 Task: Look for Airbnb properties in Lugano, Switzerland from 10th December, 2023 to 15th December, 2023 for 7 adults. Place can be entire room or shared room with 4 bedrooms having 7 beds and 4 bathrooms. Property type can be house. Amenities needed are: wifi, TV, free parkinig on premises, gym, breakfast.
Action: Mouse moved to (442, 221)
Screenshot: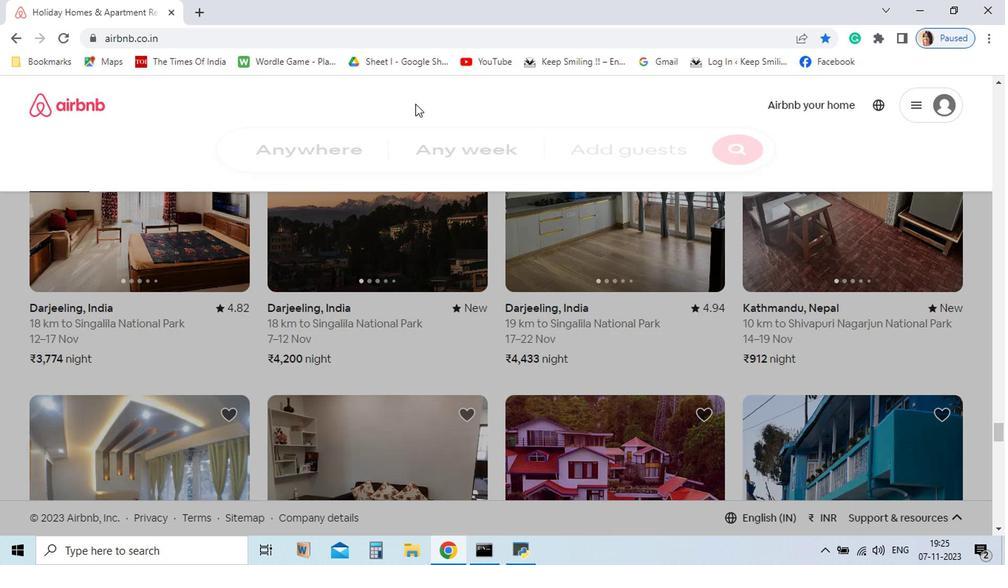 
Action: Mouse pressed left at (442, 221)
Screenshot: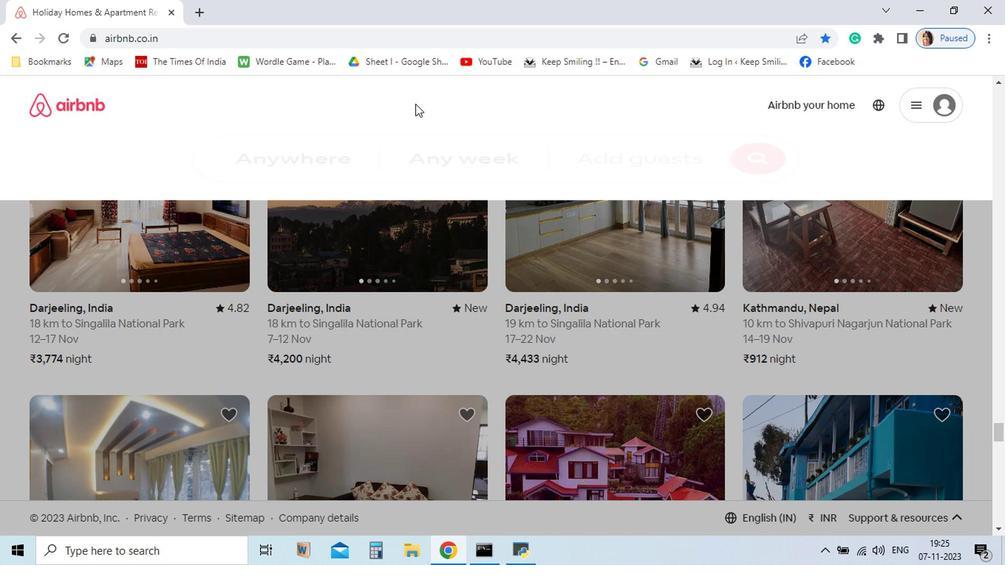 
Action: Mouse moved to (441, 220)
Screenshot: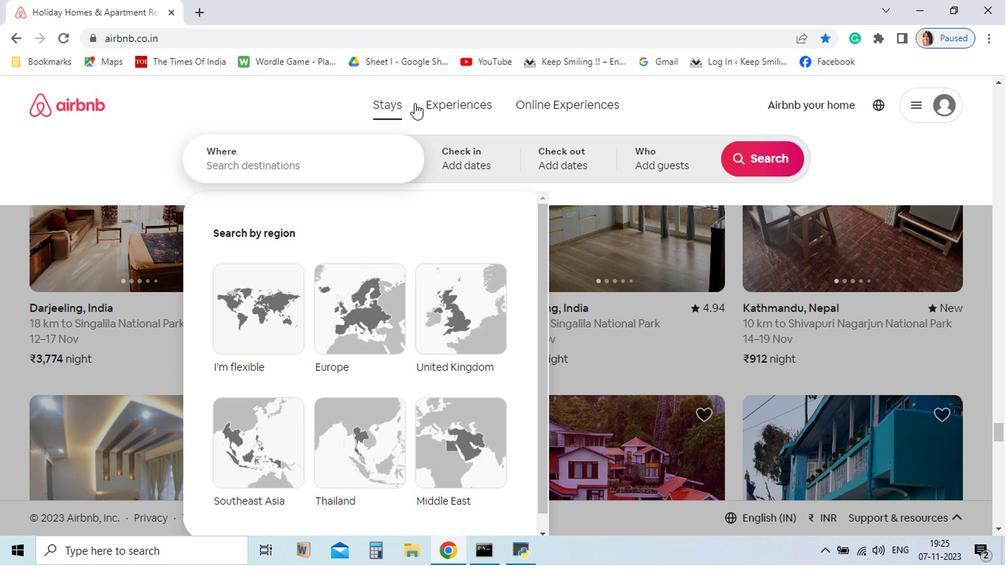 
Action: Key pressed <Key.shift_r>Lugano
Screenshot: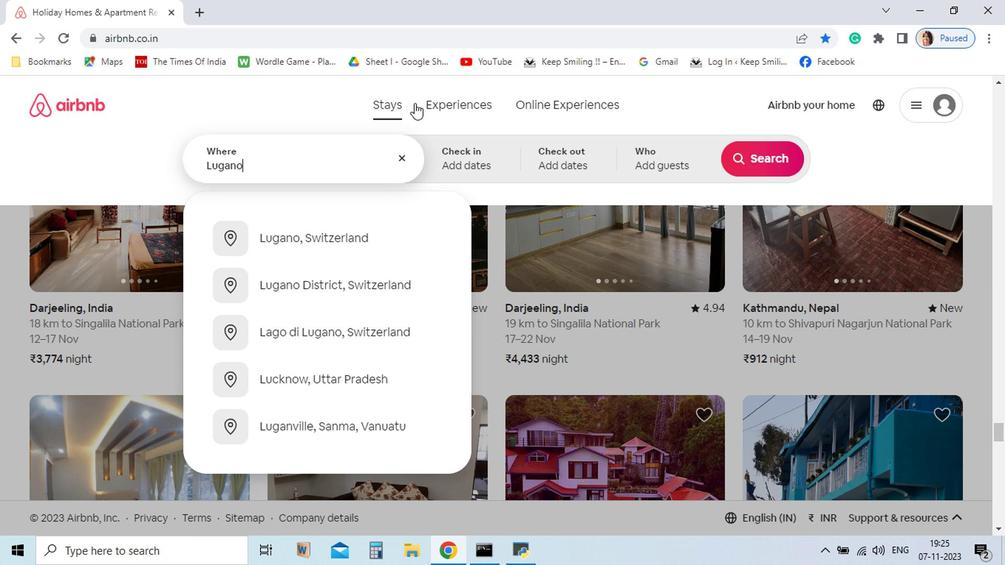 
Action: Mouse moved to (384, 320)
Screenshot: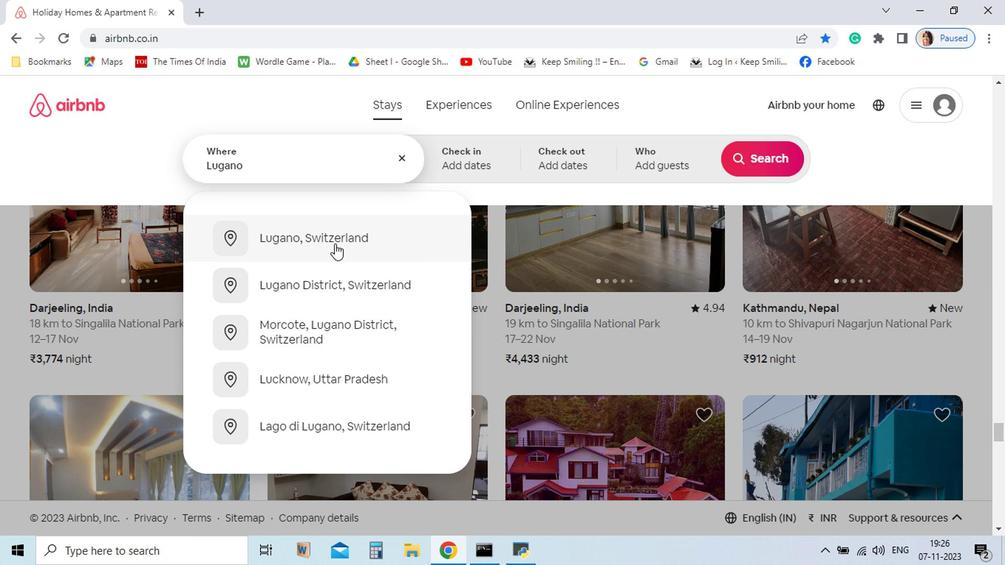 
Action: Mouse pressed left at (384, 320)
Screenshot: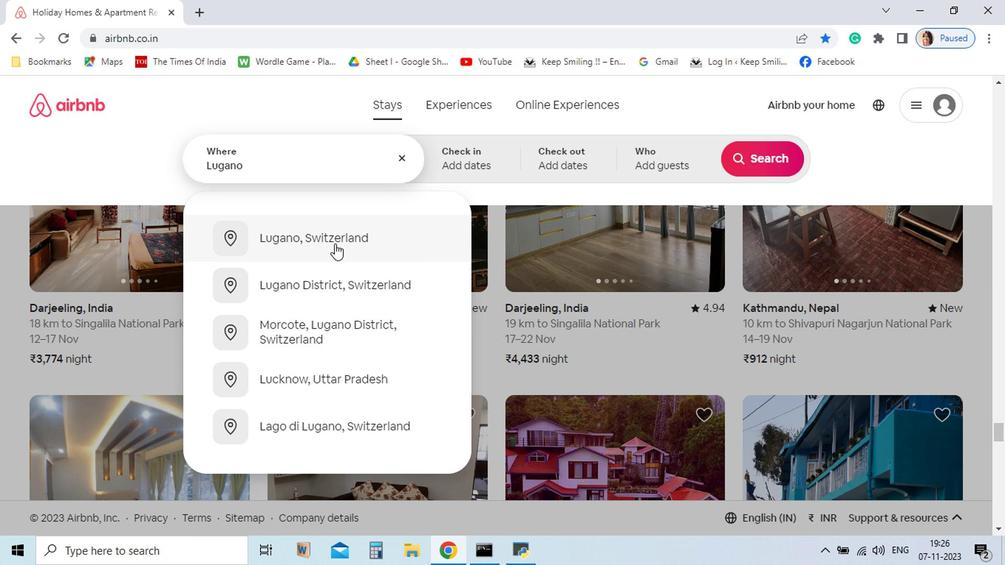 
Action: Mouse moved to (518, 447)
Screenshot: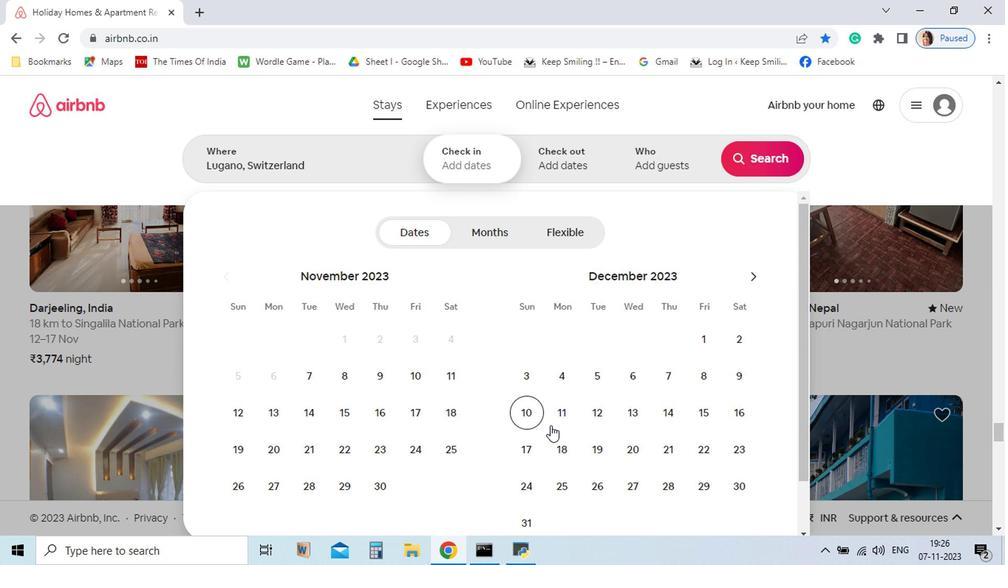 
Action: Mouse pressed left at (518, 447)
Screenshot: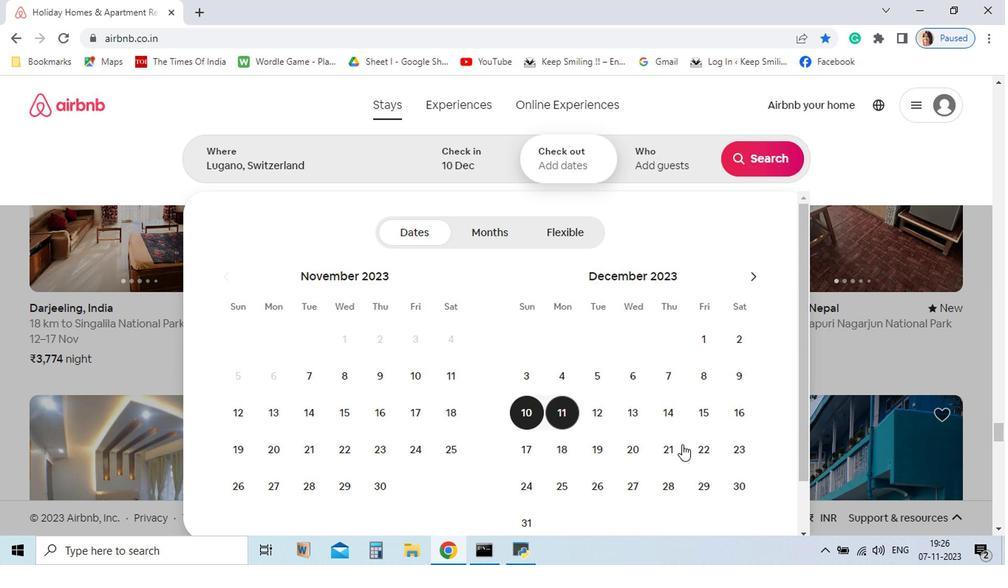 
Action: Mouse moved to (651, 440)
Screenshot: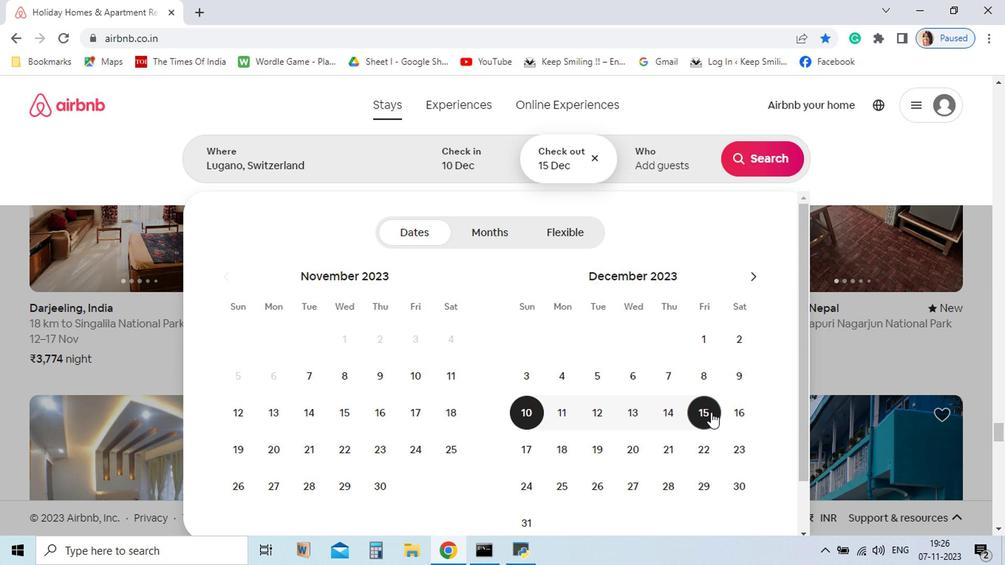 
Action: Mouse pressed left at (651, 440)
Screenshot: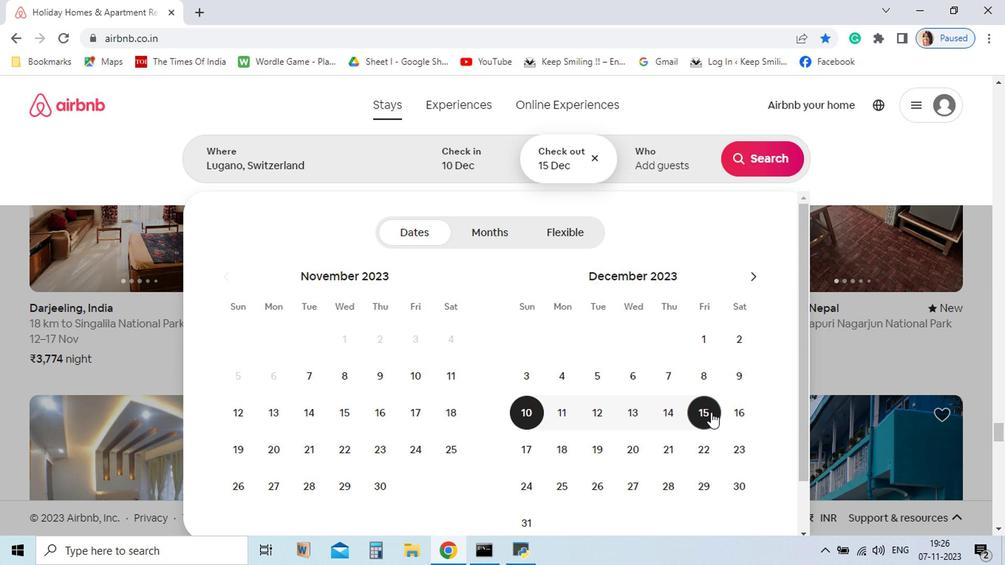 
Action: Mouse moved to (635, 264)
Screenshot: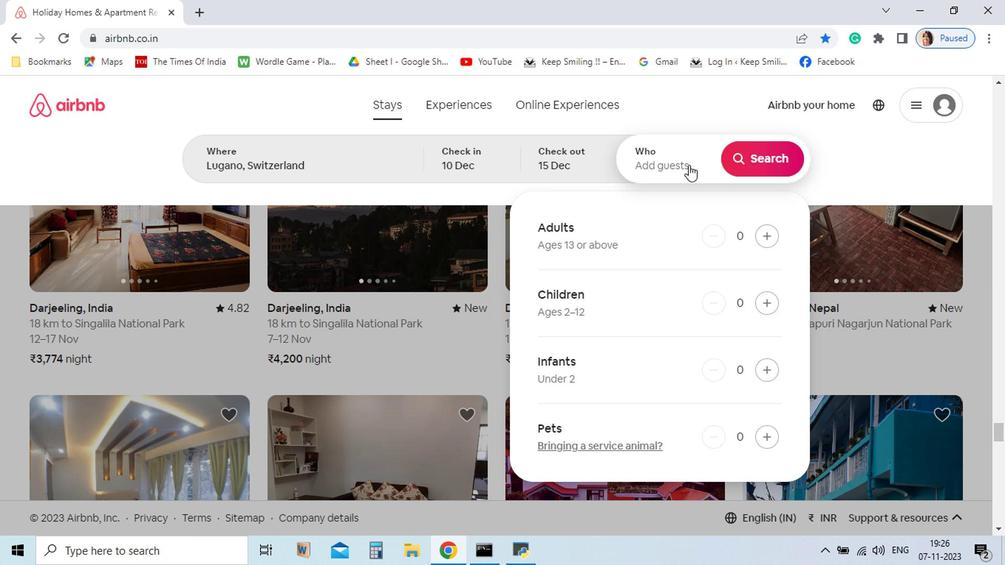
Action: Mouse pressed left at (635, 264)
Screenshot: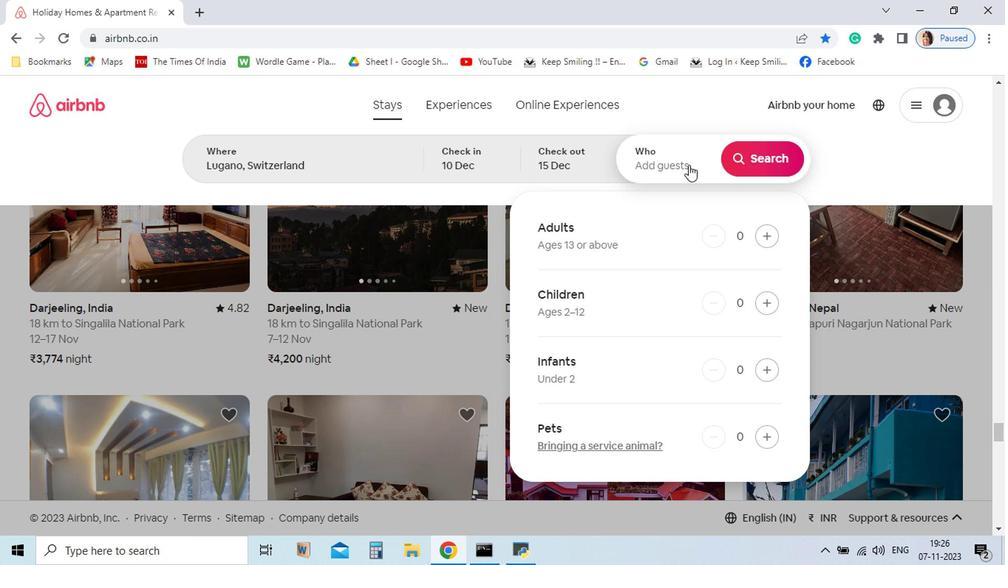 
Action: Mouse moved to (691, 315)
Screenshot: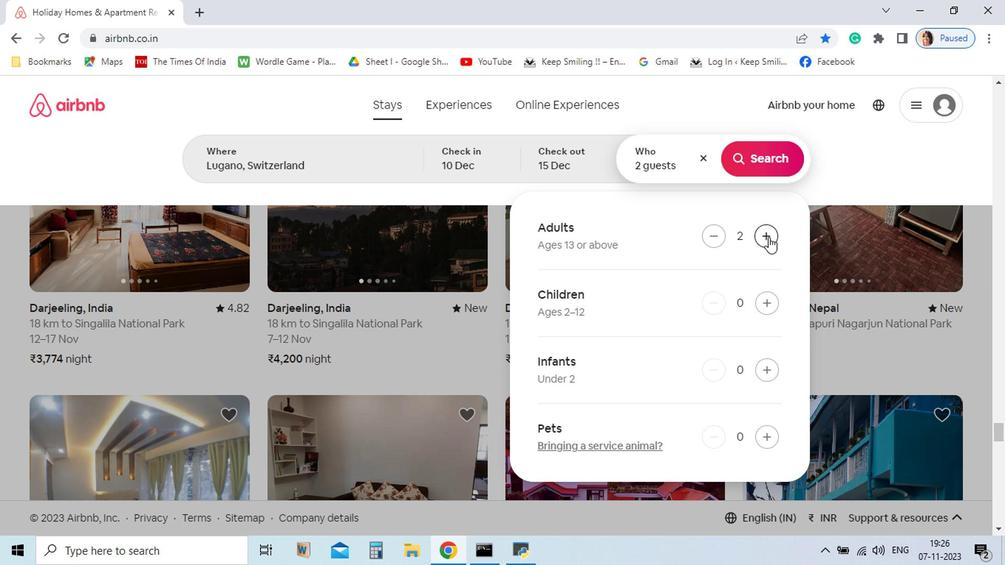 
Action: Mouse pressed left at (691, 315)
Screenshot: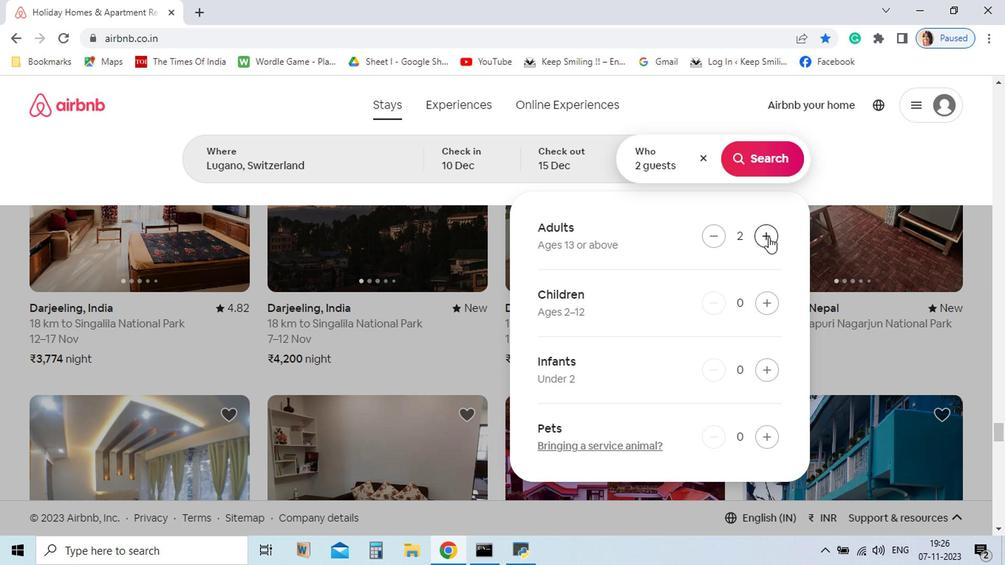 
Action: Mouse pressed left at (691, 315)
Screenshot: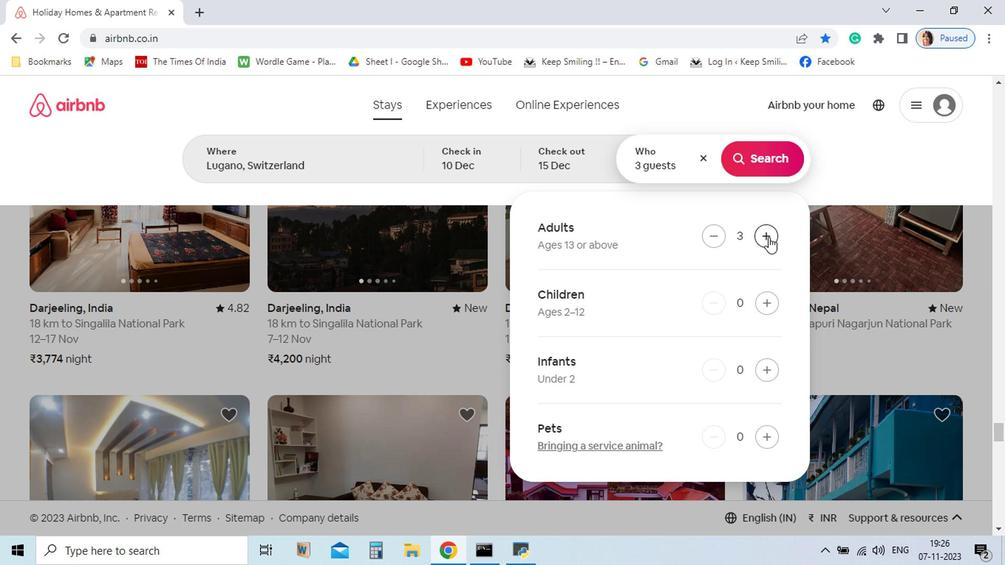 
Action: Mouse pressed left at (691, 315)
Screenshot: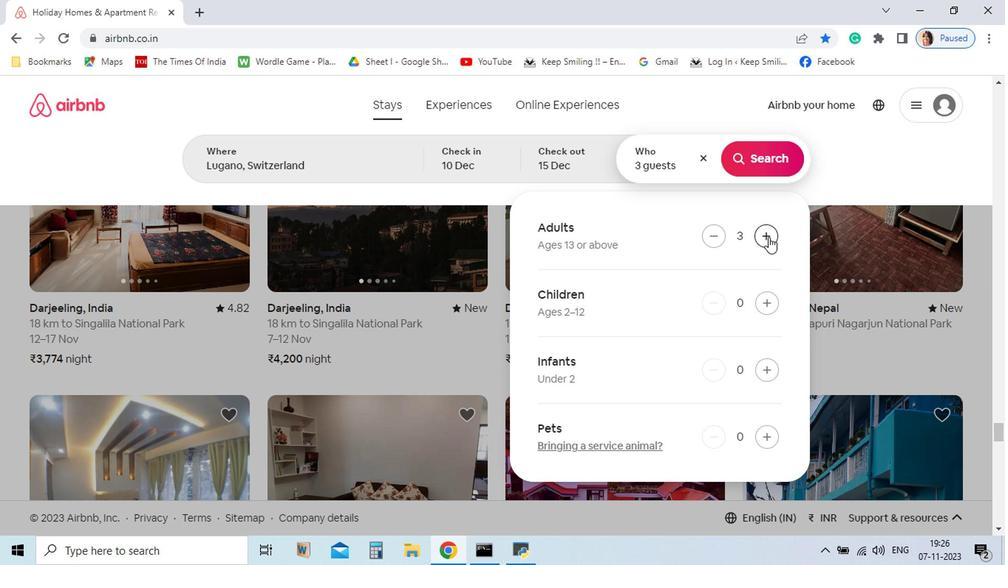 
Action: Mouse pressed left at (691, 315)
Screenshot: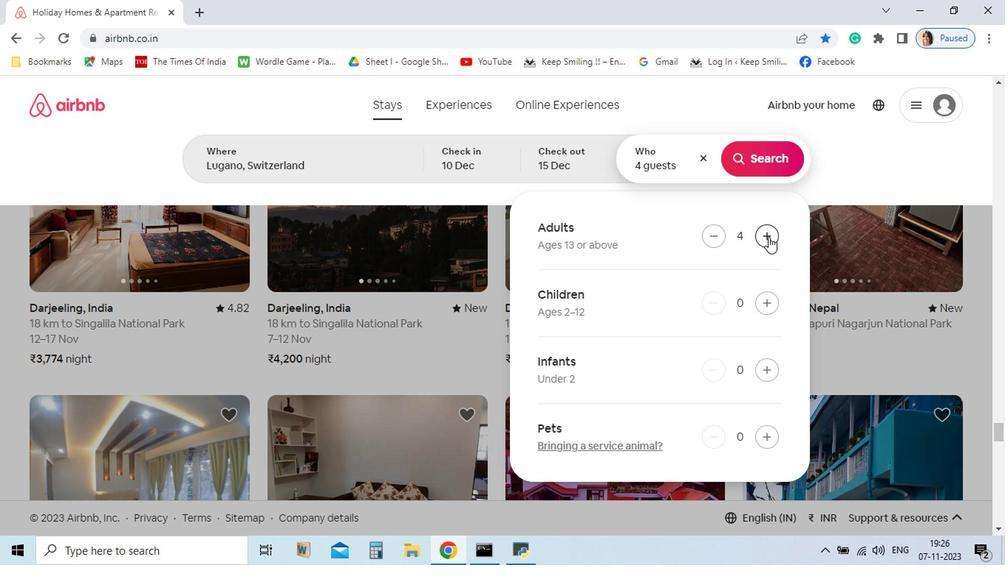
Action: Mouse pressed left at (691, 315)
Screenshot: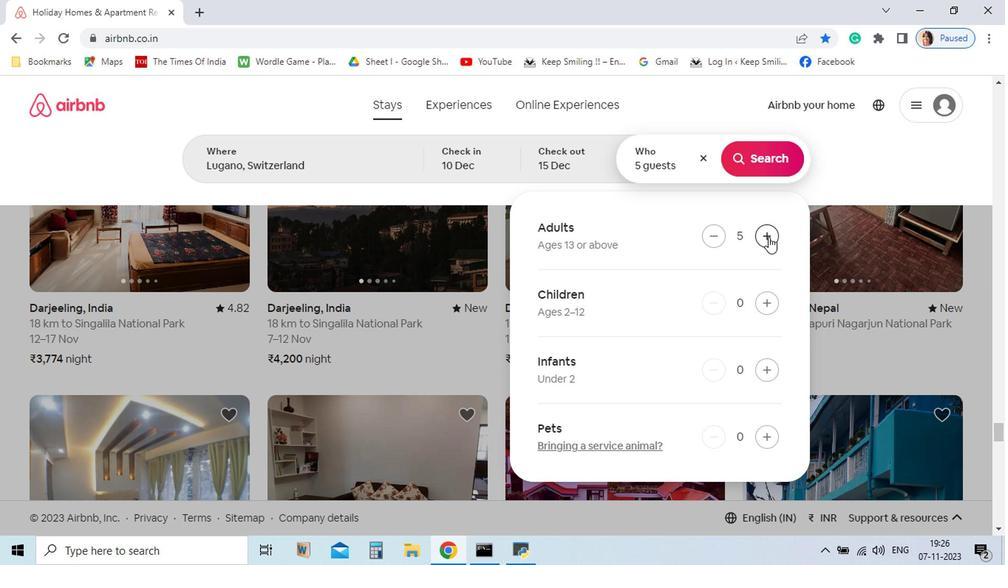 
Action: Mouse pressed left at (691, 315)
Screenshot: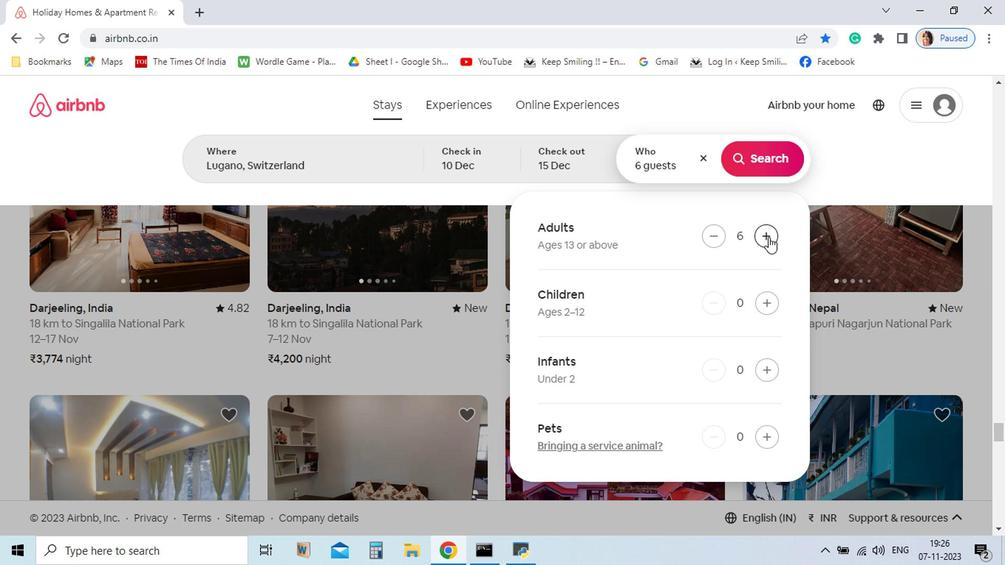 
Action: Mouse pressed left at (691, 315)
Screenshot: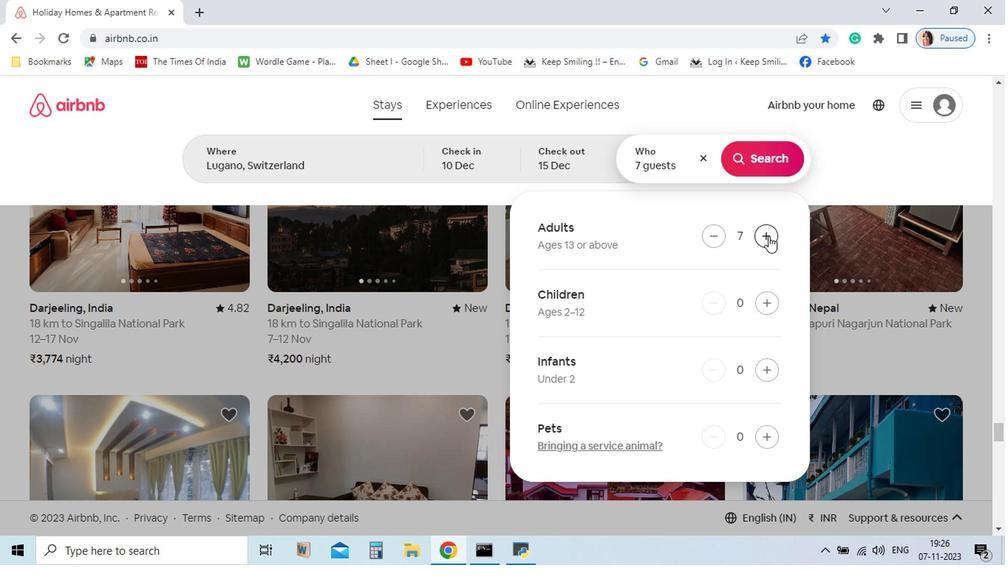 
Action: Mouse moved to (680, 258)
Screenshot: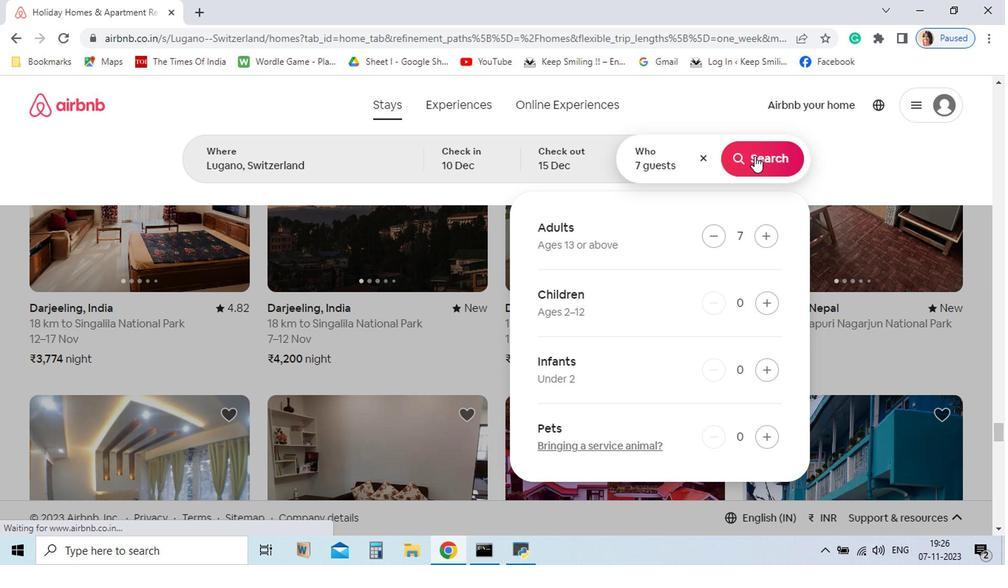 
Action: Mouse pressed left at (680, 258)
Screenshot: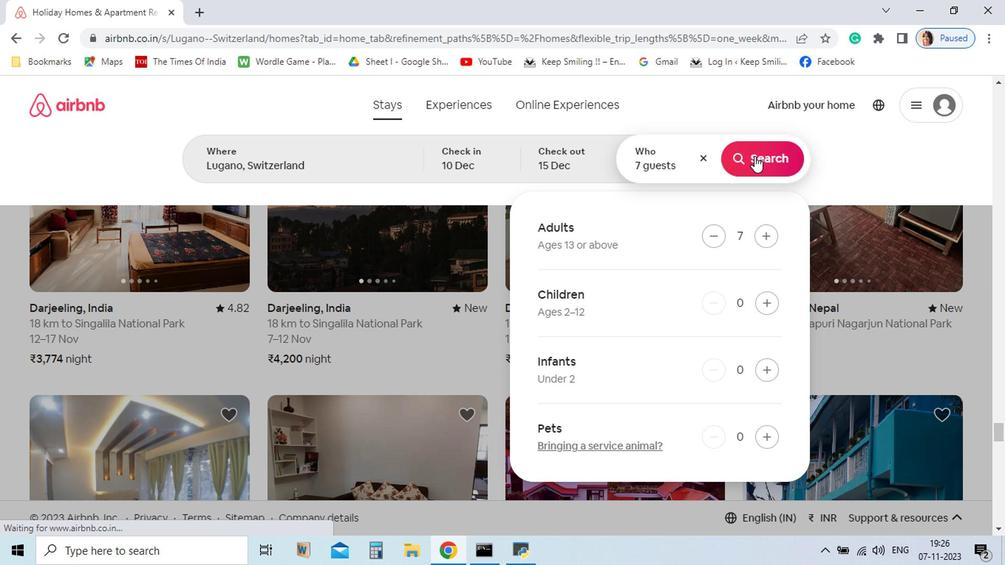 
Action: Mouse moved to (692, 265)
Screenshot: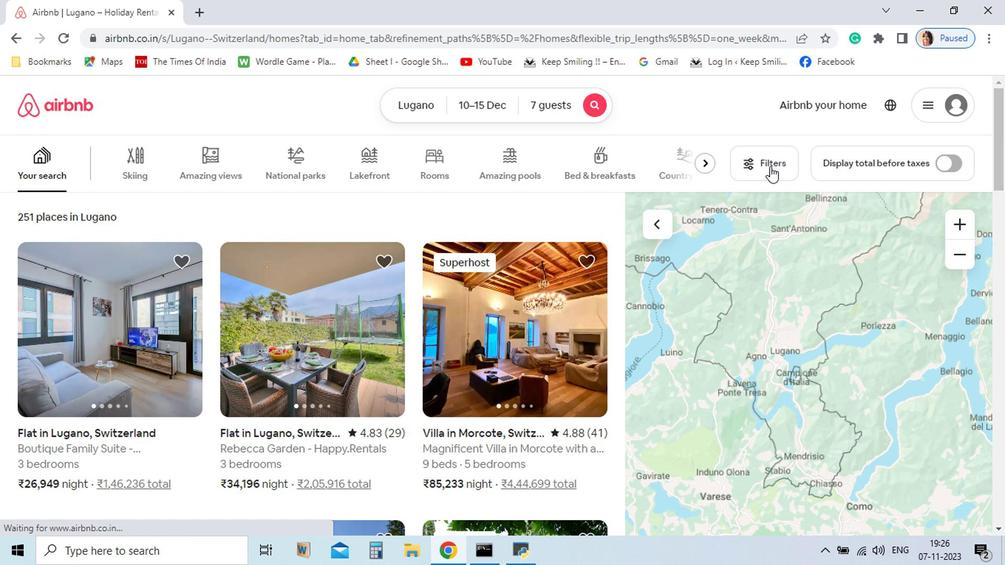 
Action: Mouse pressed left at (692, 265)
Screenshot: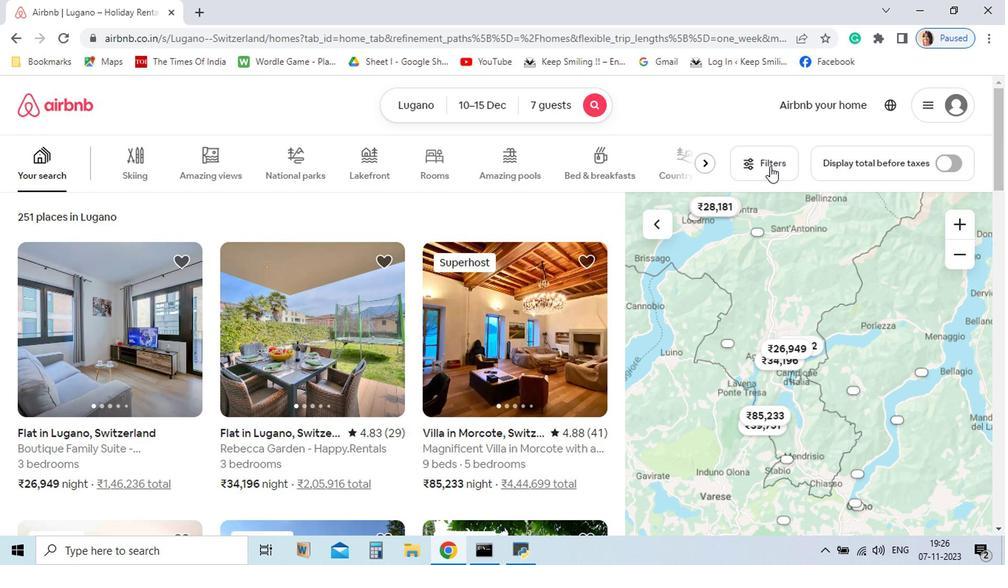 
Action: Mouse moved to (706, 283)
Screenshot: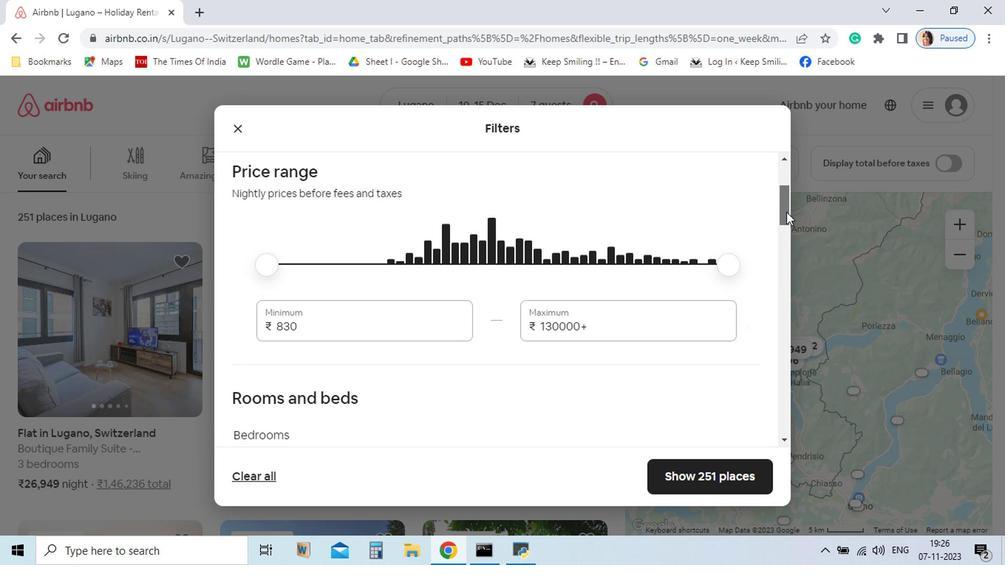 
Action: Mouse pressed left at (706, 283)
Screenshot: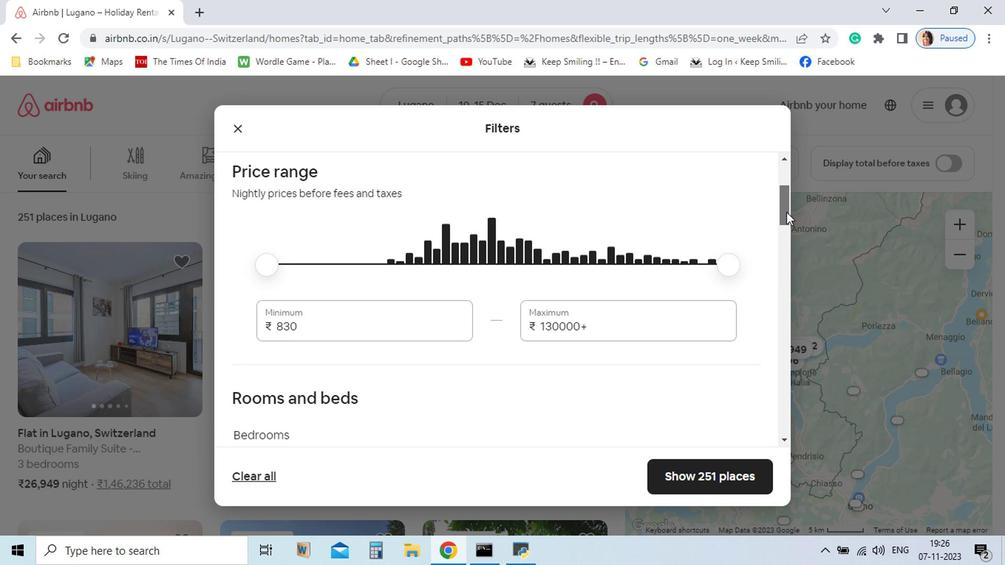 
Action: Mouse moved to (478, 365)
Screenshot: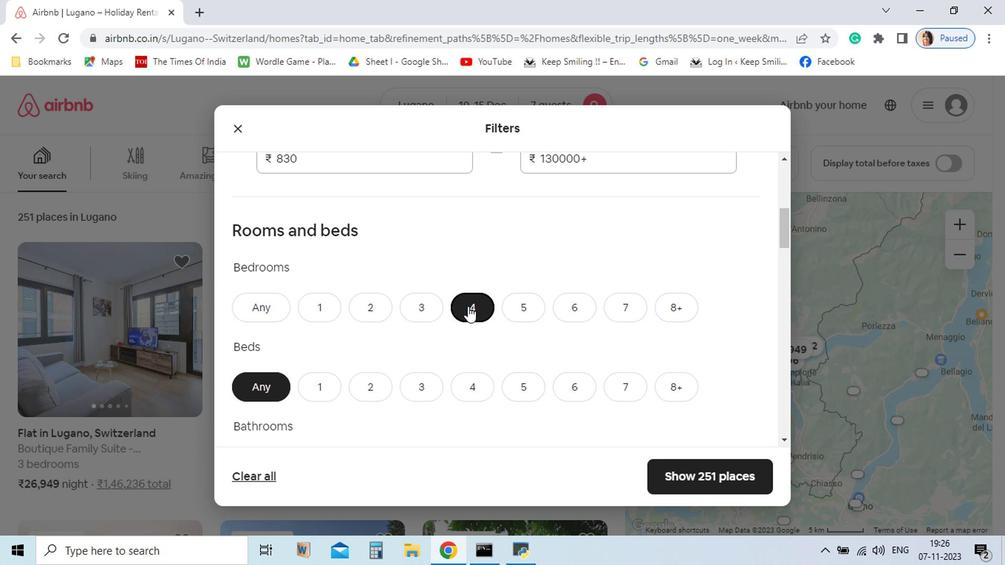 
Action: Mouse pressed left at (478, 365)
Screenshot: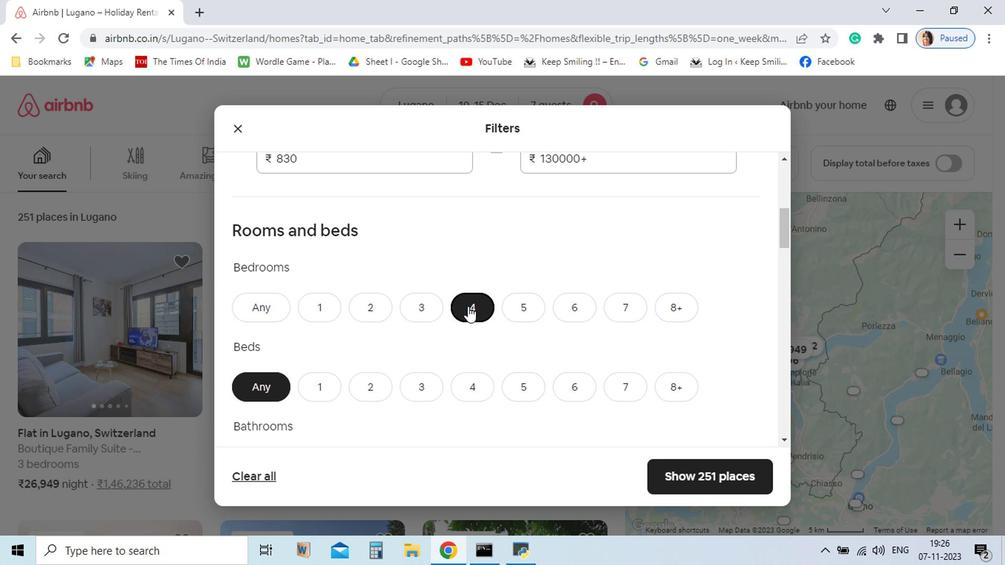 
Action: Mouse moved to (591, 422)
Screenshot: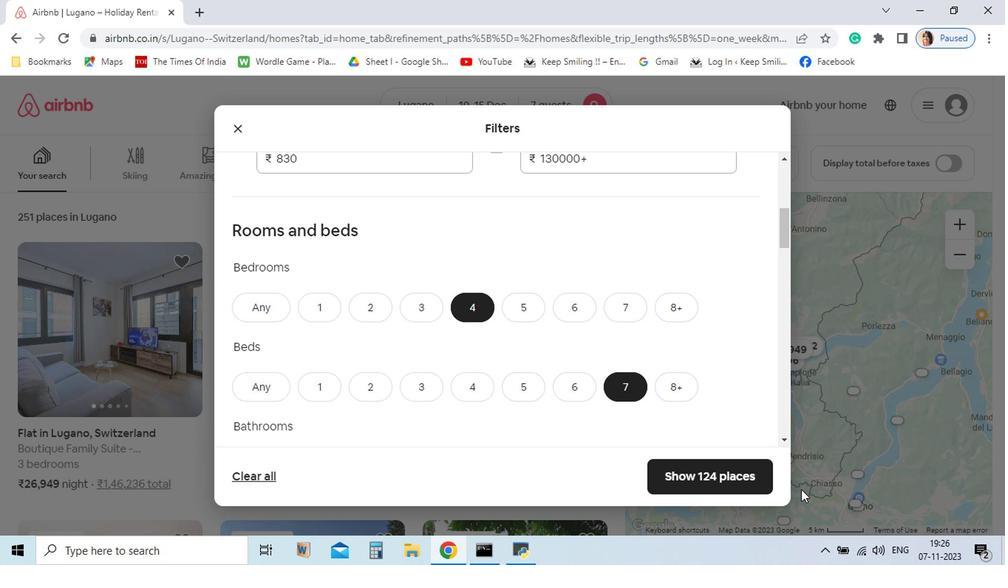 
Action: Mouse pressed left at (591, 422)
Screenshot: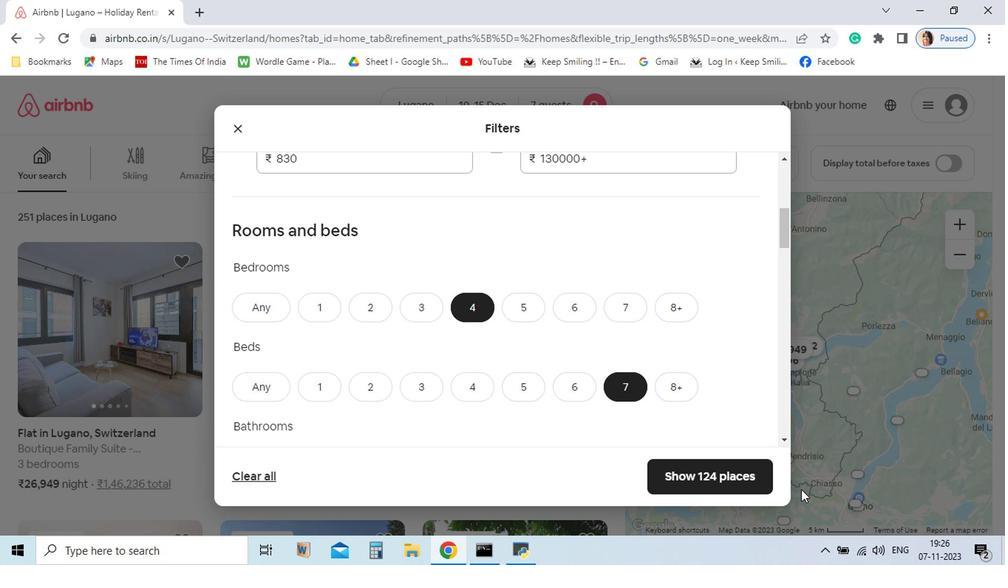
Action: Mouse moved to (698, 455)
Screenshot: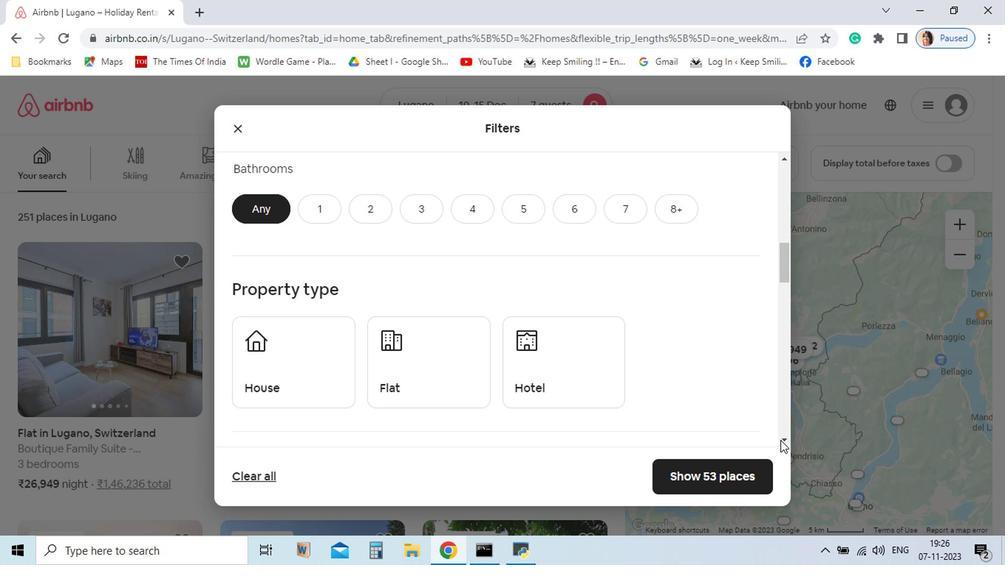 
Action: Mouse pressed left at (698, 455)
Screenshot: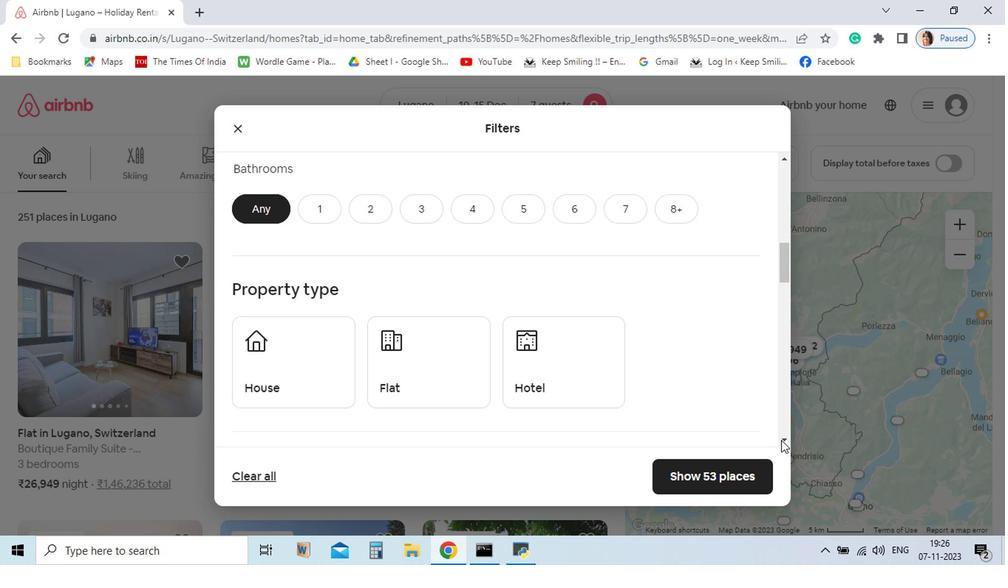 
Action: Mouse moved to (481, 293)
Screenshot: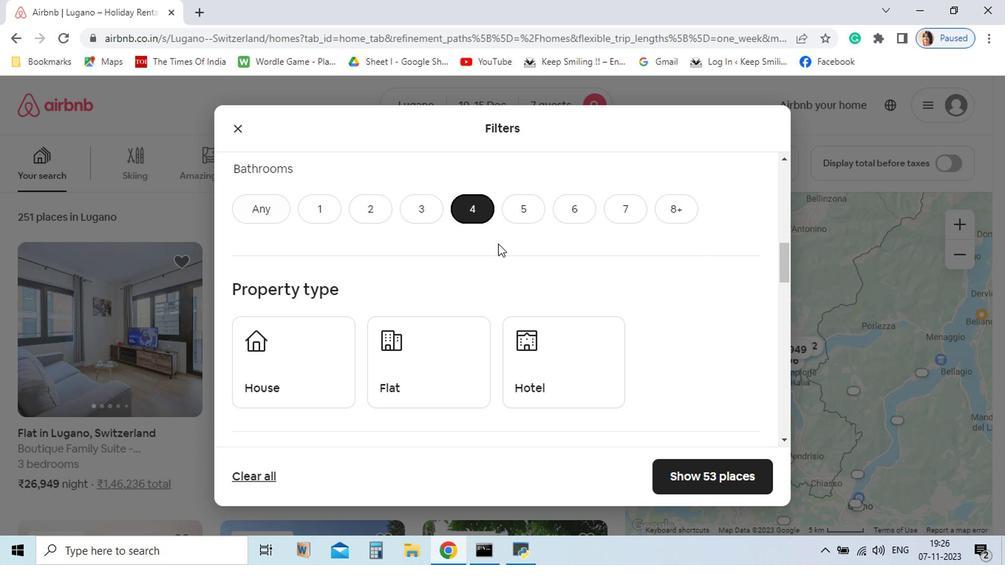 
Action: Mouse pressed left at (481, 293)
Screenshot: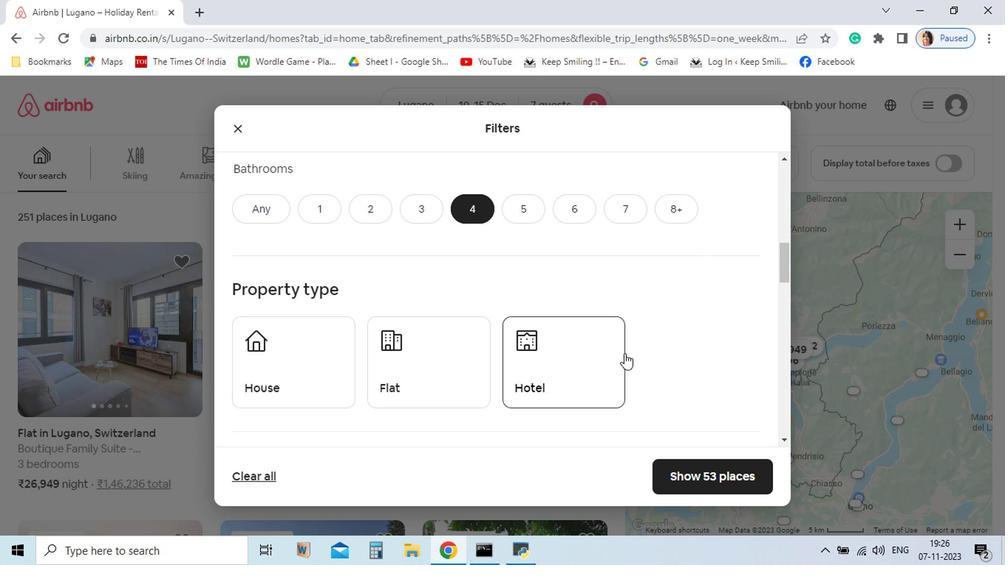 
Action: Mouse moved to (343, 408)
Screenshot: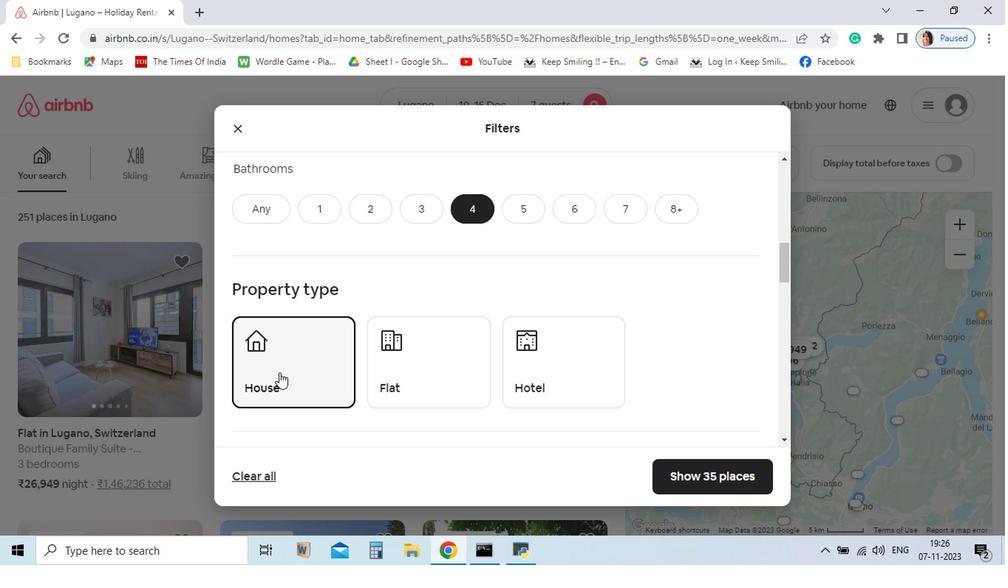 
Action: Mouse pressed left at (343, 408)
Screenshot: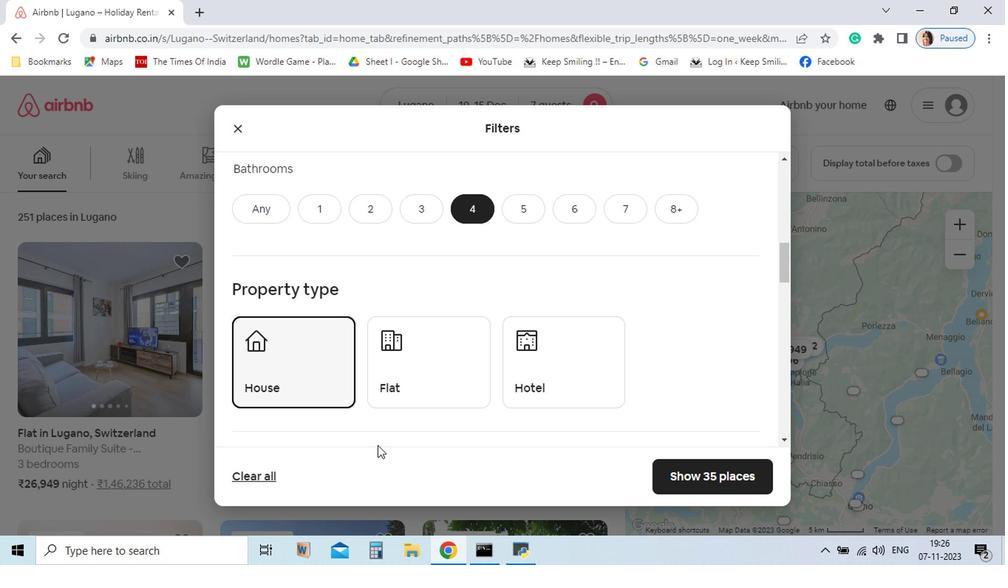 
Action: Mouse moved to (593, 413)
Screenshot: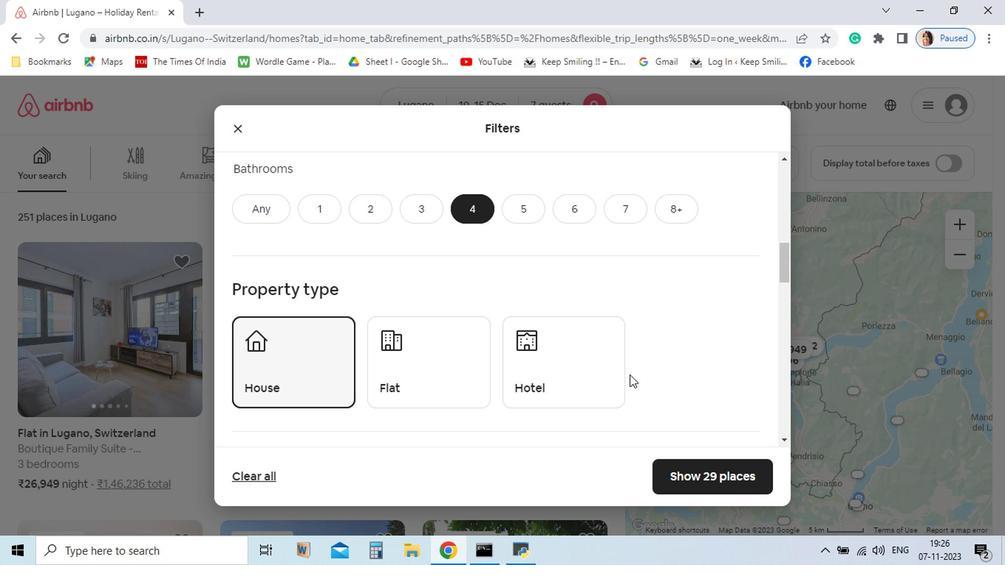 
Action: Mouse scrolled (593, 413) with delta (0, 0)
Screenshot: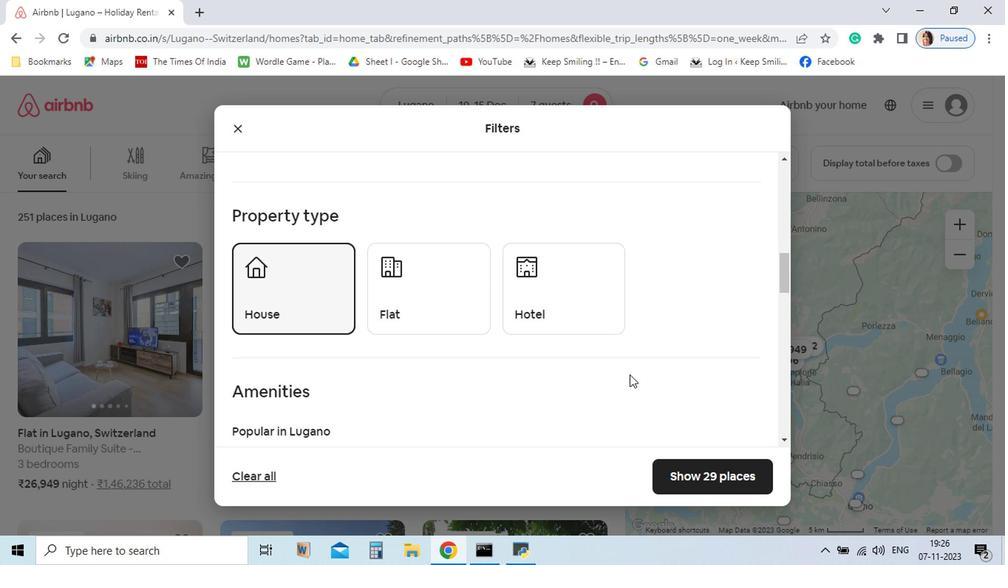 
Action: Mouse moved to (593, 413)
Screenshot: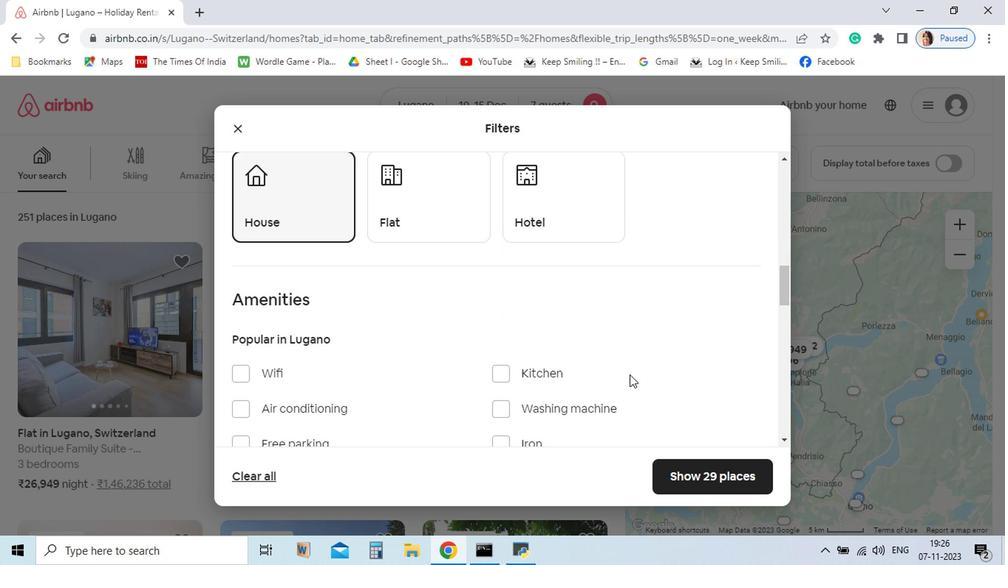 
Action: Mouse scrolled (593, 413) with delta (0, 0)
Screenshot: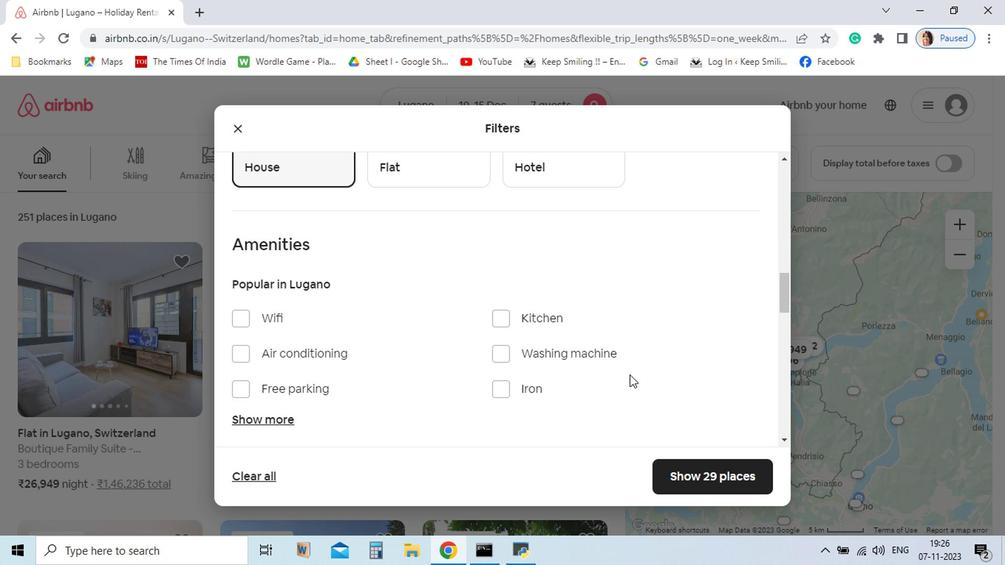 
Action: Mouse scrolled (593, 413) with delta (0, 0)
Screenshot: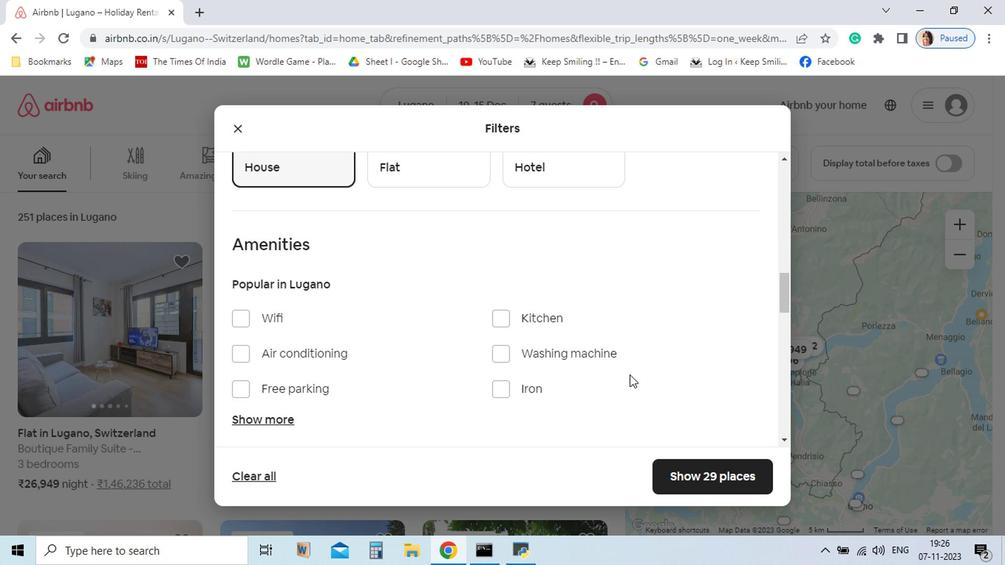 
Action: Mouse moved to (318, 376)
Screenshot: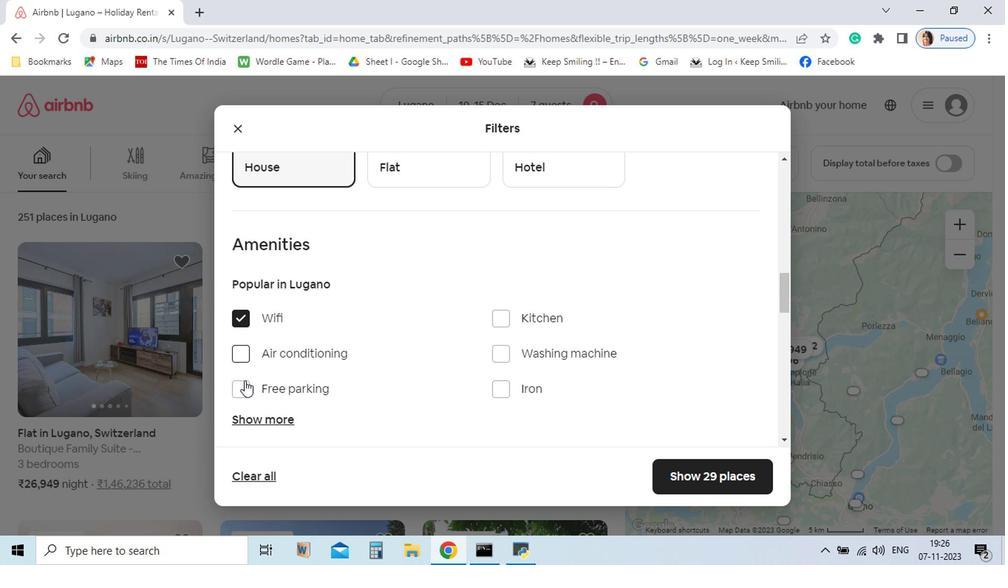 
Action: Mouse pressed left at (318, 376)
Screenshot: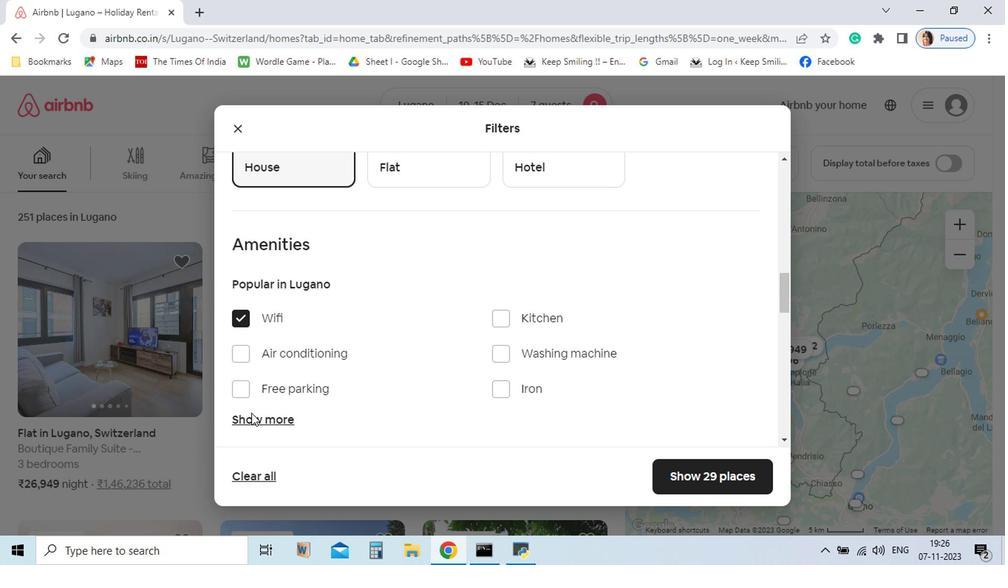 
Action: Mouse moved to (325, 441)
Screenshot: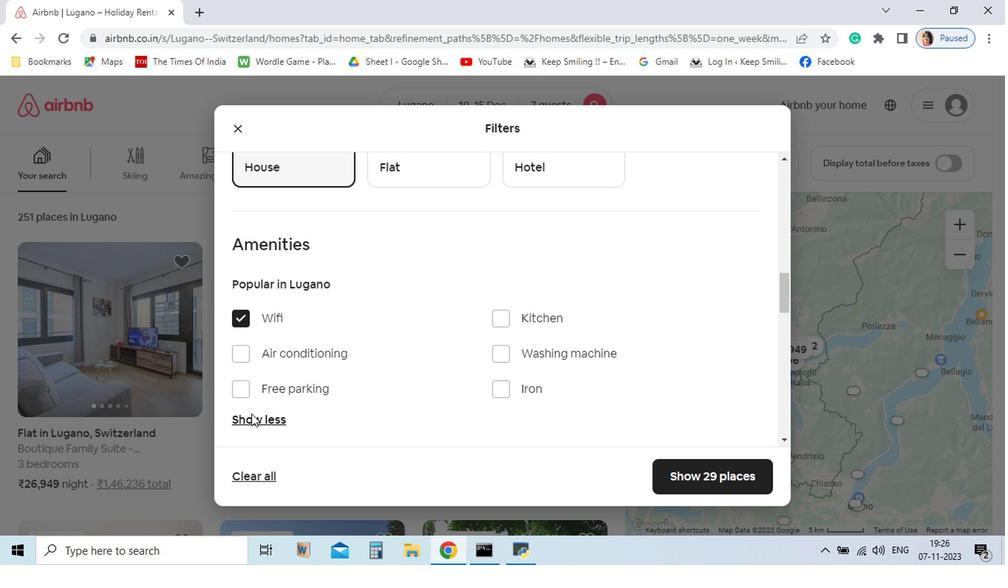 
Action: Mouse pressed left at (325, 441)
Screenshot: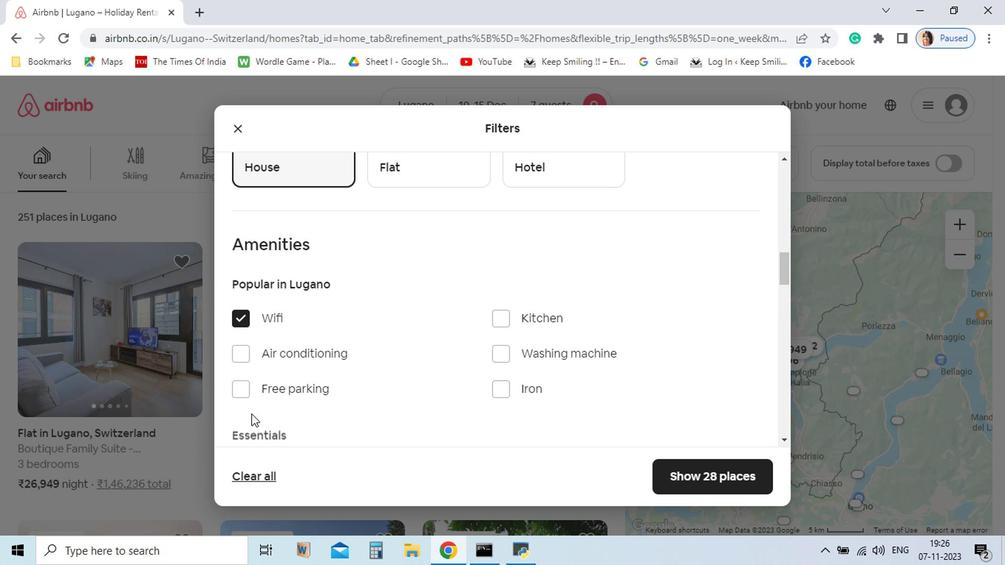 
Action: Mouse moved to (321, 420)
Screenshot: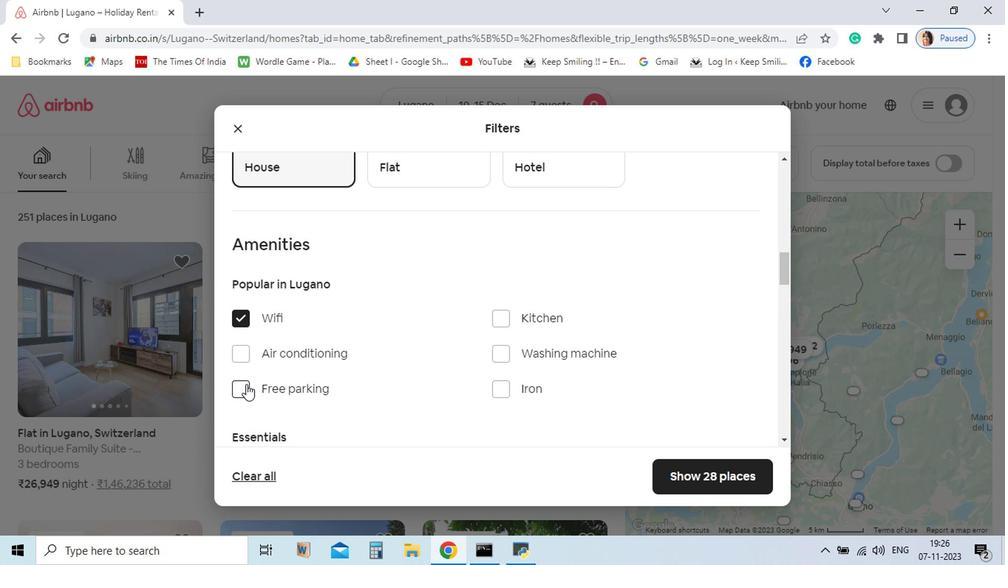 
Action: Mouse pressed left at (321, 420)
Screenshot: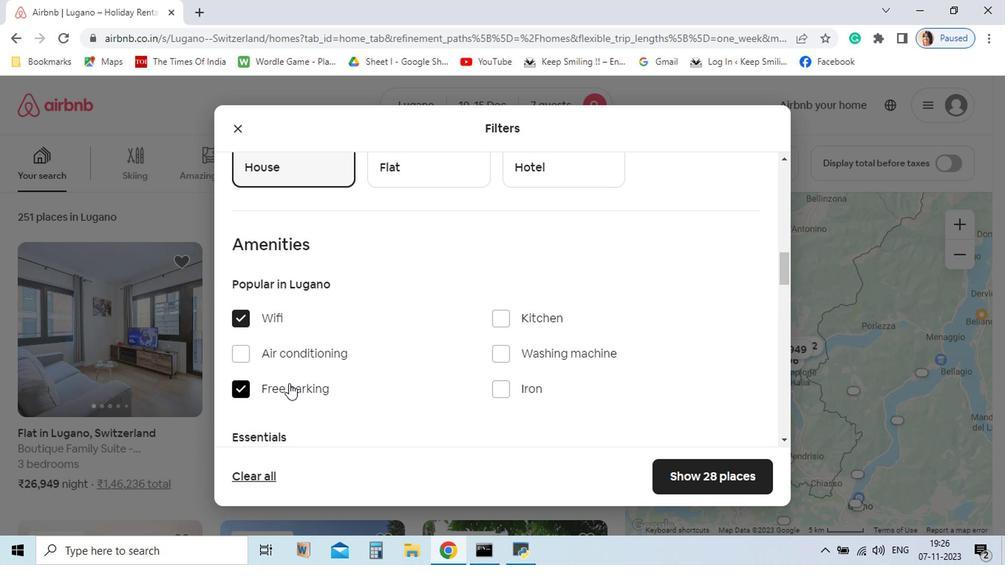 
Action: Mouse moved to (427, 428)
Screenshot: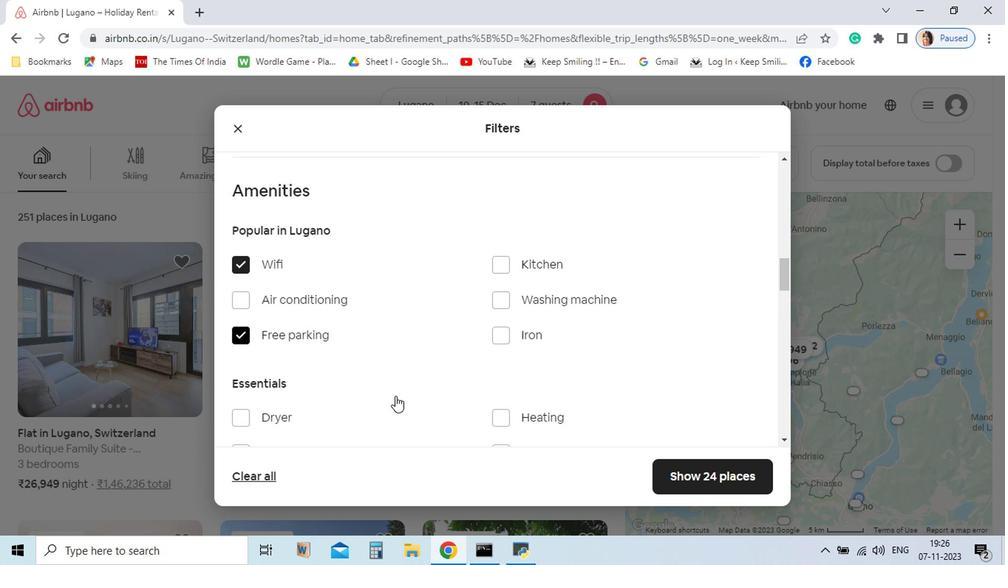 
Action: Mouse scrolled (427, 428) with delta (0, 0)
Screenshot: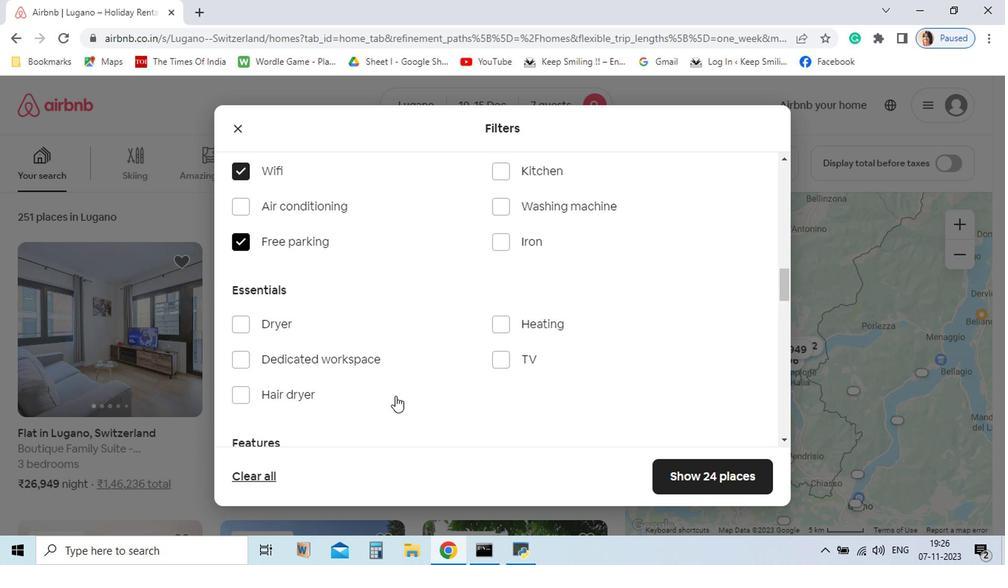 
Action: Mouse scrolled (427, 428) with delta (0, 0)
Screenshot: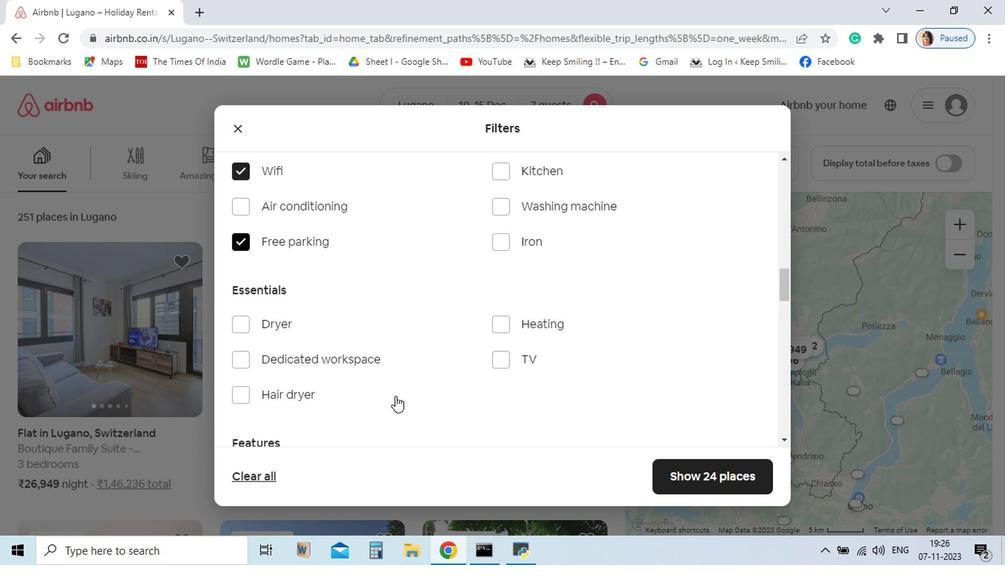
Action: Mouse moved to (428, 428)
Screenshot: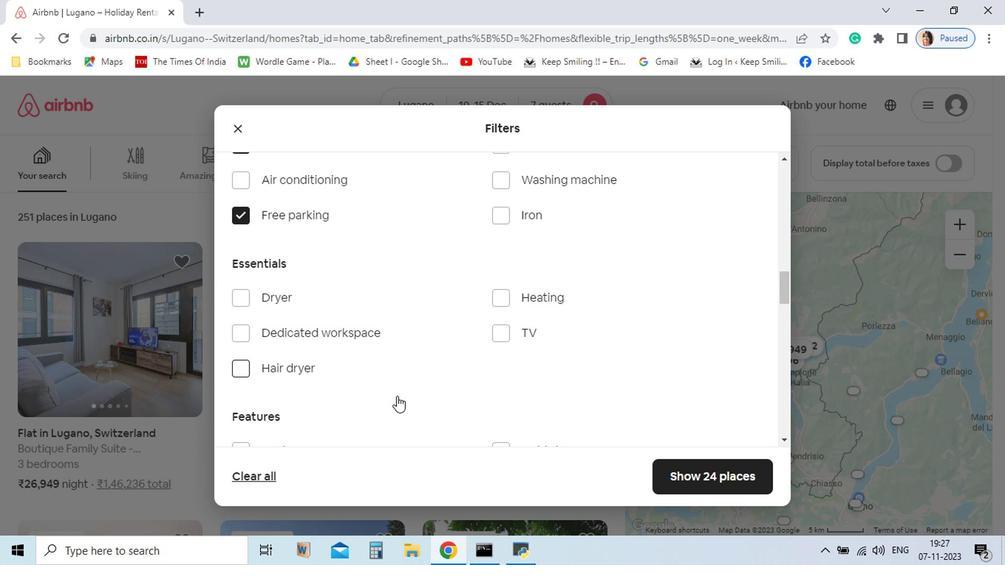 
Action: Mouse scrolled (428, 428) with delta (0, 0)
Screenshot: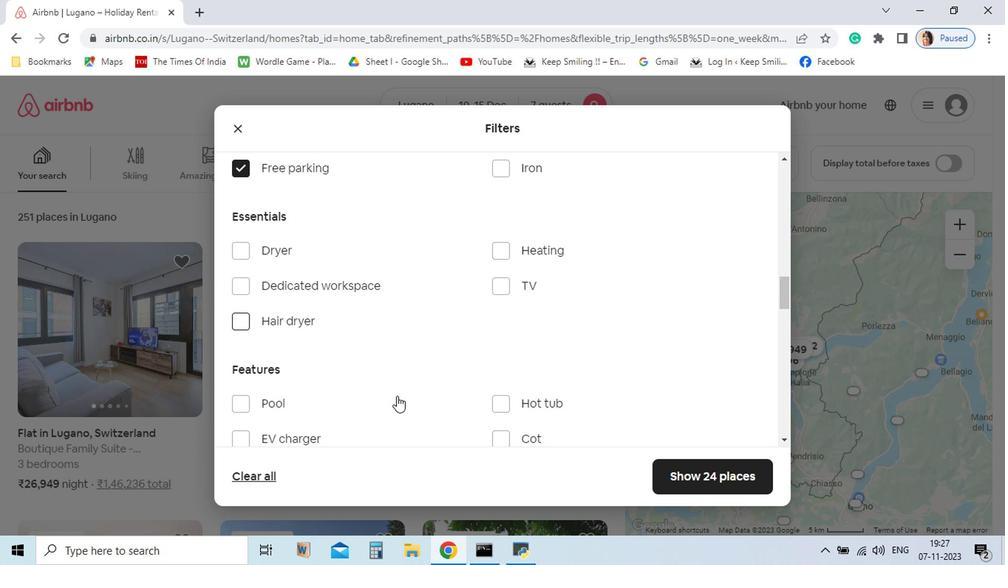 
Action: Mouse moved to (501, 350)
Screenshot: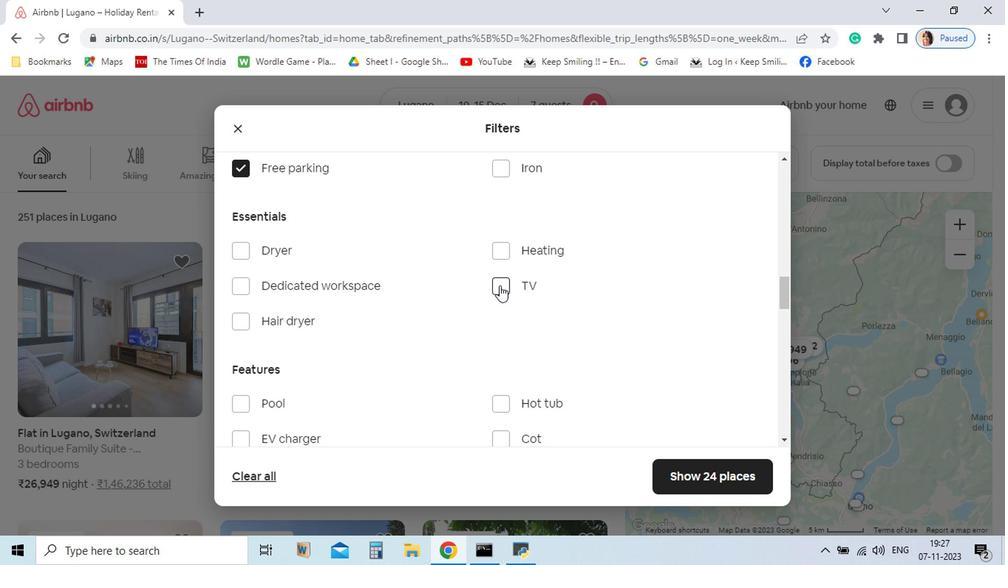 
Action: Mouse pressed left at (501, 350)
Screenshot: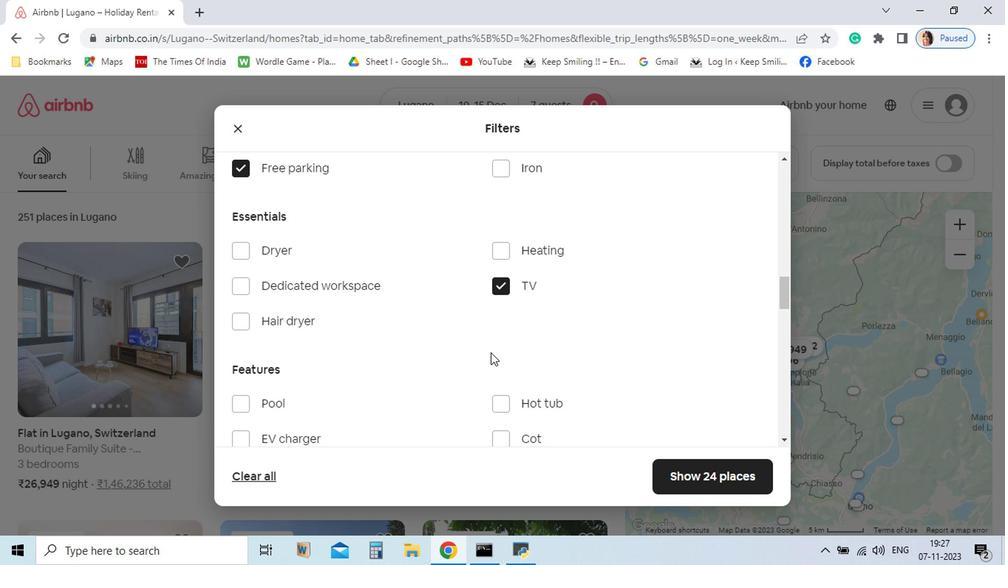 
Action: Mouse moved to (494, 398)
Screenshot: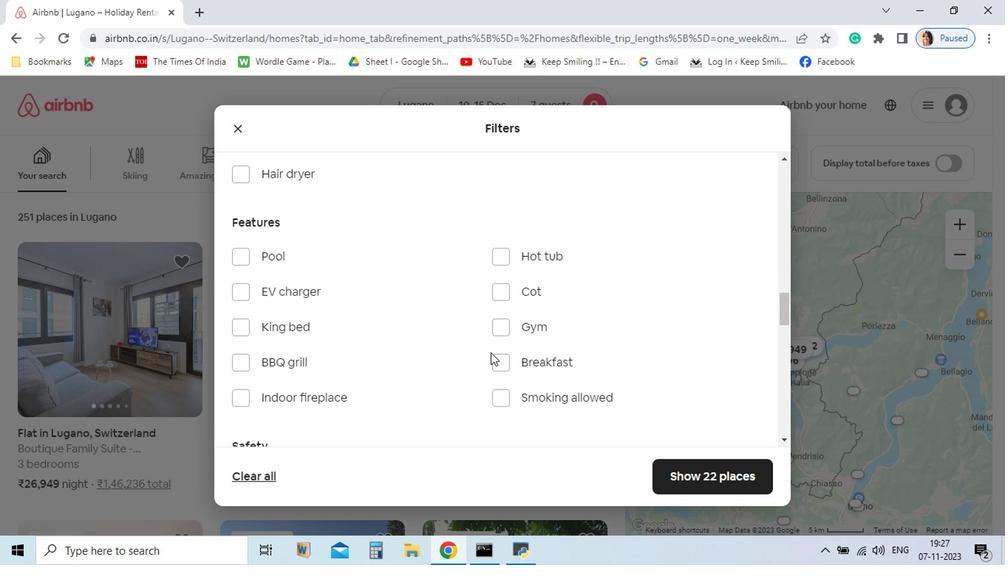 
Action: Mouse scrolled (494, 397) with delta (0, 0)
Screenshot: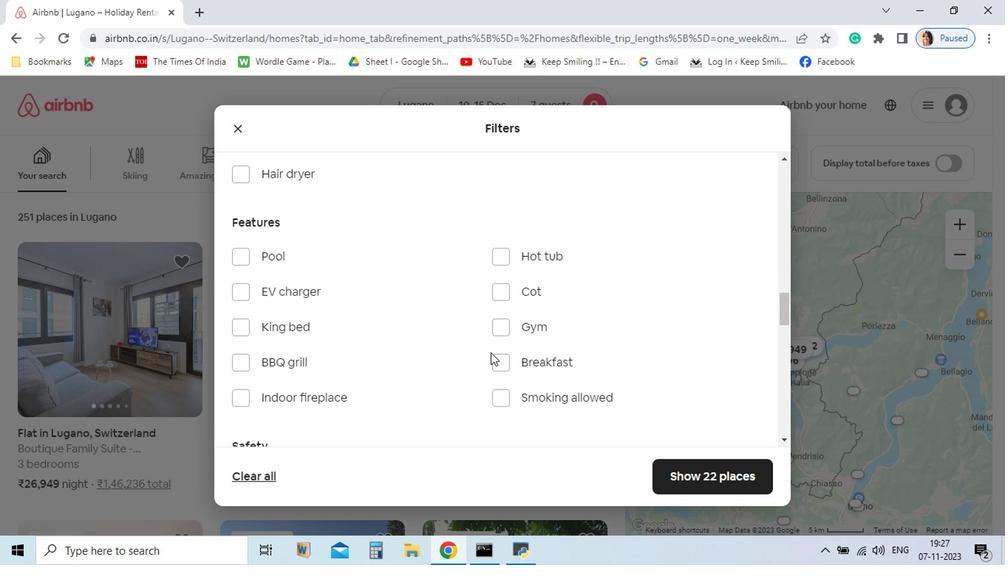 
Action: Mouse scrolled (494, 397) with delta (0, 0)
Screenshot: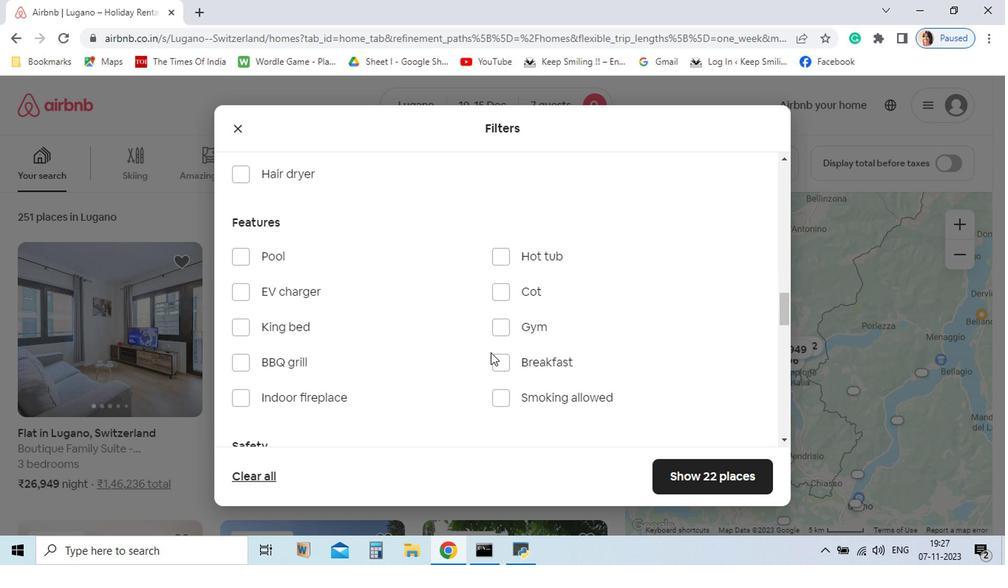 
Action: Mouse moved to (499, 380)
Screenshot: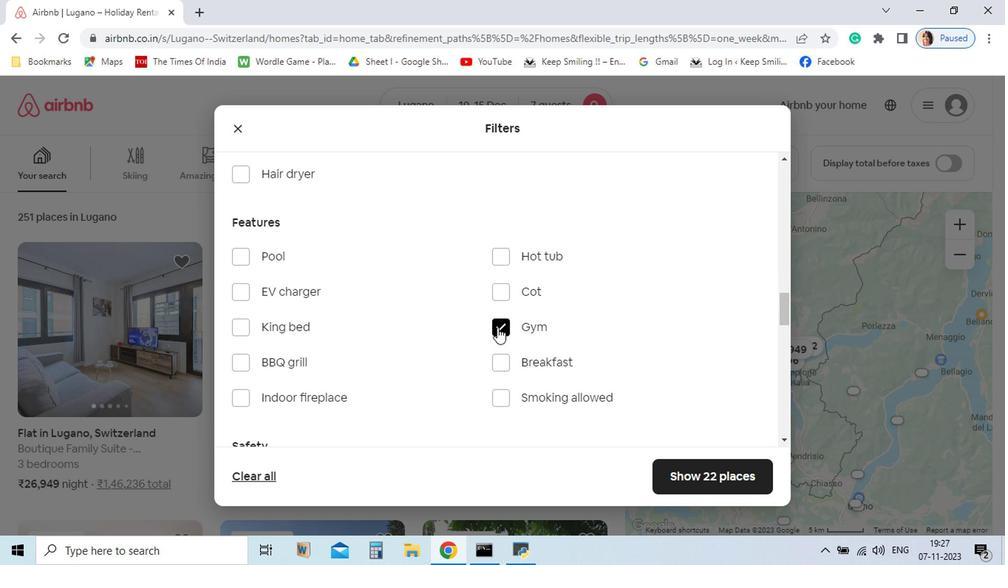 
Action: Mouse pressed left at (499, 380)
Screenshot: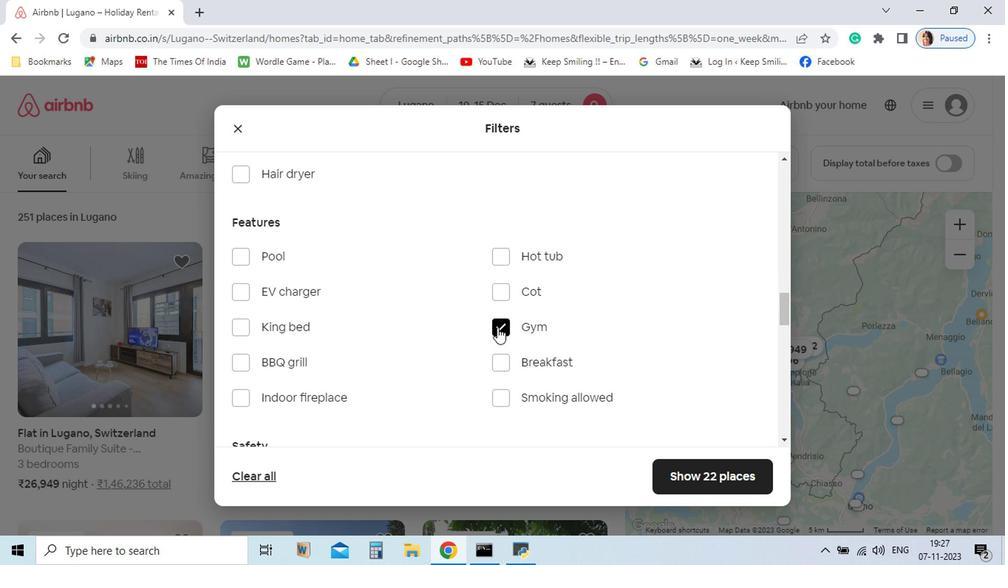 
Action: Mouse moved to (502, 403)
Screenshot: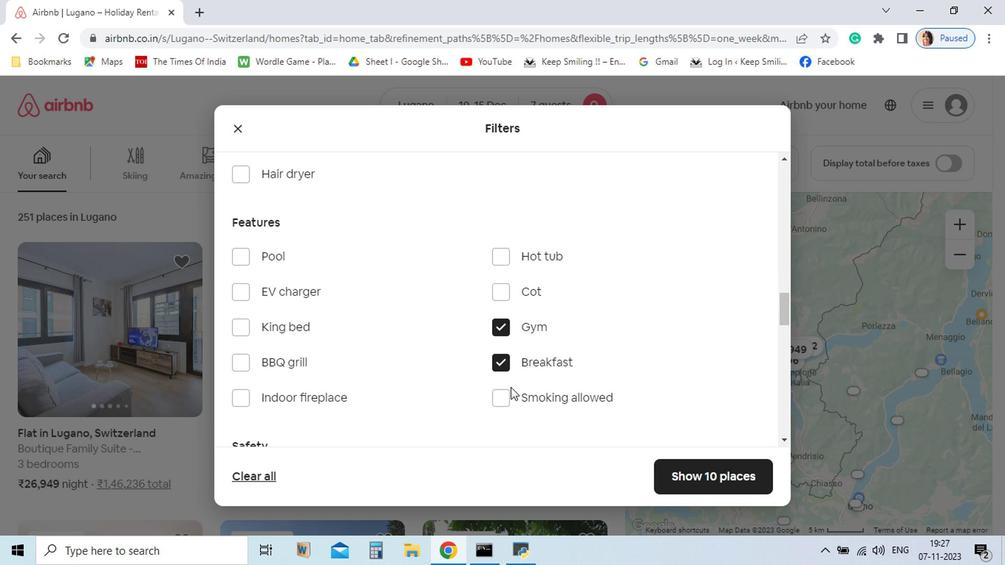
Action: Mouse pressed left at (502, 403)
Screenshot: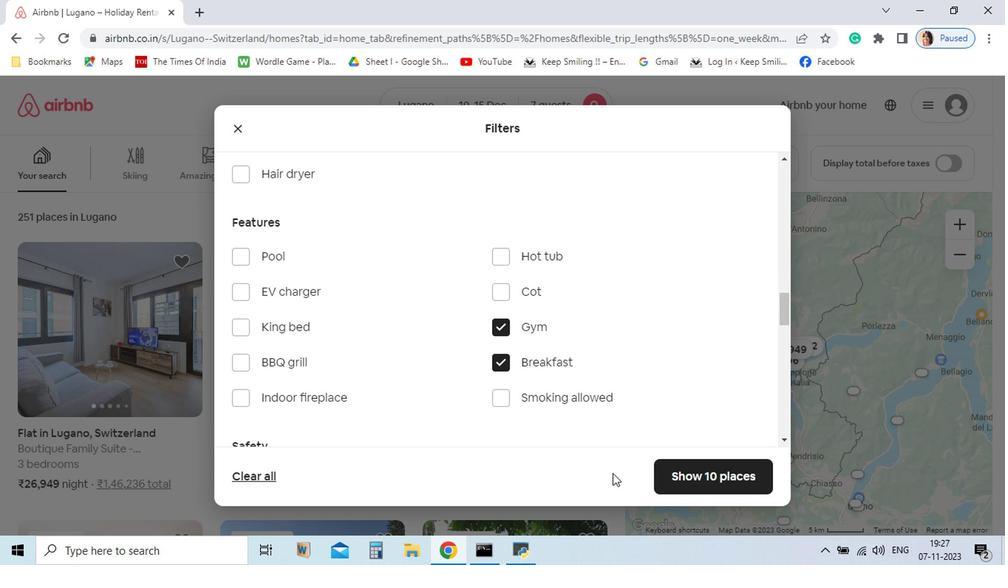 
Action: Mouse moved to (657, 487)
Screenshot: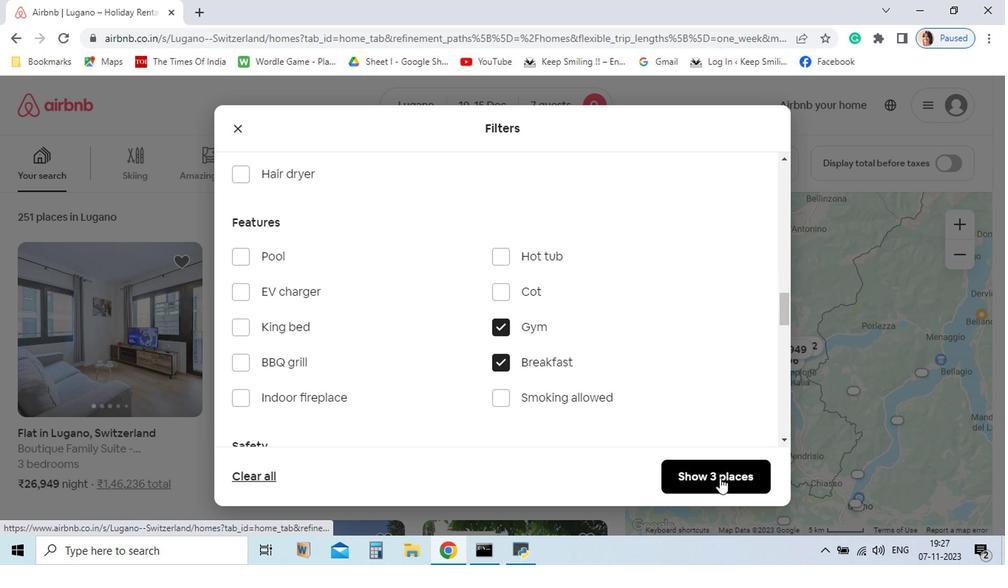 
Action: Mouse pressed left at (657, 487)
Screenshot: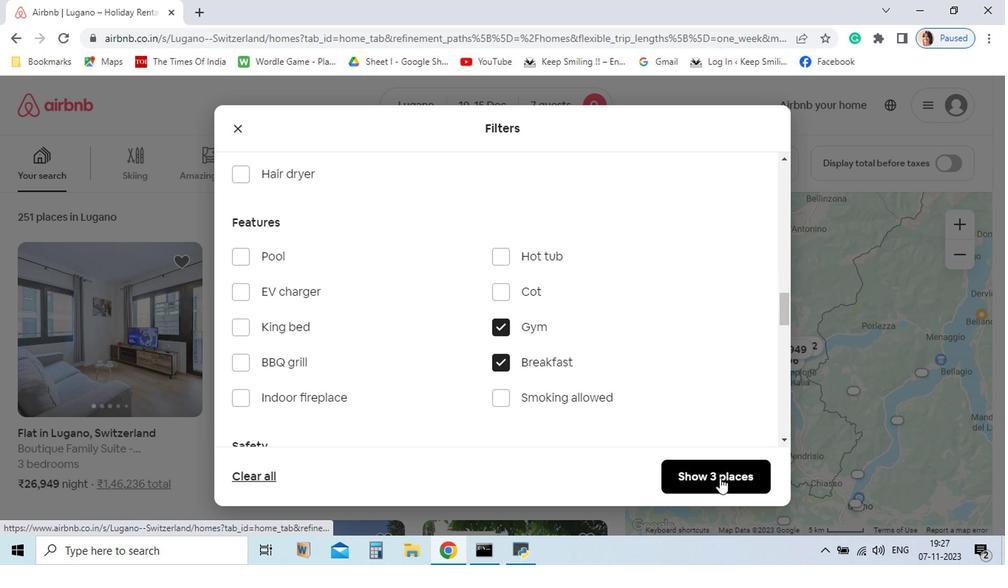 
Action: Mouse moved to (216, 502)
Screenshot: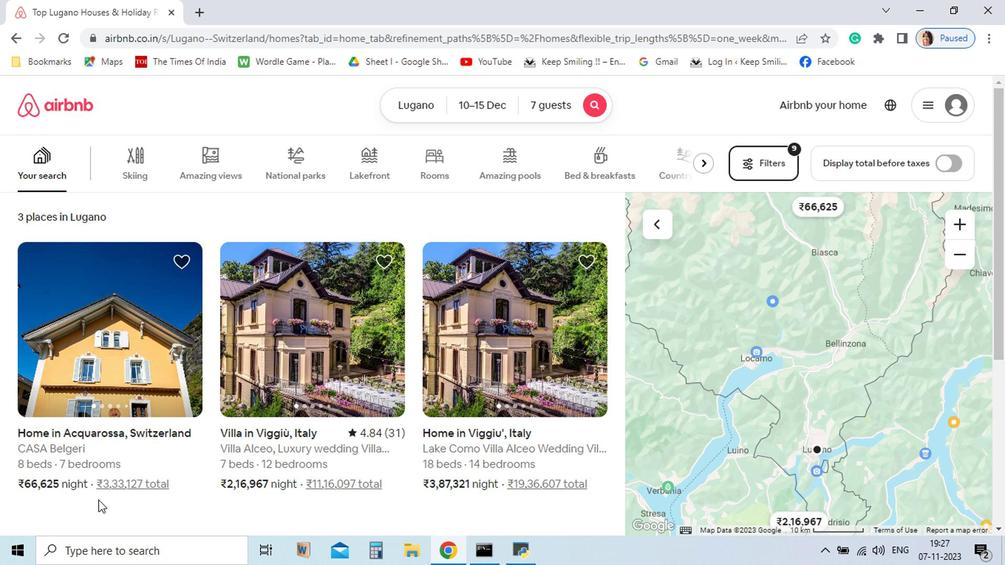 
Action: Mouse scrolled (216, 502) with delta (0, 0)
Screenshot: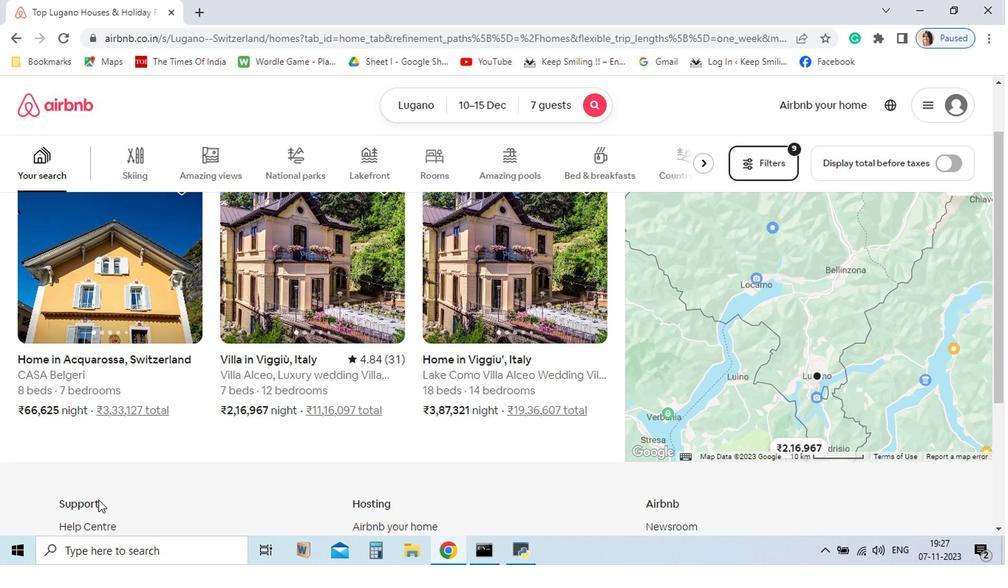 
Action: Mouse scrolled (216, 502) with delta (0, 0)
Screenshot: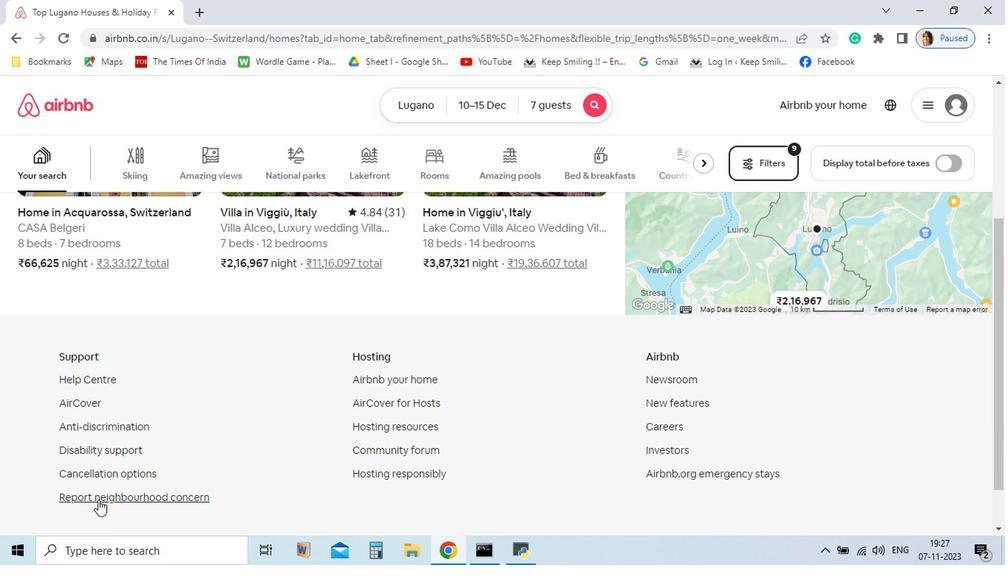 
Action: Mouse scrolled (216, 502) with delta (0, 0)
Screenshot: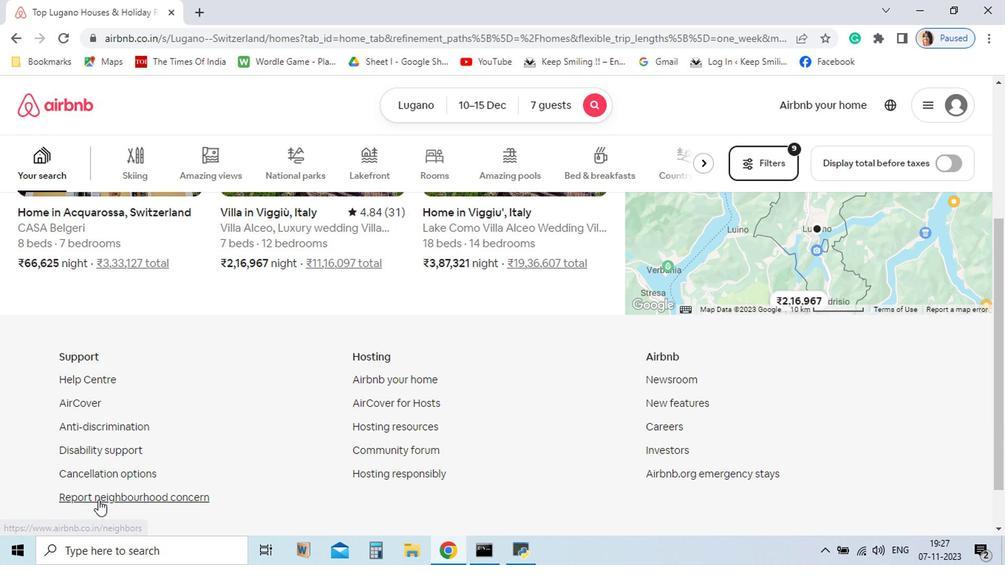 
Action: Mouse scrolled (216, 503) with delta (0, 0)
Screenshot: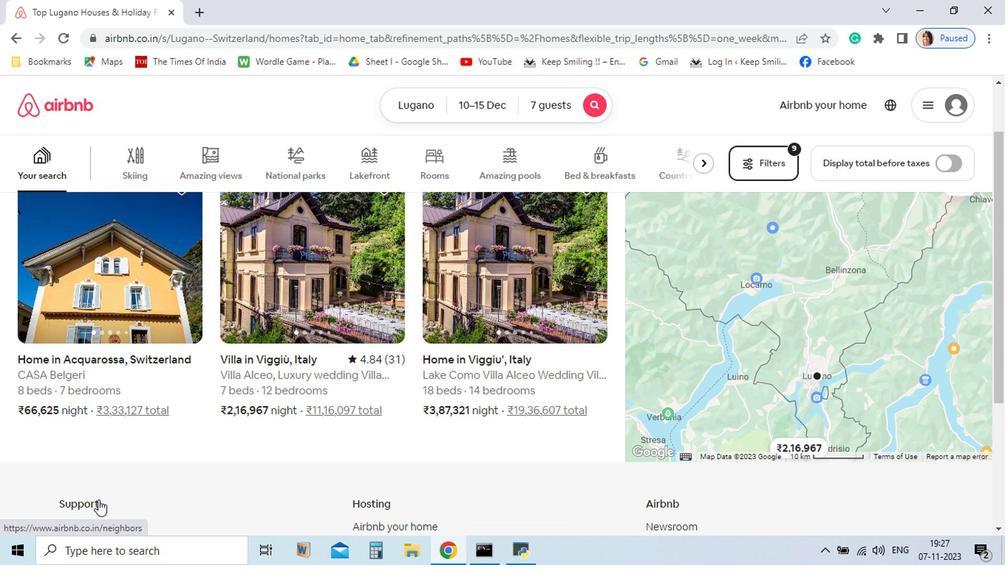 
Action: Mouse scrolled (216, 503) with delta (0, 0)
Screenshot: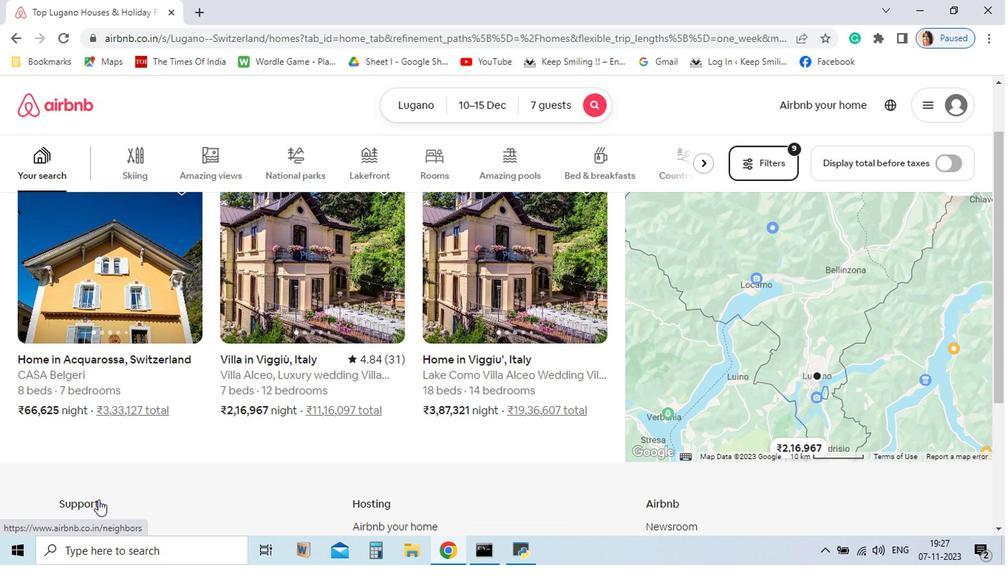 
Action: Mouse moved to (230, 404)
Screenshot: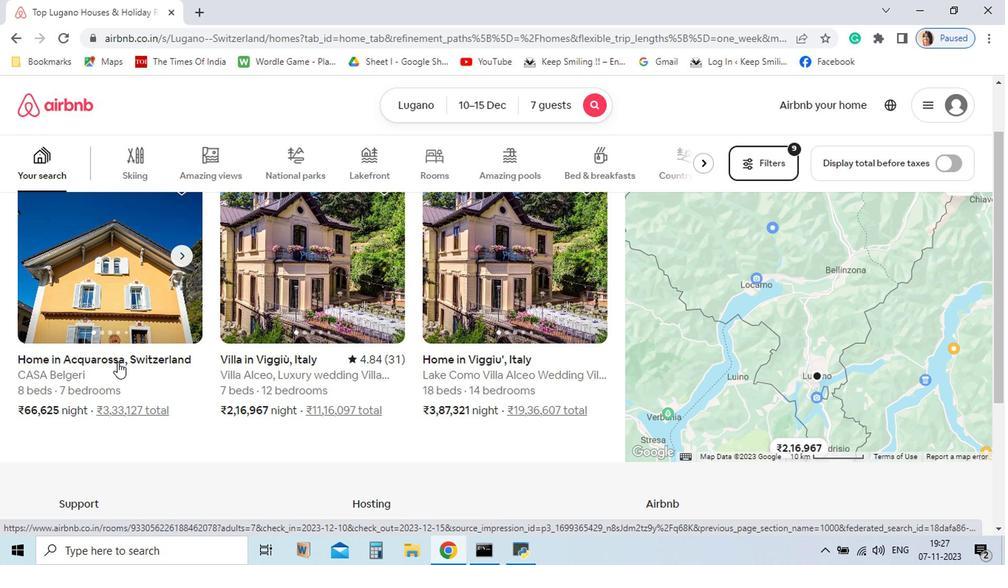 
Action: Mouse pressed left at (230, 404)
Screenshot: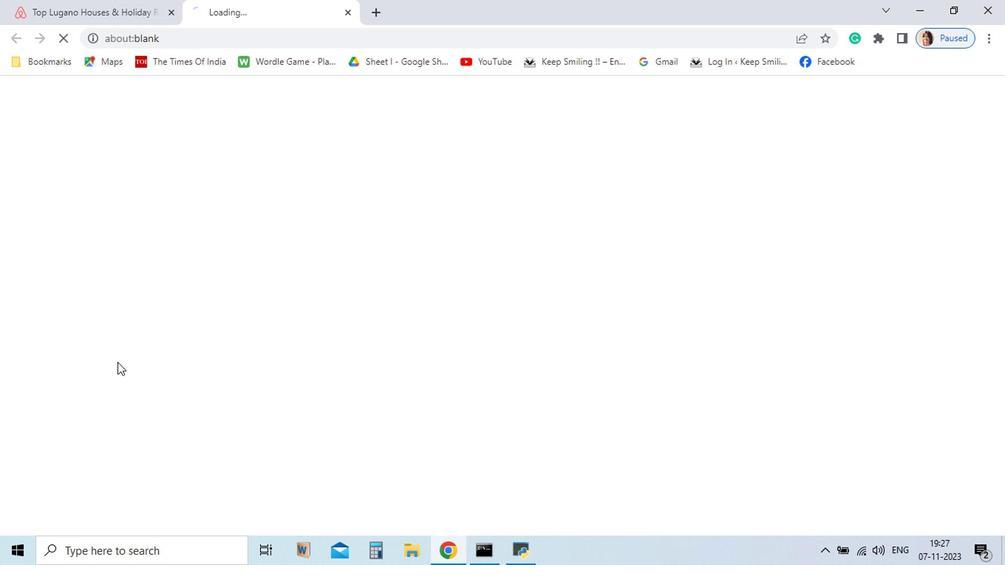 
Action: Mouse moved to (754, 431)
Screenshot: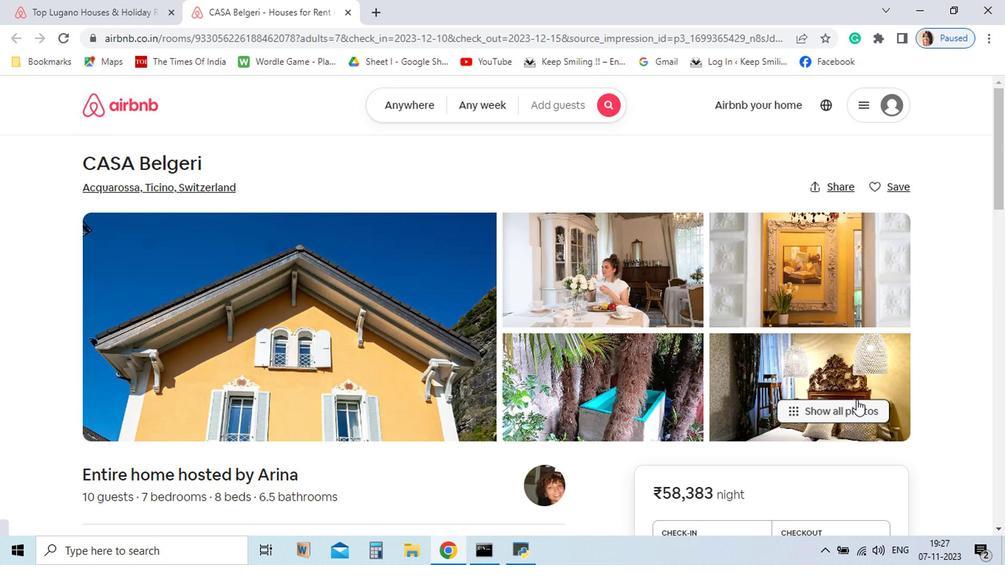 
Action: Mouse pressed left at (754, 431)
Screenshot: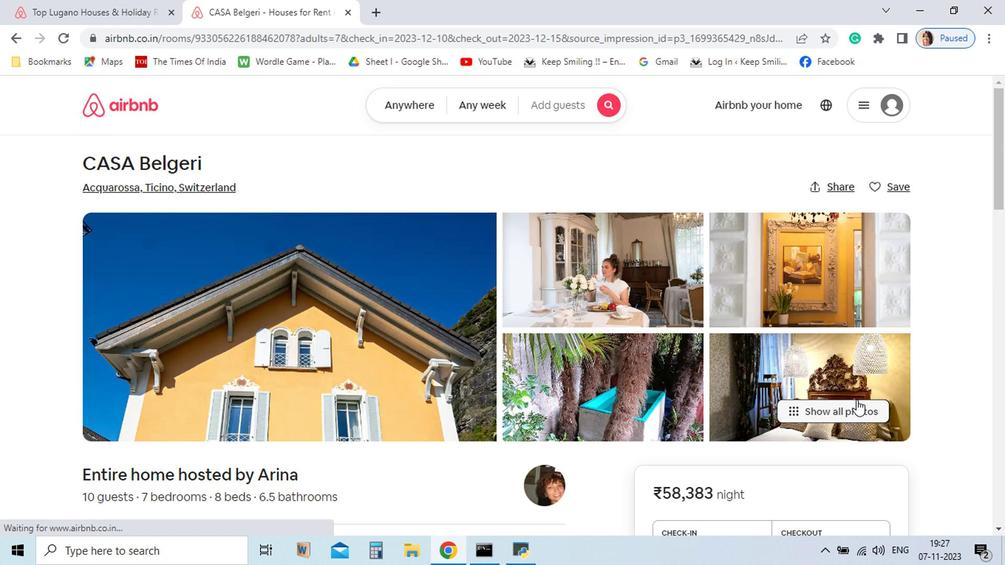 
Action: Mouse scrolled (754, 431) with delta (0, 0)
Screenshot: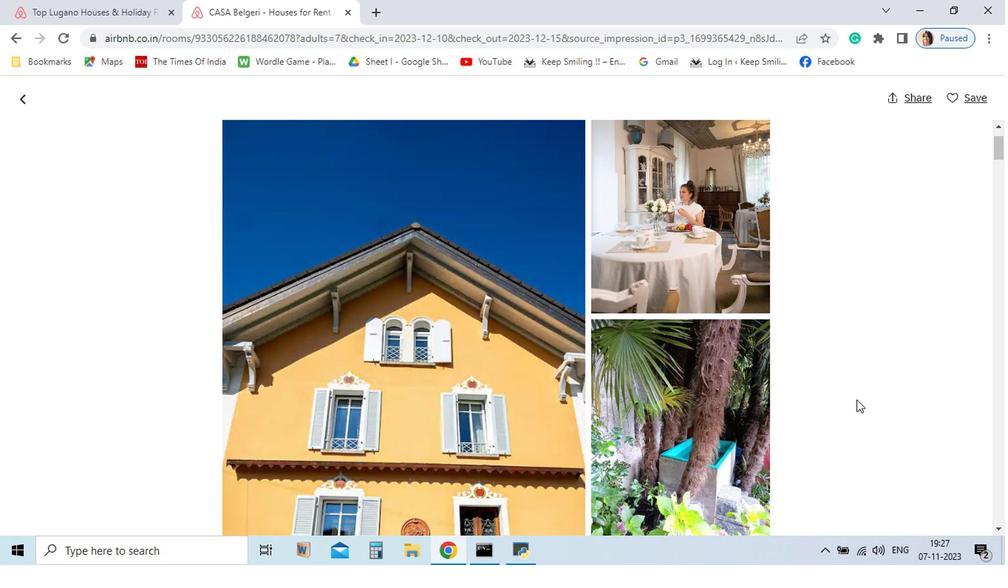 
Action: Mouse scrolled (754, 431) with delta (0, 0)
Screenshot: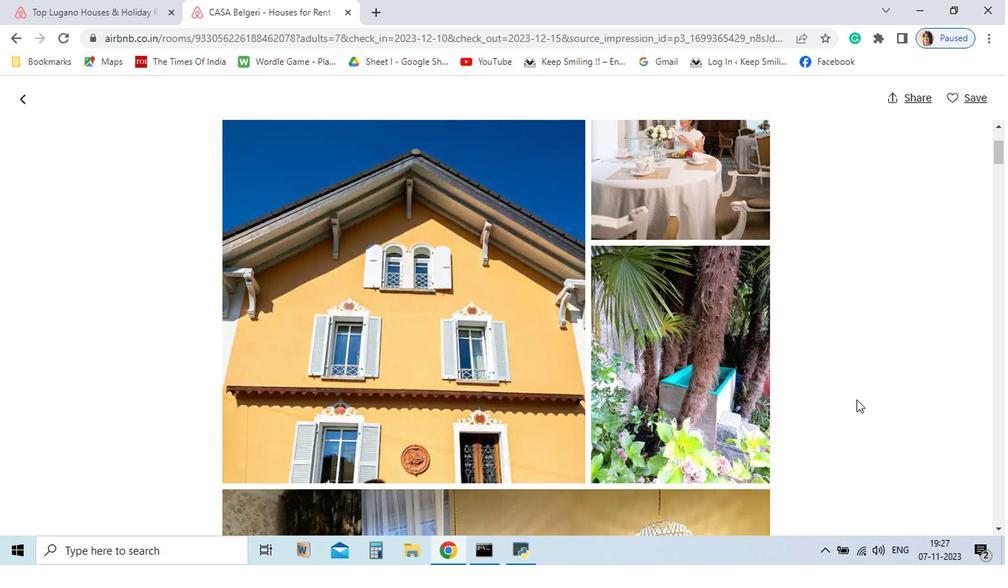 
Action: Mouse scrolled (754, 431) with delta (0, 0)
Screenshot: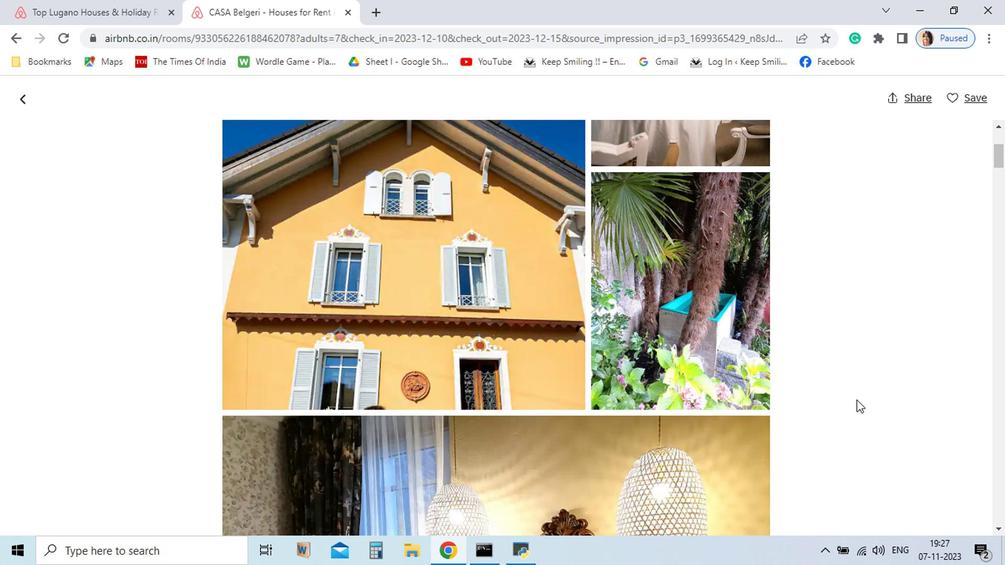 
Action: Mouse scrolled (754, 431) with delta (0, 0)
Screenshot: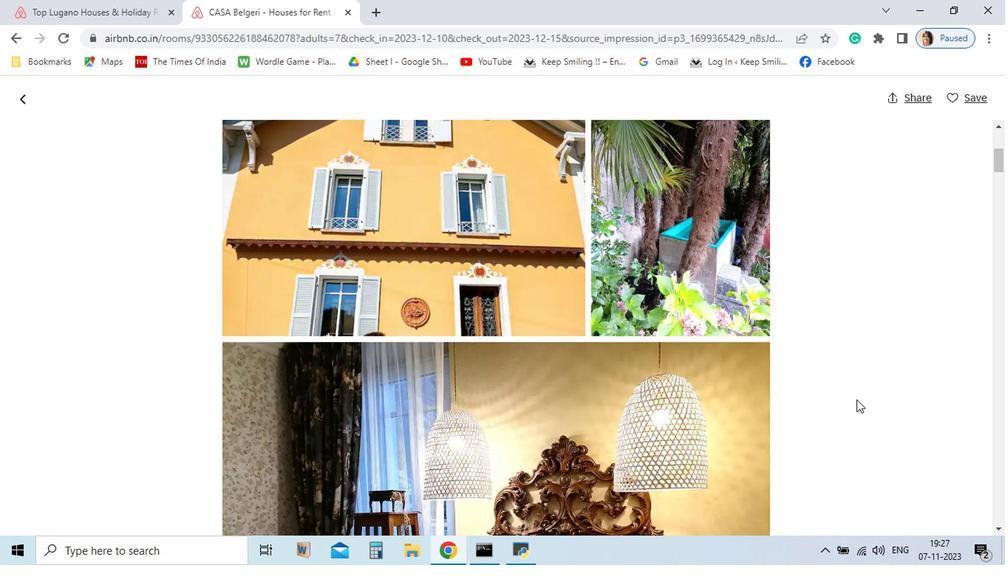 
Action: Mouse scrolled (754, 431) with delta (0, 0)
Screenshot: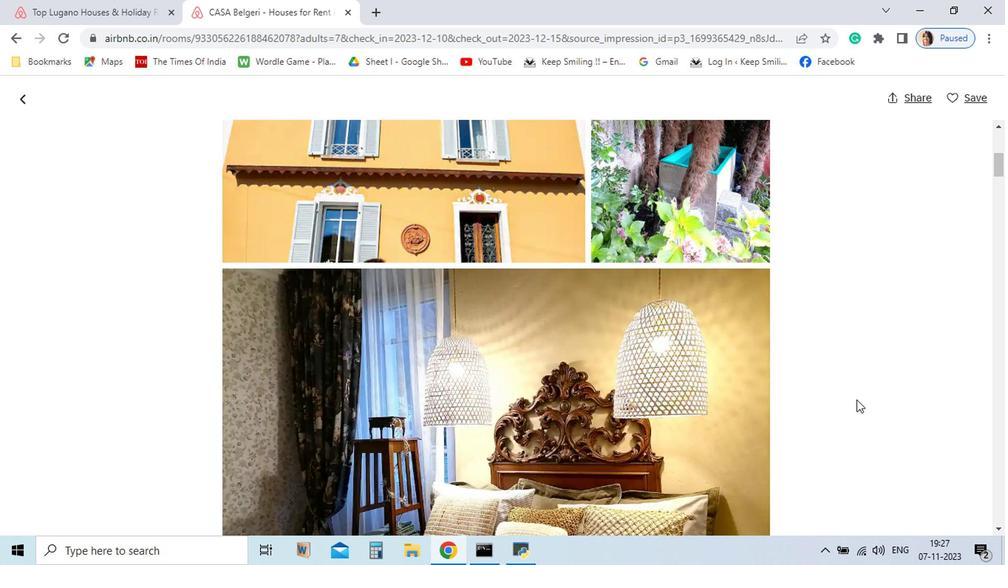 
Action: Mouse scrolled (754, 431) with delta (0, 0)
Screenshot: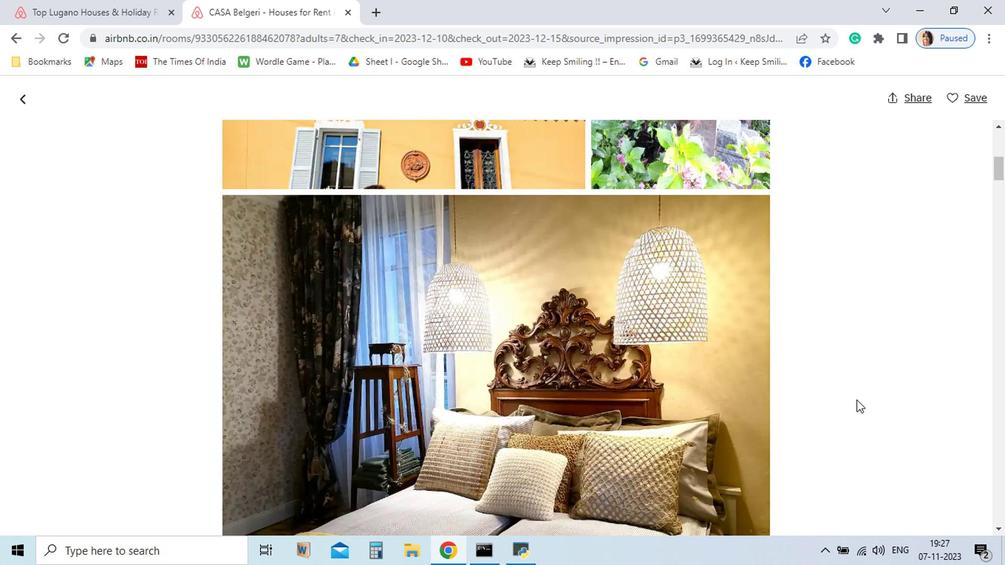 
Action: Mouse scrolled (754, 431) with delta (0, 0)
Screenshot: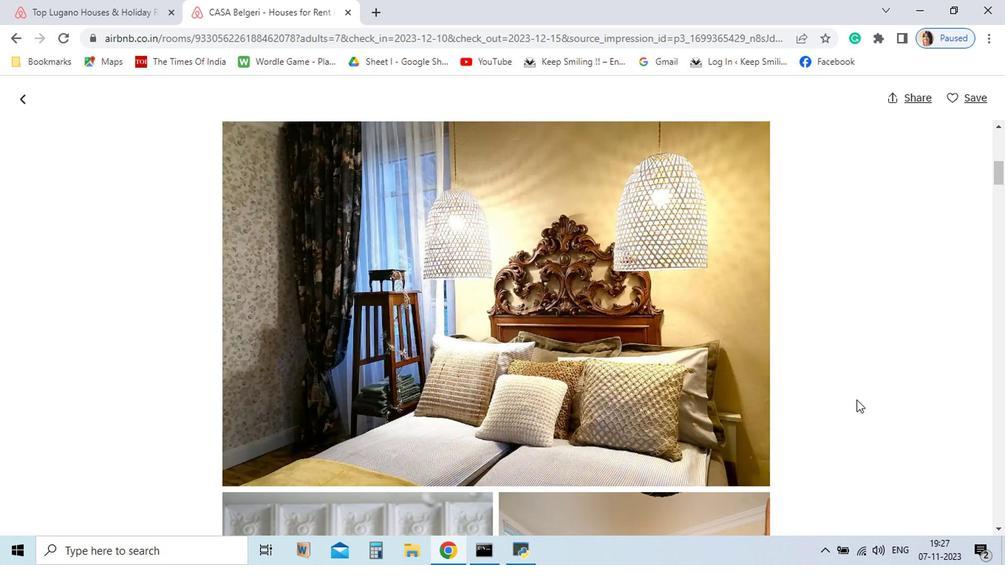 
Action: Mouse scrolled (754, 431) with delta (0, 0)
Screenshot: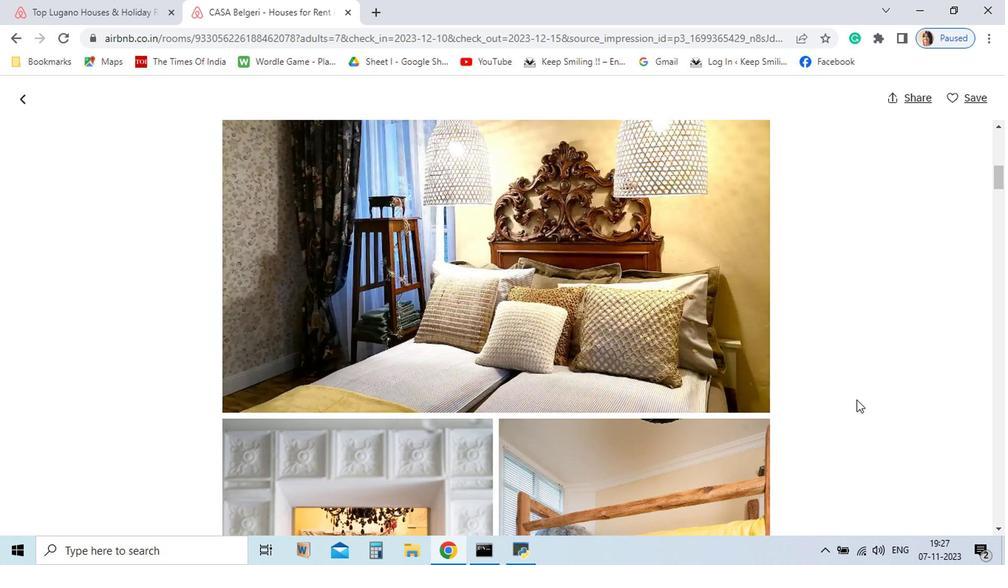 
Action: Mouse scrolled (754, 431) with delta (0, 0)
Screenshot: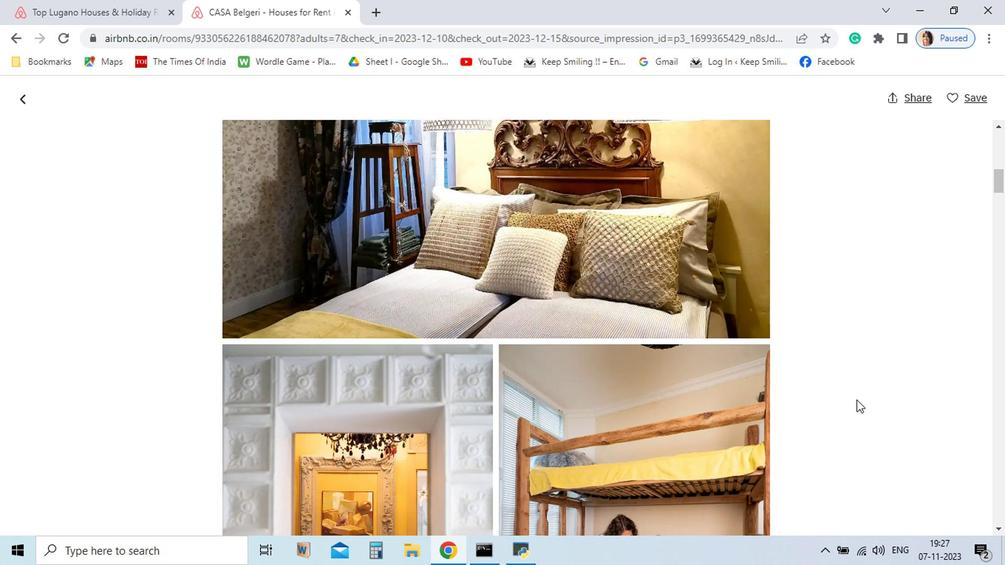 
Action: Mouse scrolled (754, 431) with delta (0, 0)
Screenshot: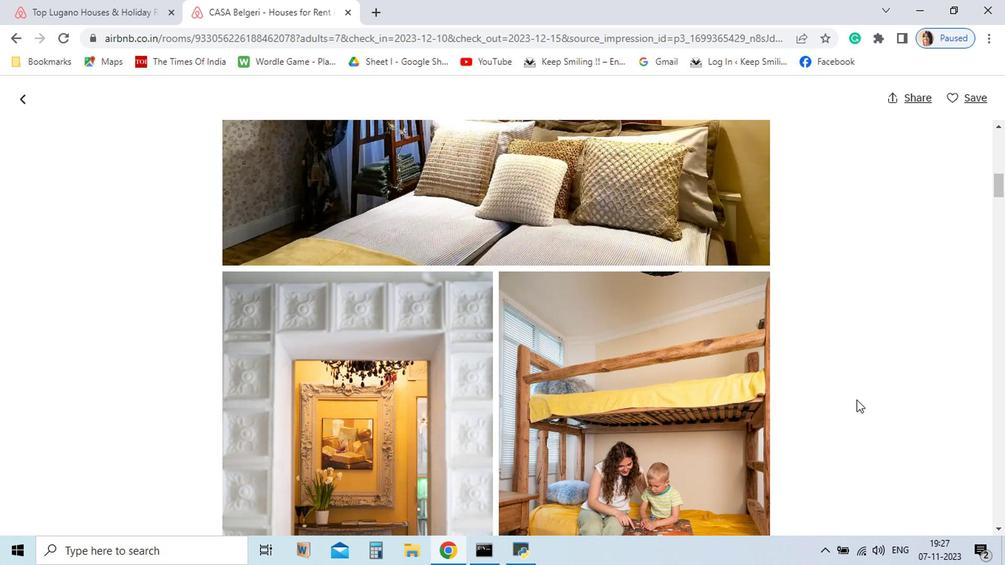 
Action: Mouse scrolled (754, 431) with delta (0, 0)
Screenshot: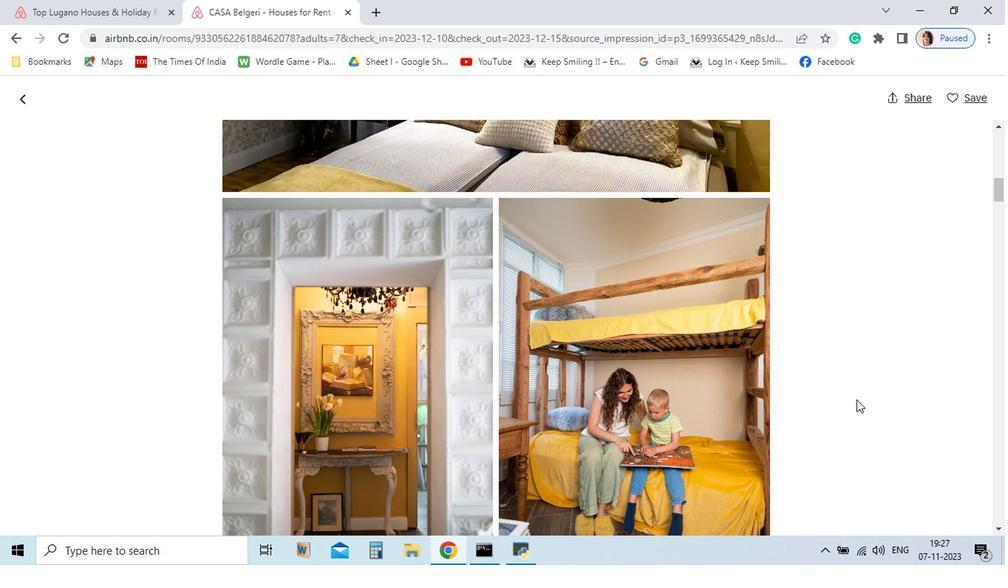 
Action: Mouse scrolled (754, 431) with delta (0, 0)
Screenshot: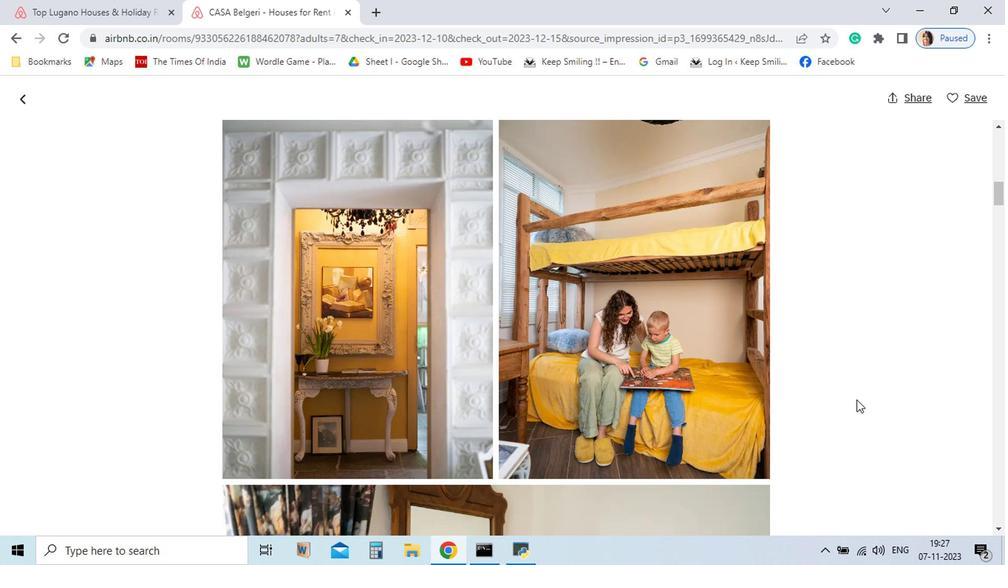 
Action: Mouse scrolled (754, 431) with delta (0, 0)
Screenshot: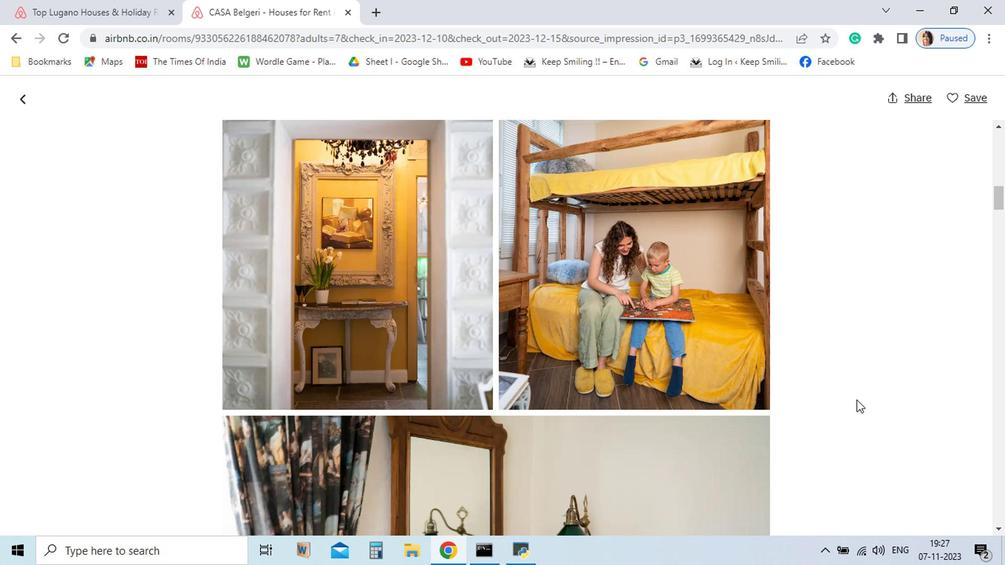
Action: Mouse scrolled (754, 431) with delta (0, 0)
Screenshot: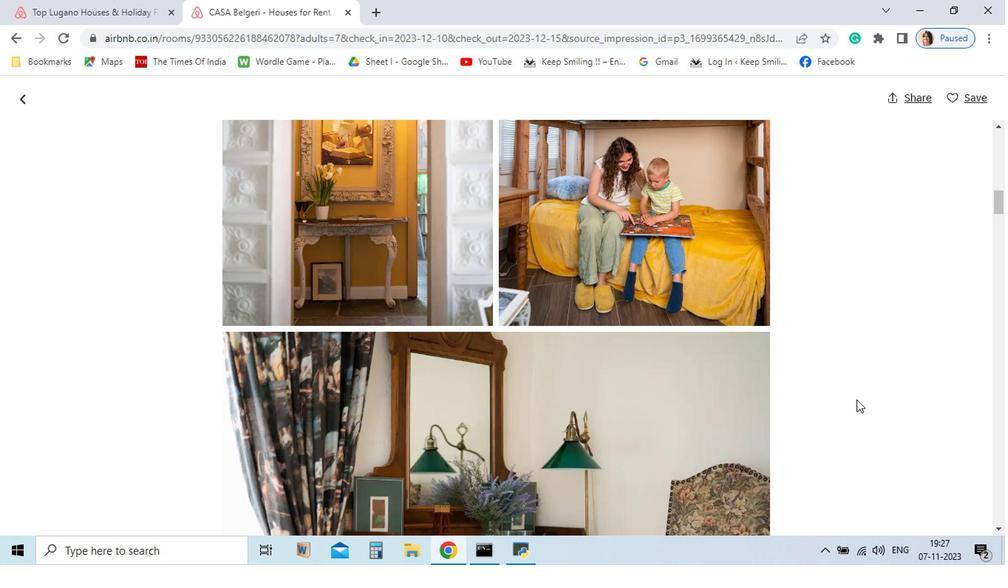 
Action: Mouse scrolled (754, 431) with delta (0, 0)
Screenshot: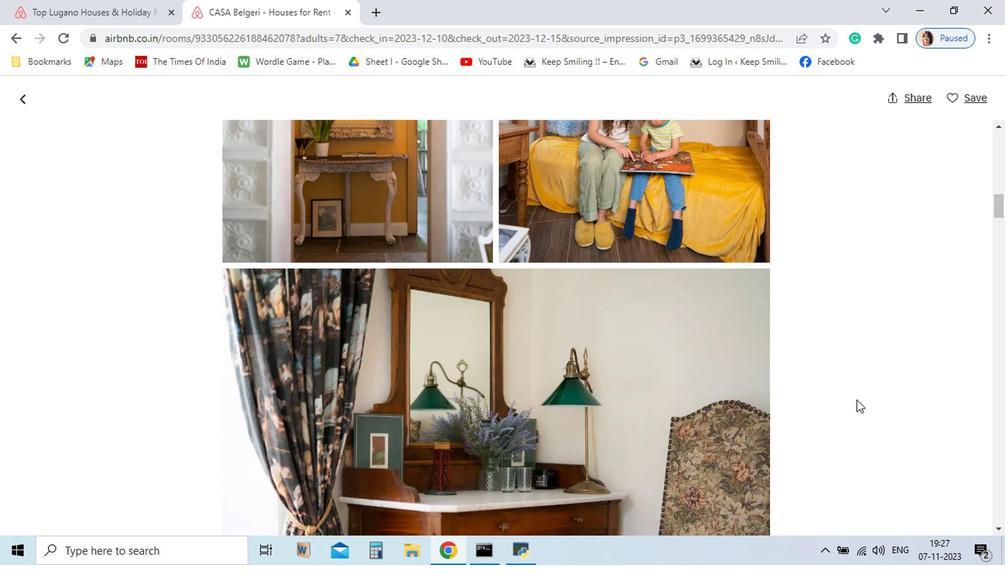 
Action: Mouse scrolled (754, 431) with delta (0, 0)
Screenshot: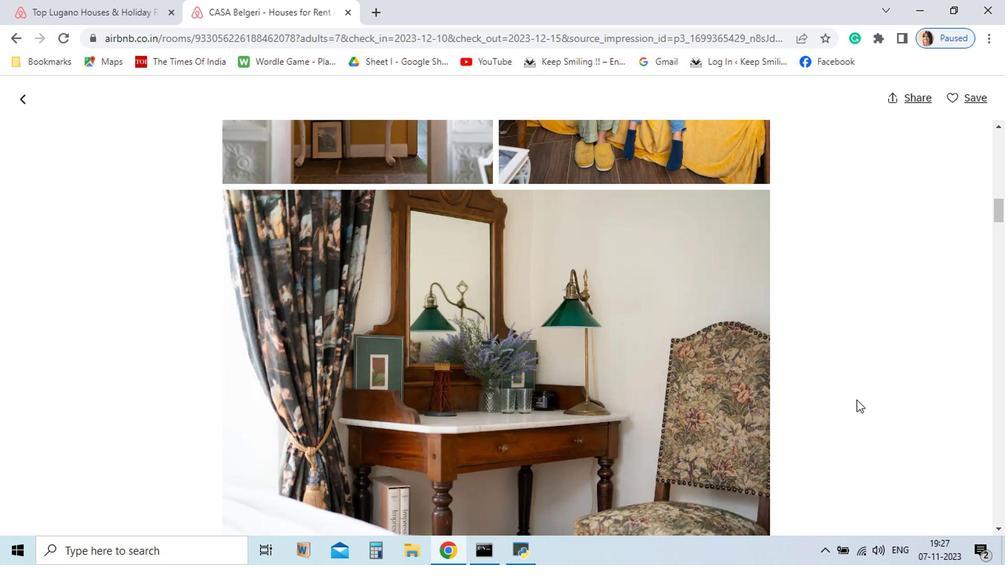 
Action: Mouse scrolled (754, 431) with delta (0, 0)
Screenshot: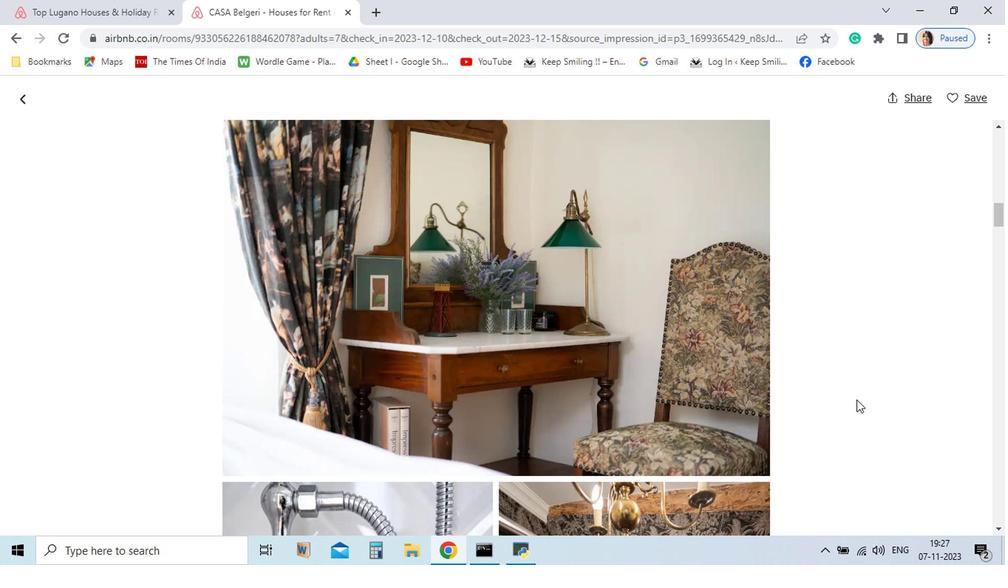 
Action: Mouse scrolled (754, 431) with delta (0, 0)
Screenshot: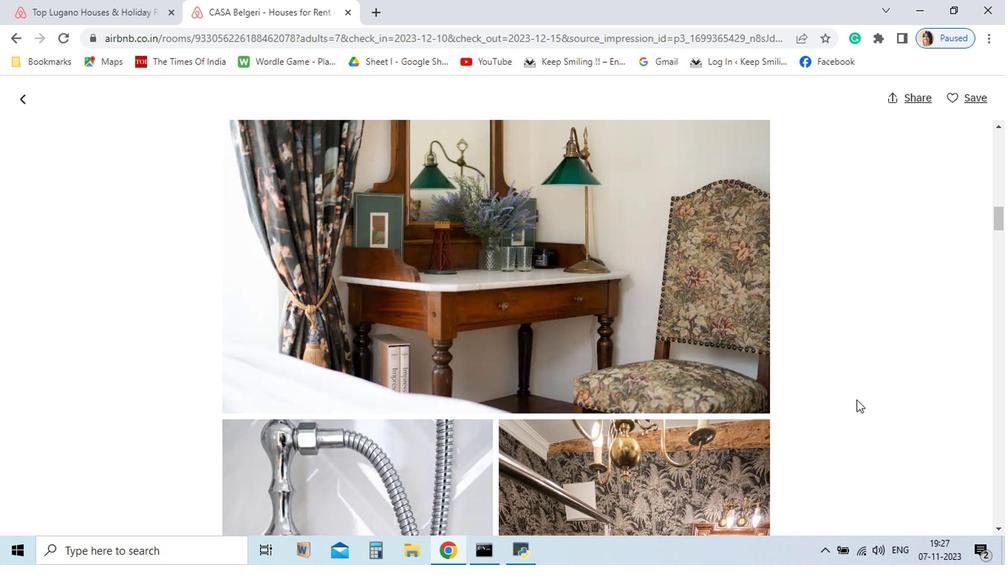 
Action: Mouse scrolled (754, 431) with delta (0, 0)
Screenshot: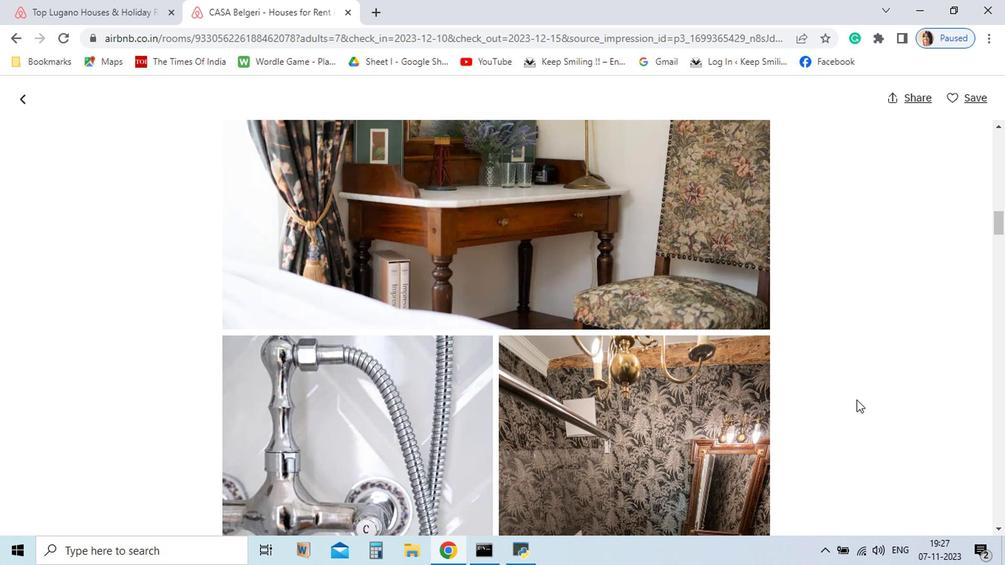 
Action: Mouse scrolled (754, 431) with delta (0, 0)
Screenshot: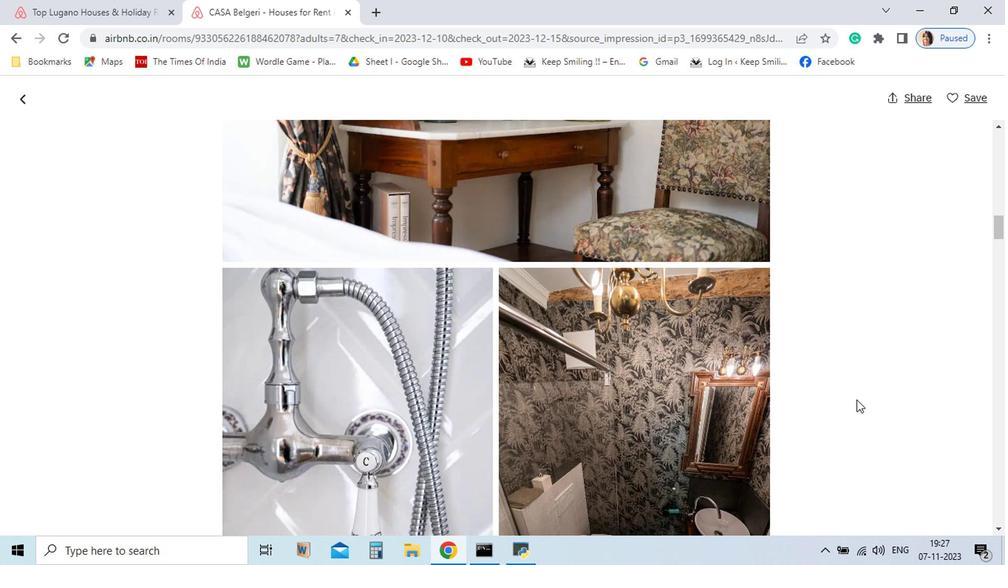 
Action: Mouse scrolled (754, 431) with delta (0, 0)
Screenshot: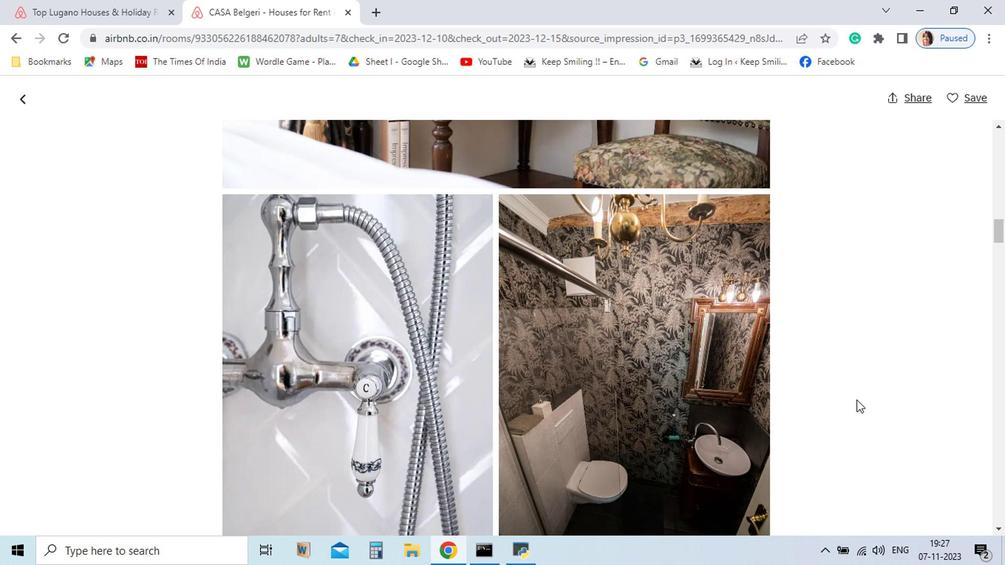 
Action: Mouse scrolled (754, 431) with delta (0, 0)
Screenshot: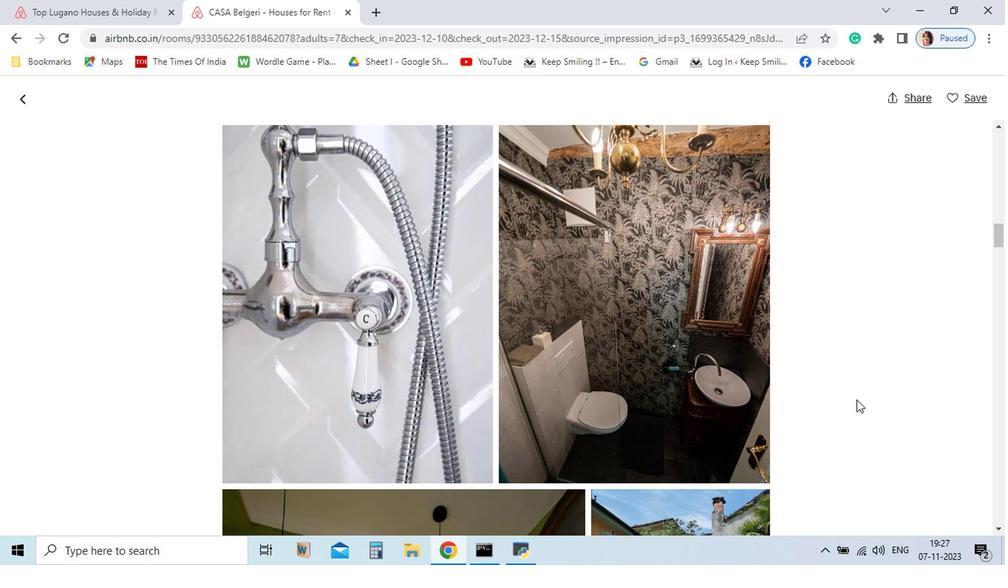 
Action: Mouse scrolled (754, 431) with delta (0, 0)
Screenshot: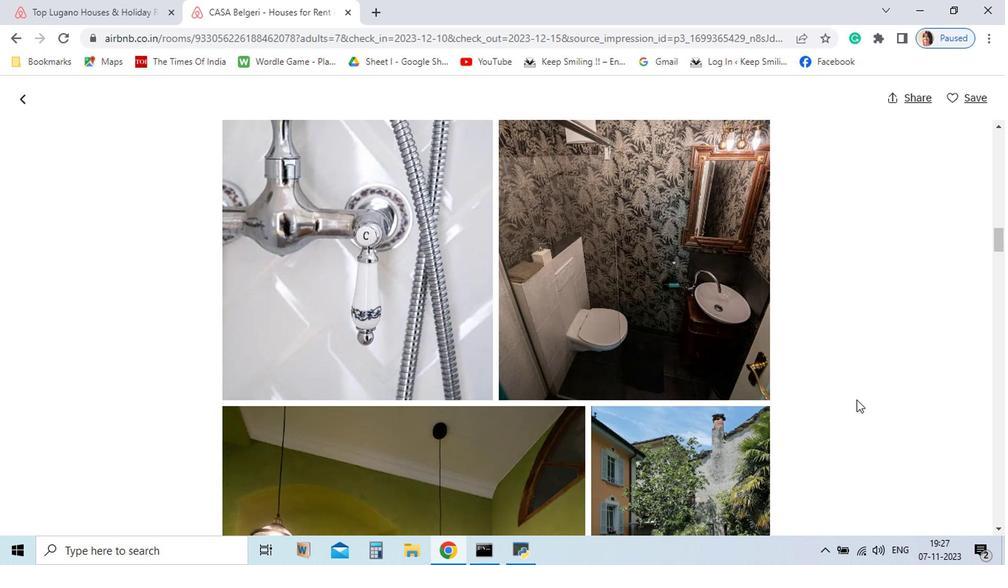 
Action: Mouse scrolled (754, 431) with delta (0, 0)
Screenshot: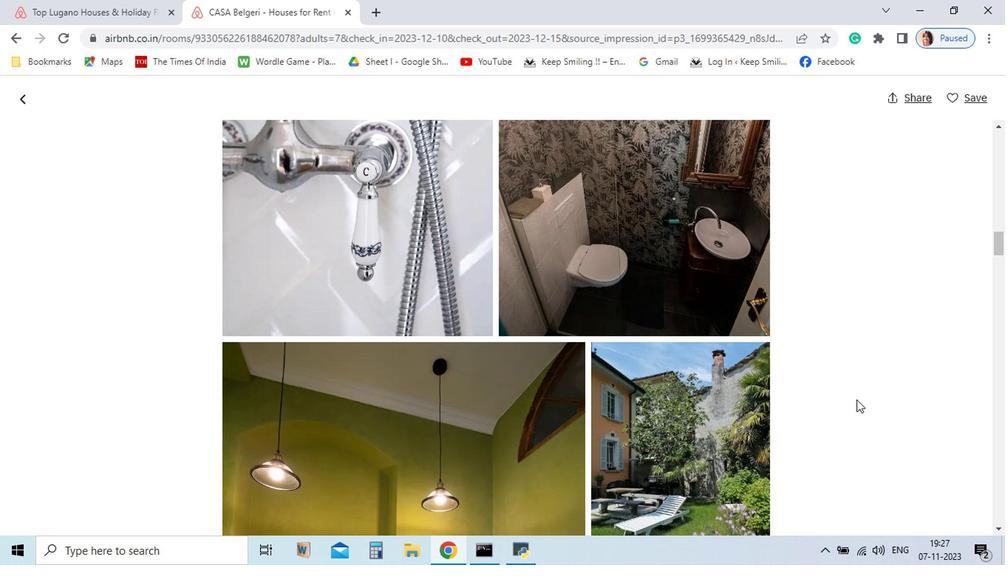 
Action: Mouse scrolled (754, 431) with delta (0, 0)
Screenshot: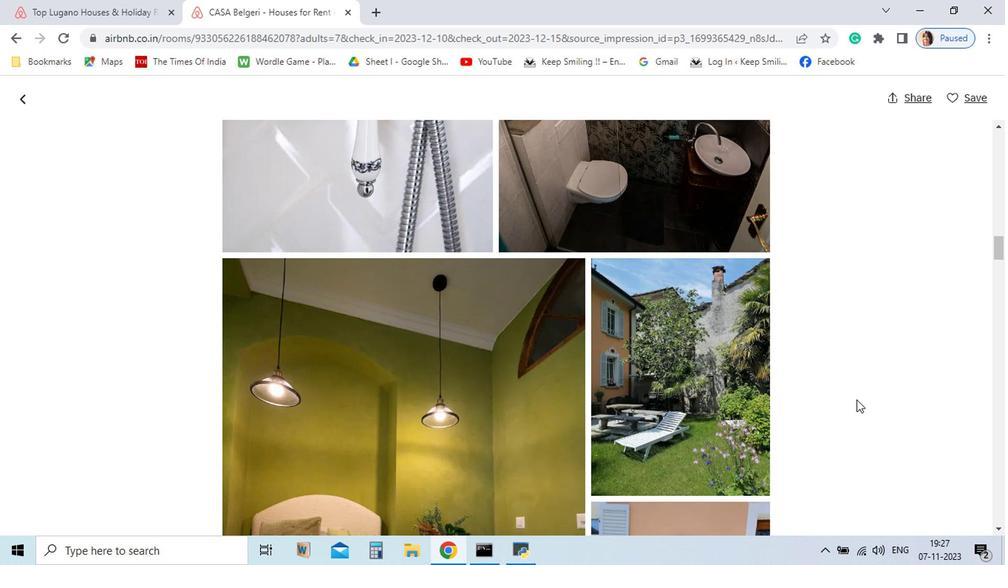 
Action: Mouse scrolled (754, 431) with delta (0, 0)
Screenshot: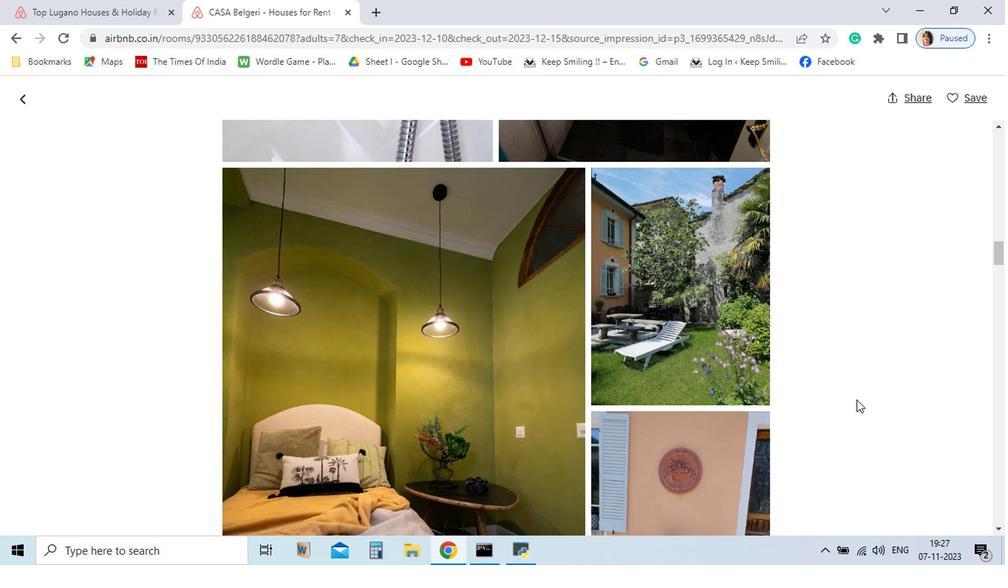 
Action: Mouse scrolled (754, 431) with delta (0, 0)
Screenshot: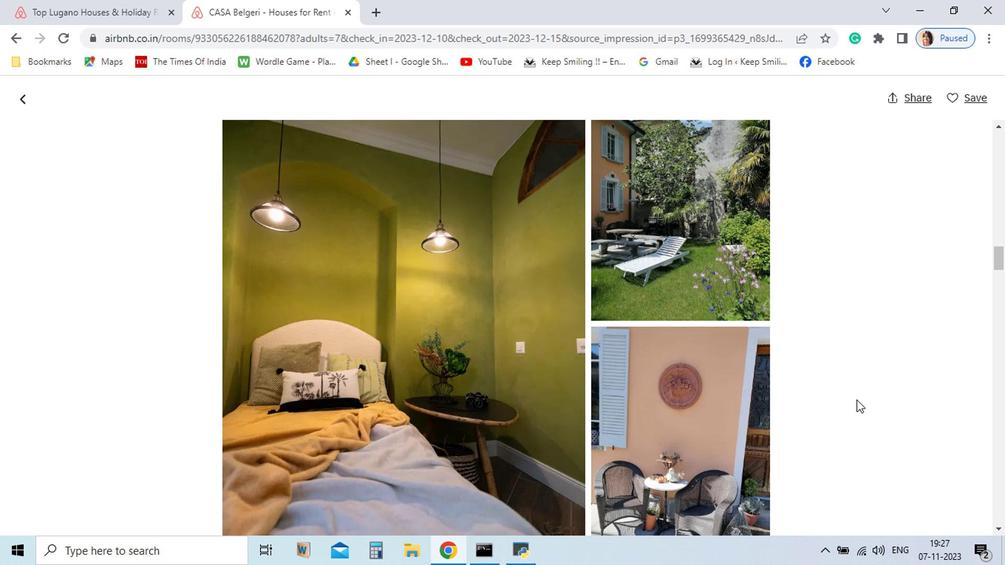 
Action: Mouse scrolled (754, 431) with delta (0, 0)
Screenshot: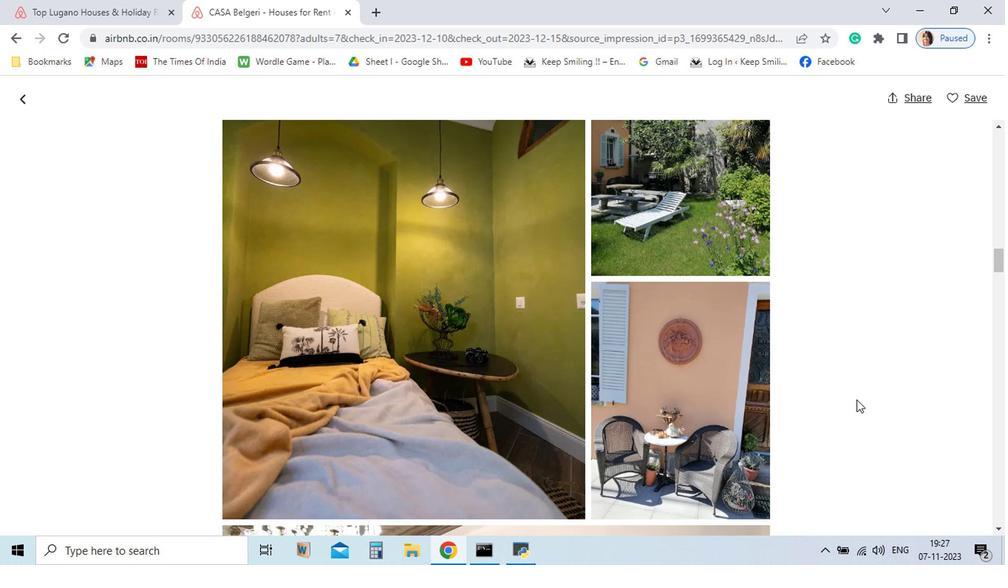 
Action: Mouse scrolled (754, 431) with delta (0, 0)
Screenshot: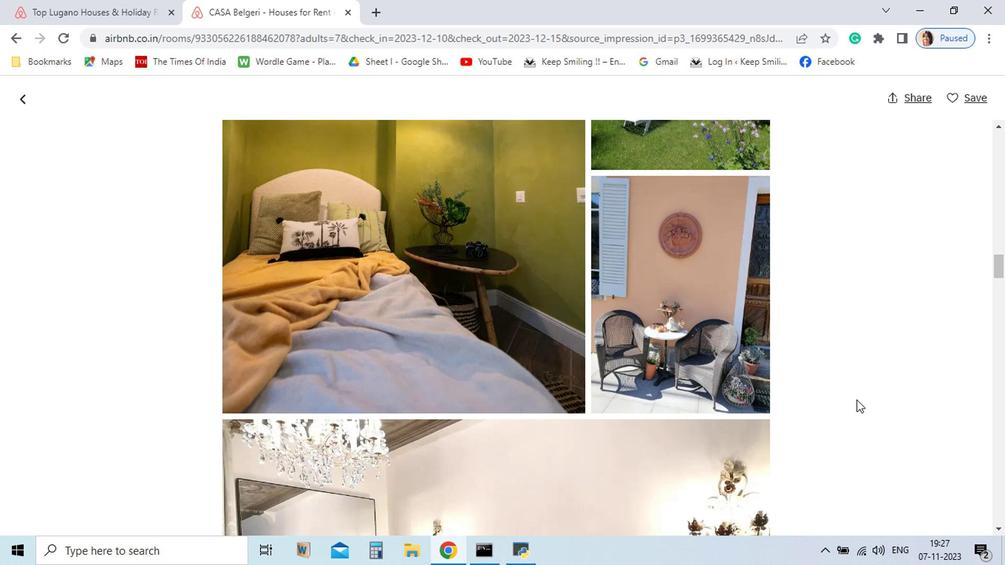 
Action: Mouse scrolled (754, 431) with delta (0, 0)
Screenshot: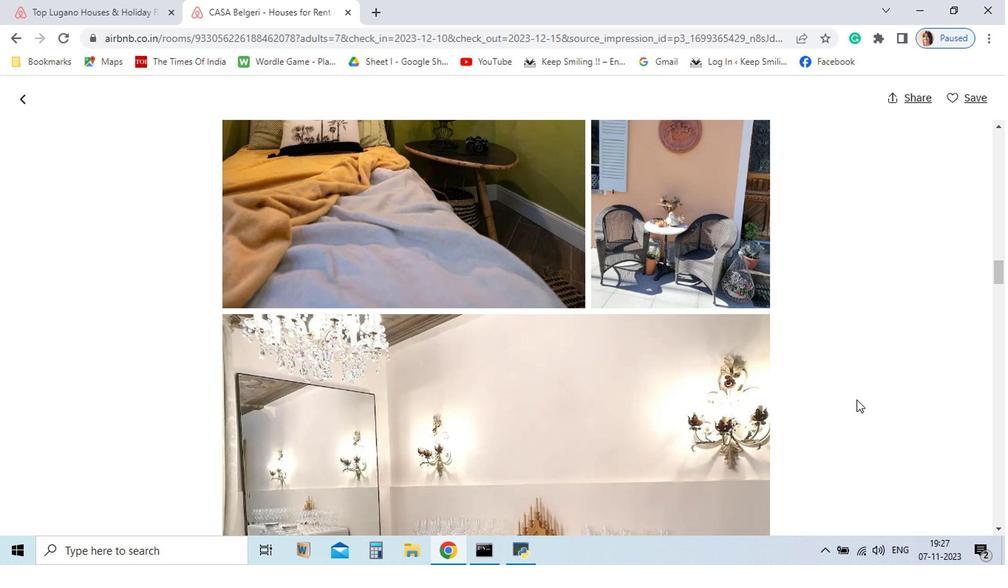 
Action: Mouse scrolled (754, 431) with delta (0, 0)
Screenshot: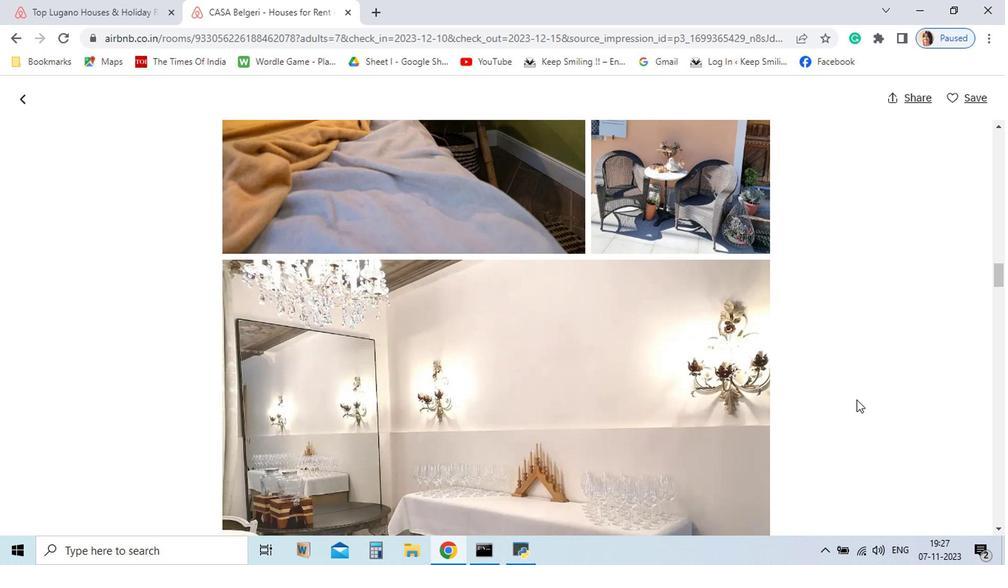 
Action: Mouse scrolled (754, 431) with delta (0, 0)
Screenshot: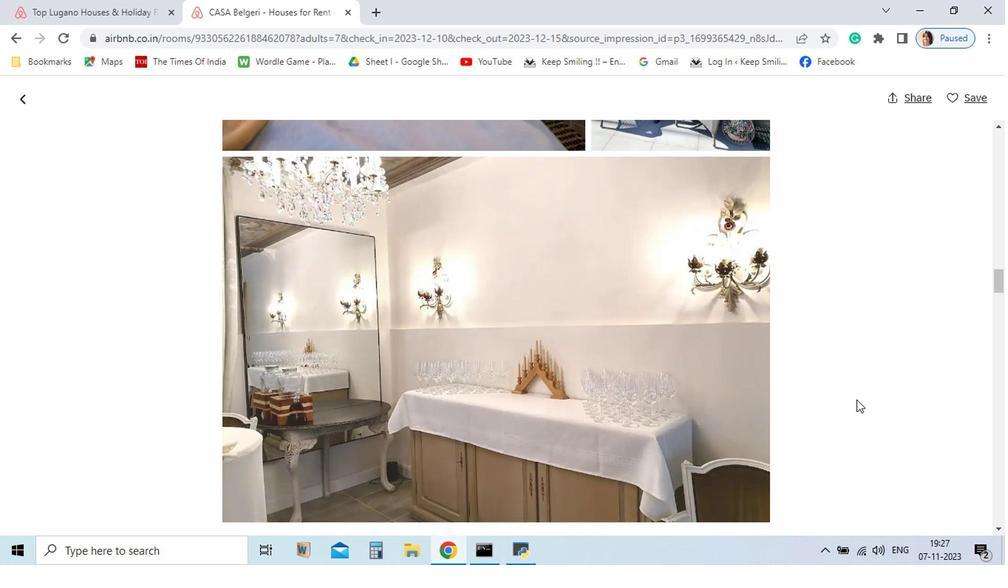 
Action: Mouse scrolled (754, 431) with delta (0, 0)
Screenshot: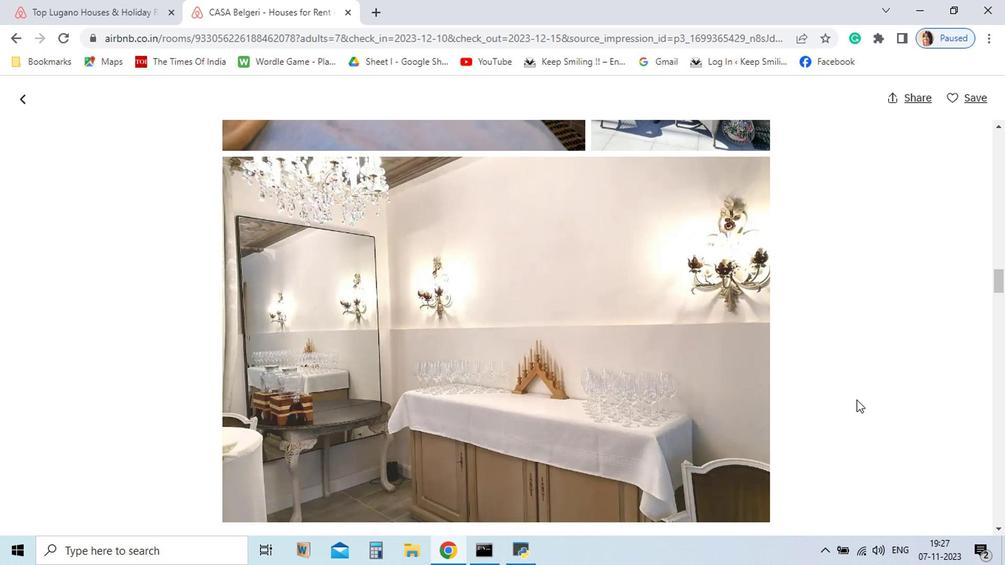 
Action: Mouse scrolled (754, 431) with delta (0, 0)
Screenshot: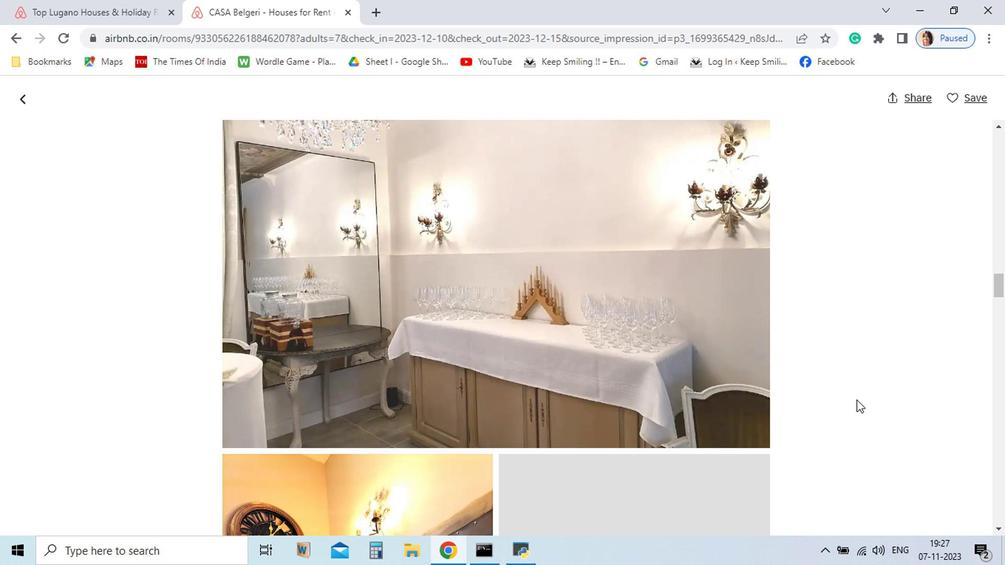 
Action: Mouse scrolled (754, 431) with delta (0, 0)
Screenshot: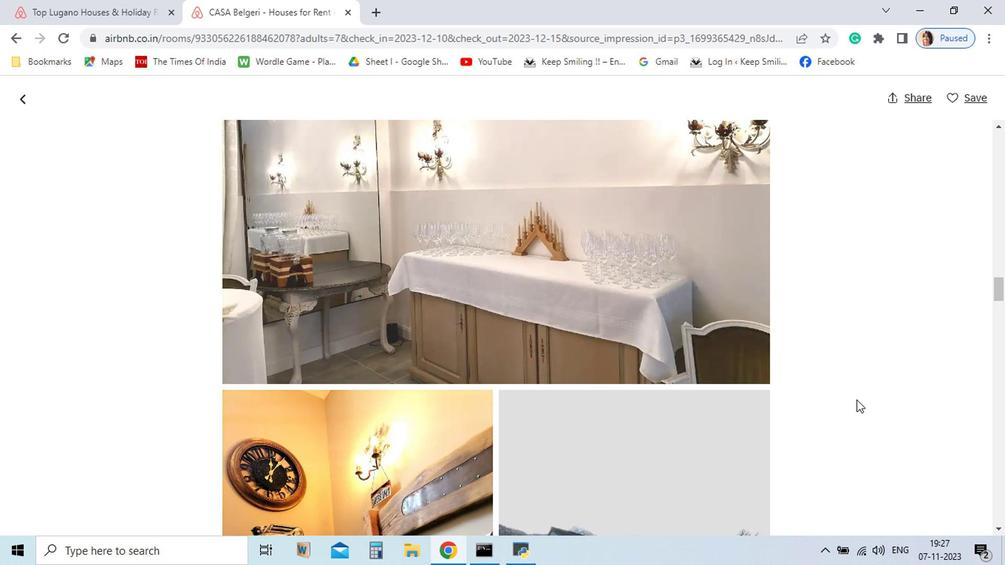 
Action: Mouse scrolled (754, 431) with delta (0, 0)
Screenshot: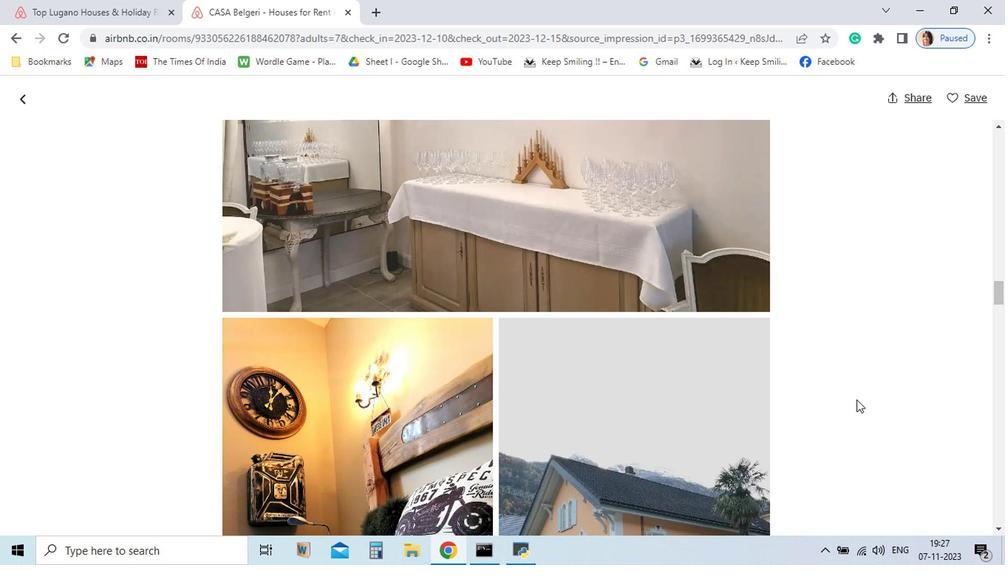 
Action: Mouse scrolled (754, 431) with delta (0, 0)
Screenshot: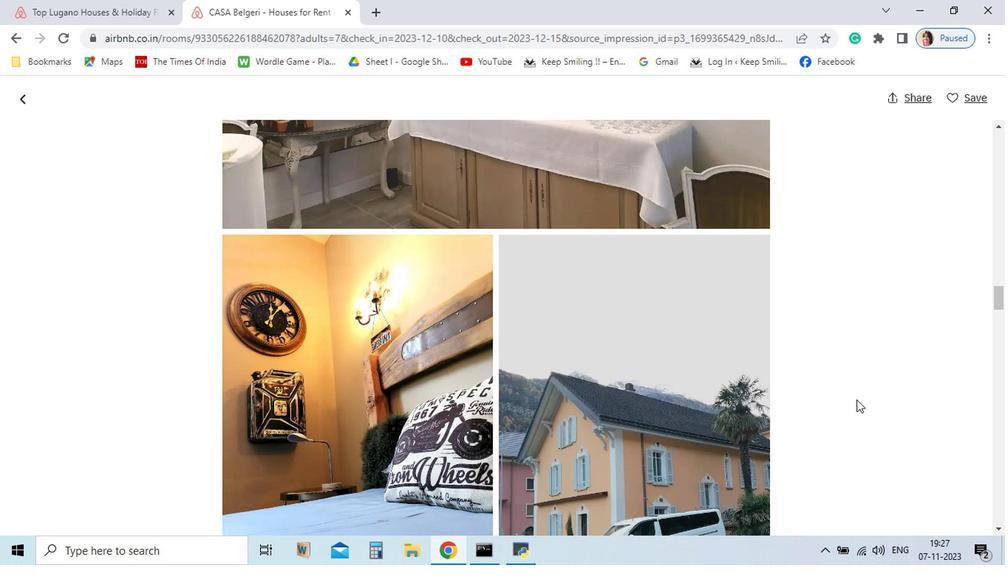 
Action: Mouse scrolled (754, 431) with delta (0, 0)
Screenshot: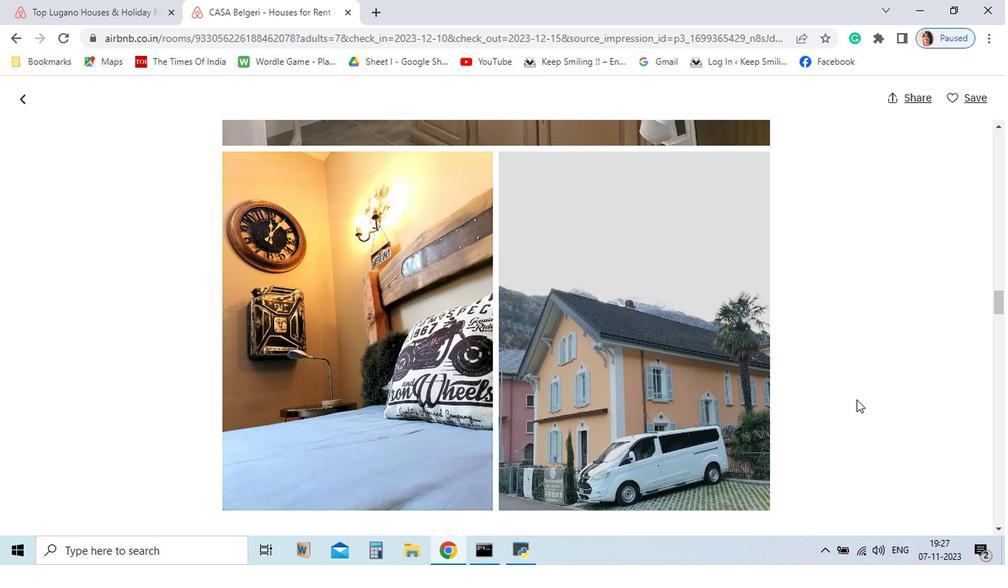 
Action: Mouse scrolled (754, 431) with delta (0, 0)
Screenshot: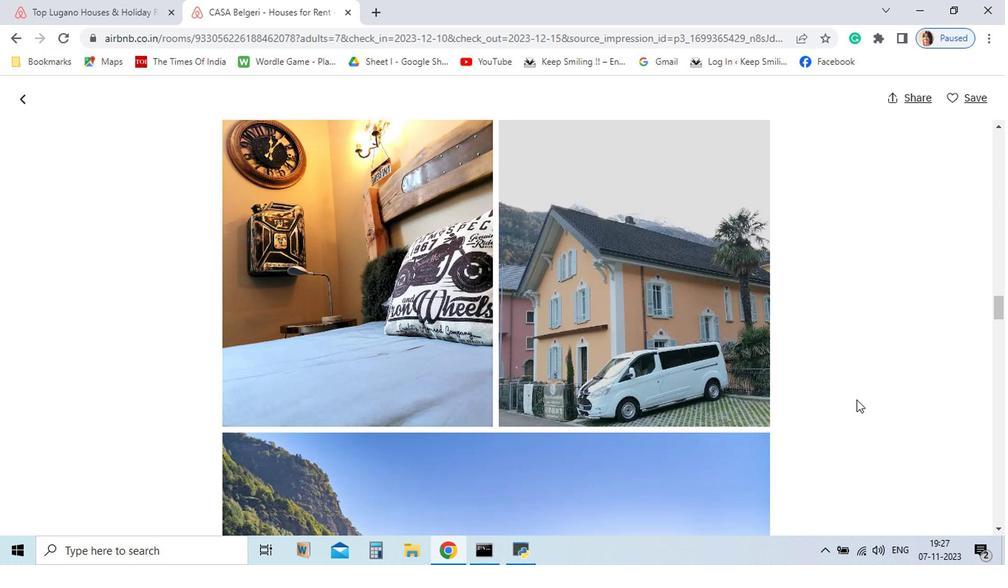 
Action: Mouse scrolled (754, 431) with delta (0, 0)
Screenshot: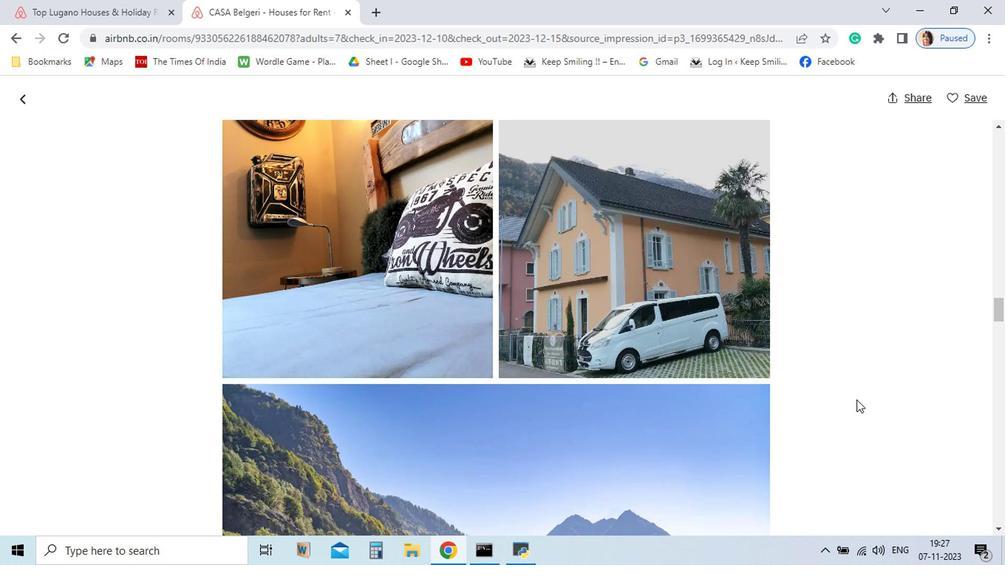 
Action: Mouse scrolled (754, 431) with delta (0, 0)
Screenshot: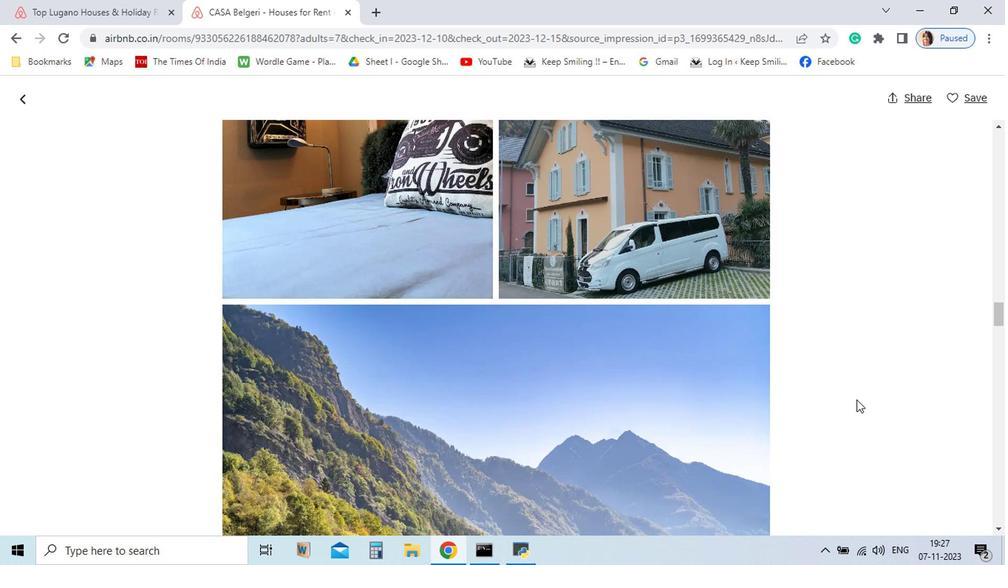 
Action: Mouse scrolled (754, 431) with delta (0, 0)
Screenshot: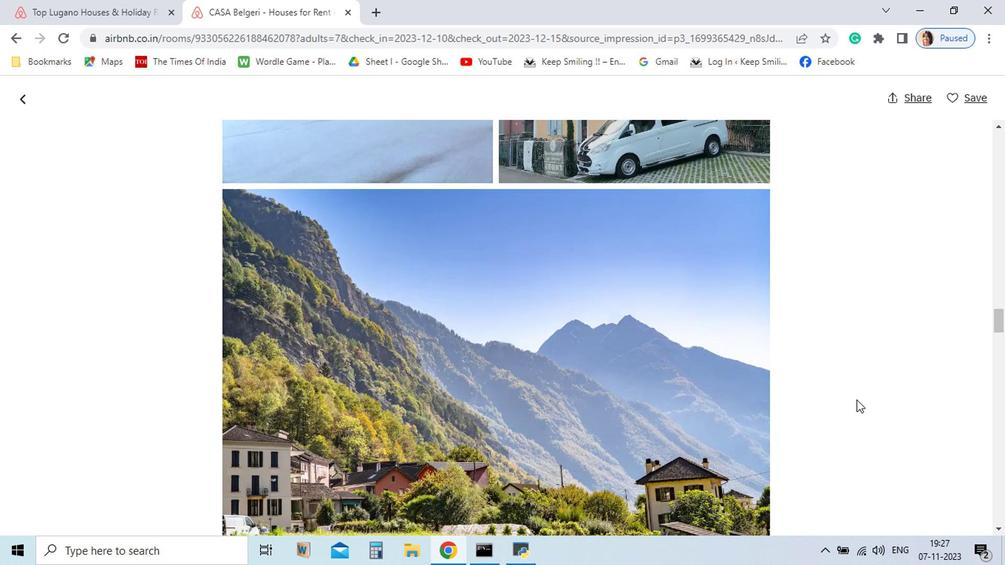 
Action: Mouse scrolled (754, 431) with delta (0, 0)
Screenshot: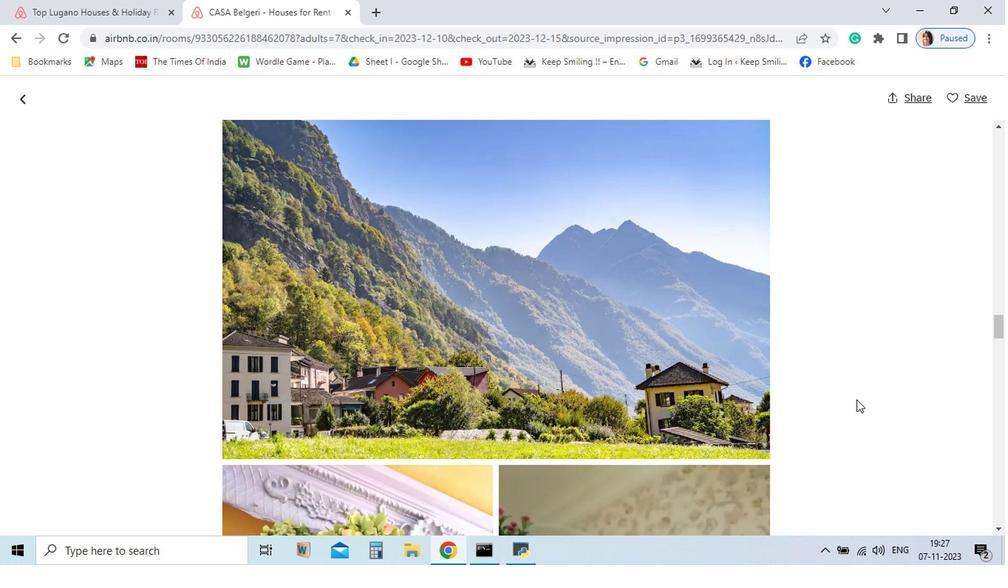 
Action: Mouse scrolled (754, 431) with delta (0, 0)
Screenshot: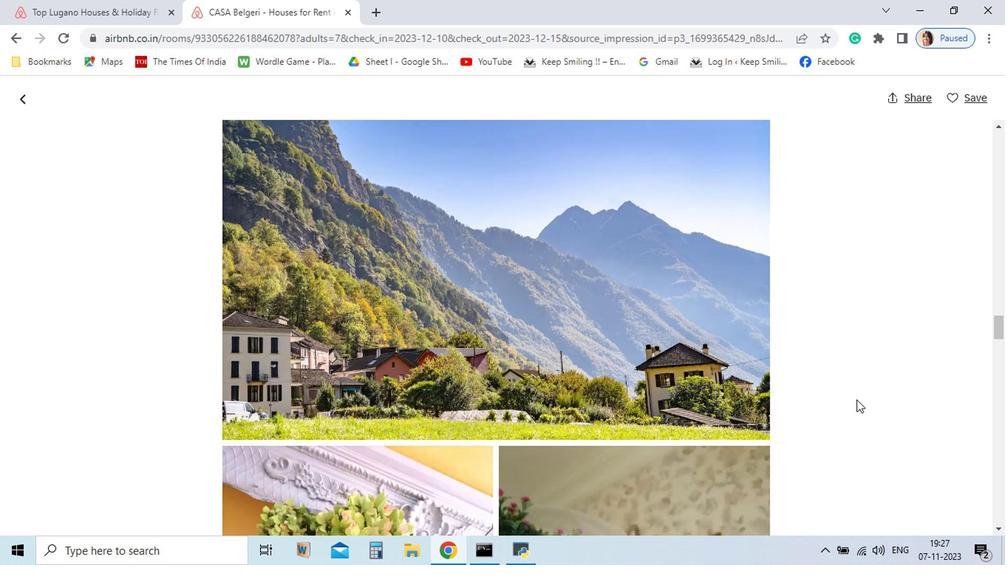 
Action: Mouse scrolled (754, 431) with delta (0, 0)
Screenshot: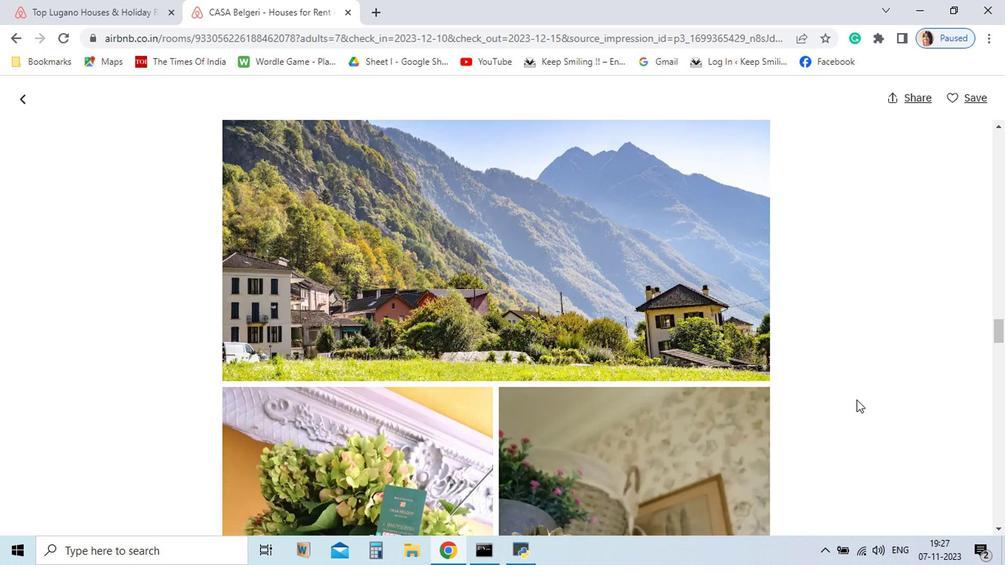 
Action: Mouse scrolled (754, 431) with delta (0, 0)
Screenshot: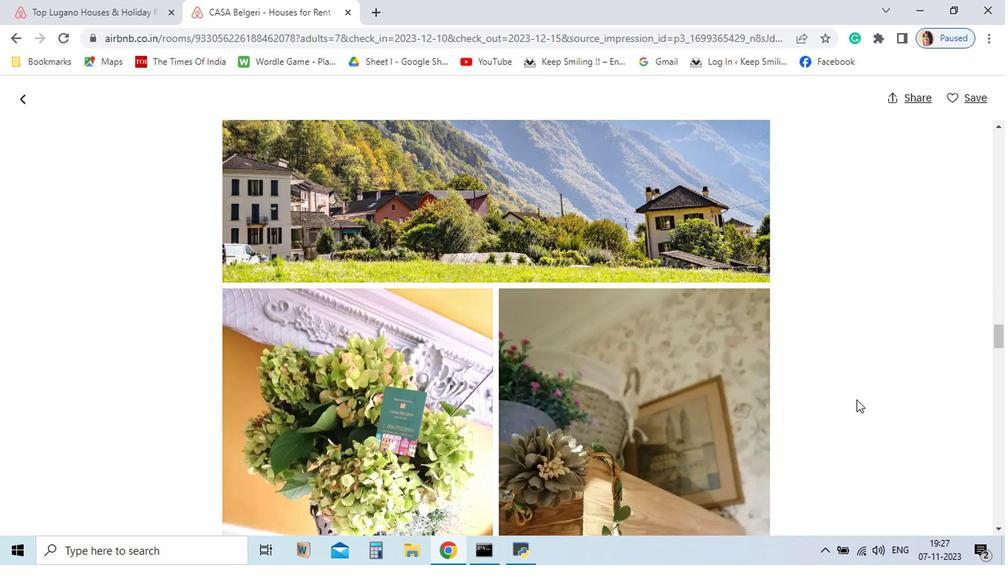 
Action: Mouse scrolled (754, 431) with delta (0, 0)
Screenshot: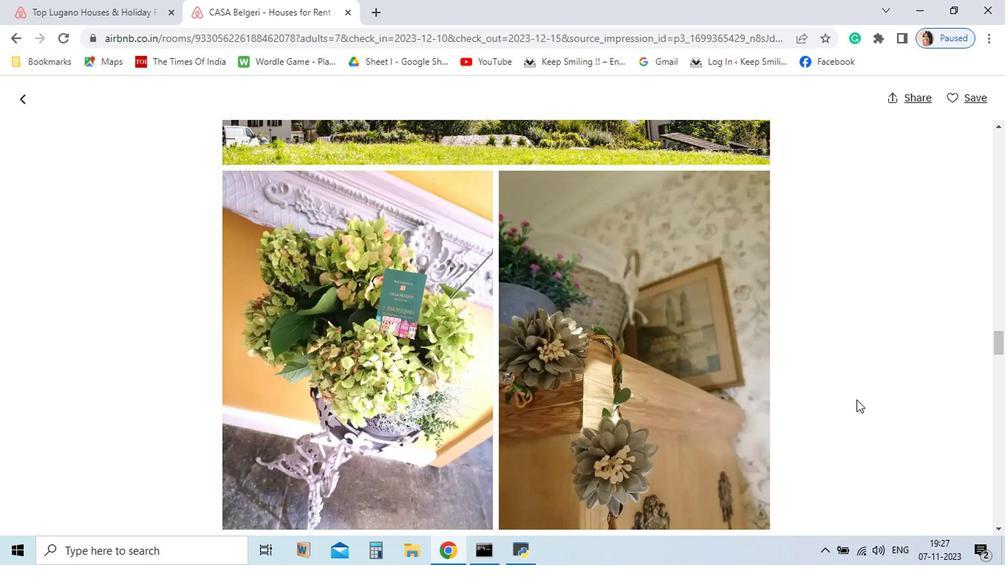 
Action: Mouse scrolled (754, 431) with delta (0, 0)
Screenshot: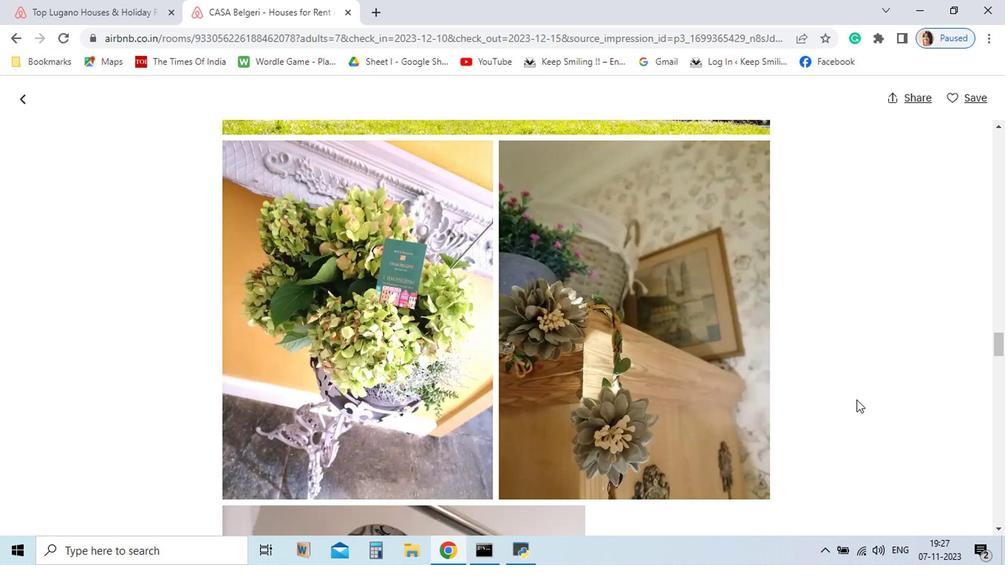 
Action: Mouse scrolled (754, 431) with delta (0, 0)
Screenshot: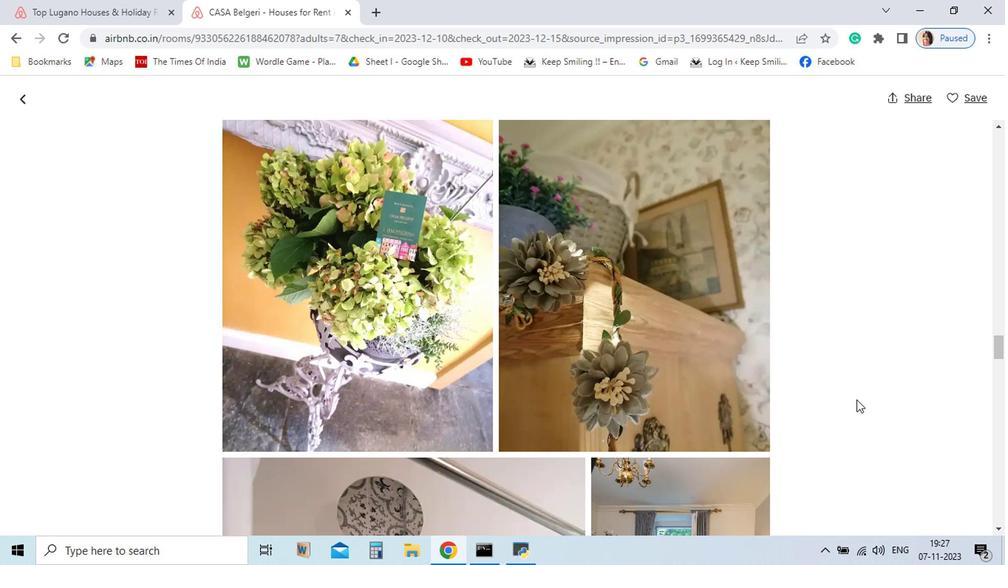 
Action: Mouse scrolled (754, 431) with delta (0, 0)
Screenshot: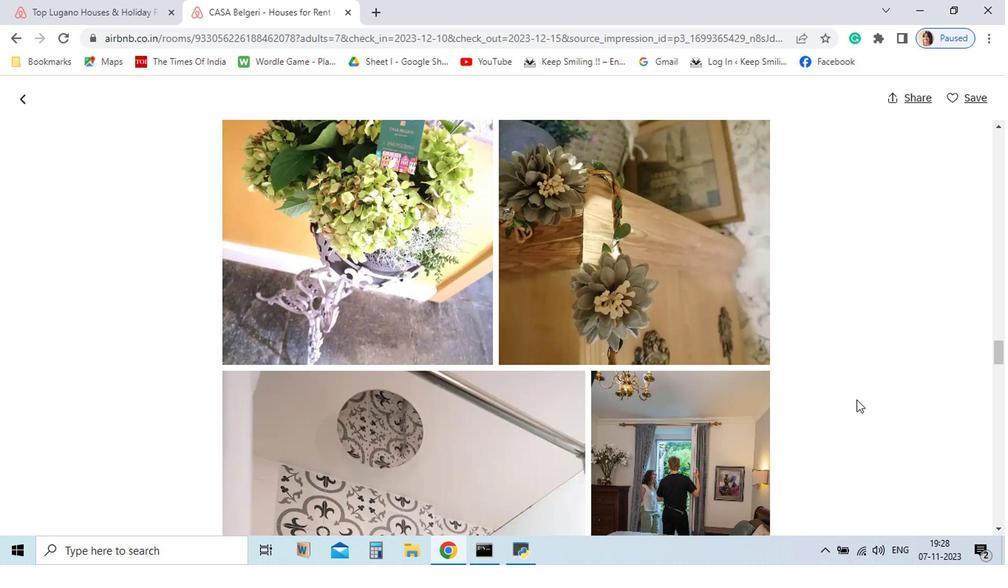 
Action: Mouse scrolled (754, 431) with delta (0, 0)
Screenshot: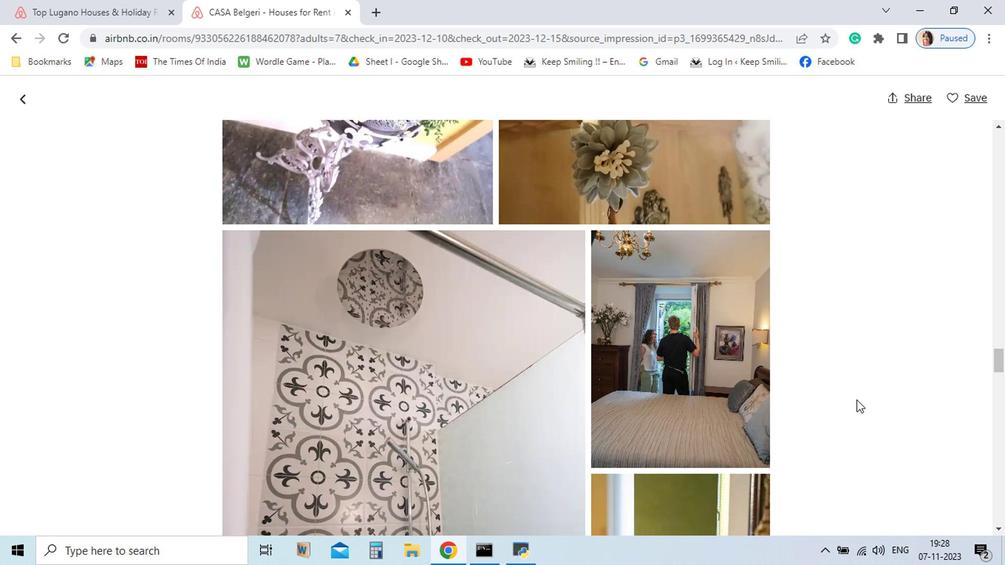 
Action: Mouse scrolled (754, 431) with delta (0, 0)
Screenshot: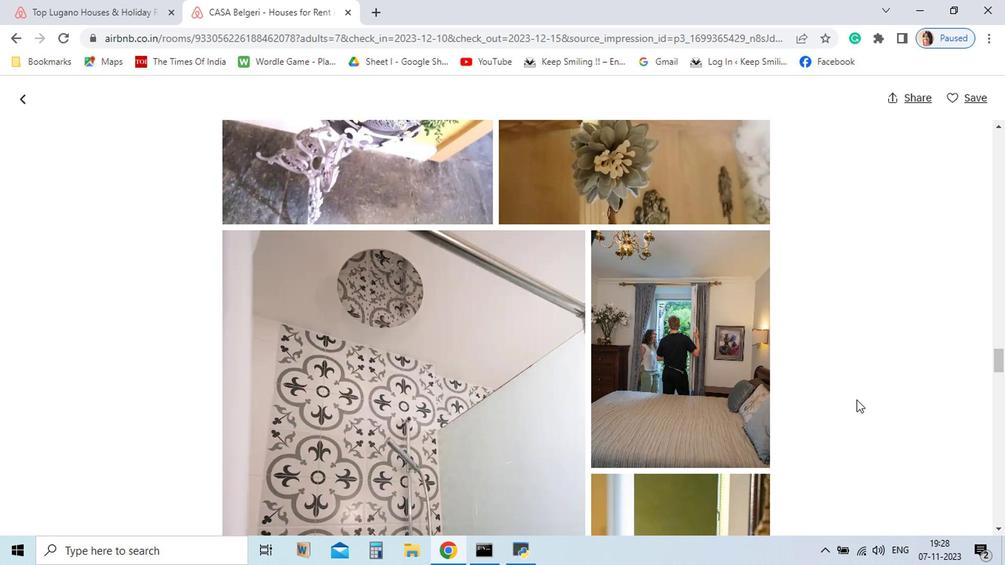 
Action: Mouse scrolled (754, 431) with delta (0, 0)
Screenshot: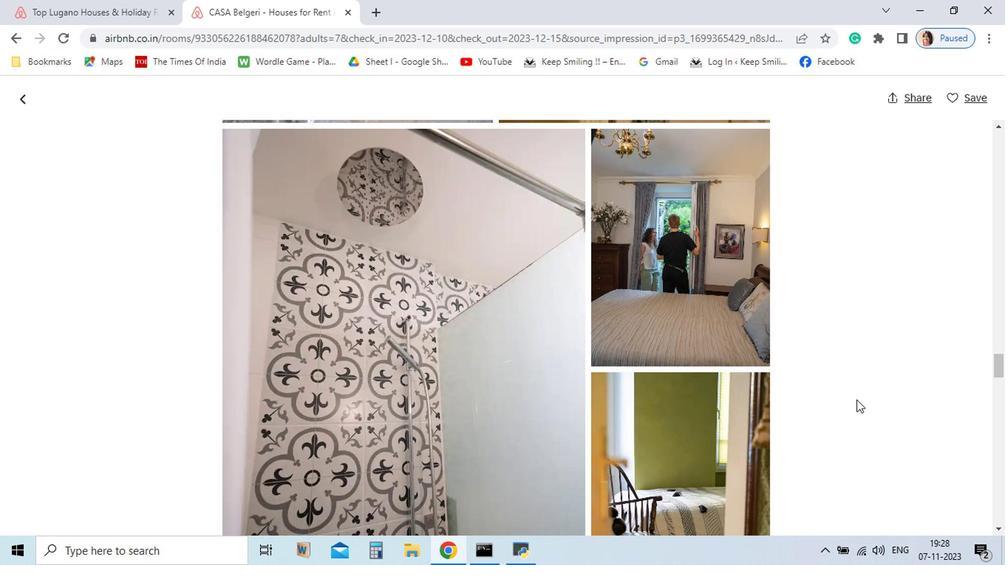 
Action: Mouse scrolled (754, 431) with delta (0, 0)
Screenshot: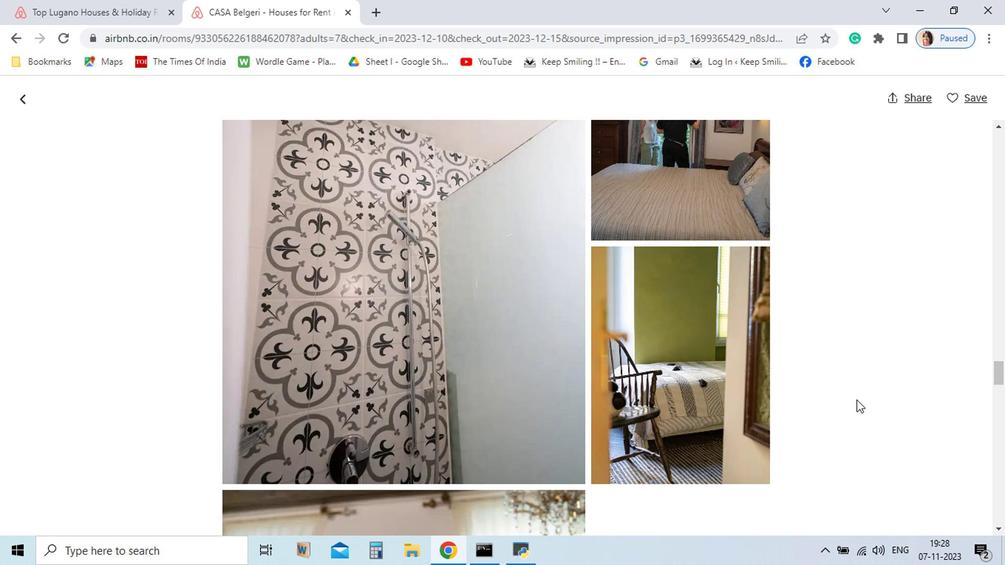 
Action: Mouse scrolled (754, 431) with delta (0, 0)
Screenshot: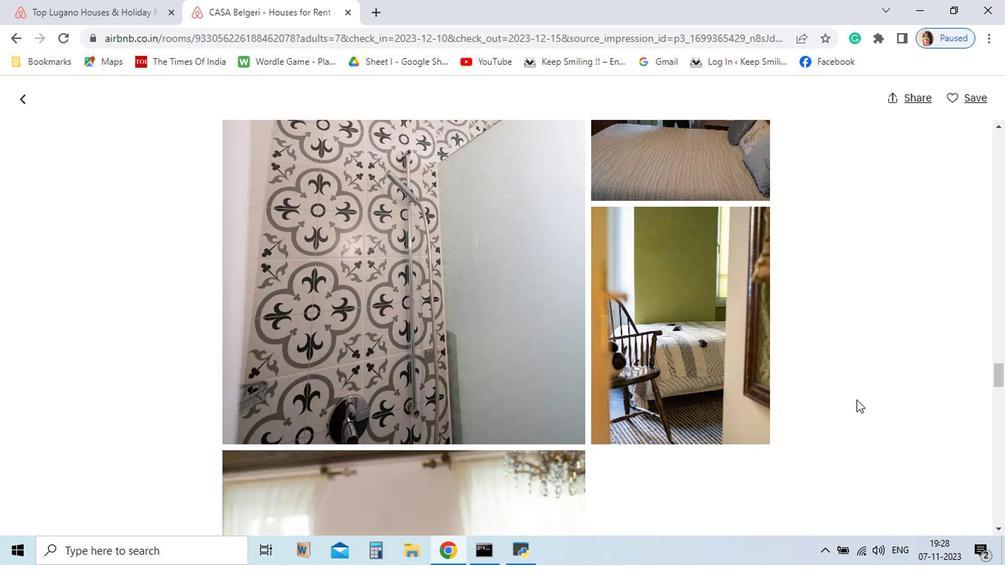 
Action: Mouse scrolled (754, 431) with delta (0, 0)
Screenshot: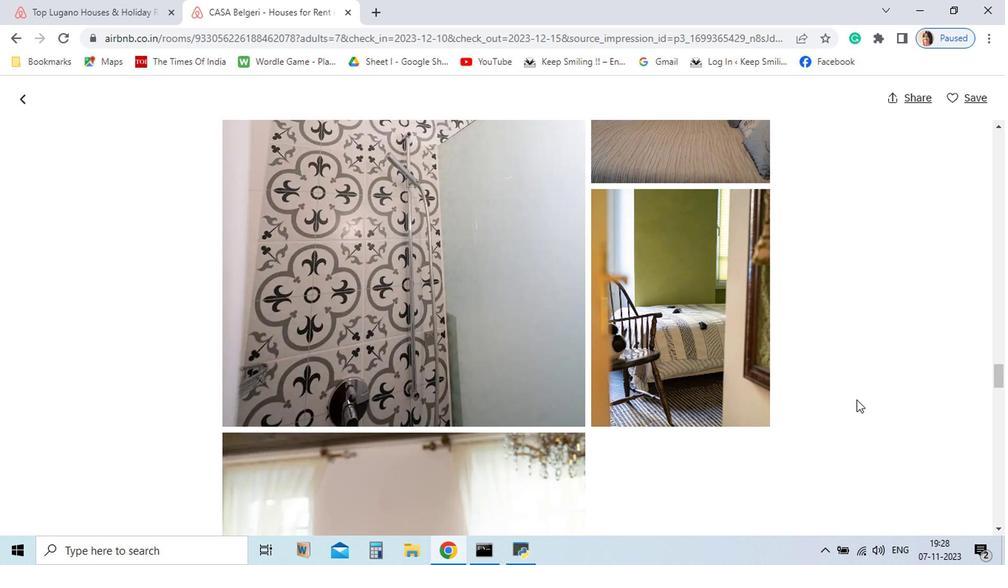
Action: Mouse scrolled (754, 431) with delta (0, 0)
Screenshot: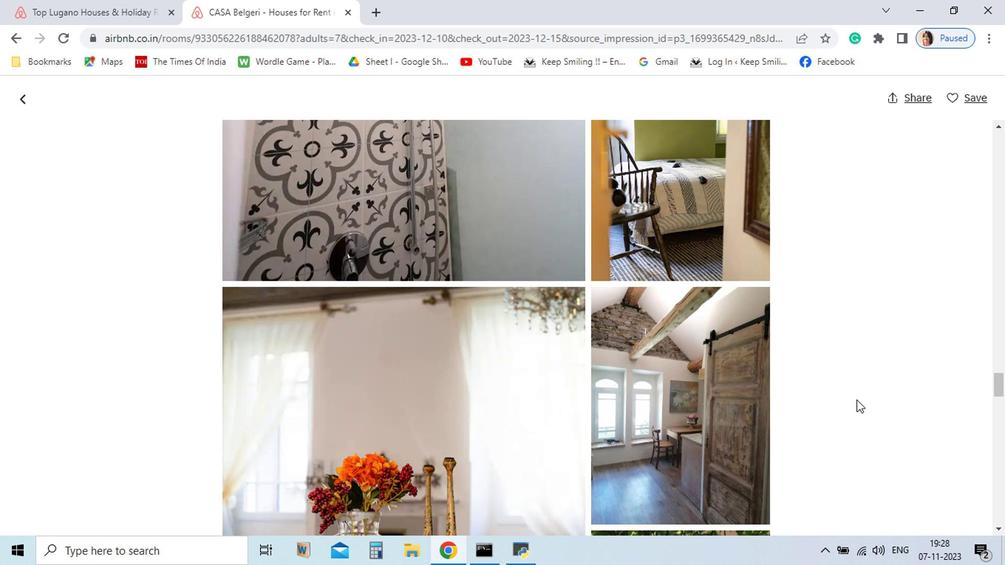 
Action: Mouse scrolled (754, 431) with delta (0, 0)
Screenshot: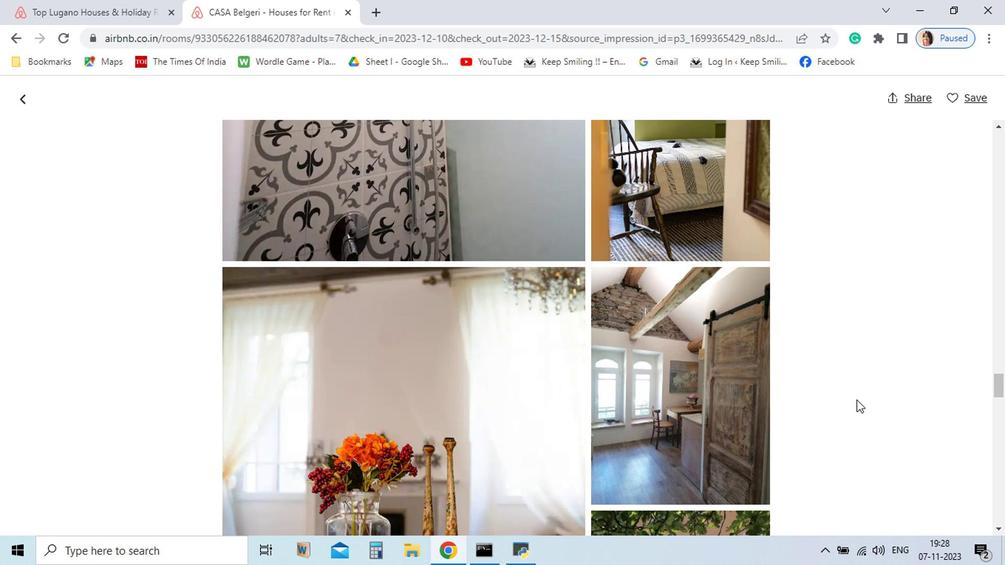 
Action: Mouse scrolled (754, 431) with delta (0, 0)
Screenshot: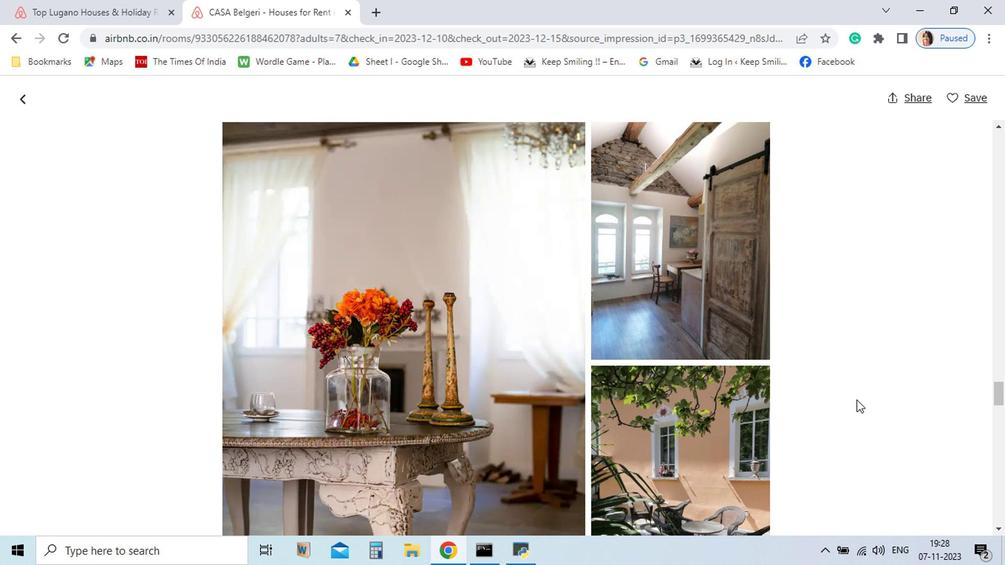 
Action: Mouse scrolled (754, 431) with delta (0, 0)
Screenshot: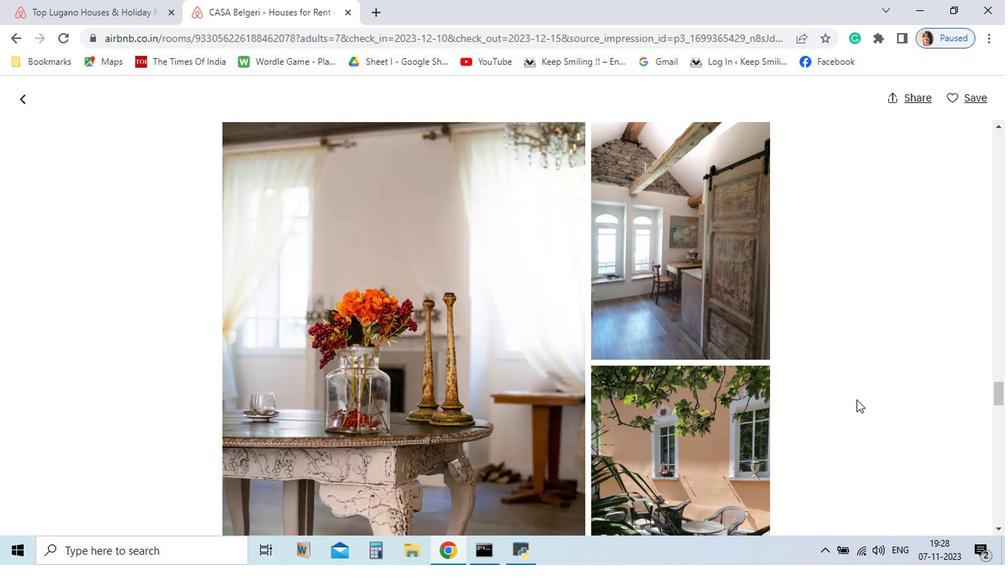 
Action: Mouse scrolled (754, 431) with delta (0, 0)
Screenshot: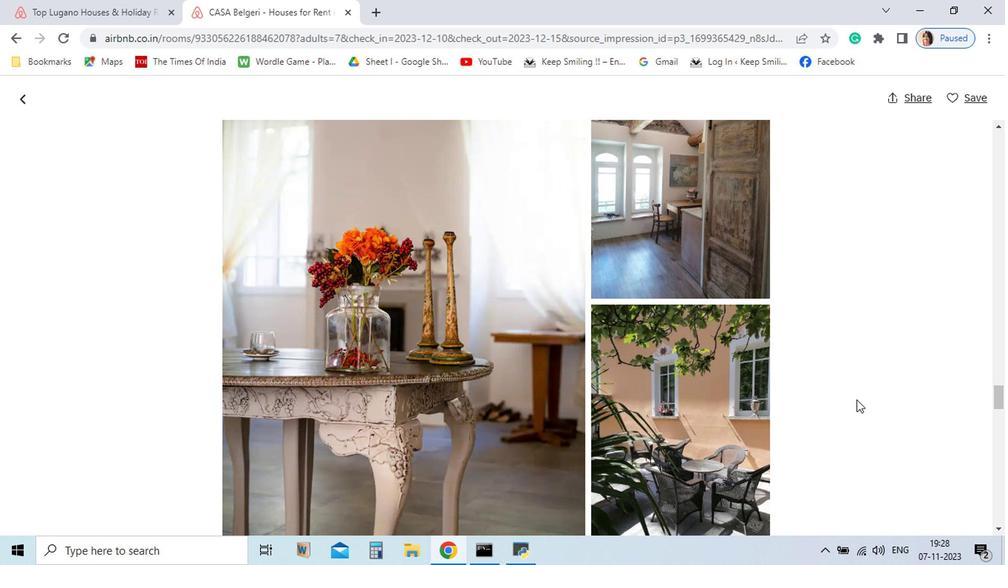 
Action: Mouse scrolled (754, 431) with delta (0, 0)
Screenshot: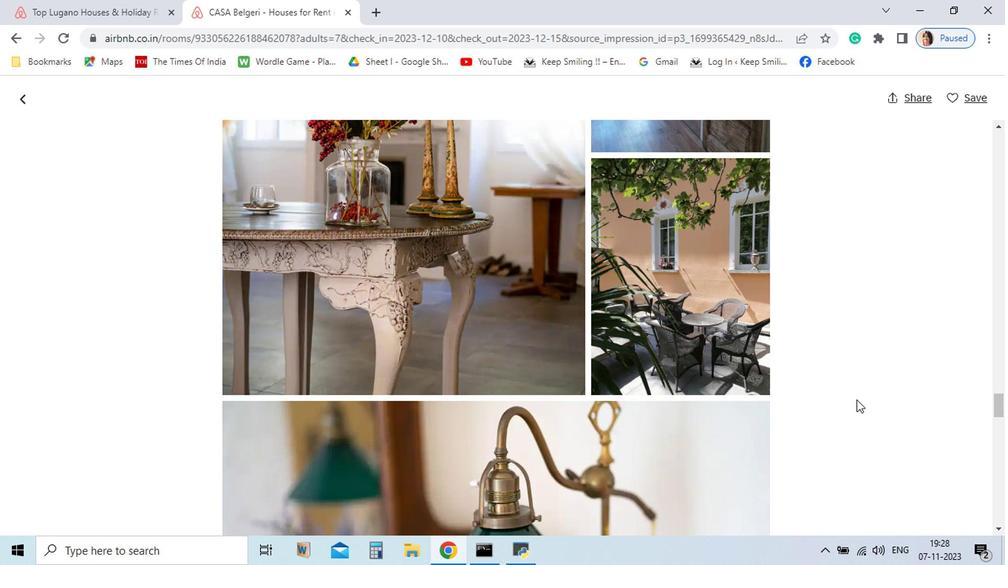 
Action: Mouse scrolled (754, 431) with delta (0, 0)
Screenshot: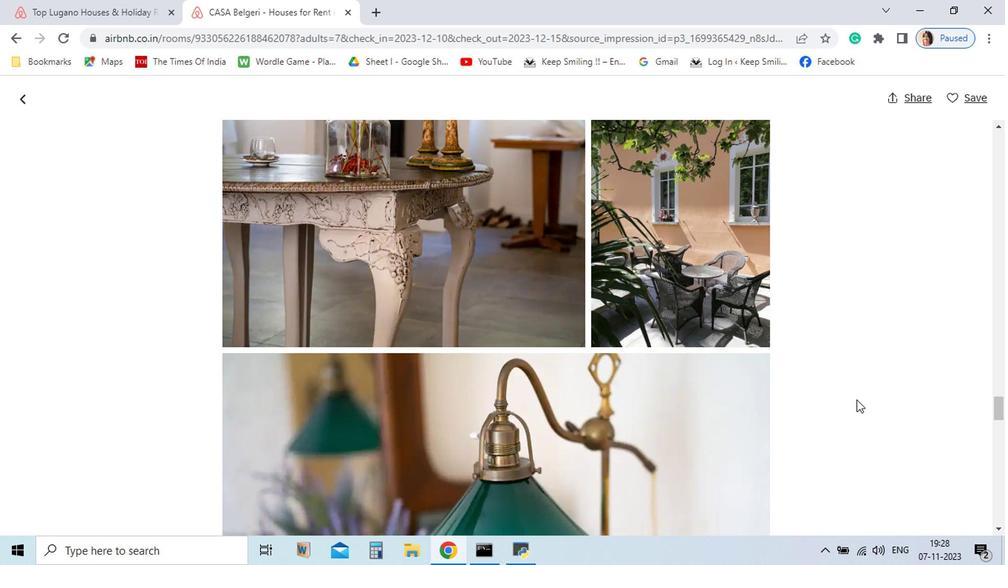 
Action: Mouse scrolled (754, 431) with delta (0, 0)
Screenshot: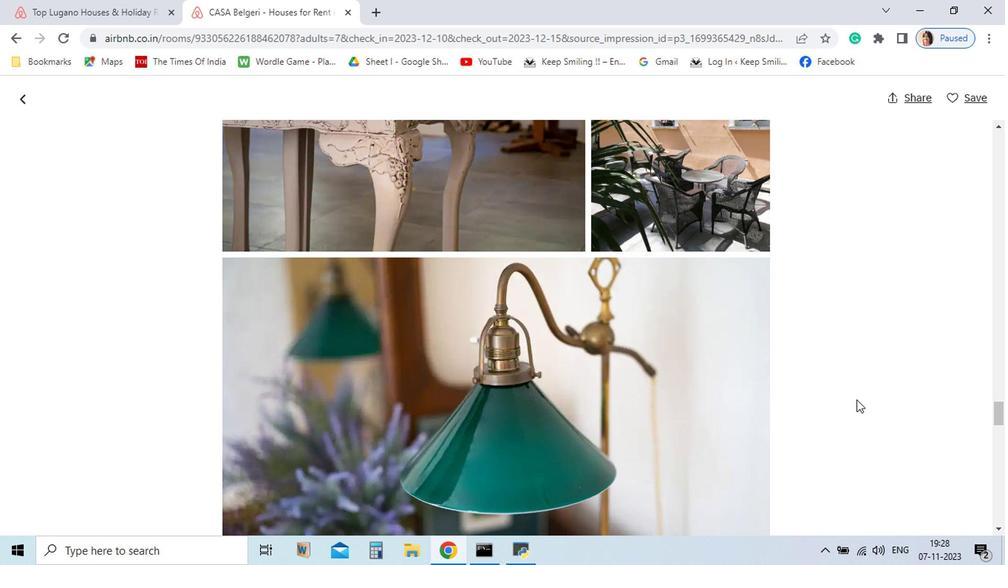 
Action: Mouse scrolled (754, 431) with delta (0, 0)
Screenshot: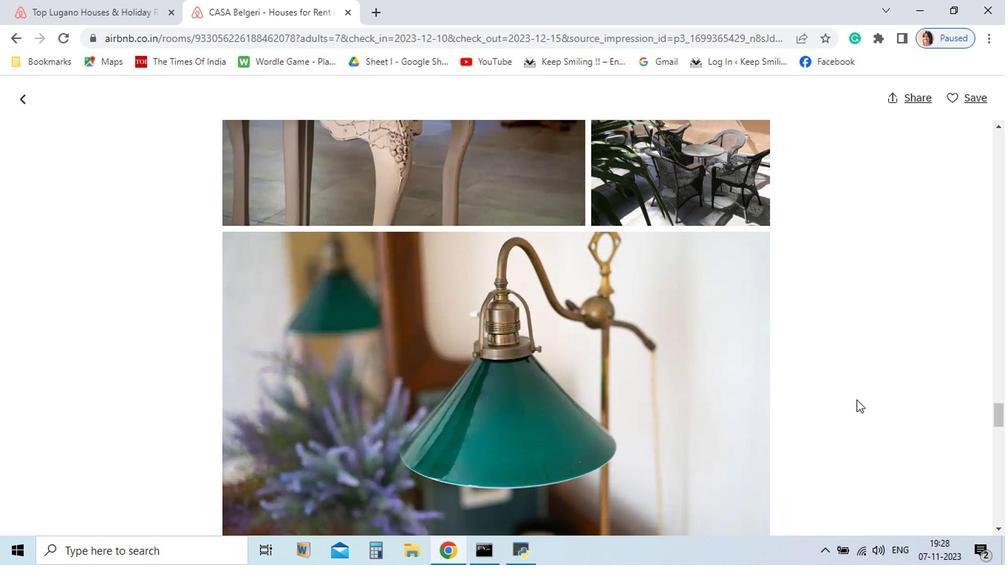 
Action: Mouse scrolled (754, 431) with delta (0, 0)
Screenshot: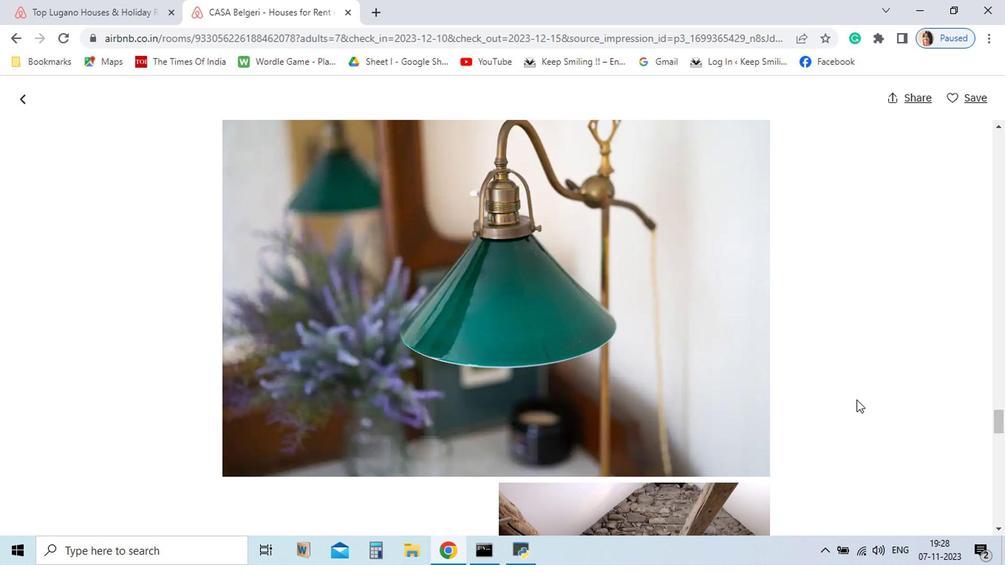 
Action: Mouse scrolled (754, 431) with delta (0, 0)
Screenshot: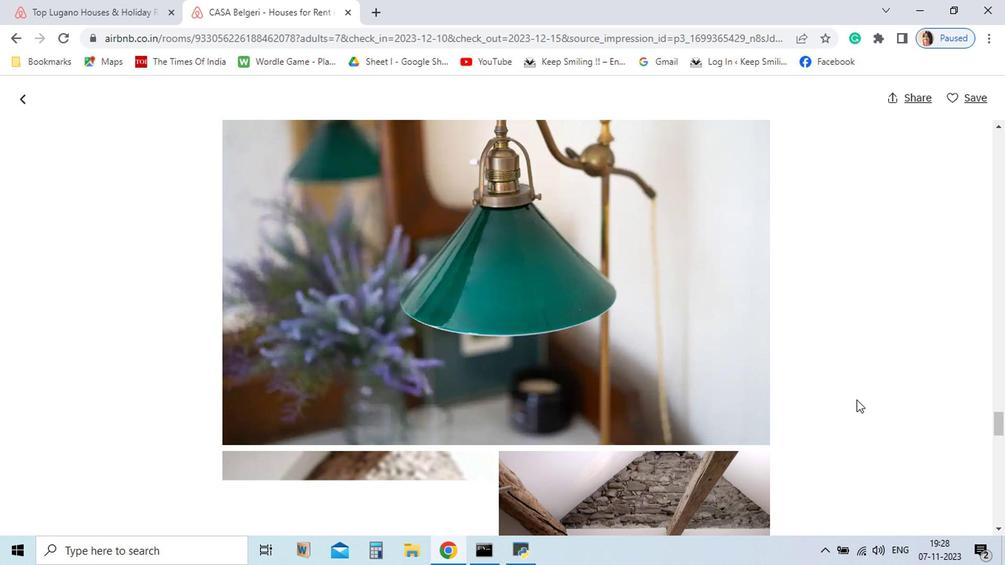 
Action: Mouse scrolled (754, 431) with delta (0, 0)
Screenshot: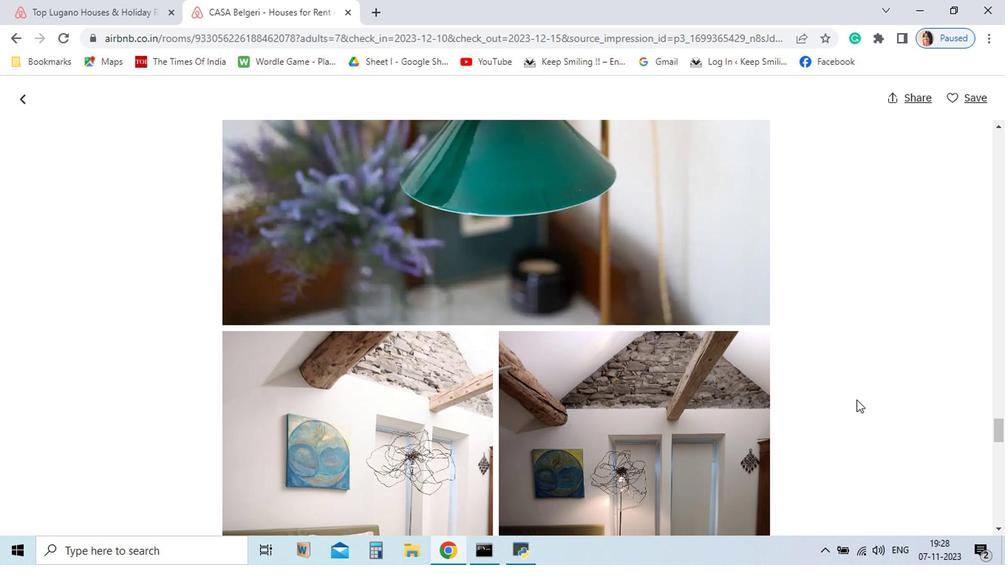 
Action: Mouse scrolled (754, 431) with delta (0, 0)
Screenshot: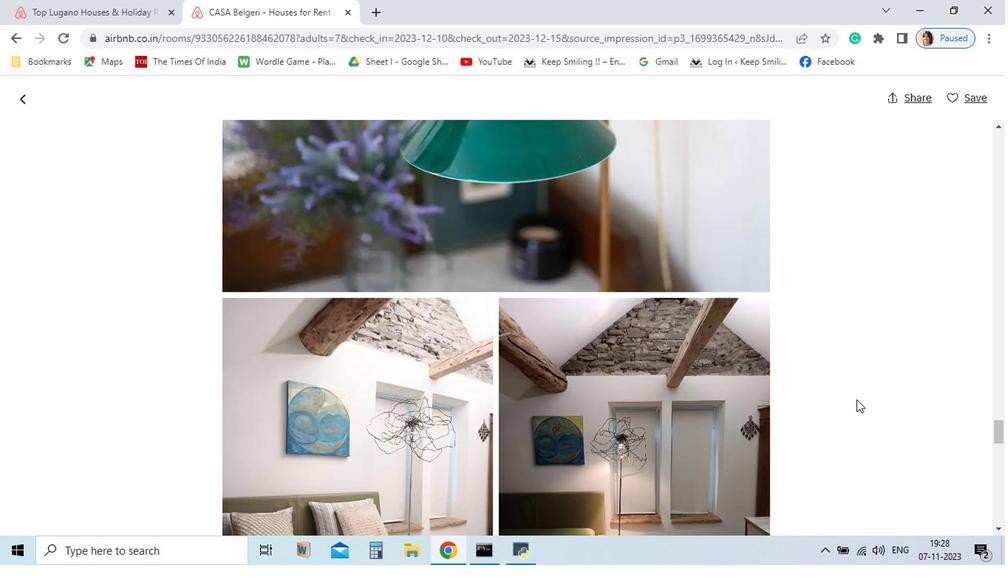 
Action: Mouse scrolled (754, 431) with delta (0, 0)
Screenshot: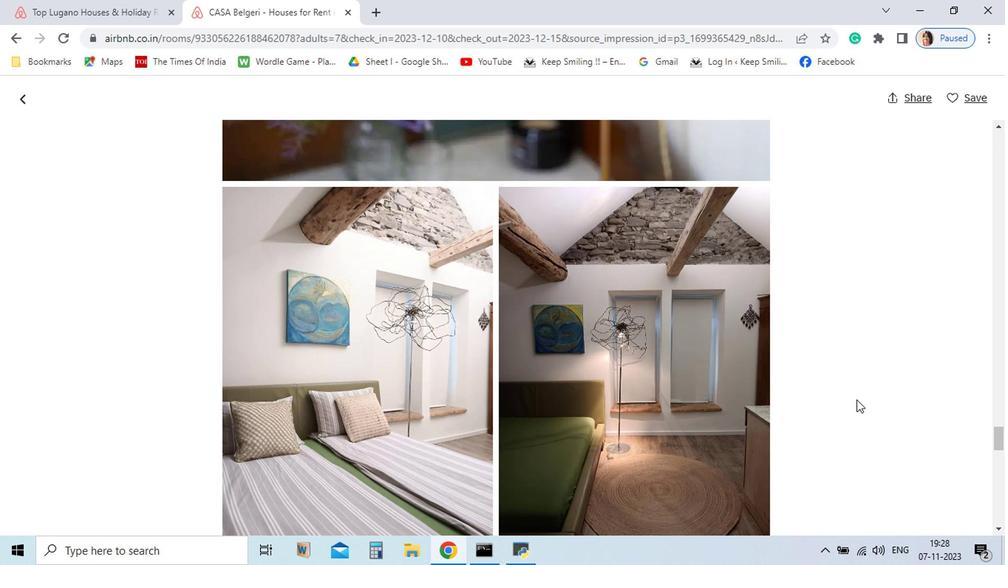 
Action: Mouse scrolled (754, 431) with delta (0, 0)
Screenshot: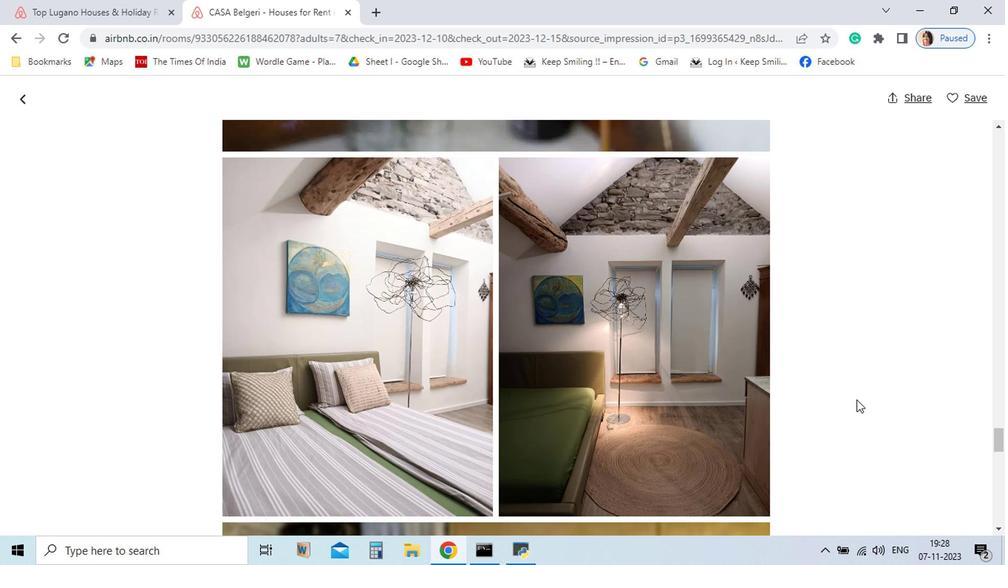 
Action: Mouse scrolled (754, 431) with delta (0, 0)
Screenshot: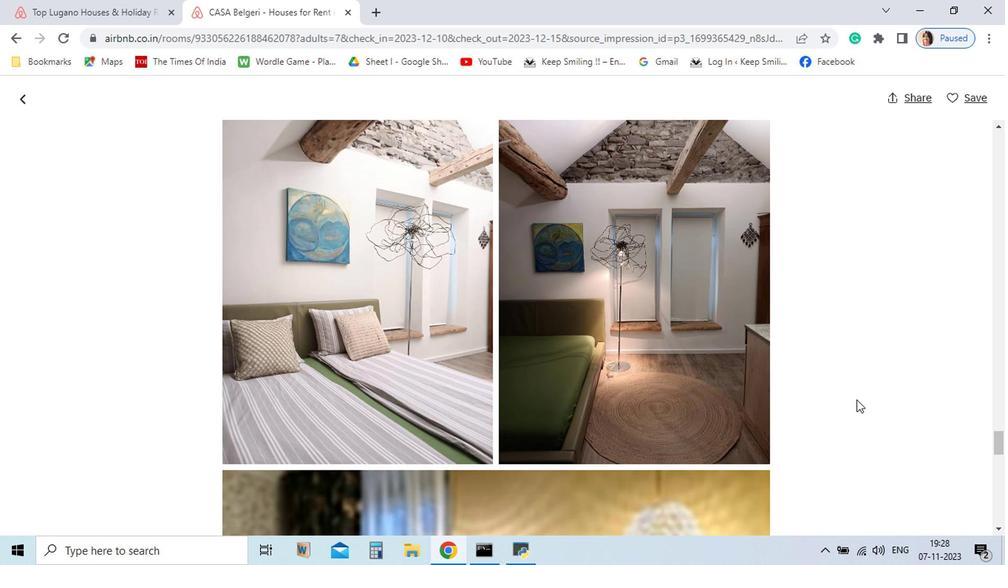 
Action: Mouse scrolled (754, 431) with delta (0, 0)
Screenshot: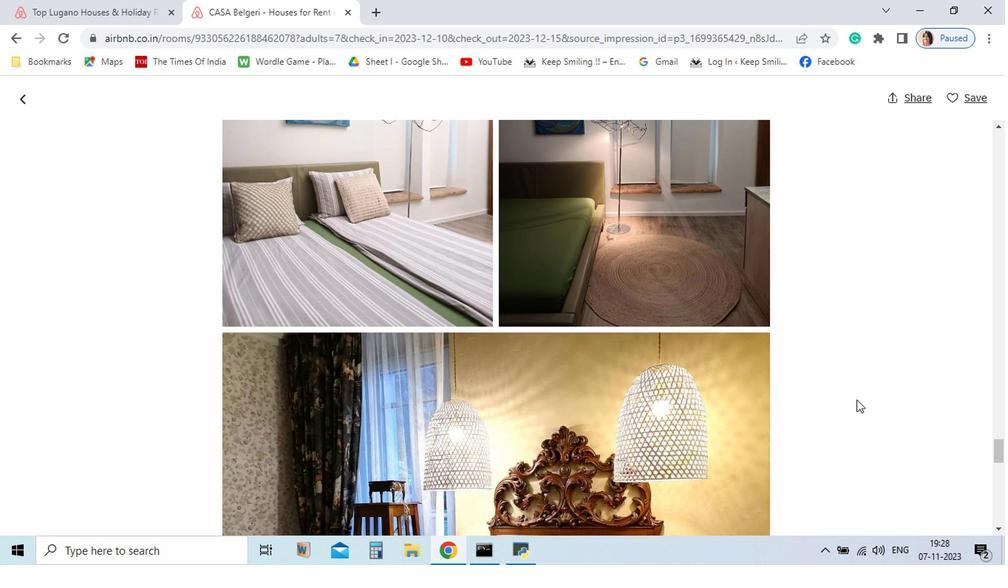 
Action: Mouse scrolled (754, 431) with delta (0, 0)
Screenshot: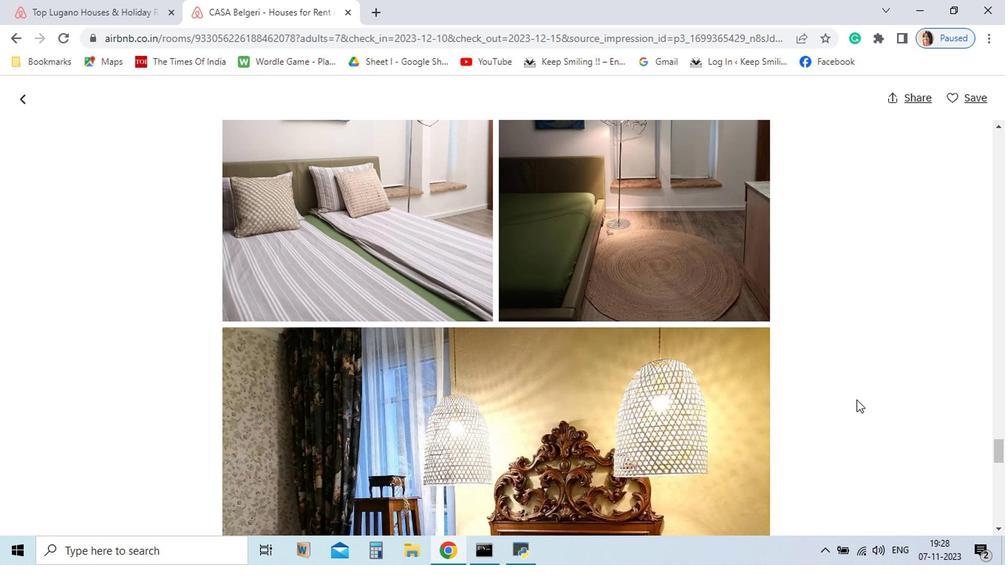 
Action: Mouse scrolled (754, 431) with delta (0, 0)
Screenshot: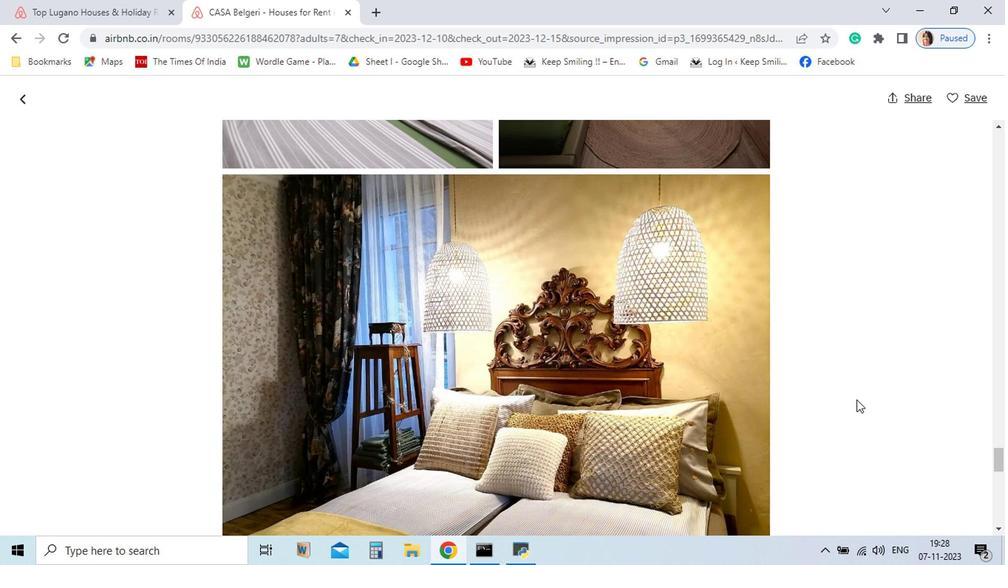 
Action: Mouse scrolled (754, 431) with delta (0, 0)
Screenshot: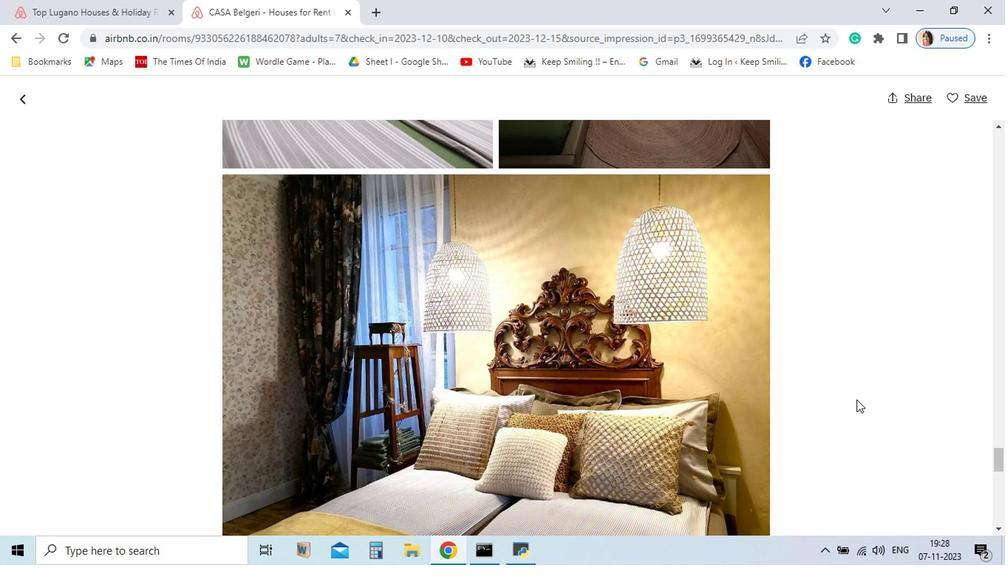 
Action: Mouse scrolled (754, 431) with delta (0, 0)
Screenshot: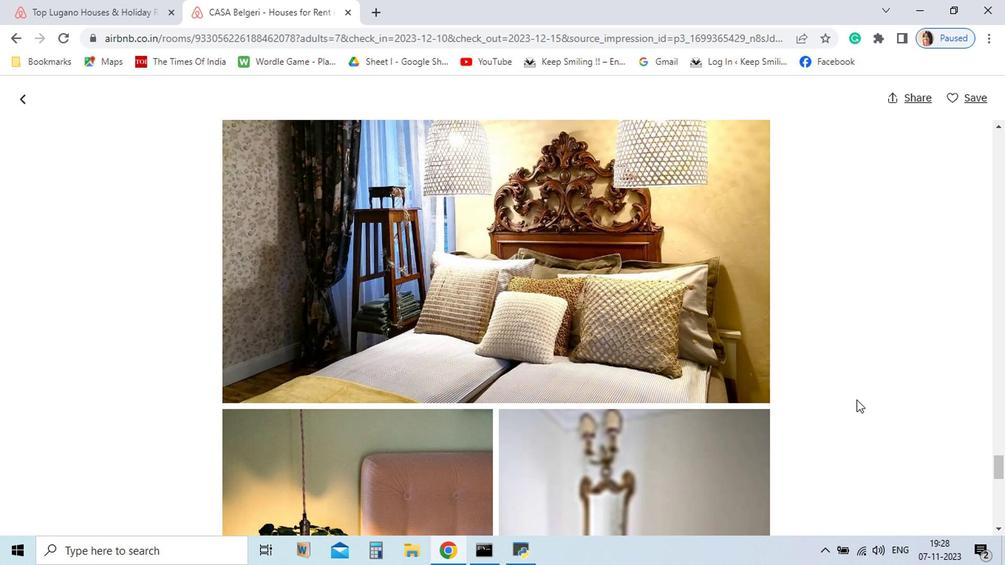 
Action: Mouse scrolled (754, 431) with delta (0, 0)
Screenshot: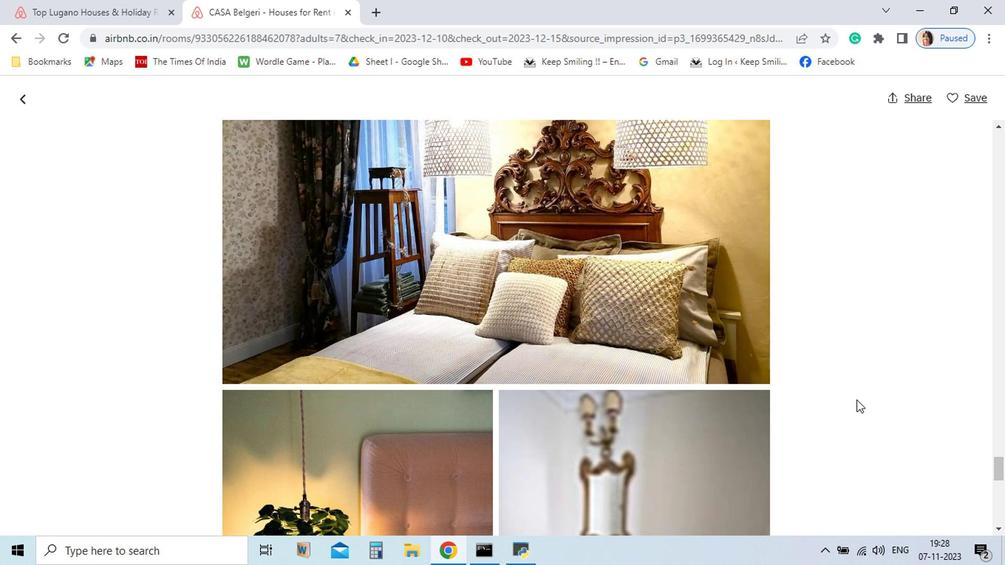
Action: Mouse scrolled (754, 431) with delta (0, 0)
Screenshot: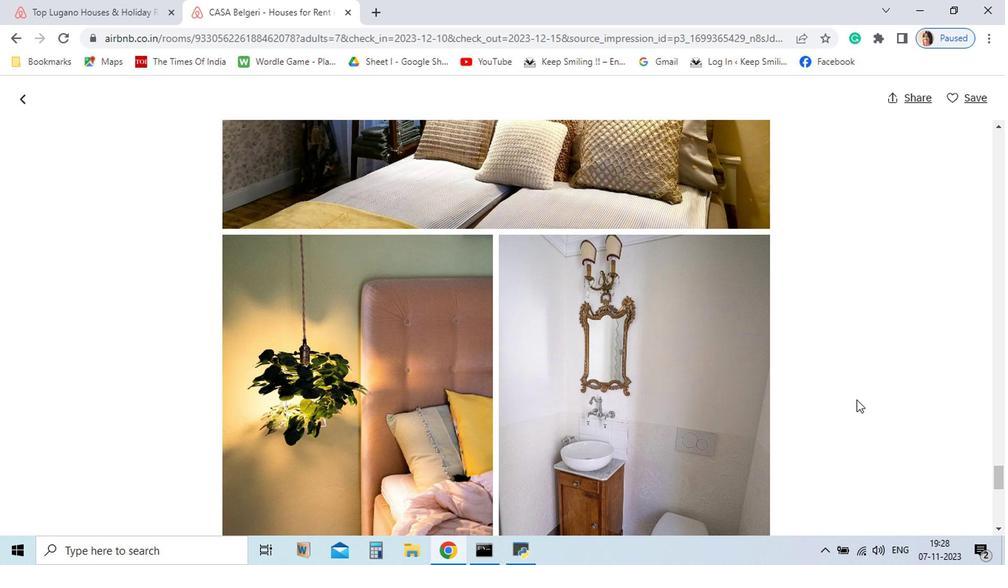 
Action: Mouse scrolled (754, 431) with delta (0, 0)
Screenshot: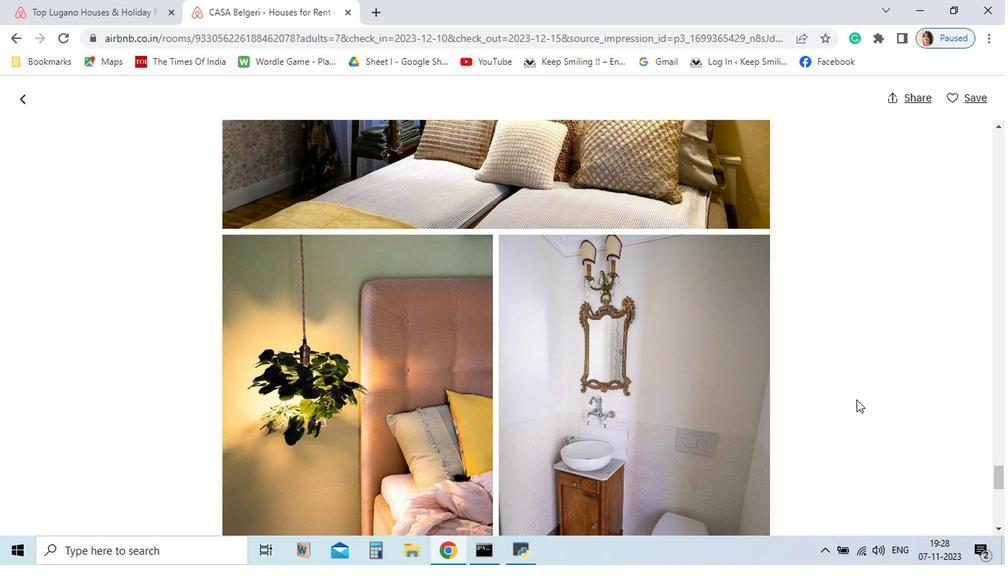 
Action: Mouse scrolled (754, 431) with delta (0, 0)
Screenshot: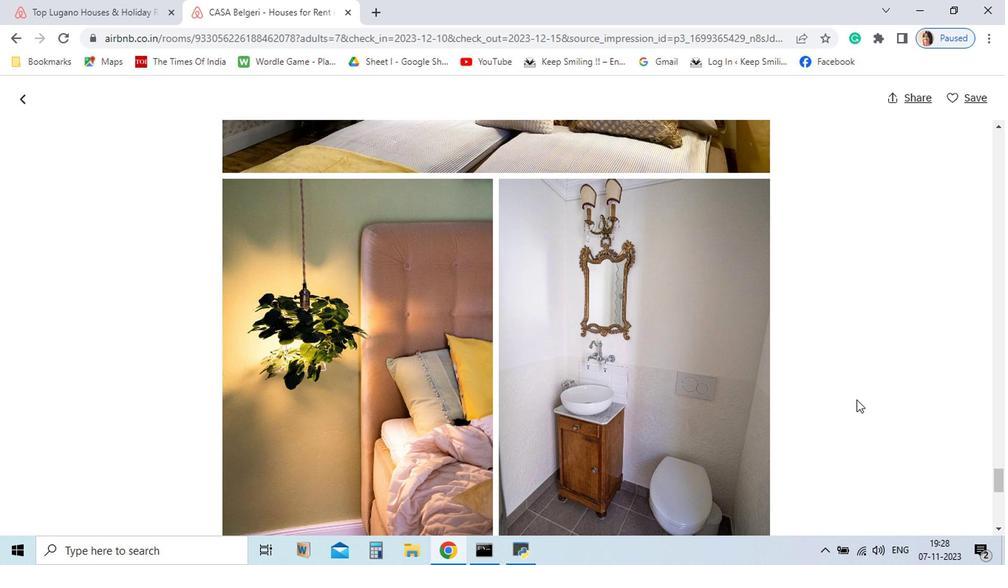 
Action: Mouse scrolled (754, 431) with delta (0, 0)
Screenshot: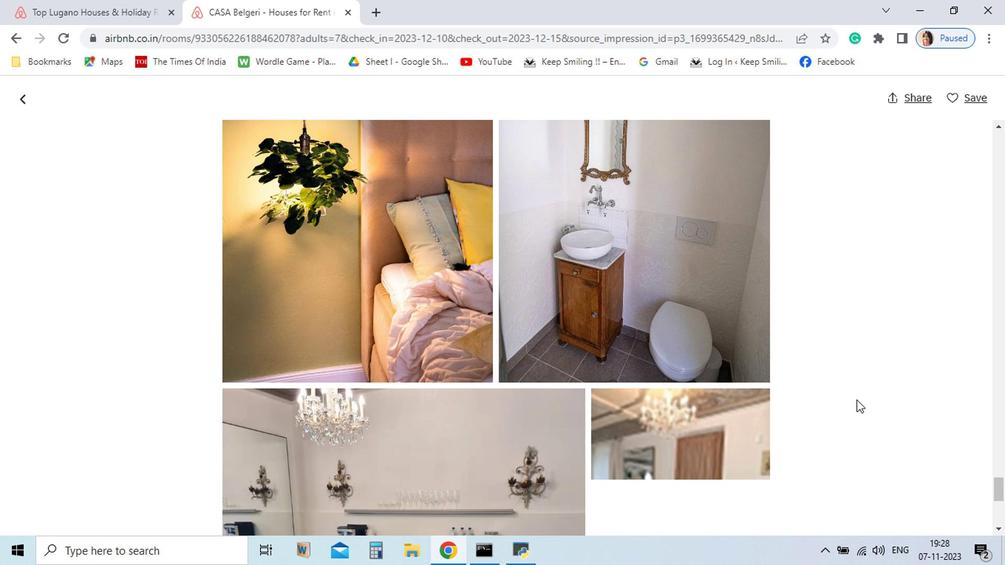 
Action: Mouse scrolled (754, 431) with delta (0, 0)
Screenshot: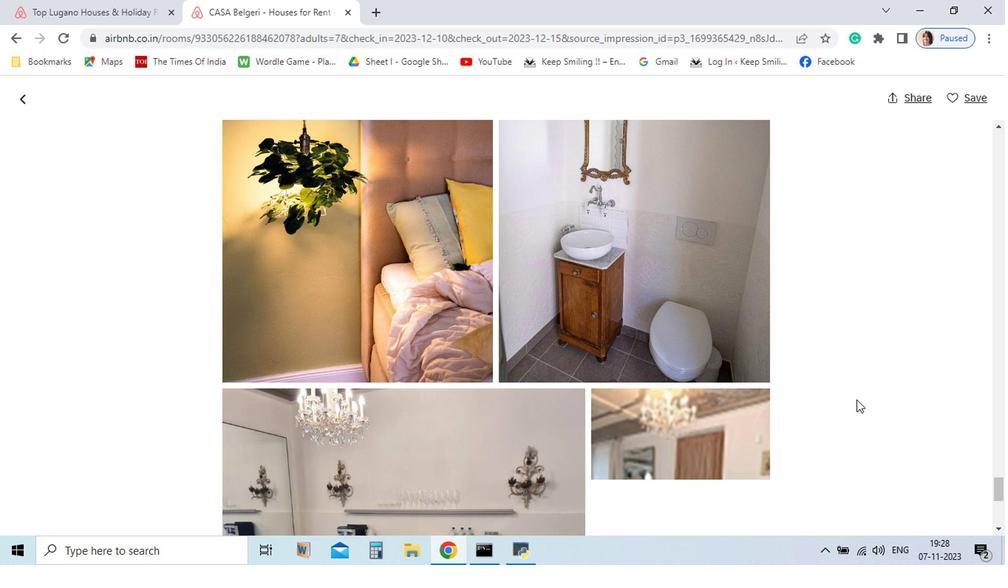 
Action: Mouse scrolled (754, 431) with delta (0, 0)
Screenshot: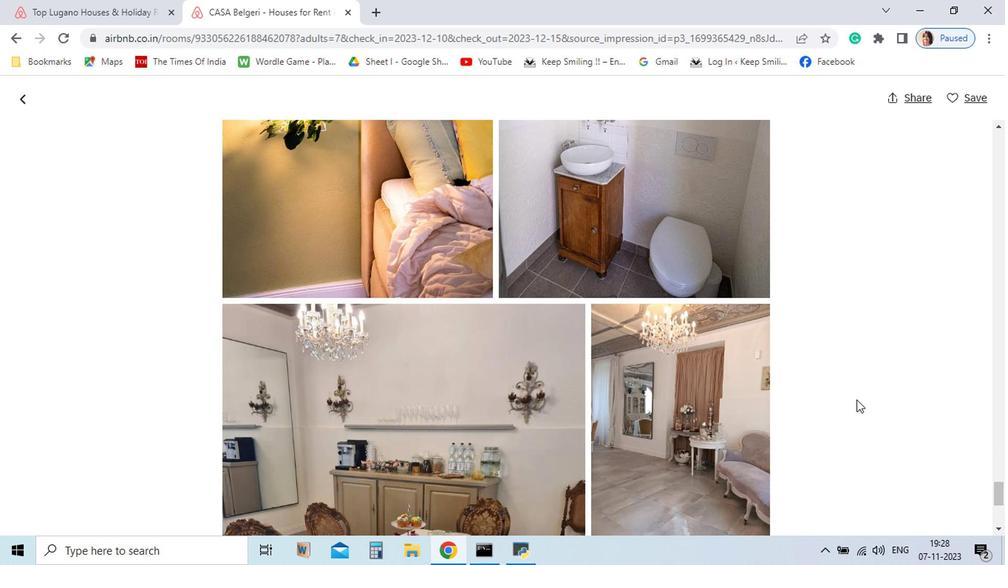 
Action: Mouse scrolled (754, 431) with delta (0, 0)
Screenshot: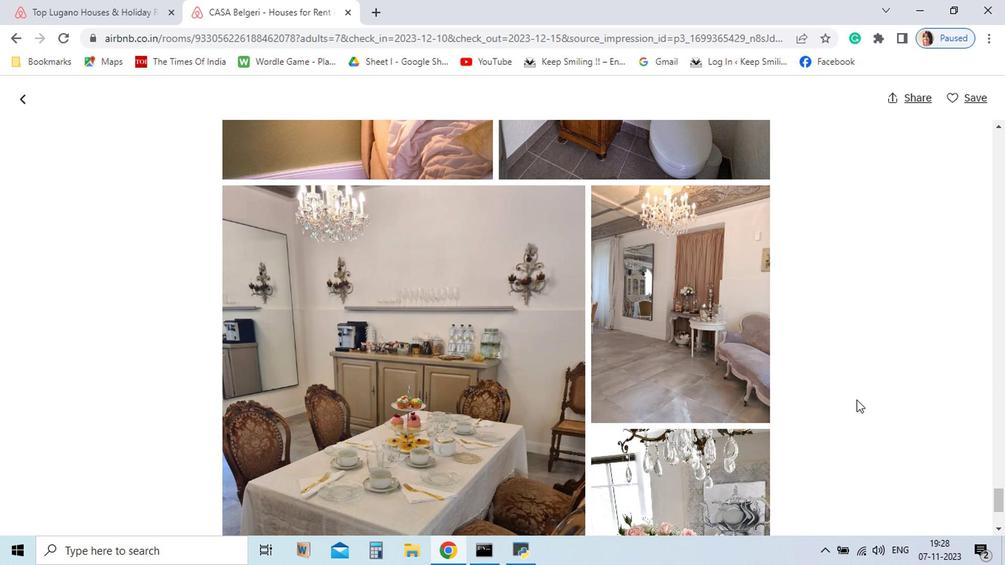 
Action: Mouse scrolled (754, 431) with delta (0, 0)
Screenshot: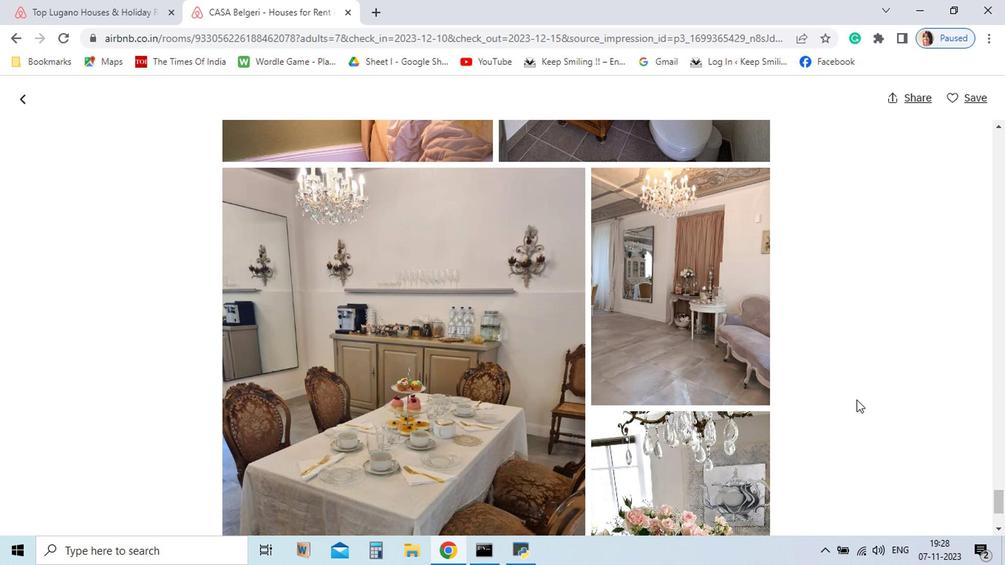 
Action: Mouse scrolled (754, 431) with delta (0, 0)
Screenshot: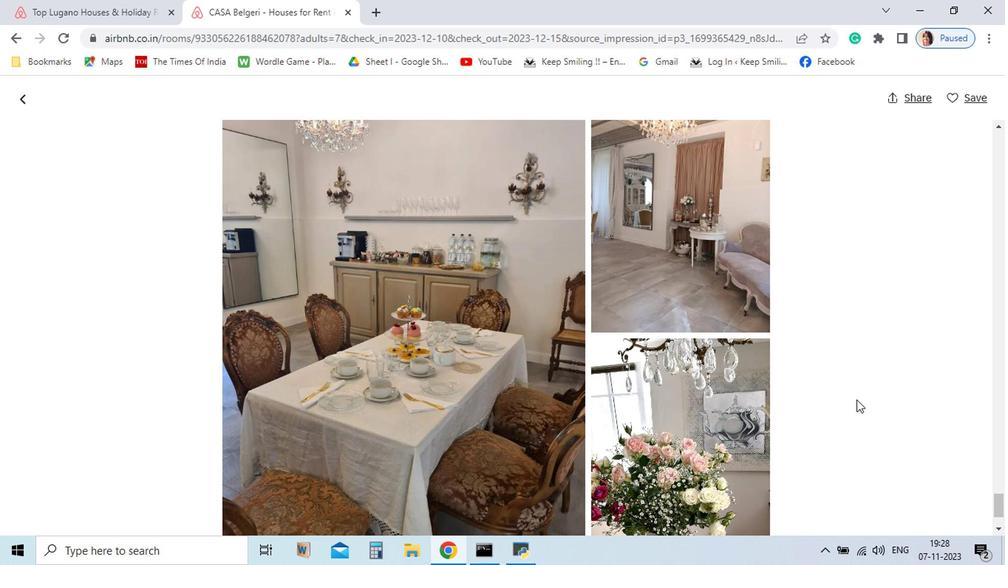 
Action: Mouse scrolled (754, 431) with delta (0, 0)
Screenshot: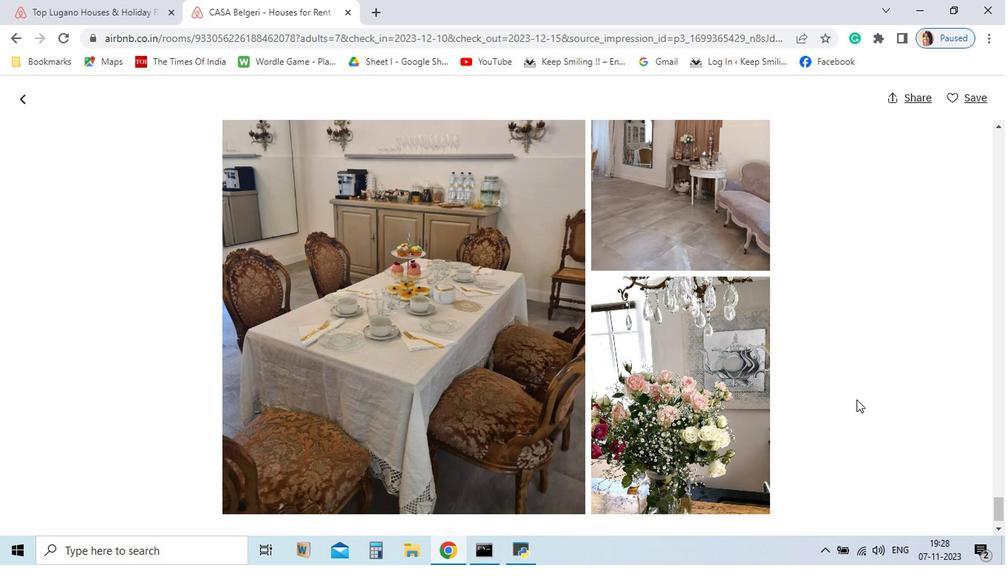 
Action: Mouse scrolled (754, 431) with delta (0, 0)
Screenshot: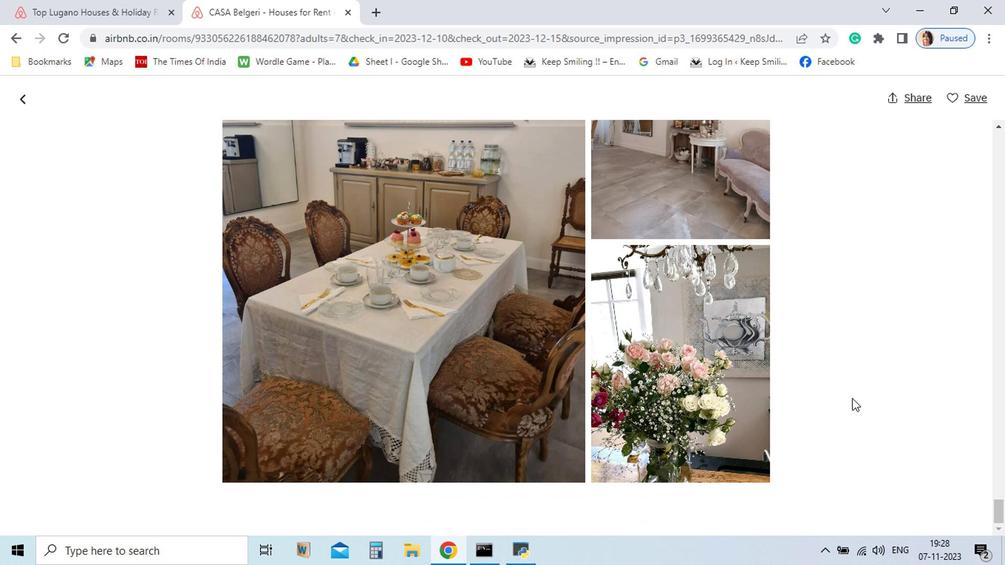 
Action: Mouse scrolled (754, 431) with delta (0, 0)
Screenshot: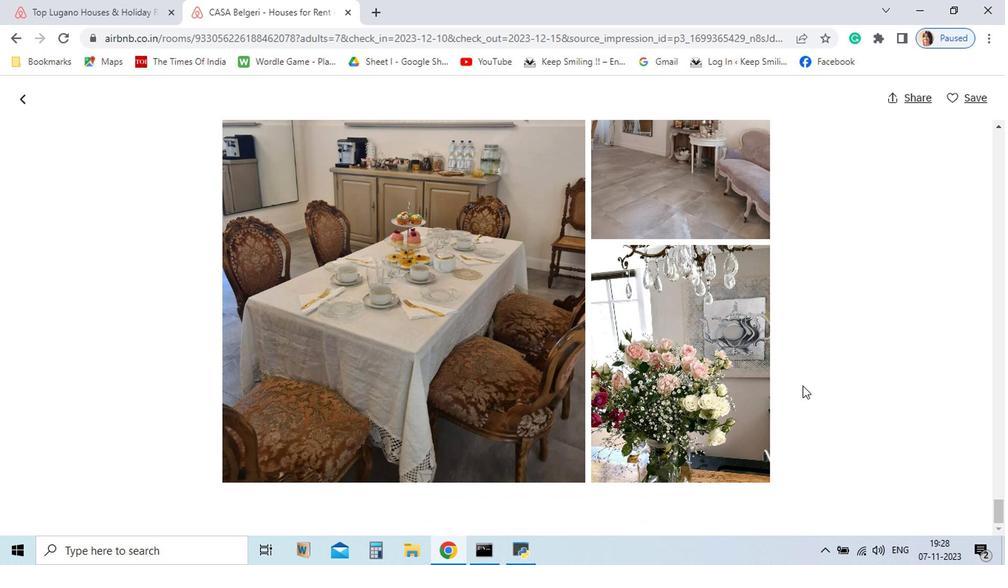 
Action: Mouse moved to (160, 219)
Screenshot: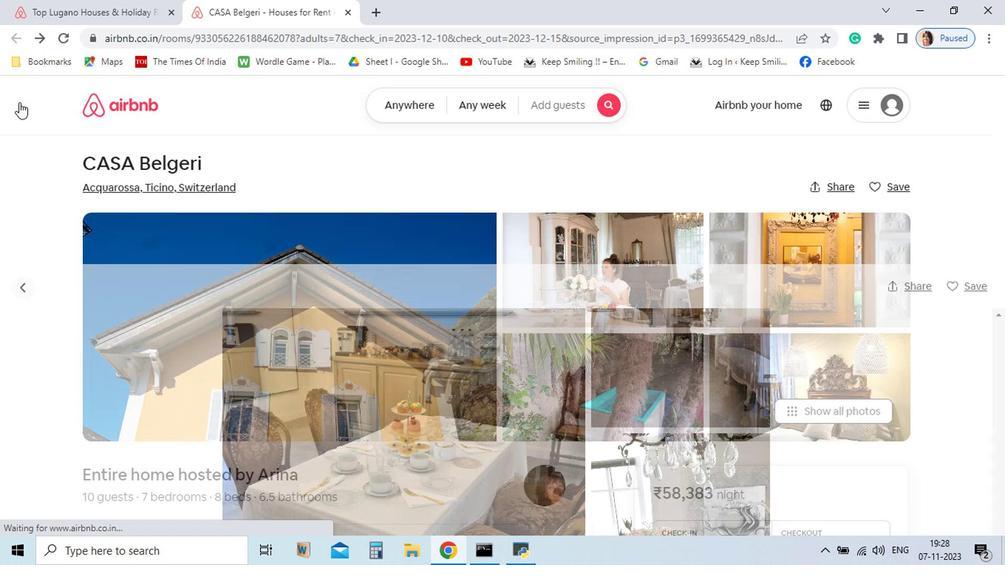 
Action: Mouse pressed left at (160, 219)
Screenshot: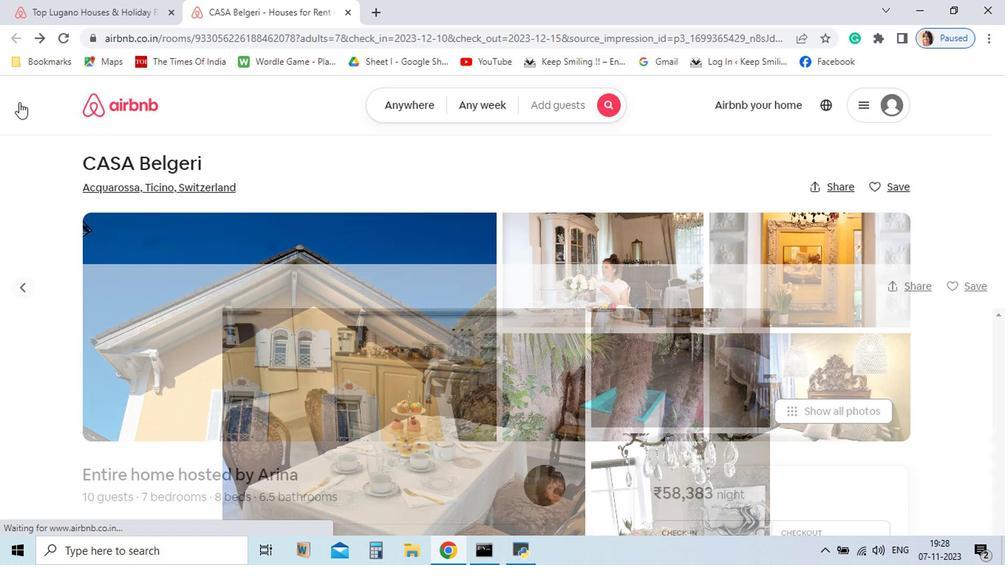
Action: Mouse moved to (828, 457)
Screenshot: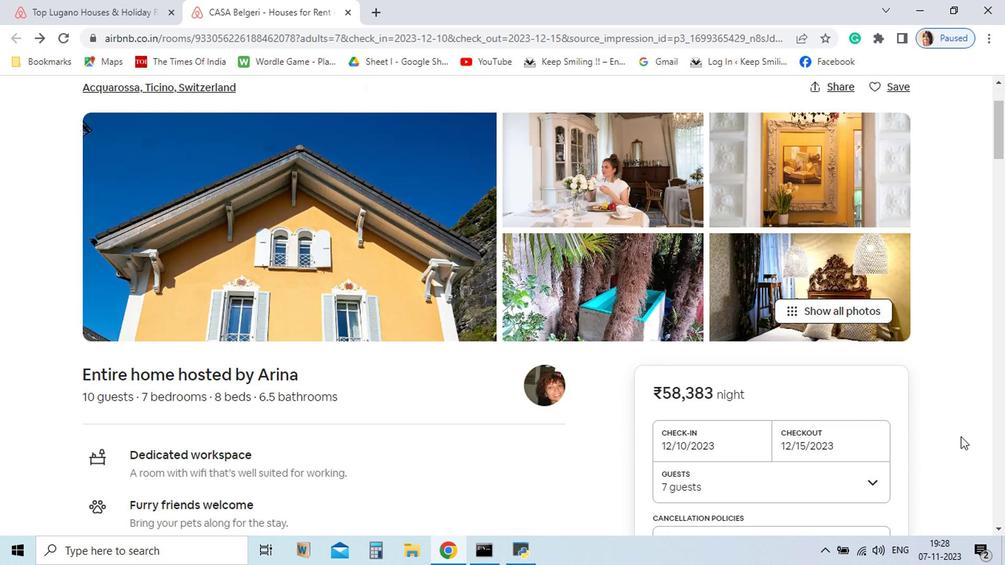 
Action: Mouse scrolled (828, 457) with delta (0, 0)
Screenshot: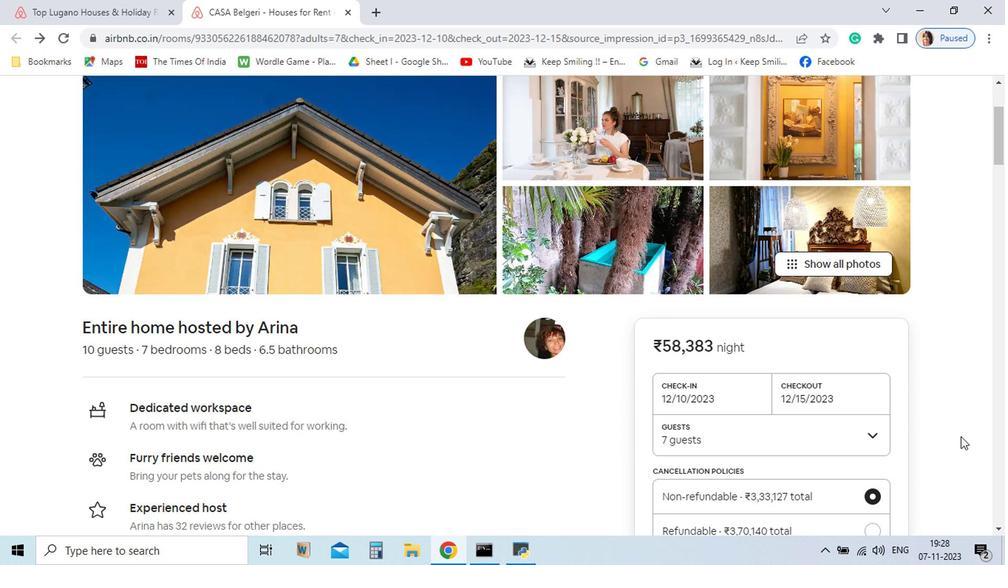 
Action: Mouse scrolled (828, 457) with delta (0, 0)
Screenshot: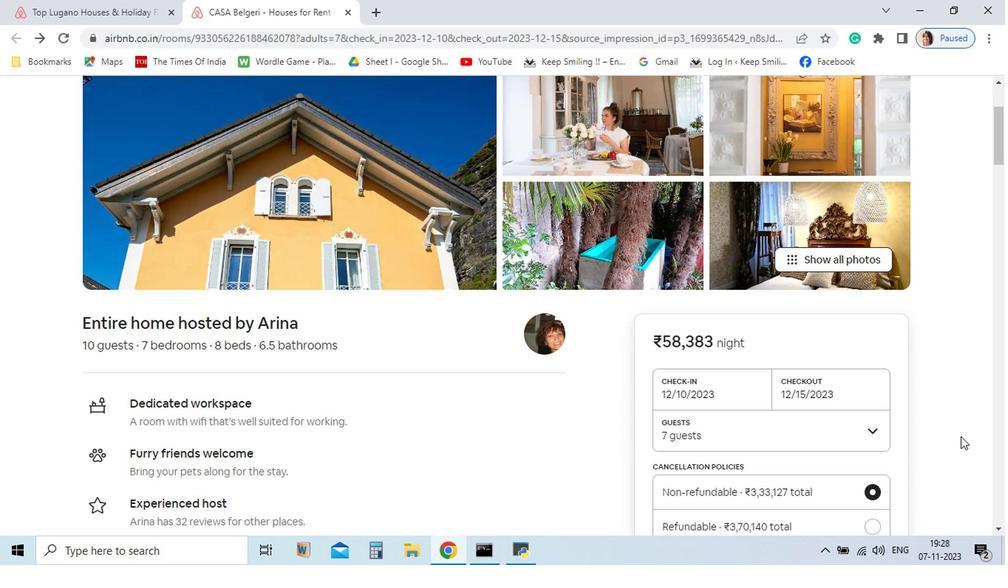 
Action: Mouse scrolled (828, 457) with delta (0, 0)
Screenshot: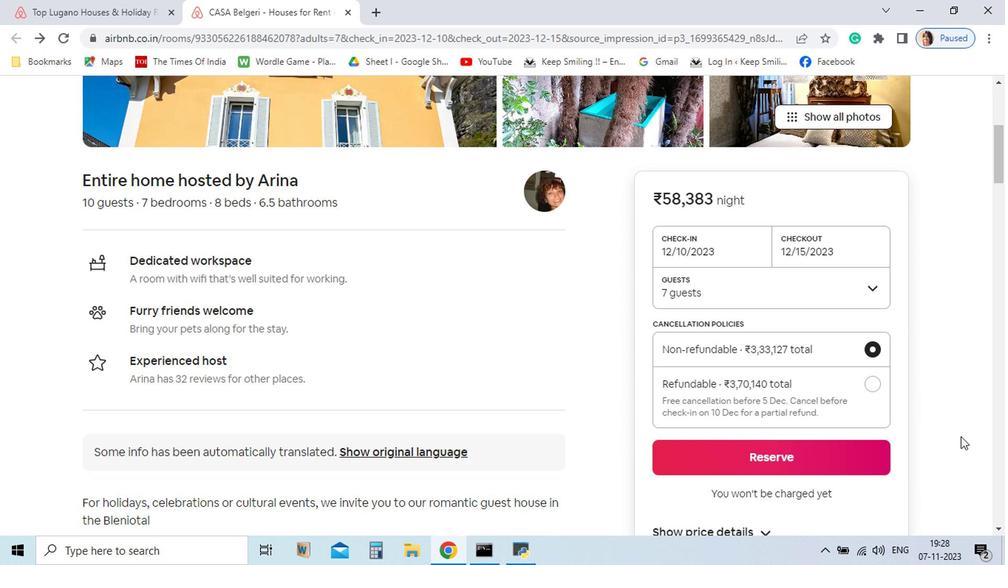 
Action: Mouse scrolled (828, 457) with delta (0, 0)
Screenshot: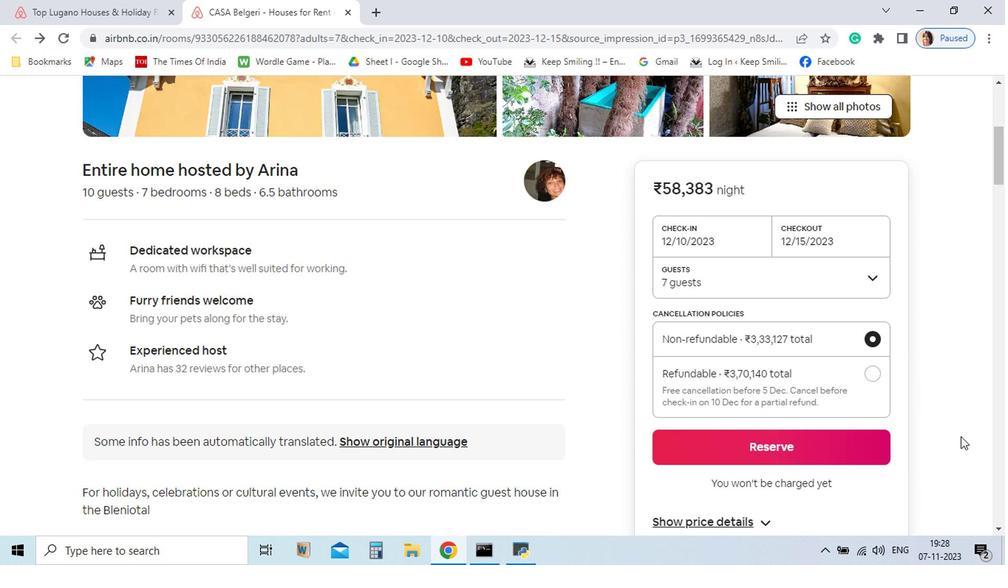 
Action: Mouse scrolled (828, 457) with delta (0, 0)
Screenshot: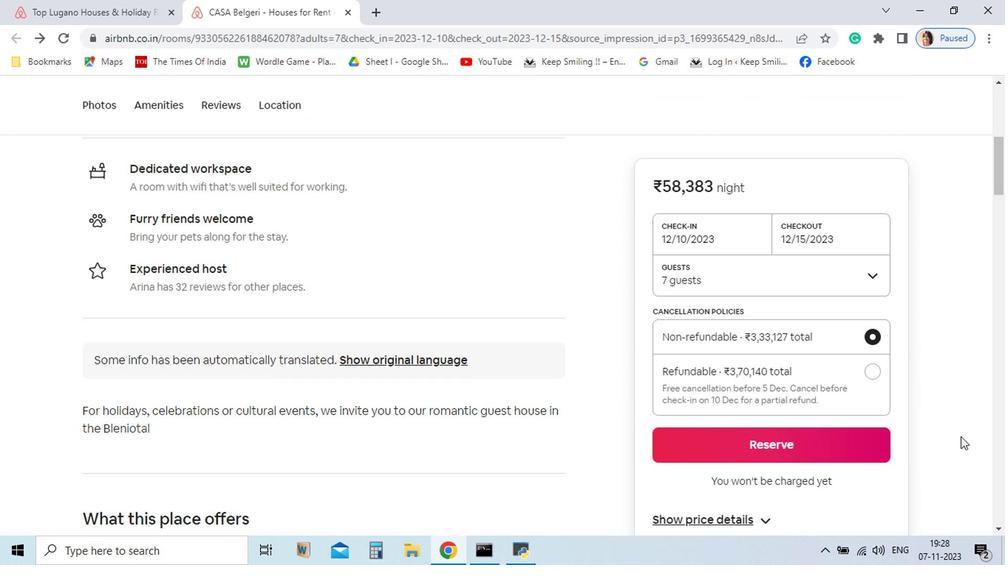 
Action: Mouse scrolled (828, 457) with delta (0, 0)
Screenshot: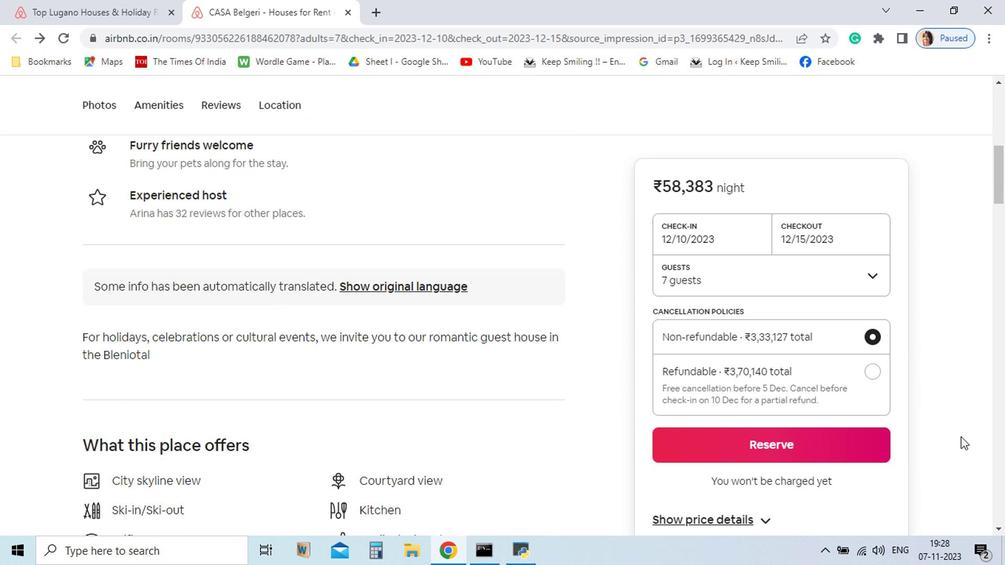 
Action: Mouse moved to (828, 457)
Screenshot: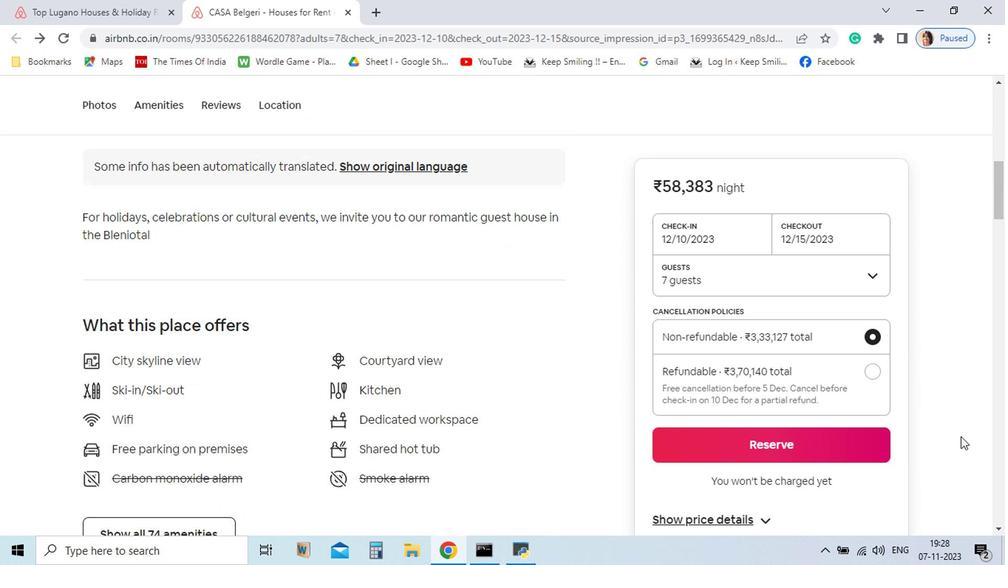 
Action: Mouse scrolled (828, 457) with delta (0, 0)
Screenshot: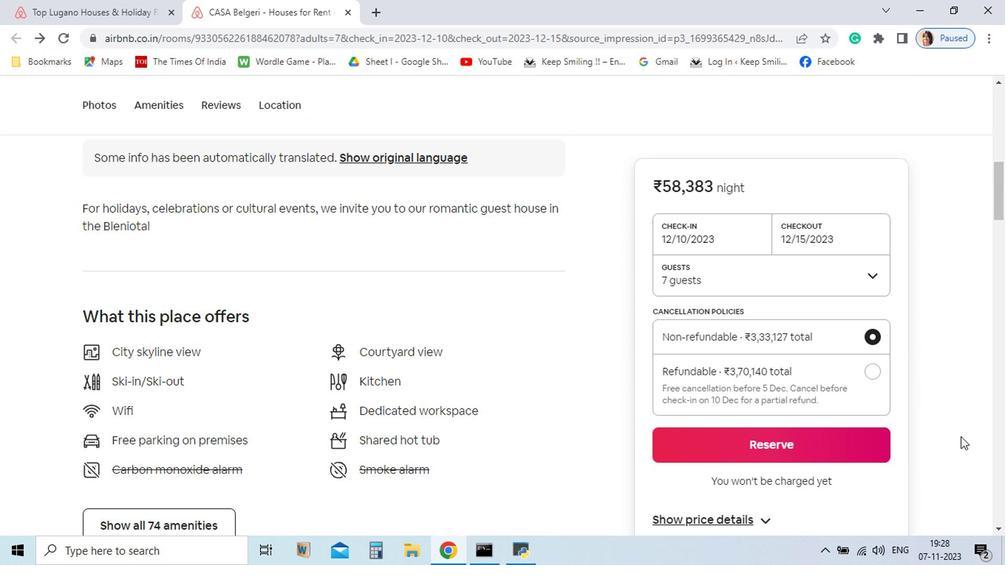 
Action: Mouse scrolled (828, 457) with delta (0, 0)
Screenshot: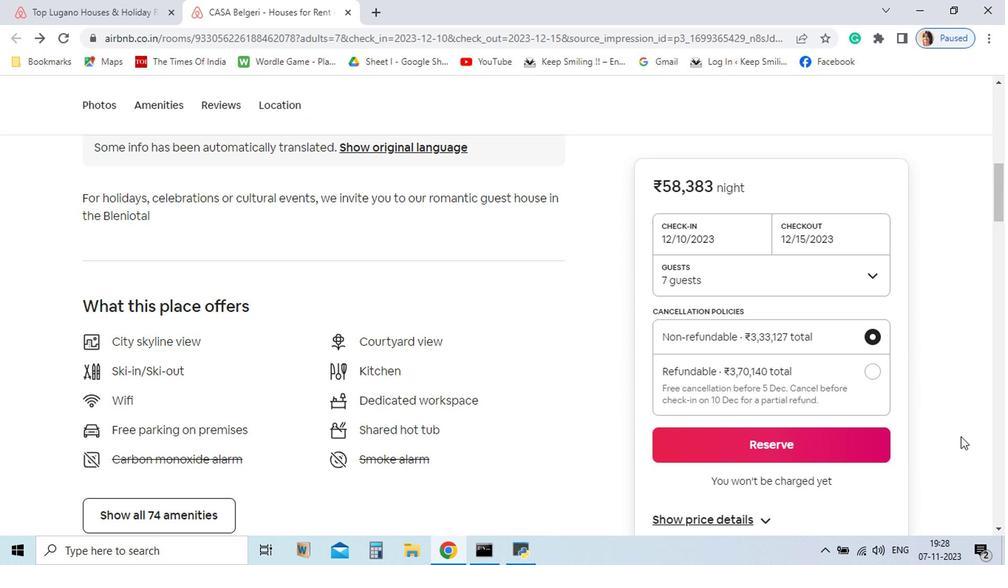 
Action: Mouse scrolled (828, 457) with delta (0, 0)
Screenshot: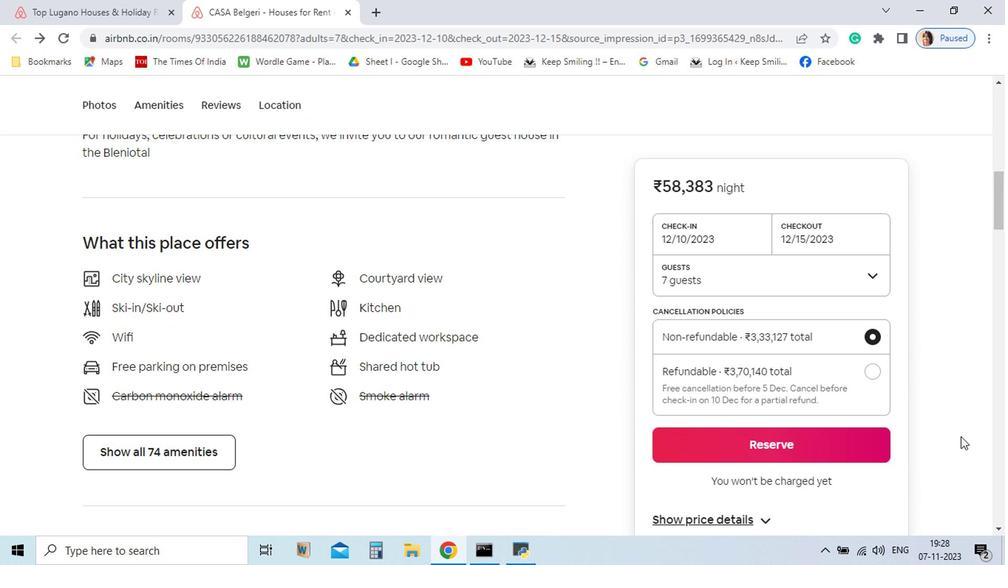 
Action: Mouse moved to (293, 473)
Screenshot: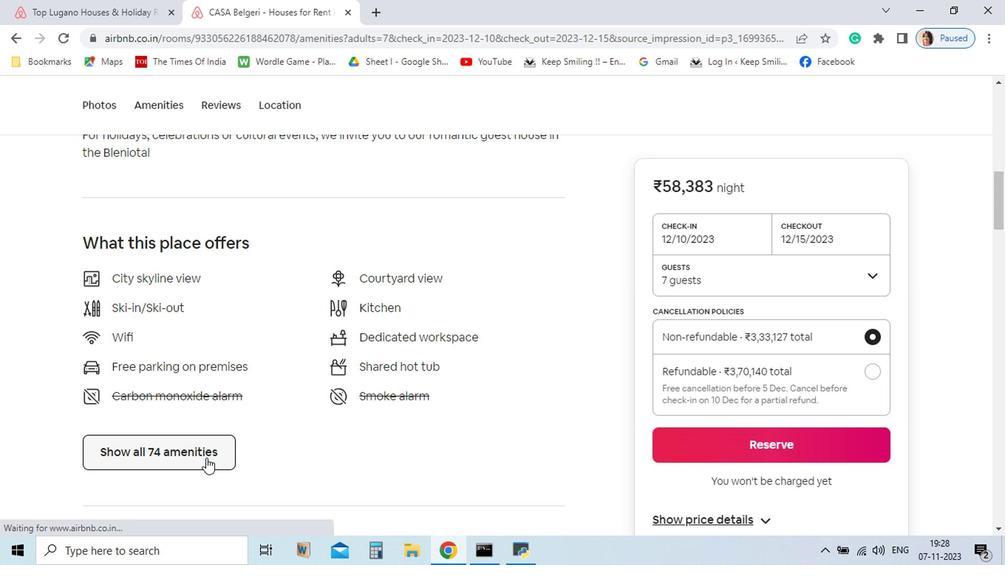 
Action: Mouse pressed left at (293, 473)
Screenshot: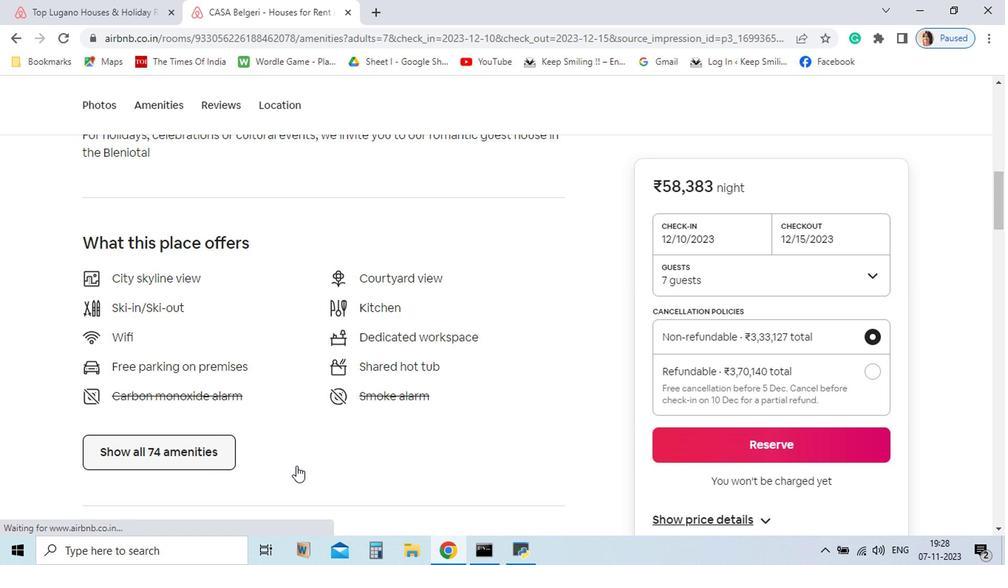 
Action: Mouse moved to (700, 501)
Screenshot: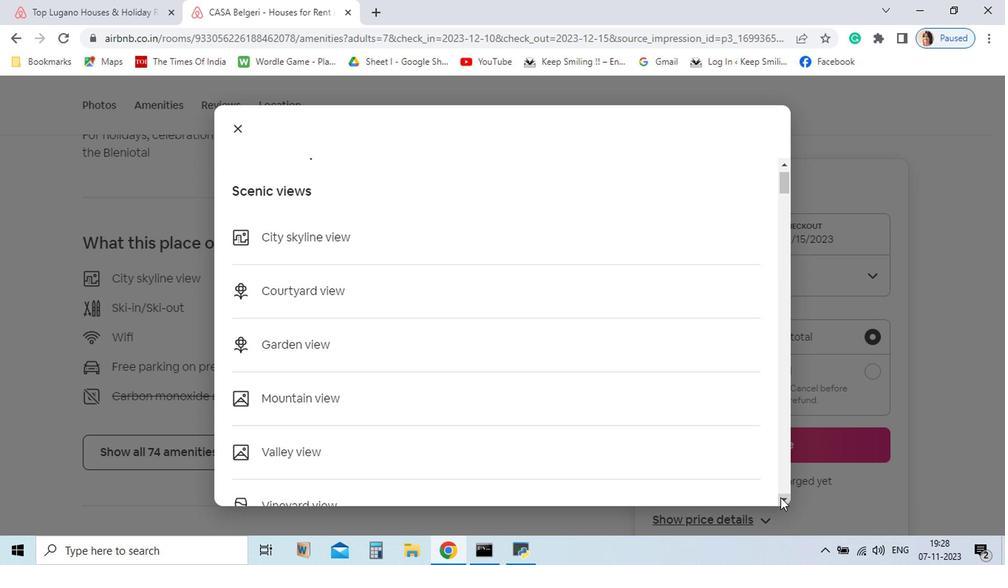 
Action: Mouse pressed left at (700, 501)
Screenshot: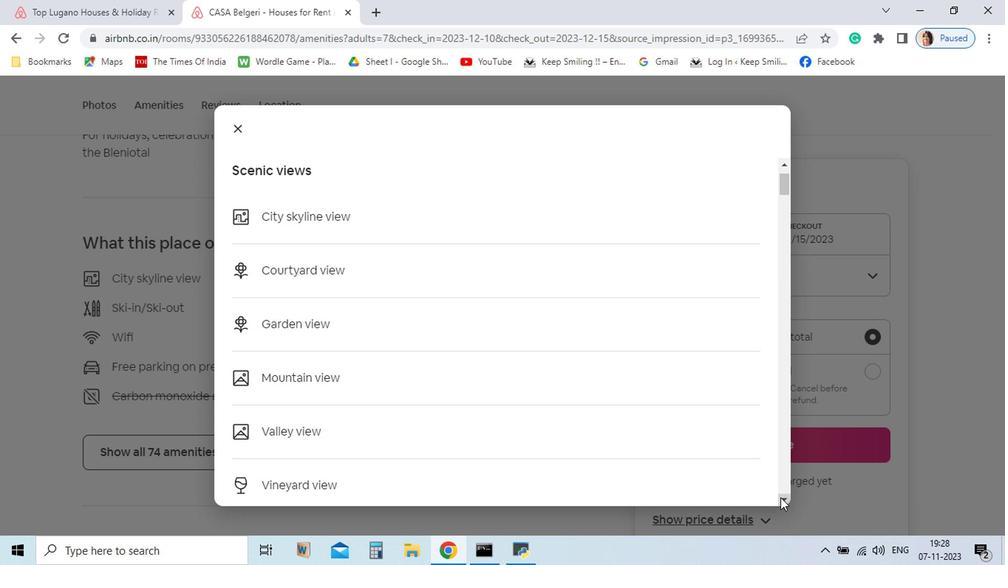 
Action: Mouse pressed left at (700, 501)
Screenshot: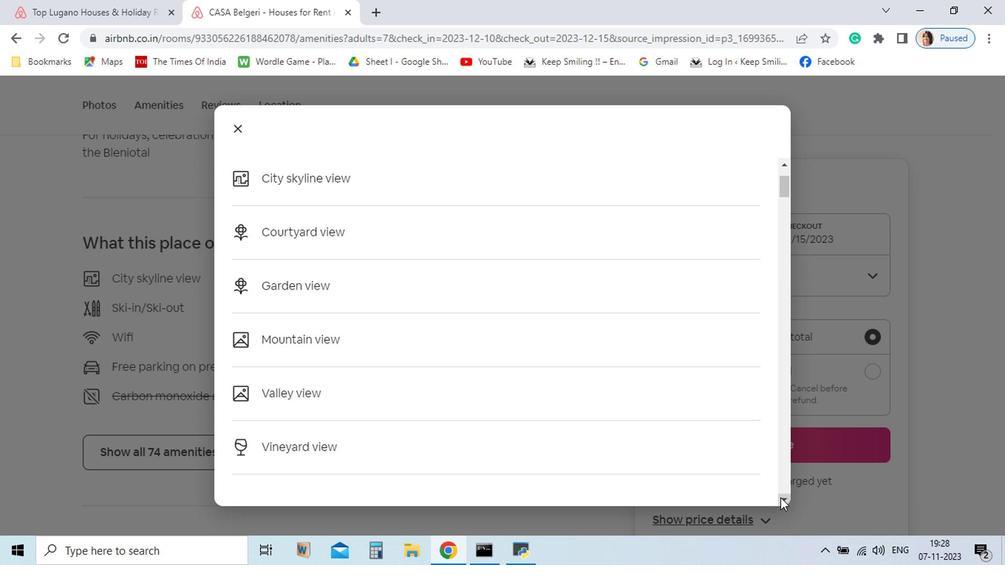 
Action: Mouse pressed left at (700, 501)
Screenshot: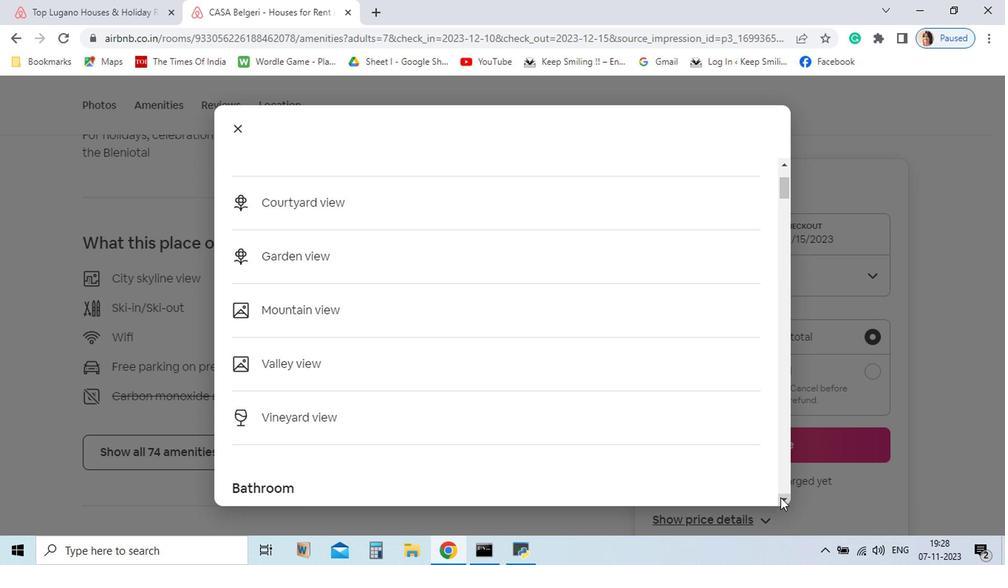 
Action: Mouse pressed left at (700, 501)
Screenshot: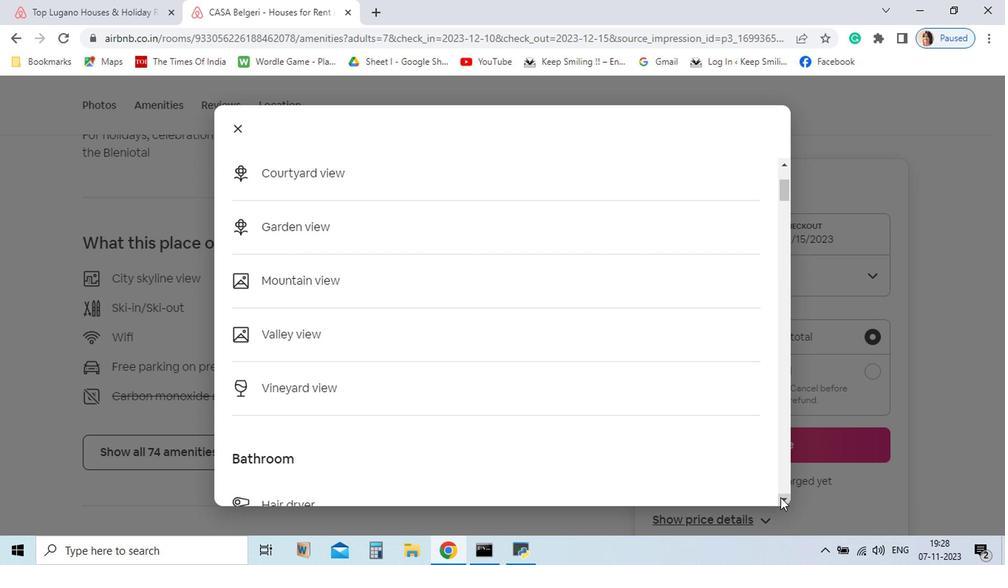 
Action: Mouse pressed left at (700, 501)
Screenshot: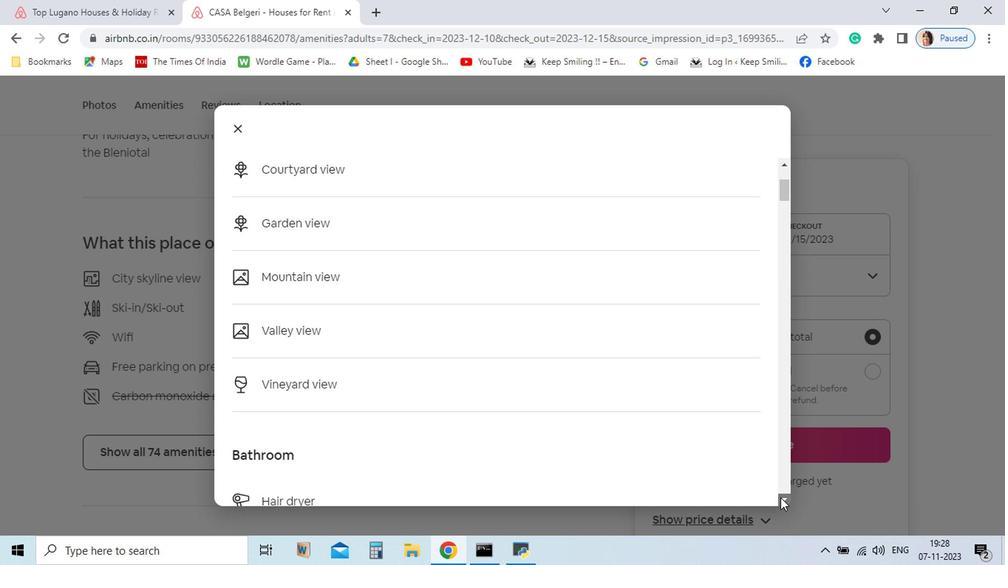 
Action: Mouse pressed left at (700, 501)
Screenshot: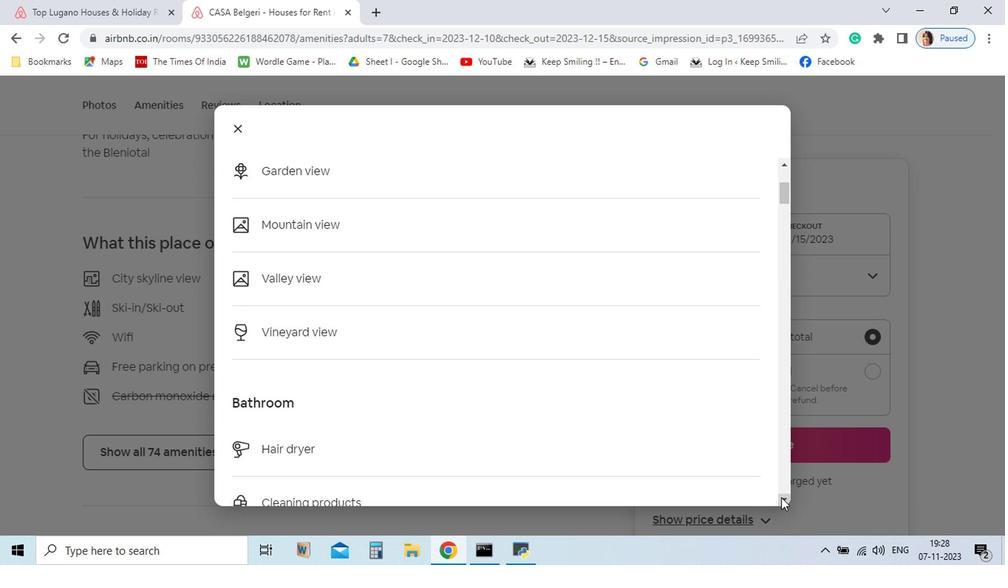 
Action: Mouse moved to (700, 501)
Screenshot: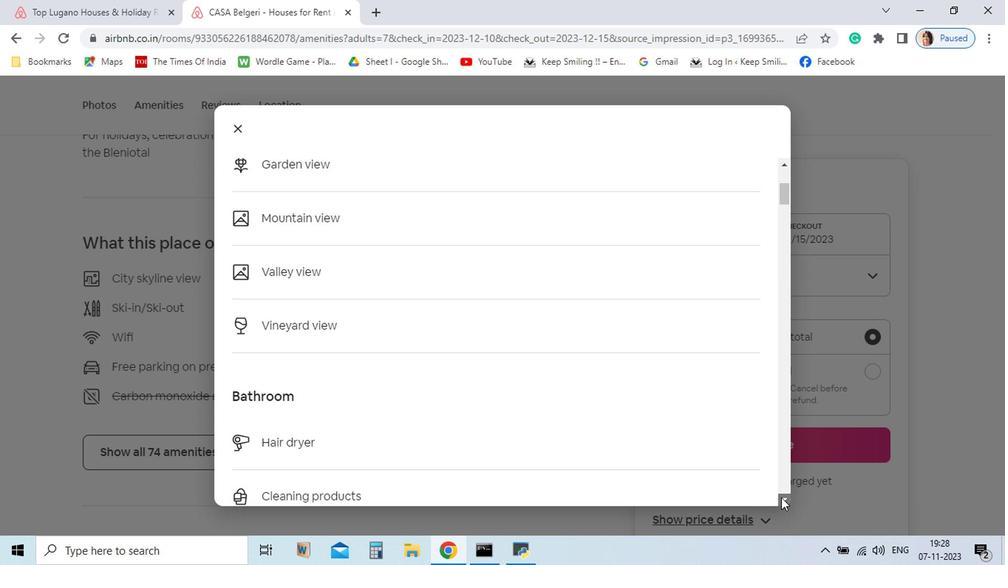 
Action: Mouse pressed left at (700, 501)
Screenshot: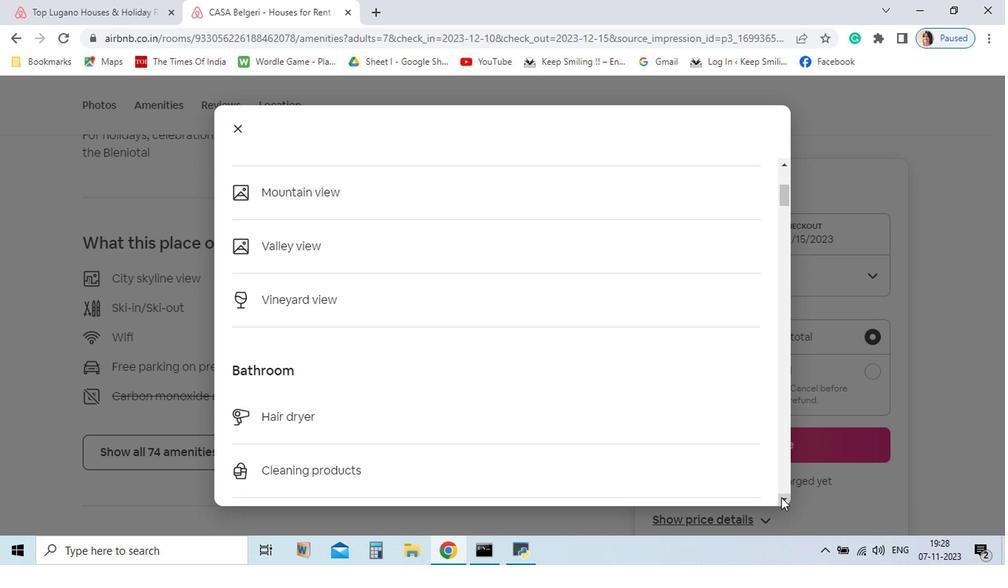
Action: Mouse pressed left at (700, 501)
Screenshot: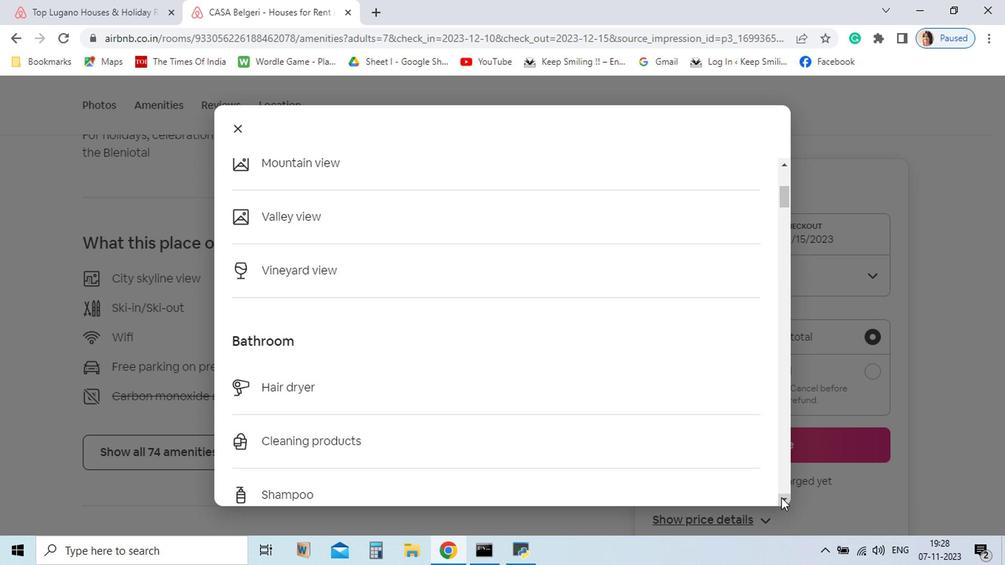 
Action: Mouse pressed left at (700, 501)
Screenshot: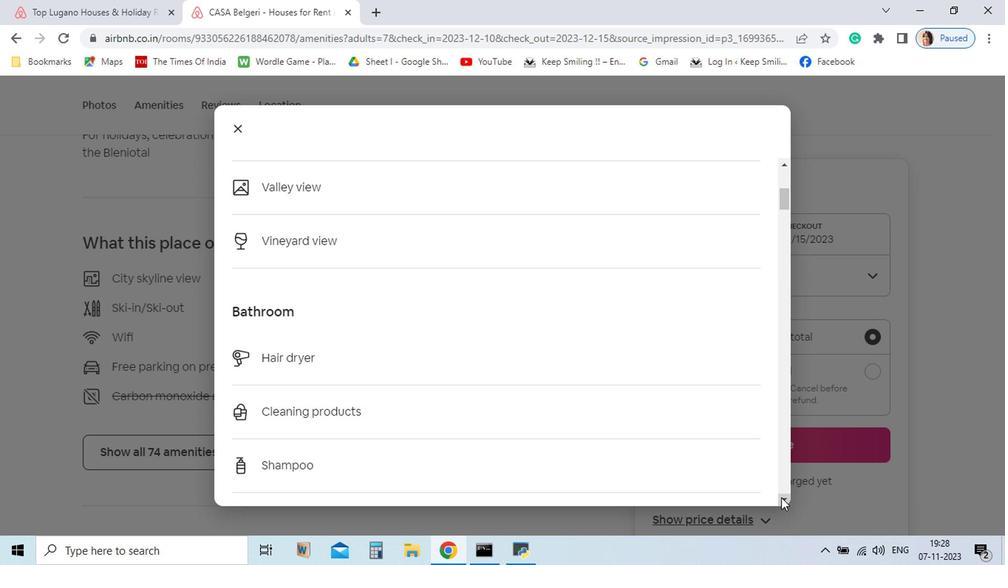 
Action: Mouse pressed left at (700, 501)
Screenshot: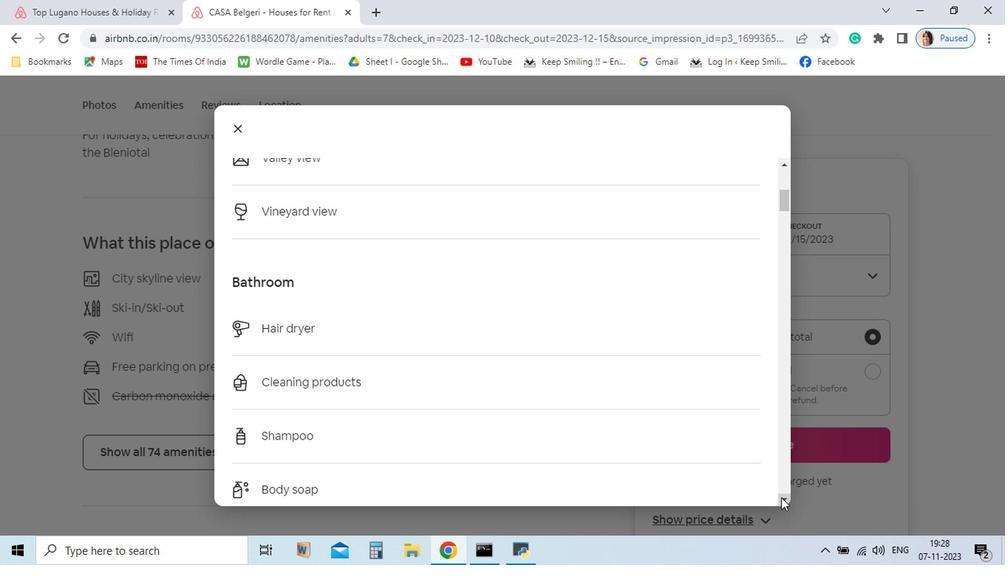 
Action: Mouse pressed left at (700, 501)
Screenshot: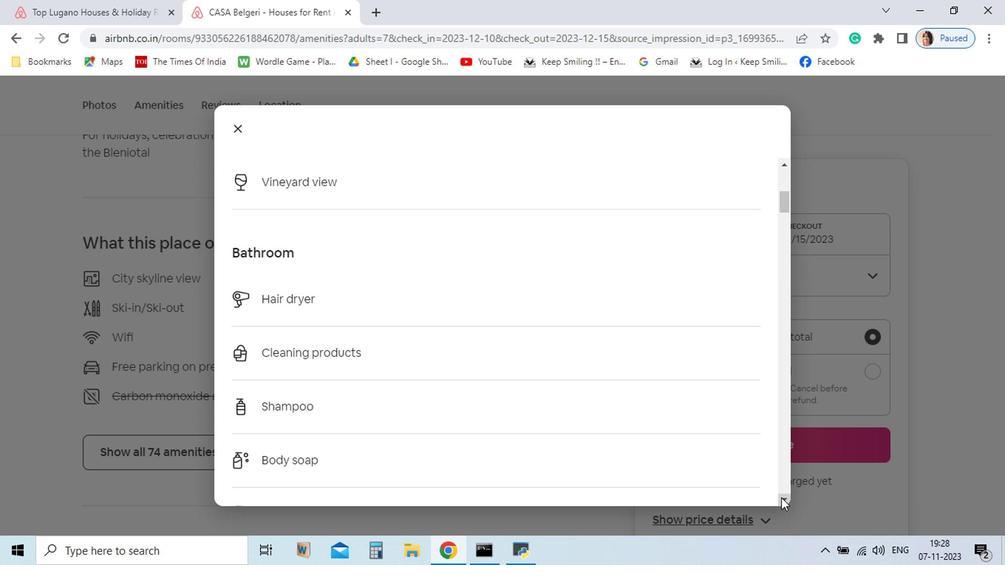
Action: Mouse pressed left at (700, 501)
Screenshot: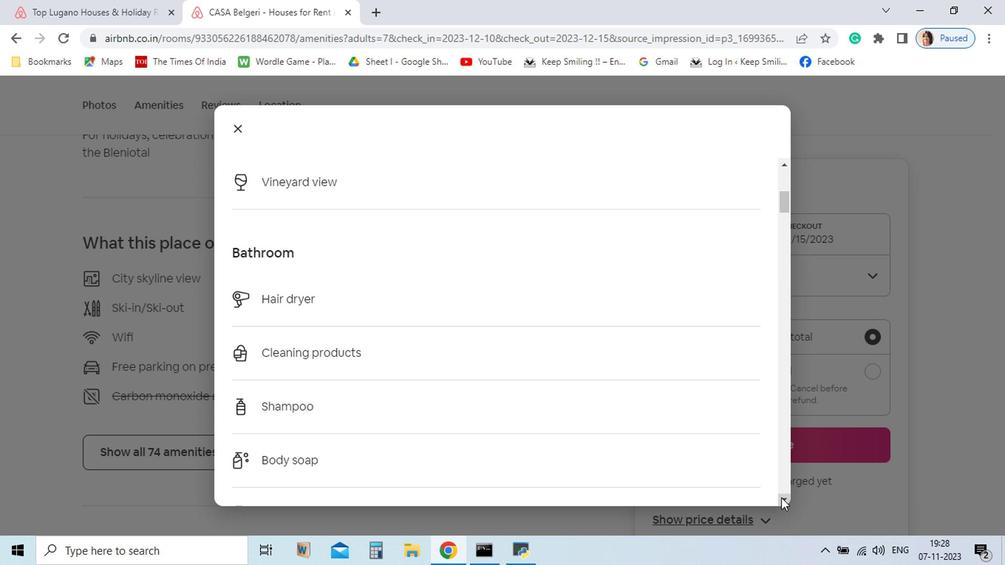 
Action: Mouse pressed left at (700, 501)
Screenshot: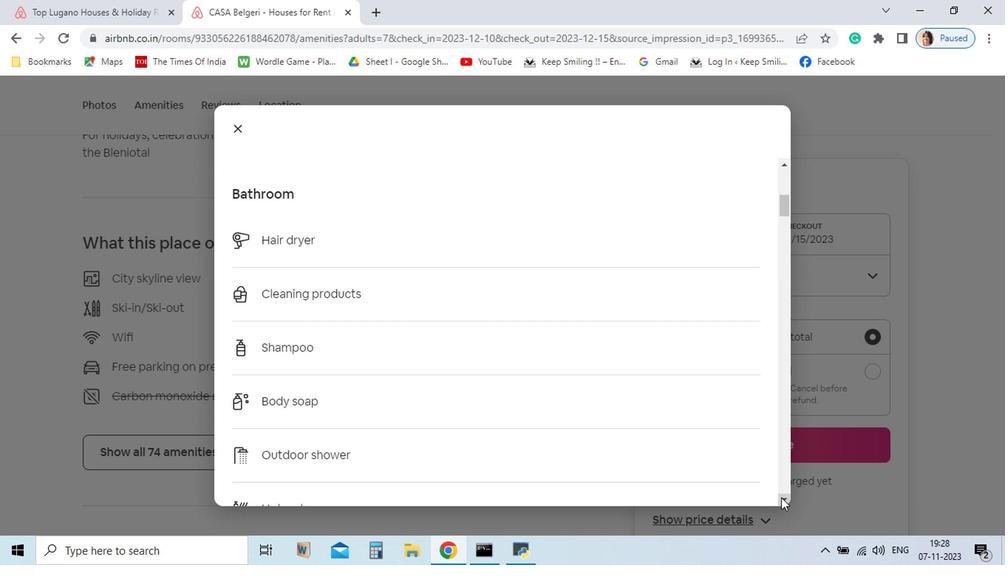 
Action: Mouse pressed left at (700, 501)
Screenshot: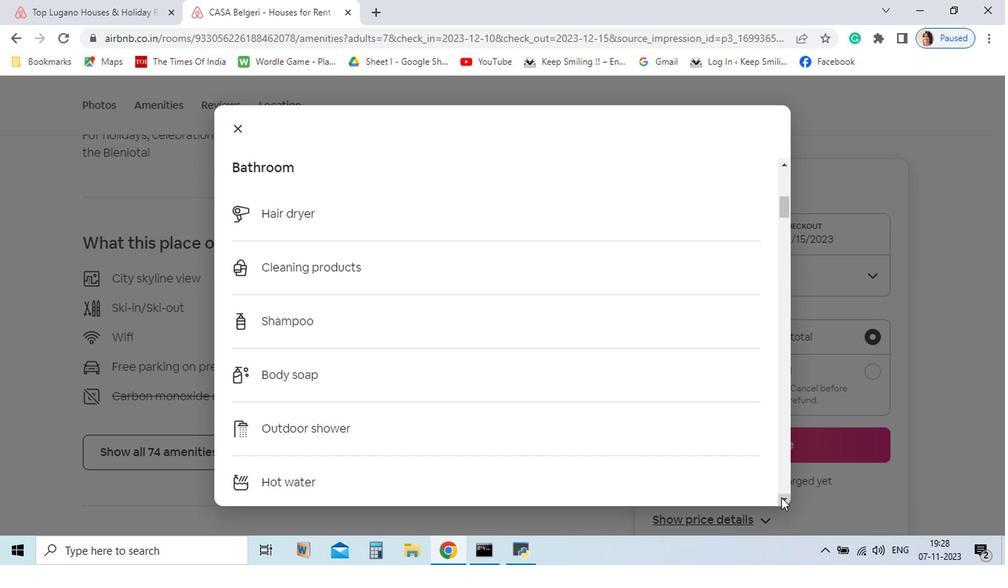 
Action: Mouse pressed left at (700, 501)
Screenshot: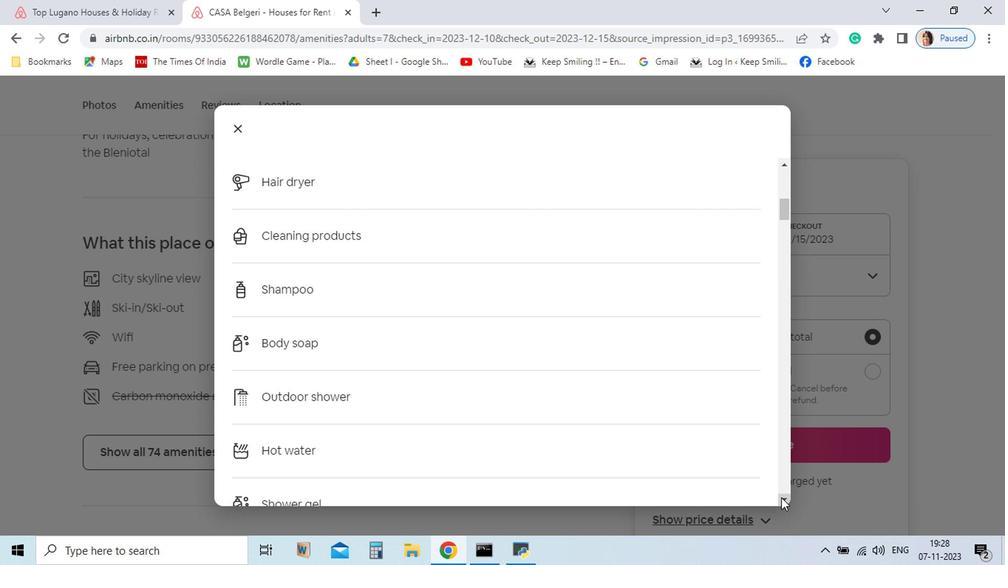 
Action: Mouse pressed left at (700, 501)
Screenshot: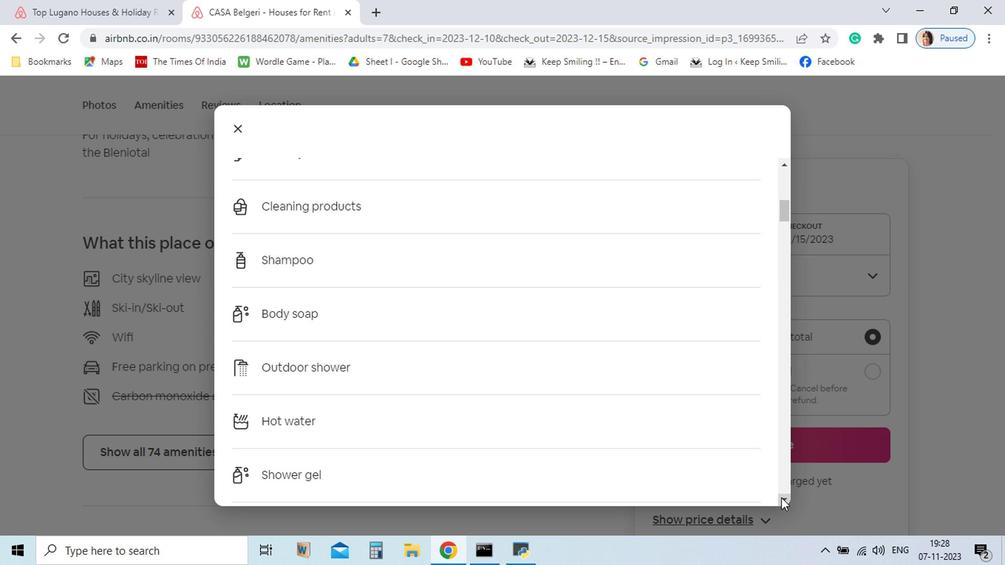 
Action: Mouse pressed left at (700, 501)
Screenshot: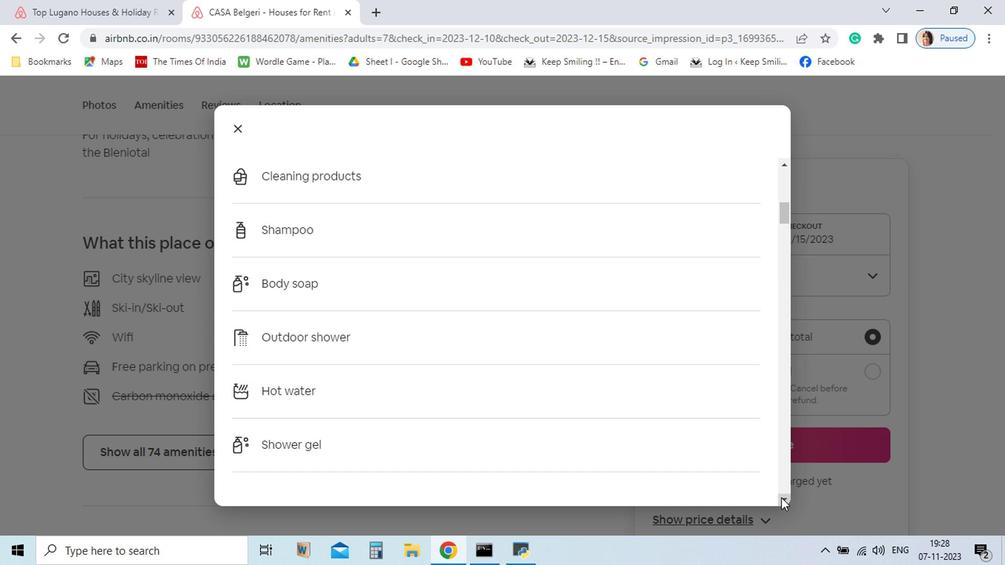 
Action: Mouse pressed left at (700, 501)
Screenshot: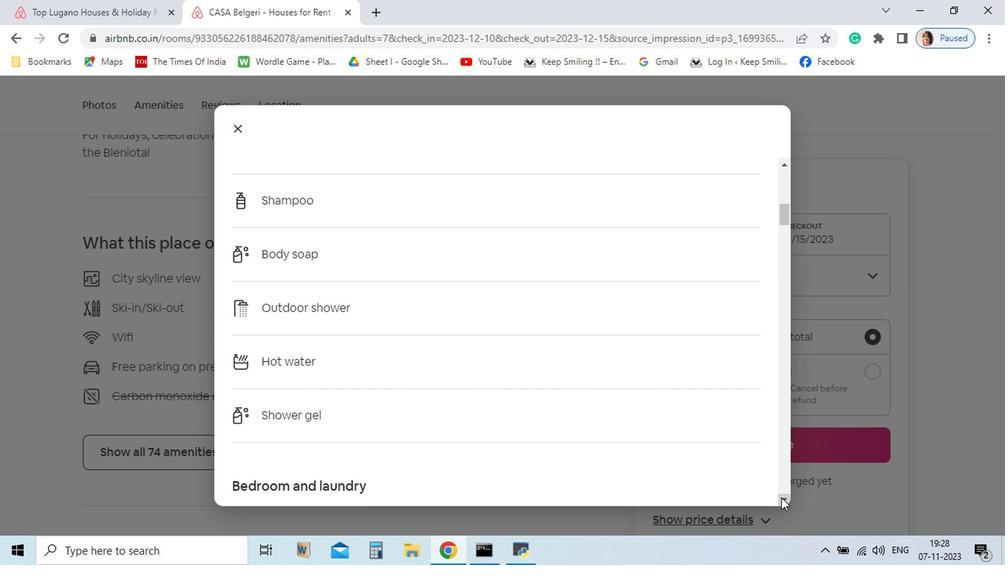 
Action: Mouse pressed left at (700, 501)
Screenshot: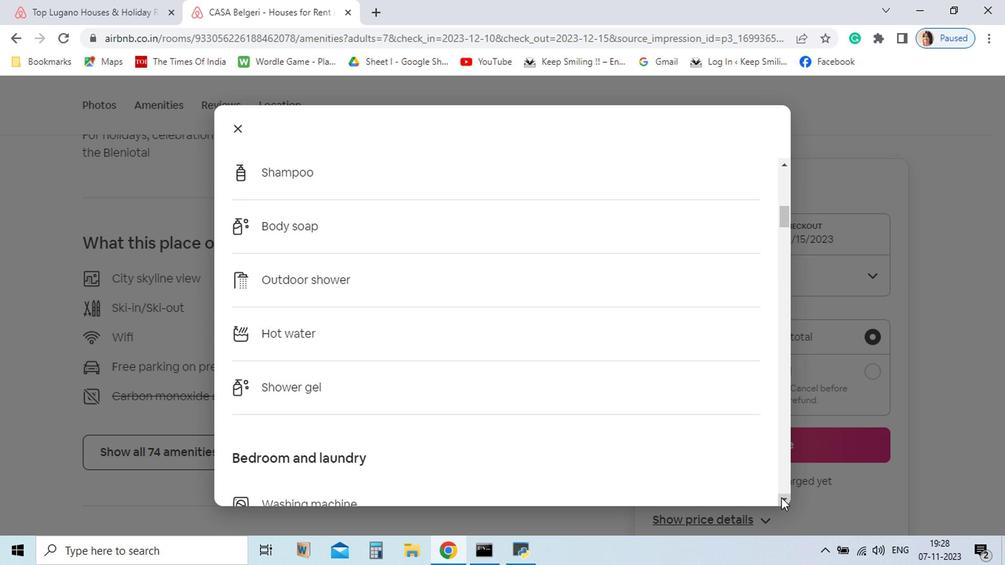 
Action: Mouse pressed left at (700, 501)
Screenshot: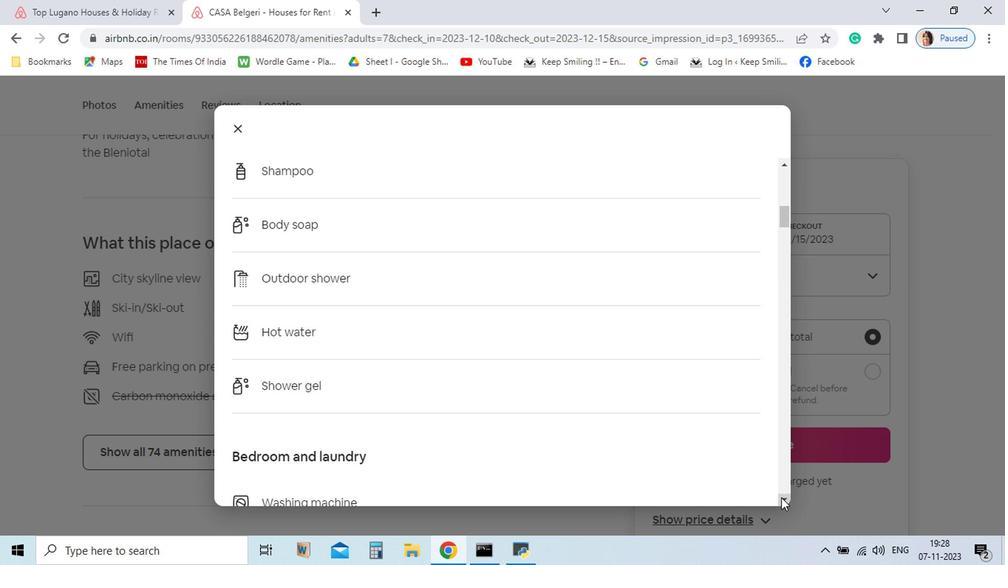 
Action: Mouse pressed left at (700, 501)
Screenshot: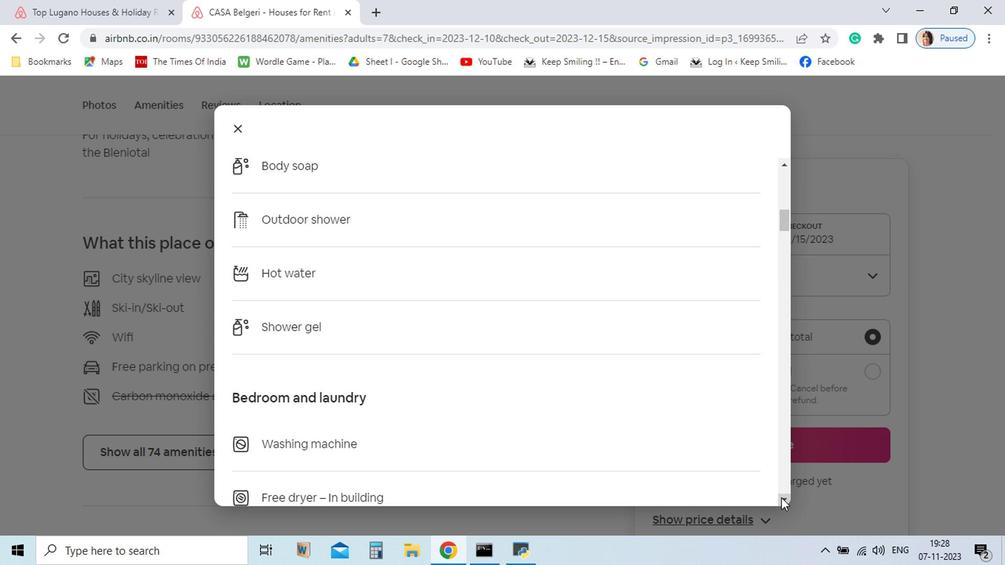 
Action: Mouse pressed left at (700, 501)
Screenshot: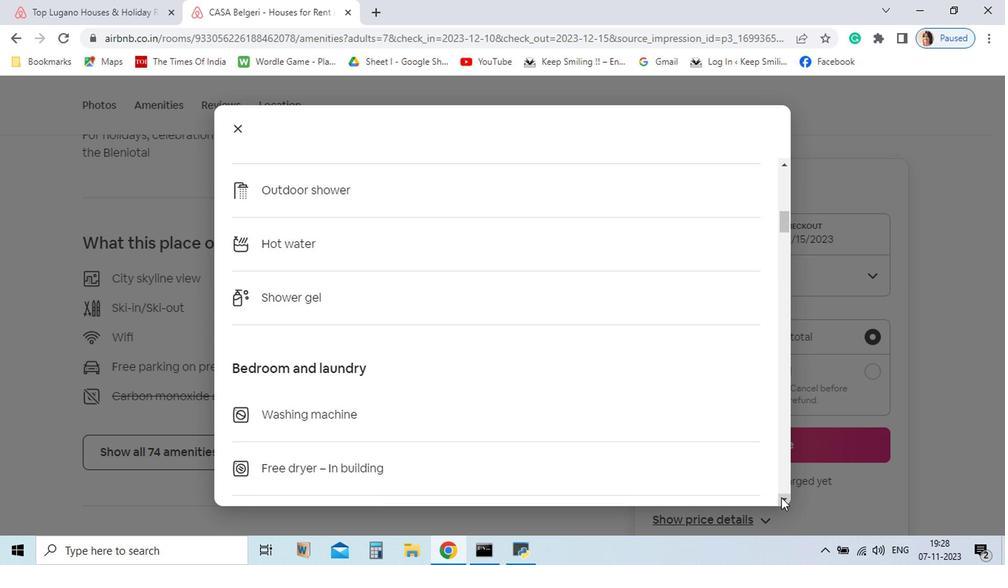 
Action: Mouse pressed left at (700, 501)
Screenshot: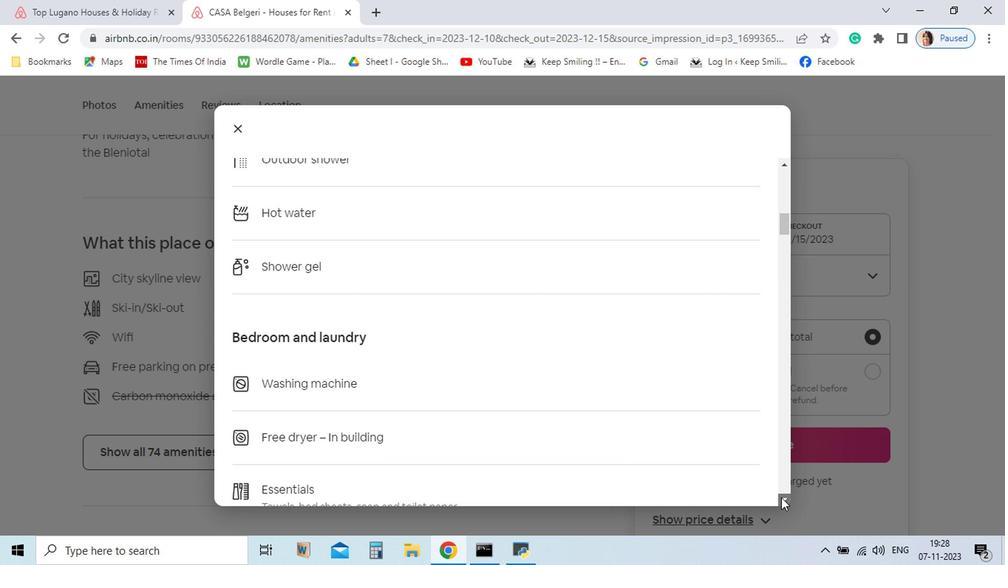 
Action: Mouse pressed left at (700, 501)
Screenshot: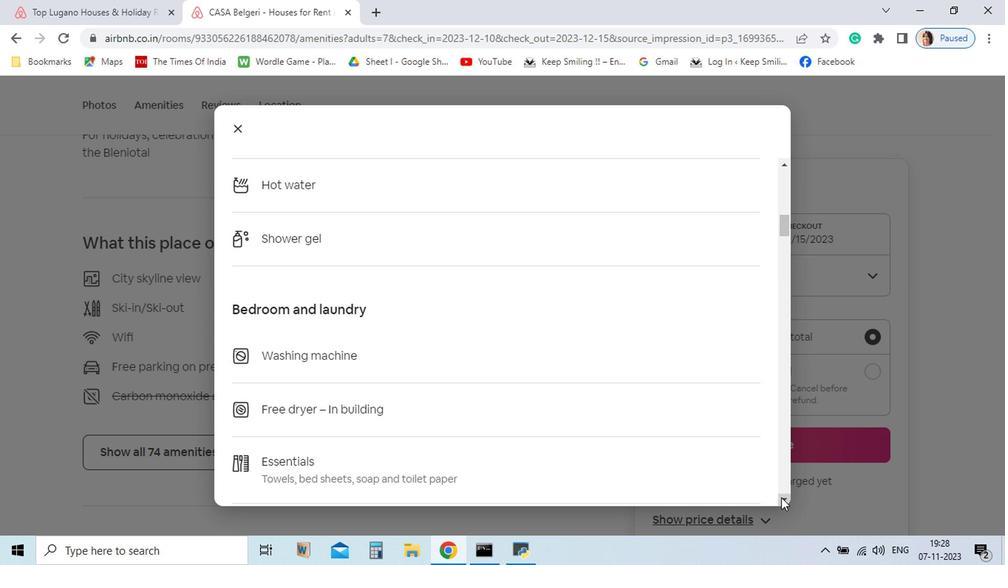 
Action: Mouse pressed left at (700, 501)
Screenshot: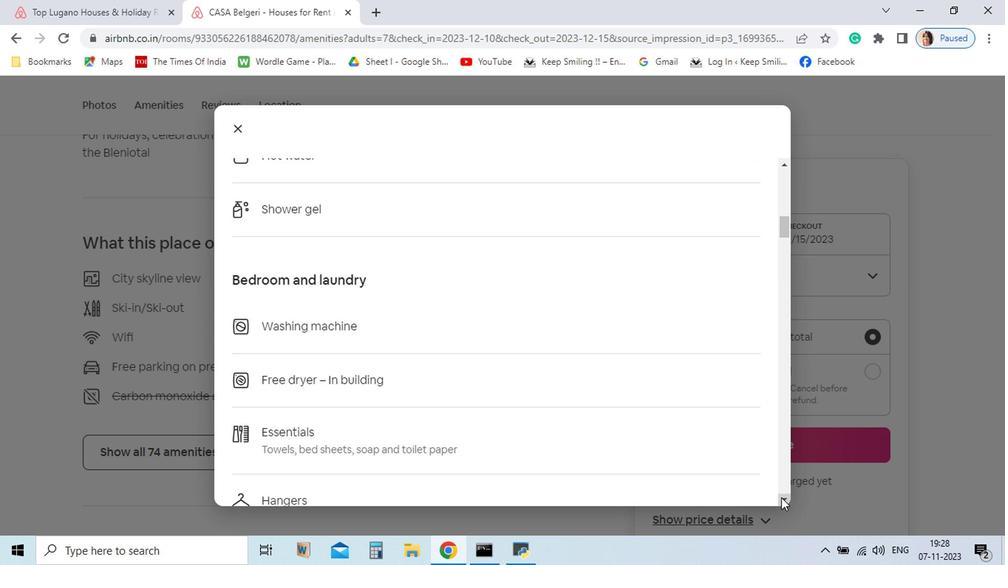 
Action: Mouse pressed left at (700, 501)
Screenshot: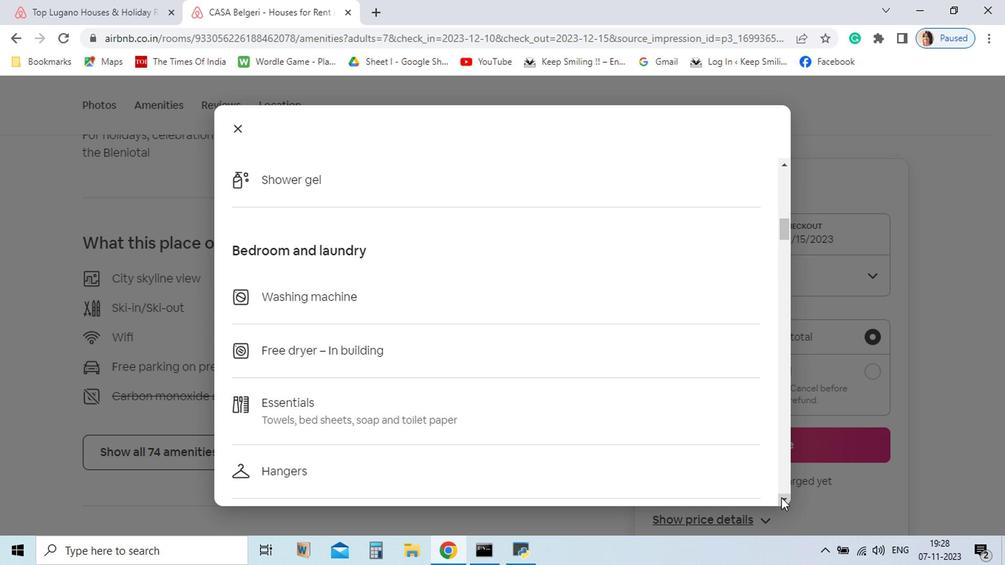 
Action: Mouse pressed left at (700, 501)
Screenshot: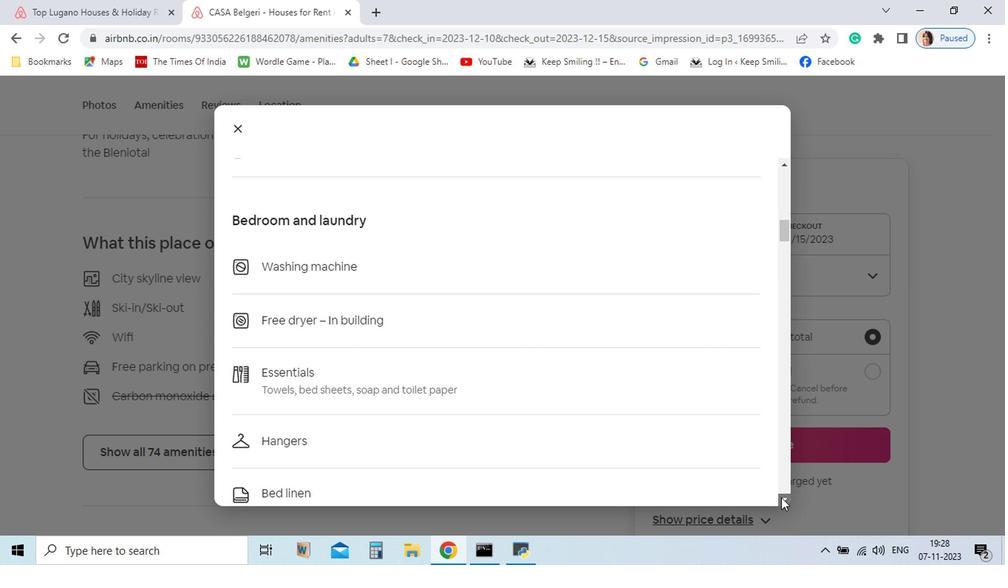 
Action: Mouse pressed left at (700, 501)
Screenshot: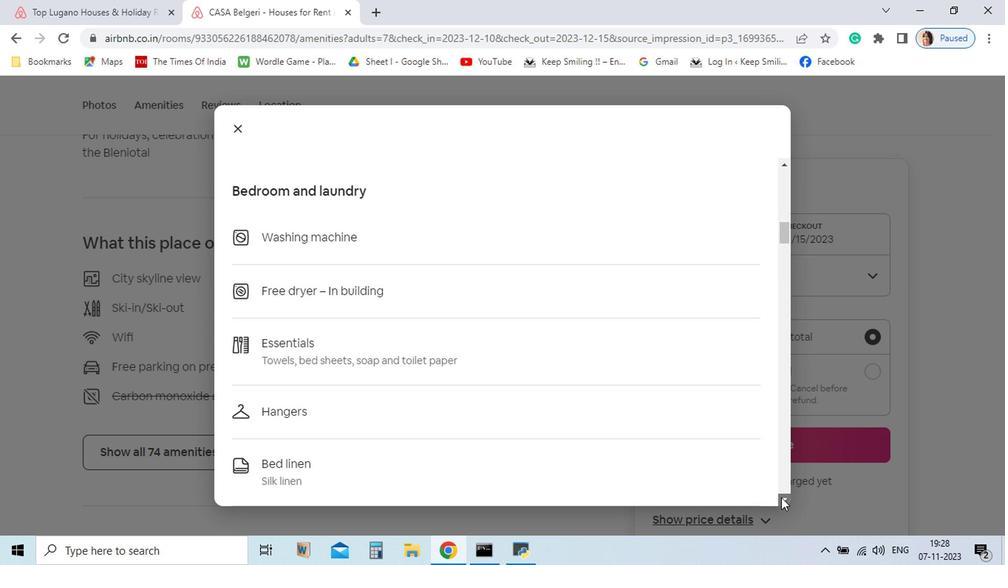 
Action: Mouse pressed left at (700, 501)
Screenshot: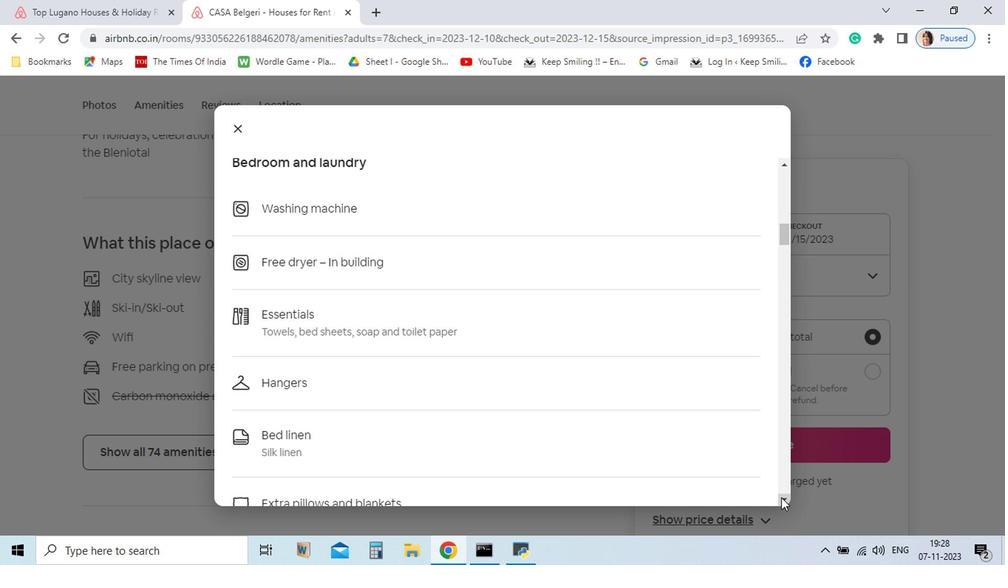 
Action: Mouse pressed left at (700, 501)
Screenshot: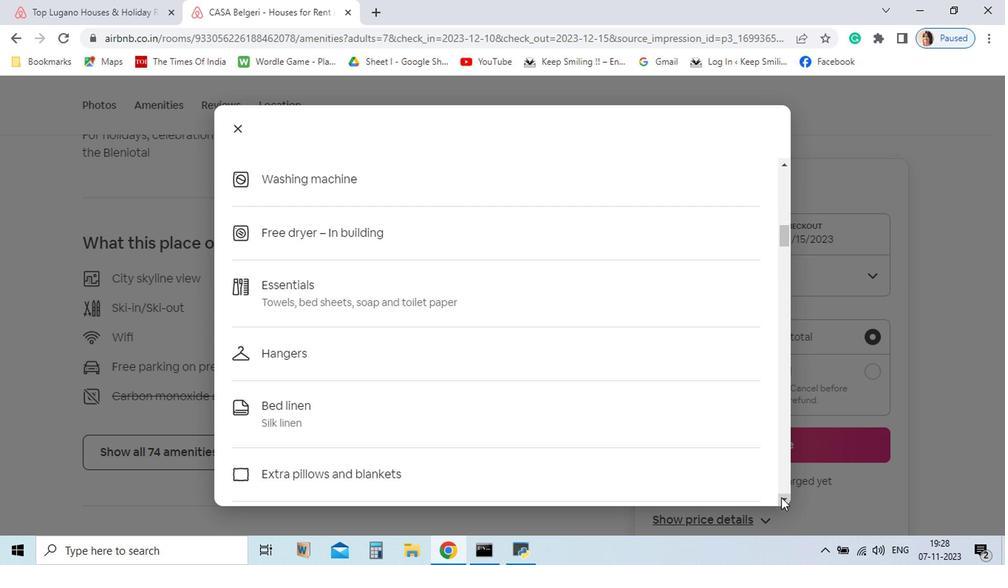 
Action: Mouse pressed left at (700, 501)
Screenshot: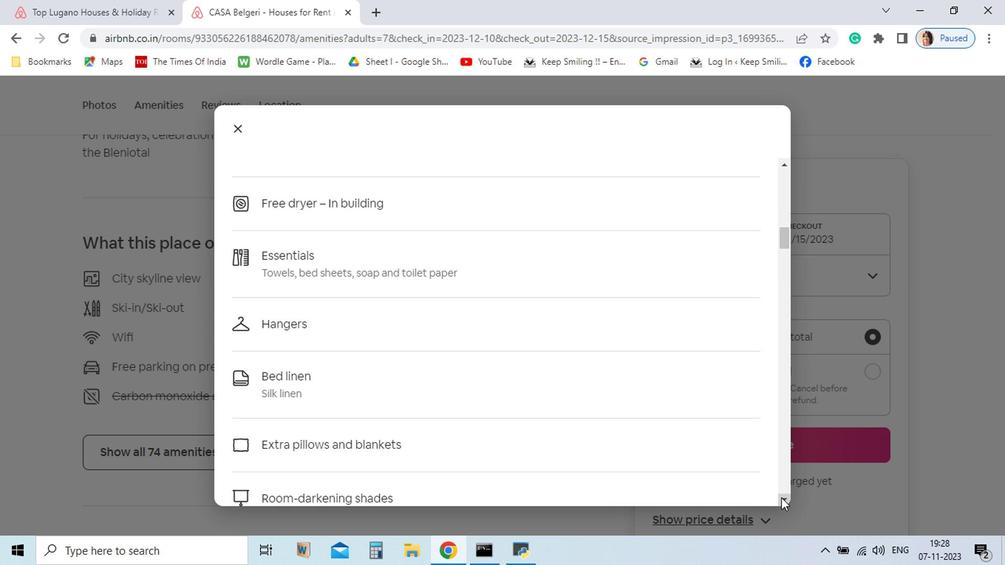 
Action: Mouse pressed left at (700, 501)
Screenshot: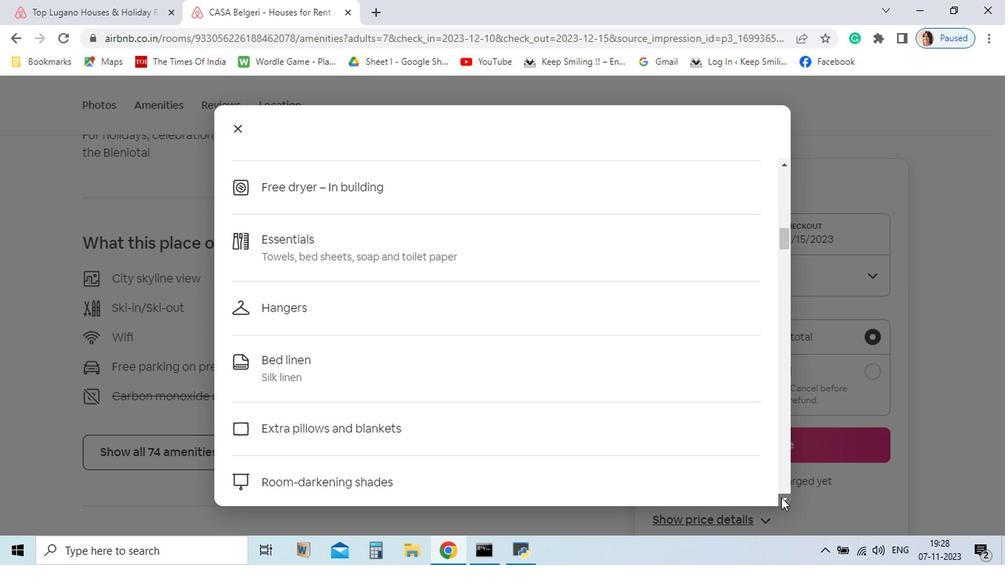 
Action: Mouse pressed left at (700, 501)
Screenshot: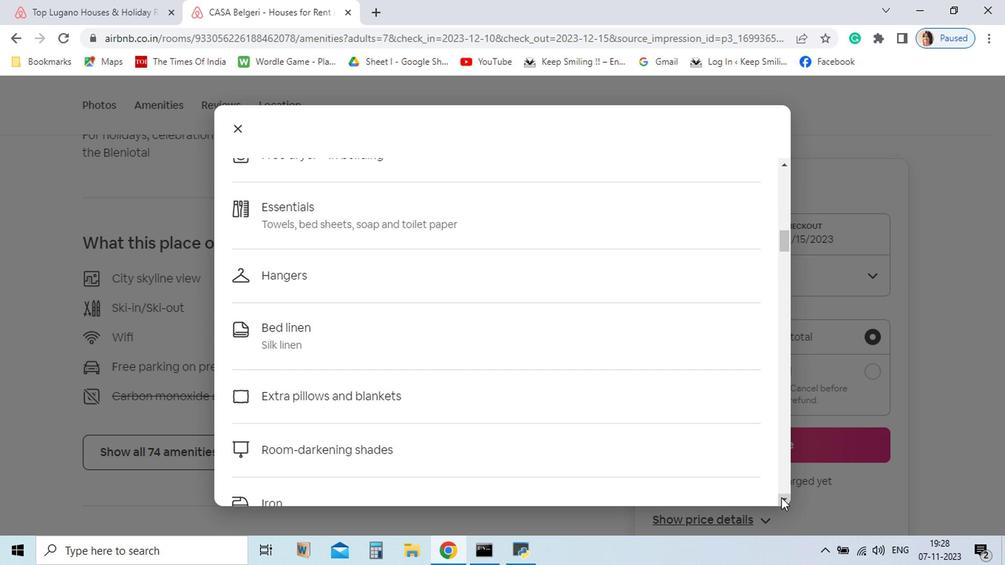
Action: Mouse pressed left at (700, 501)
Screenshot: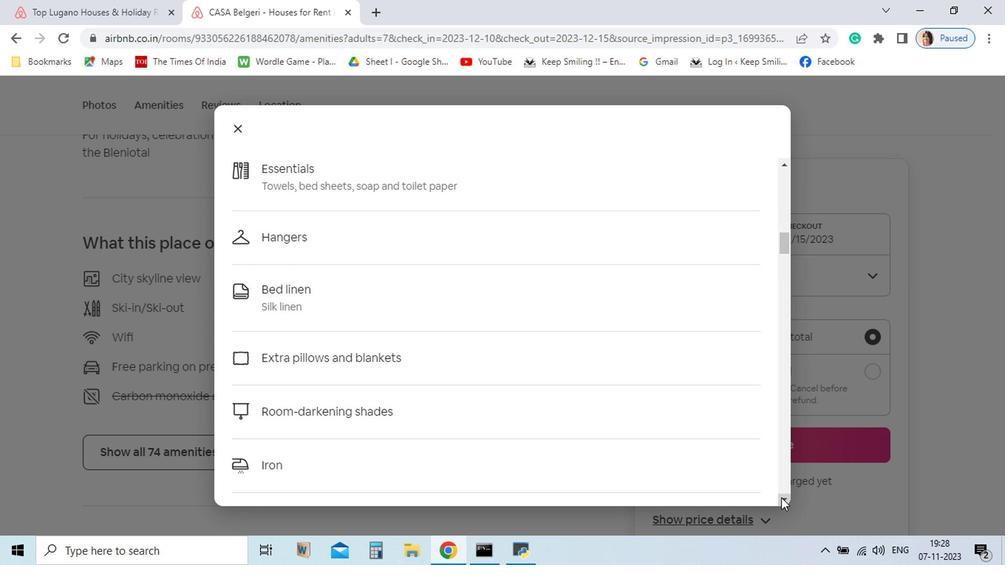 
Action: Mouse pressed left at (700, 501)
Screenshot: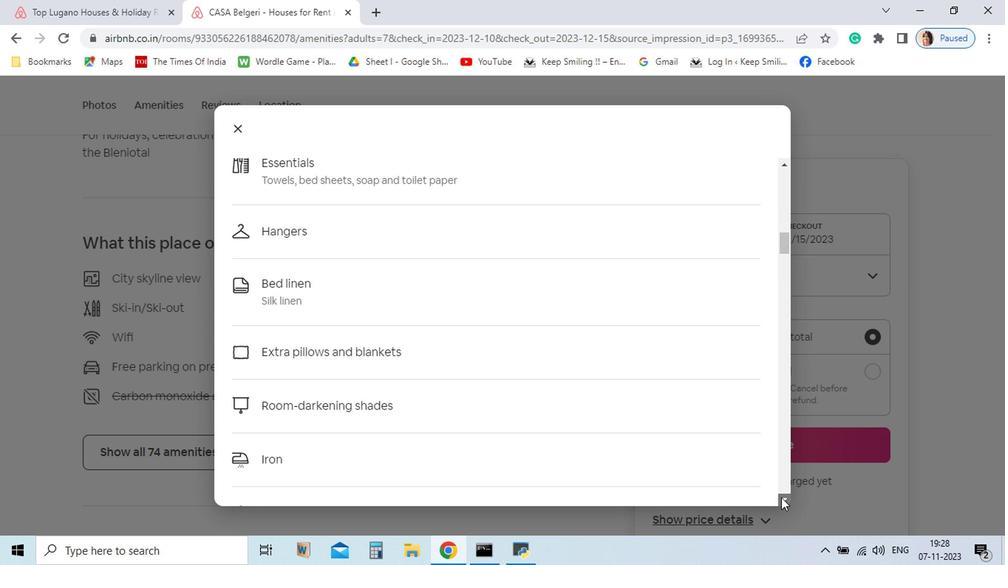 
Action: Mouse pressed left at (700, 501)
Screenshot: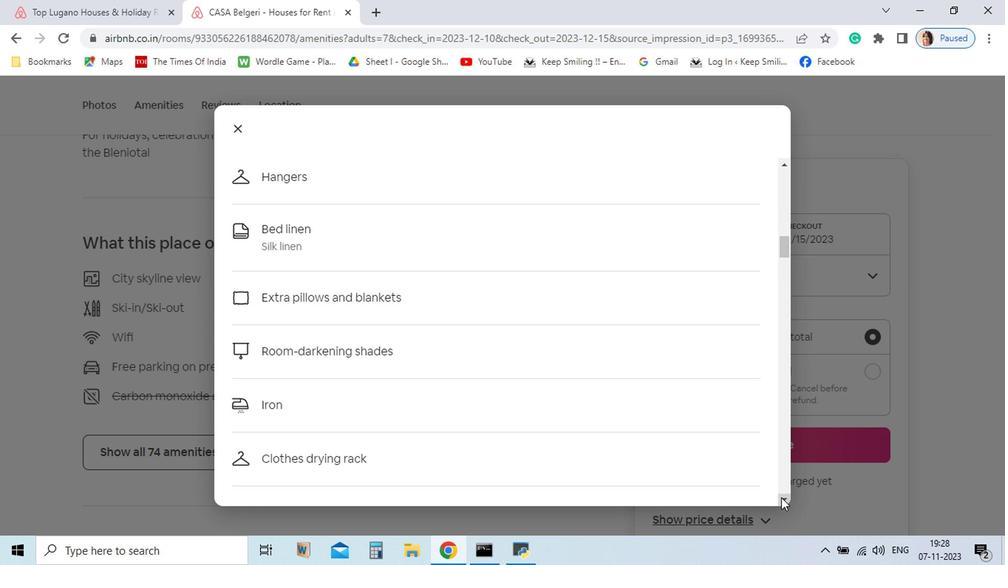 
Action: Mouse pressed left at (700, 501)
Screenshot: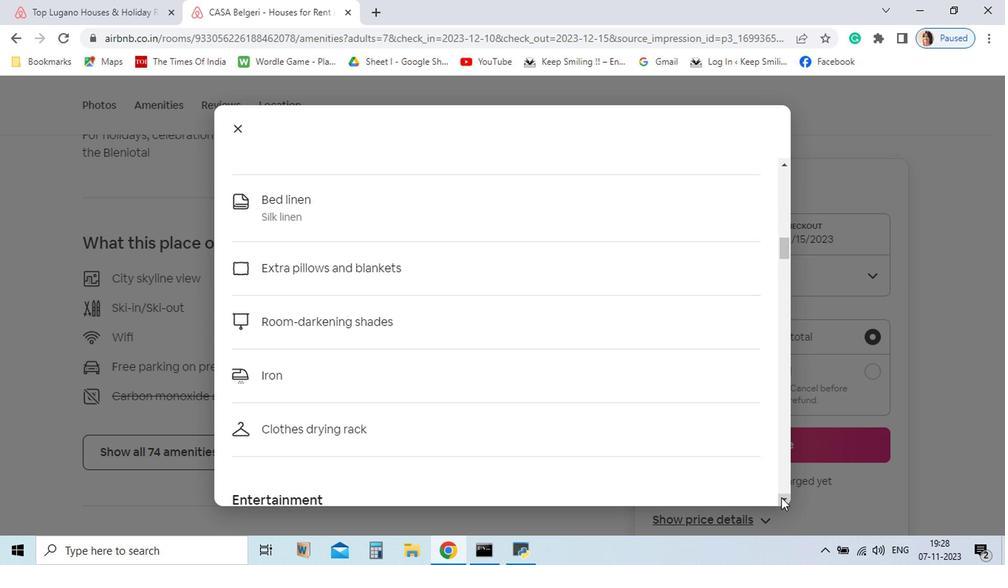 
Action: Mouse pressed left at (700, 501)
Screenshot: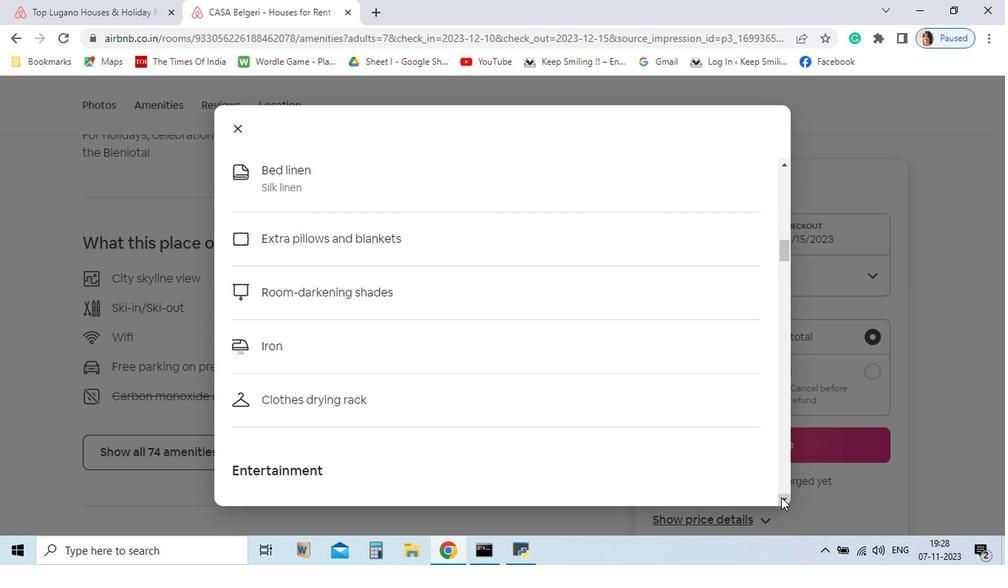 
Action: Mouse pressed left at (700, 501)
Screenshot: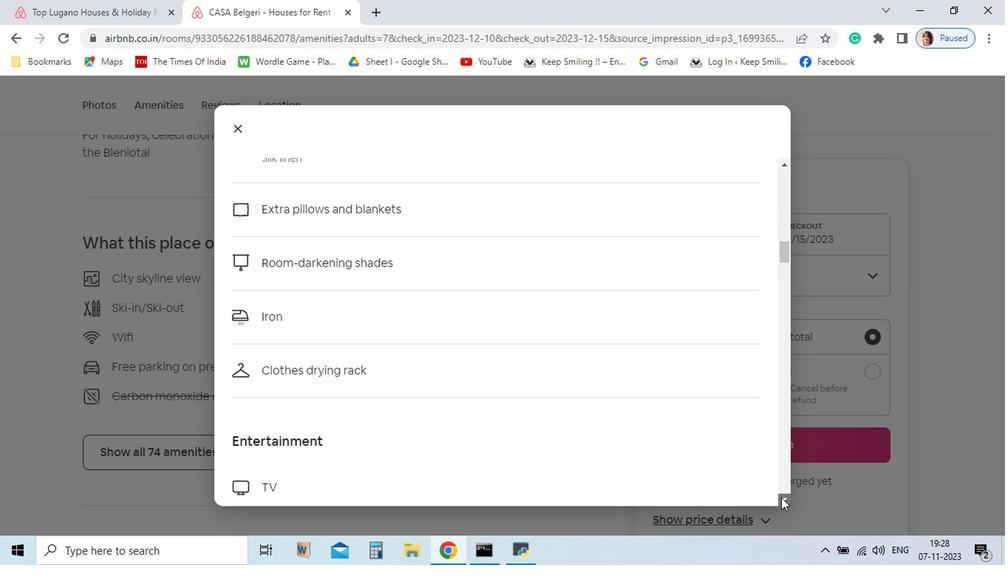 
Action: Mouse pressed left at (700, 501)
Screenshot: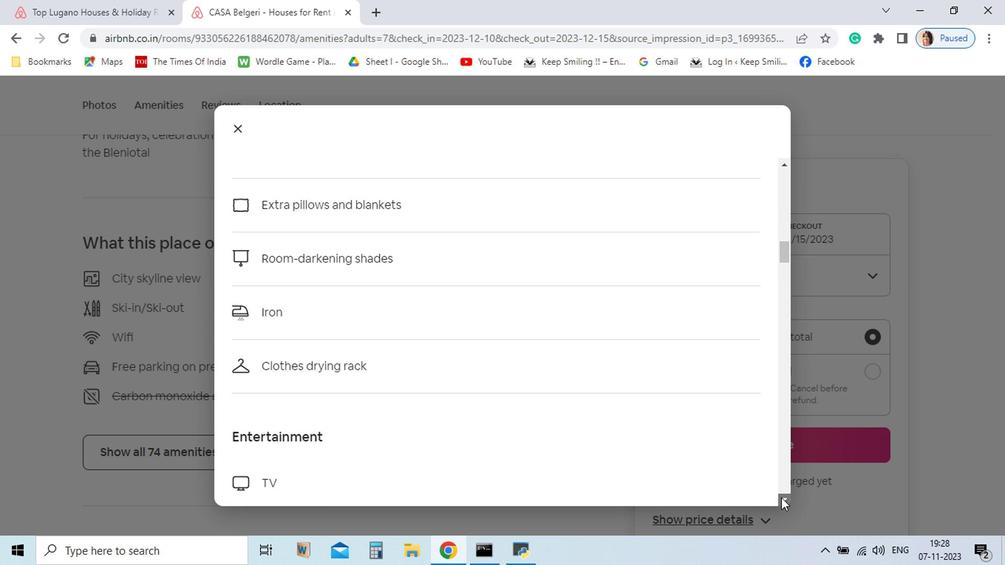 
Action: Mouse pressed left at (700, 501)
Screenshot: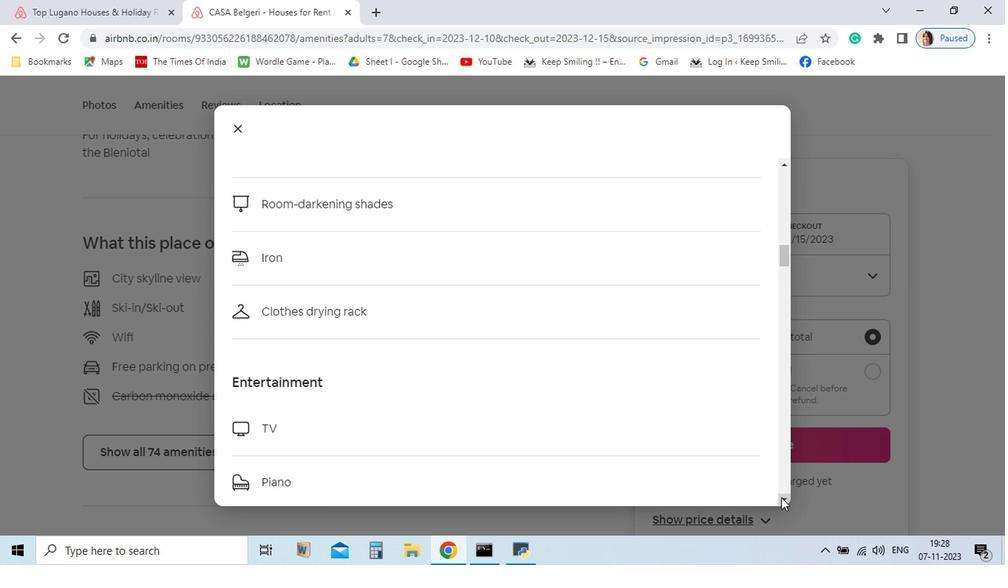 
Action: Mouse pressed left at (700, 501)
Screenshot: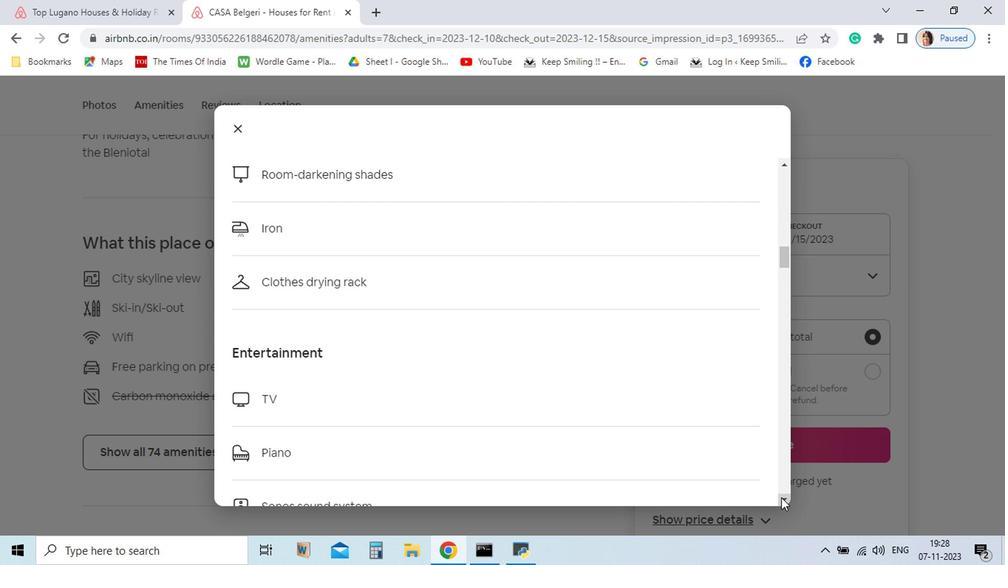 
Action: Mouse pressed left at (700, 501)
Screenshot: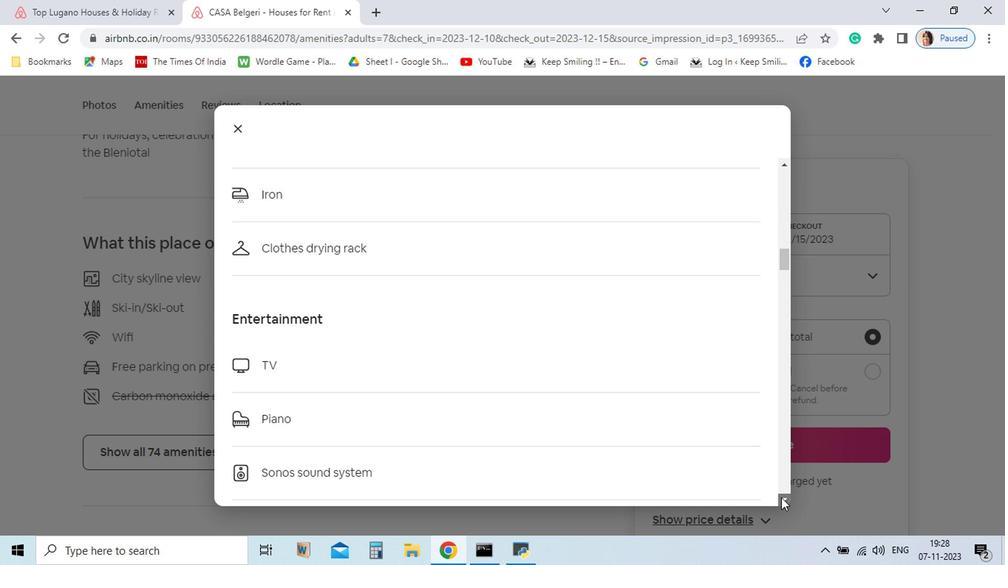 
Action: Mouse pressed left at (700, 501)
Screenshot: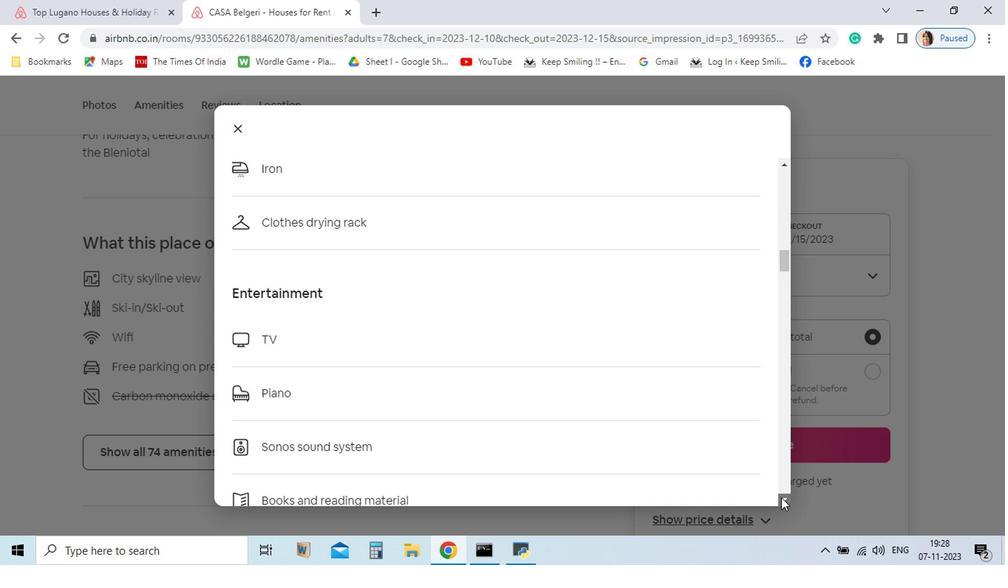 
Action: Mouse pressed left at (700, 501)
Screenshot: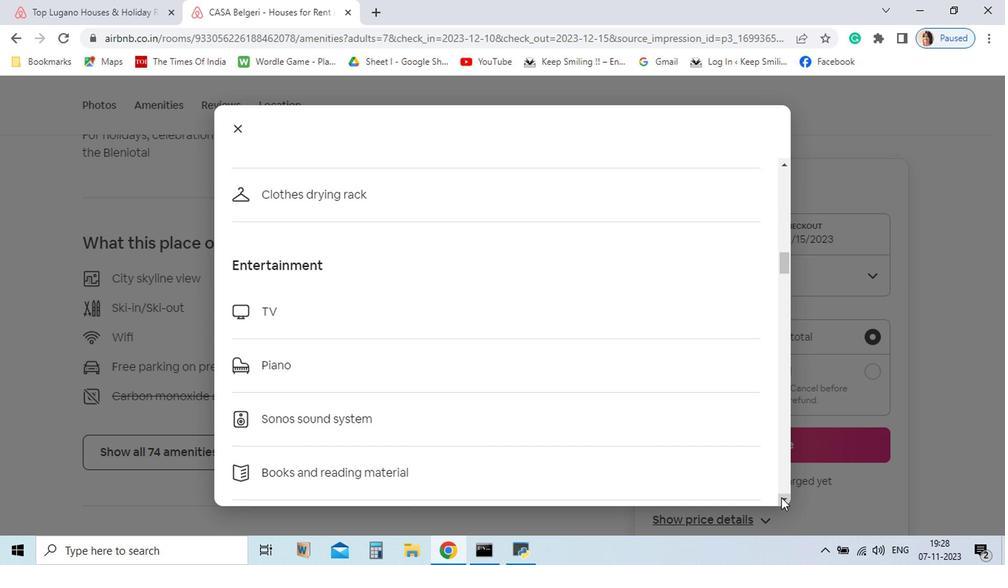 
Action: Mouse pressed left at (700, 501)
Screenshot: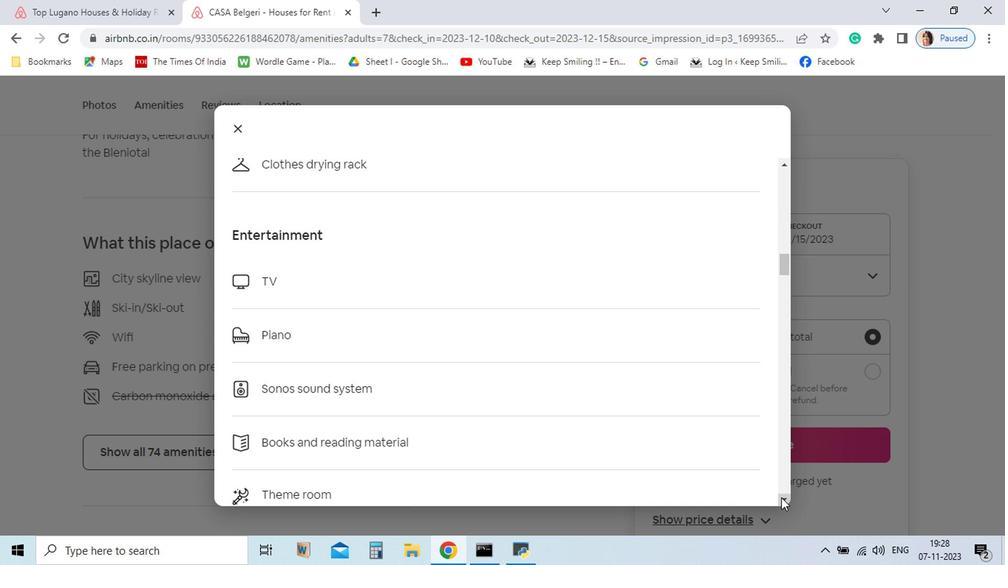 
Action: Mouse pressed left at (700, 501)
Screenshot: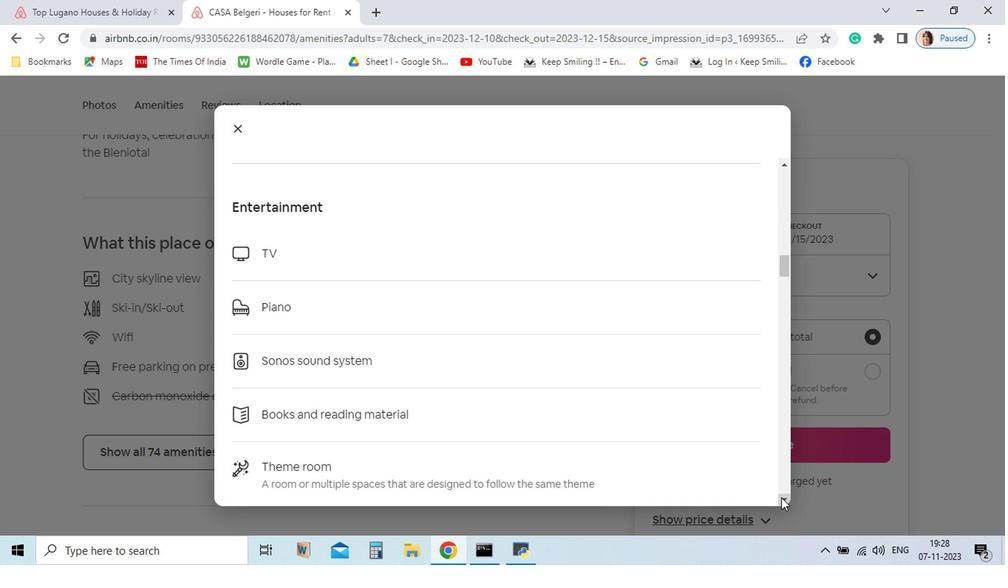 
Action: Mouse pressed left at (700, 501)
Screenshot: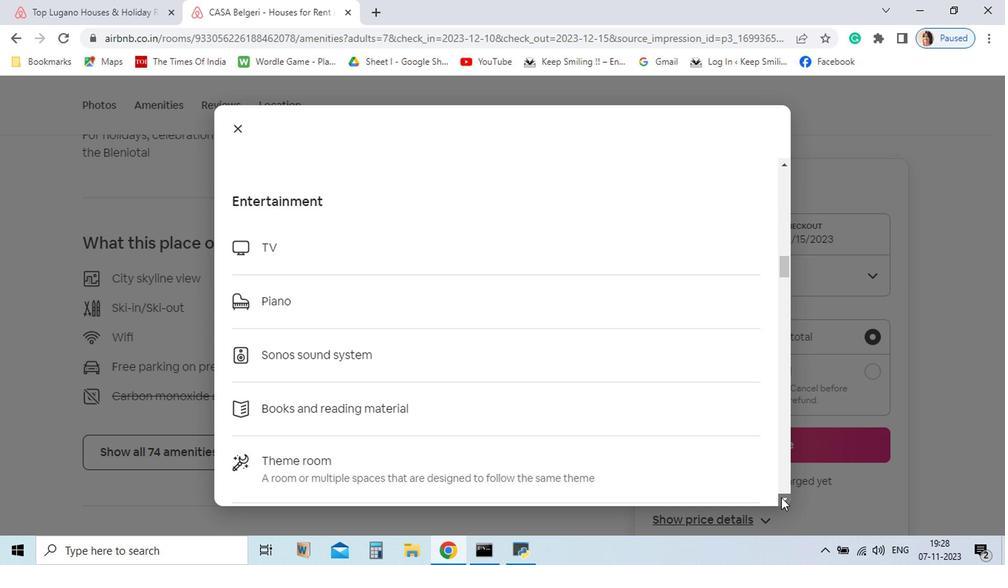 
Action: Mouse pressed left at (700, 501)
Screenshot: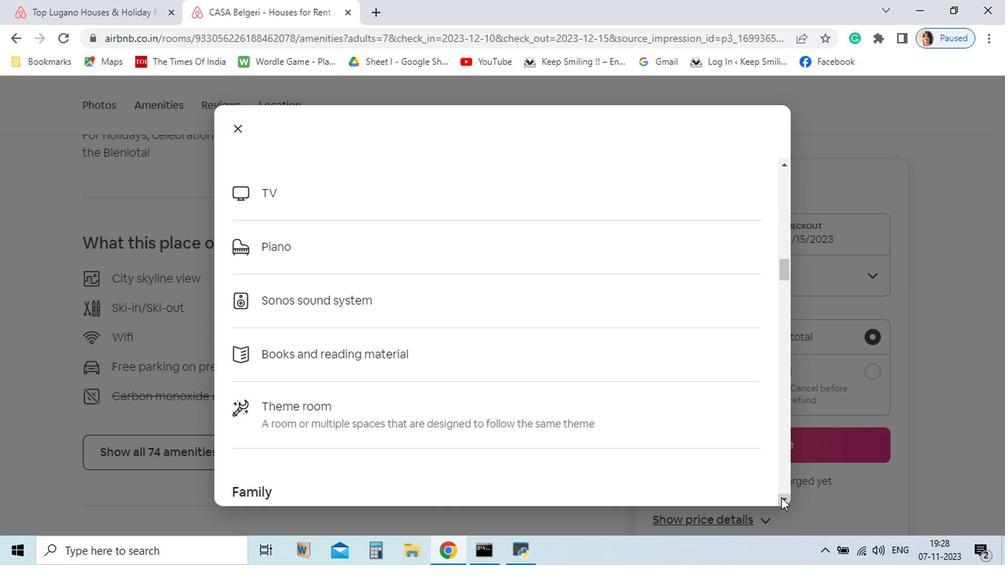 
Action: Mouse pressed left at (700, 501)
Screenshot: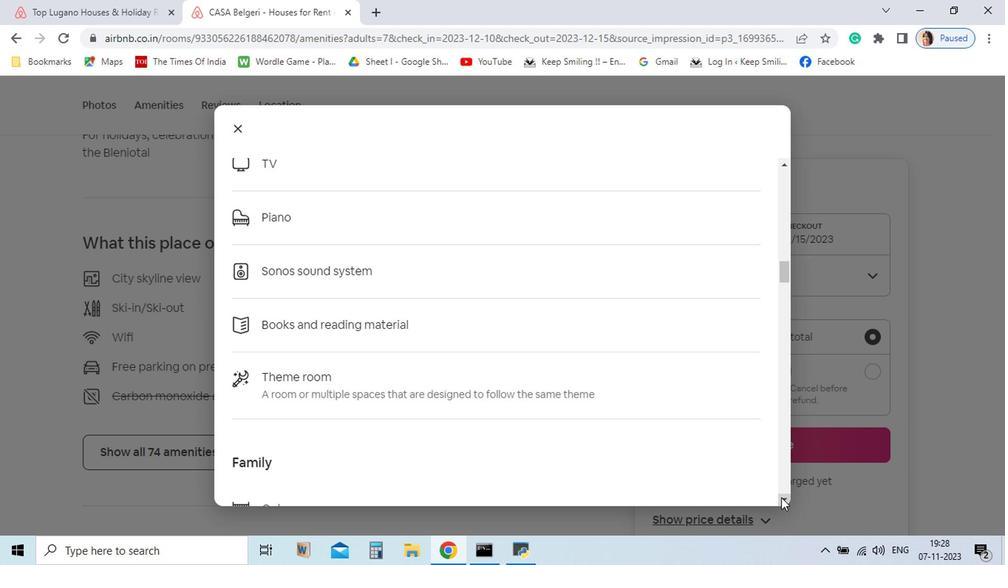 
Action: Mouse pressed left at (700, 501)
Screenshot: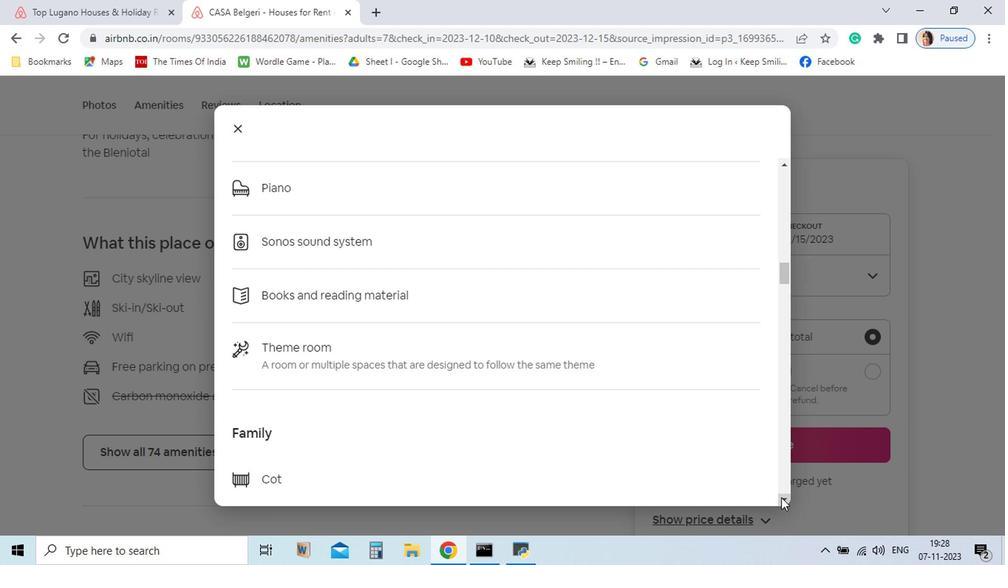 
Action: Mouse pressed left at (700, 501)
Screenshot: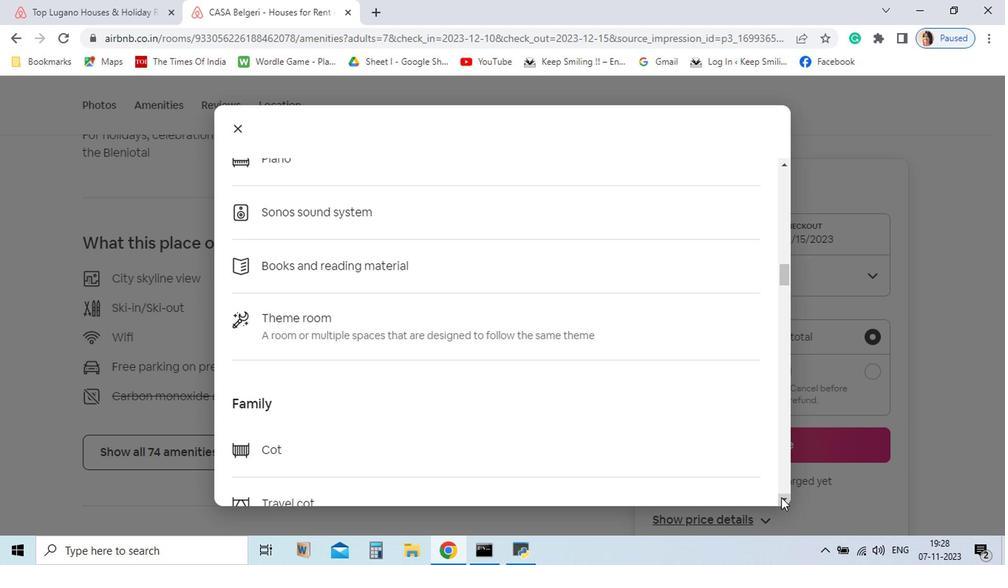 
Action: Mouse pressed left at (700, 501)
Screenshot: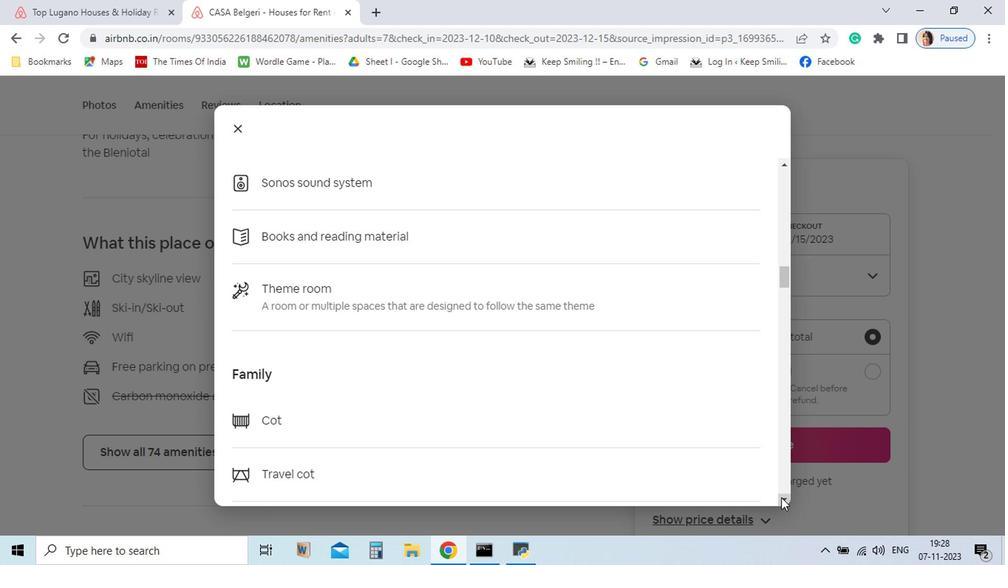 
Action: Mouse pressed left at (700, 501)
Screenshot: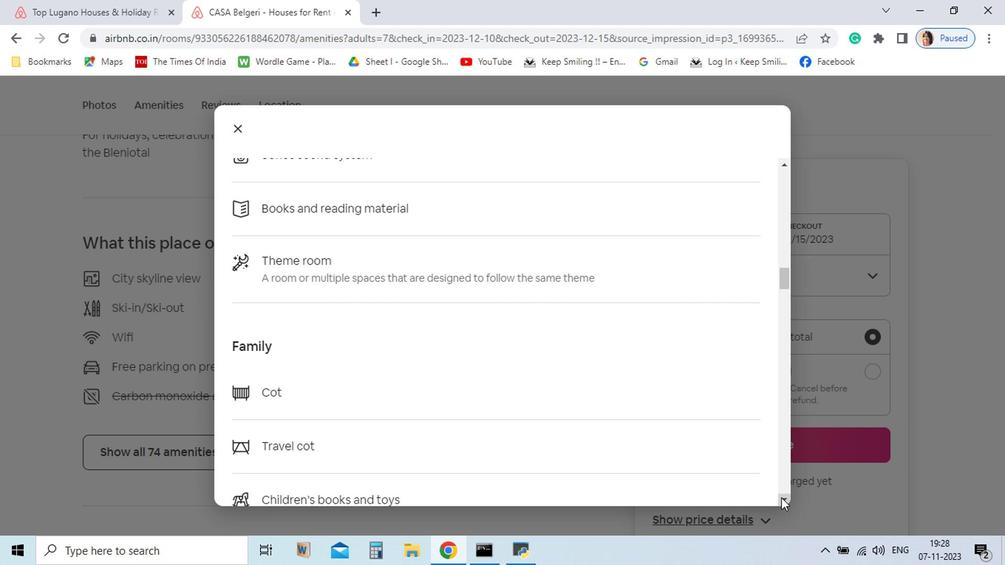 
Action: Mouse pressed left at (700, 501)
Screenshot: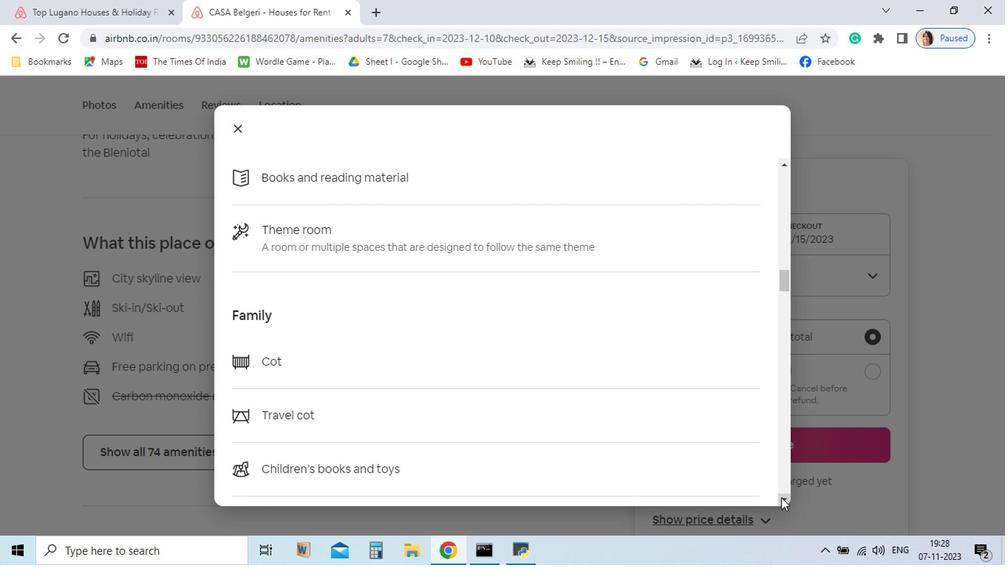 
Action: Mouse pressed left at (700, 501)
Screenshot: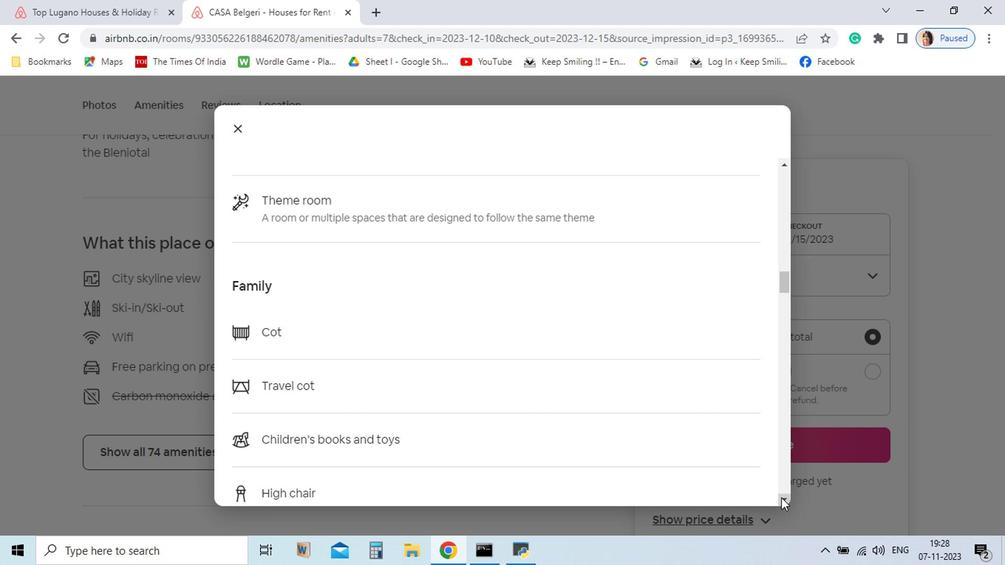 
Action: Mouse pressed left at (700, 501)
Screenshot: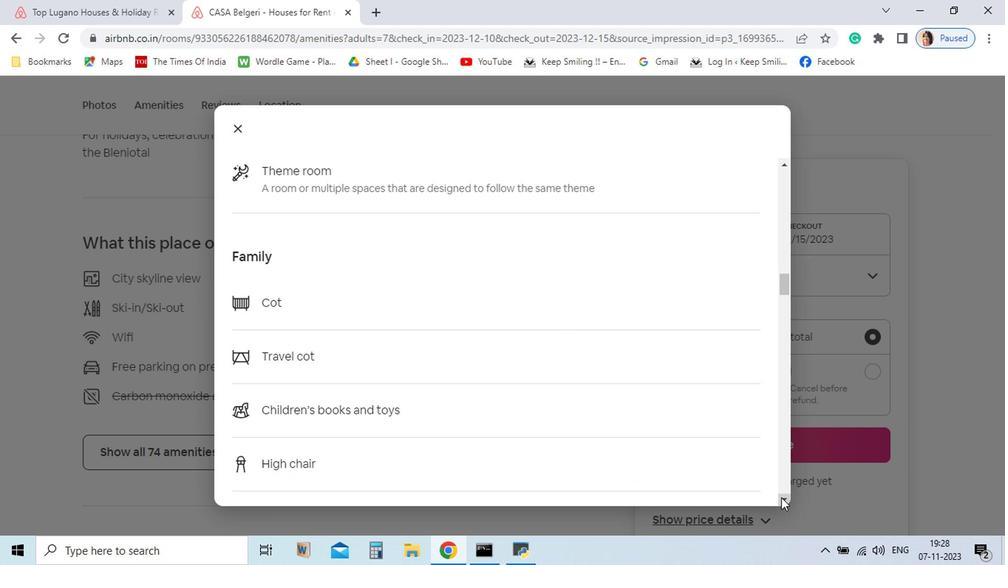 
Action: Mouse pressed left at (700, 501)
Screenshot: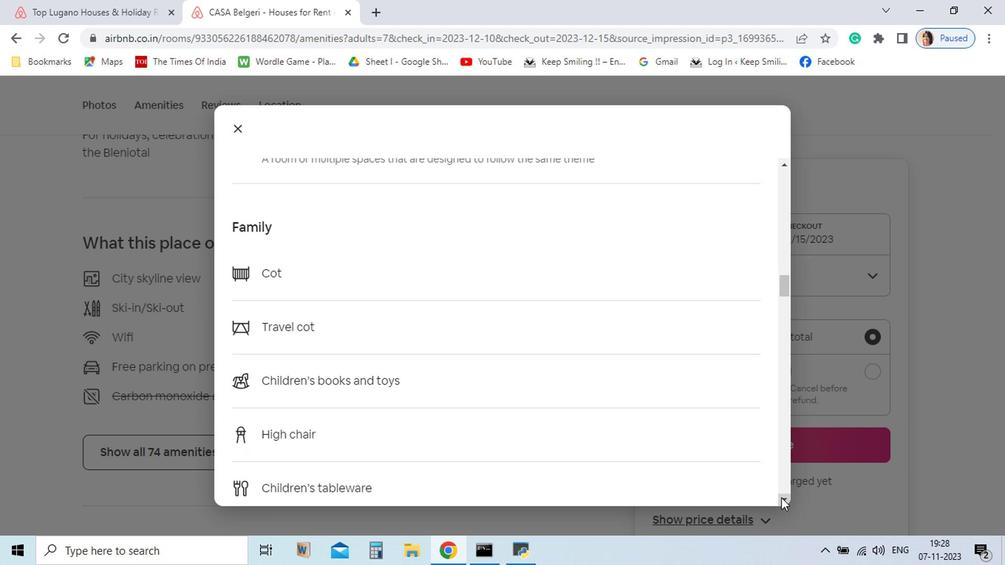 
Action: Mouse pressed left at (700, 501)
Screenshot: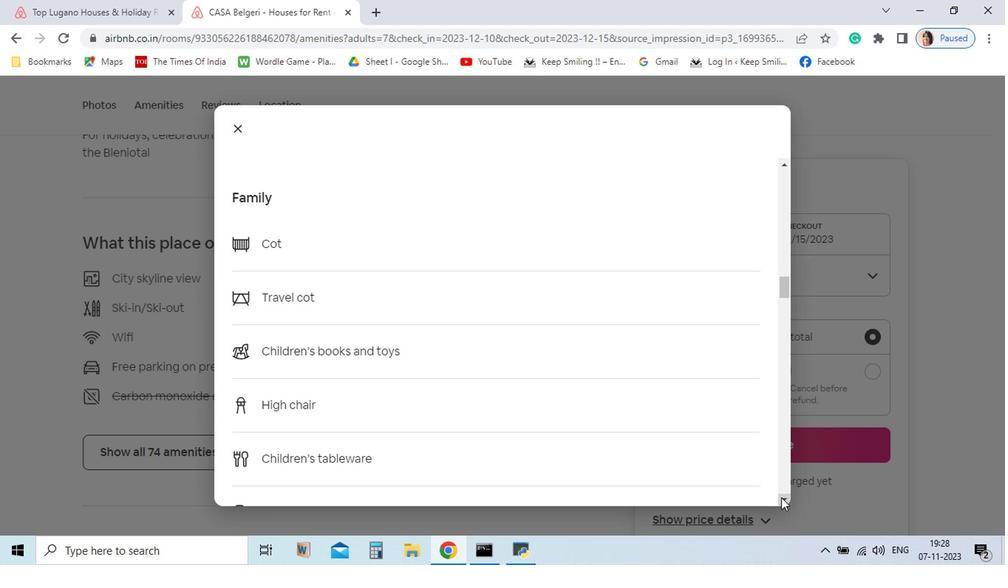 
Action: Mouse pressed left at (700, 501)
Screenshot: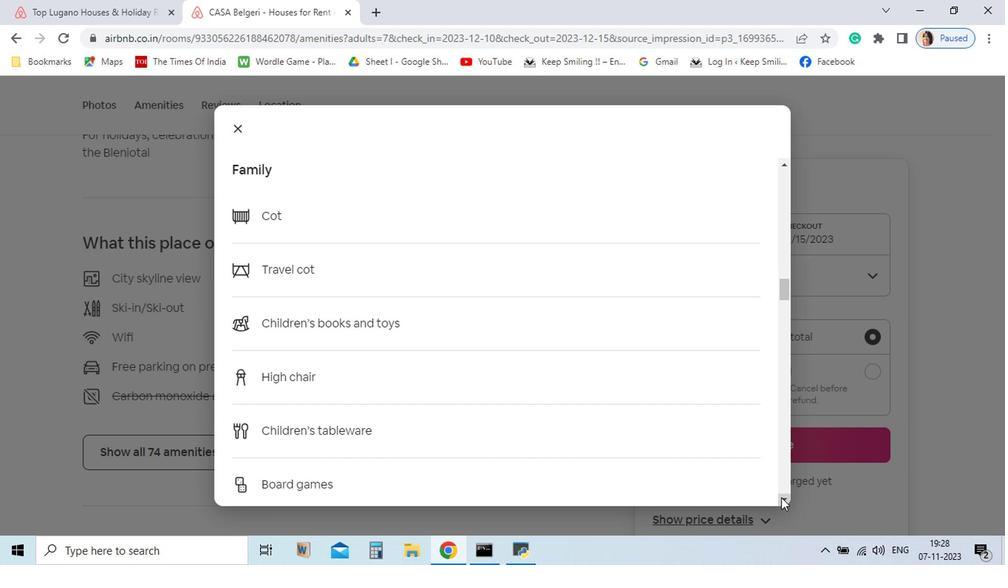 
Action: Mouse pressed left at (700, 501)
Screenshot: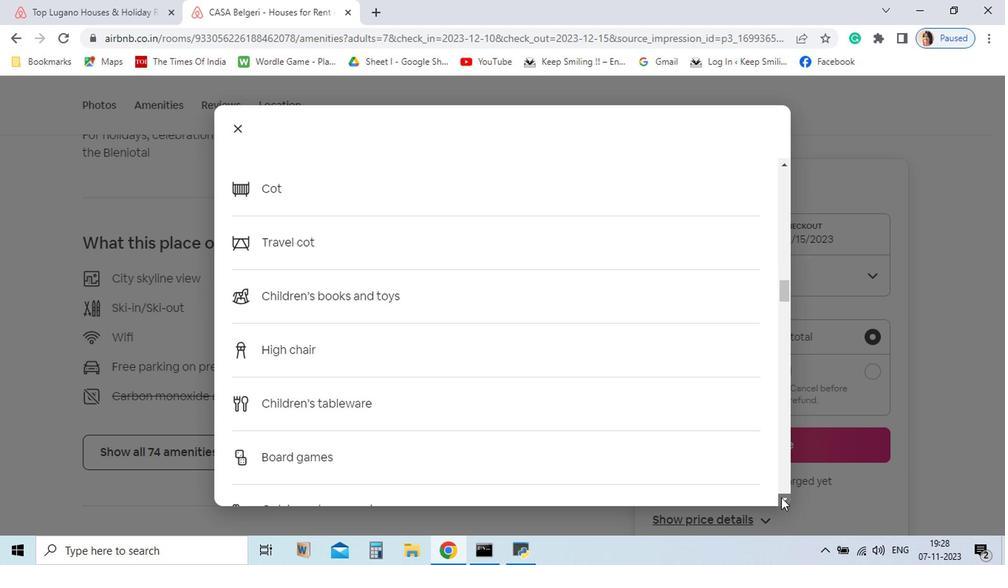
Action: Mouse pressed left at (700, 501)
Screenshot: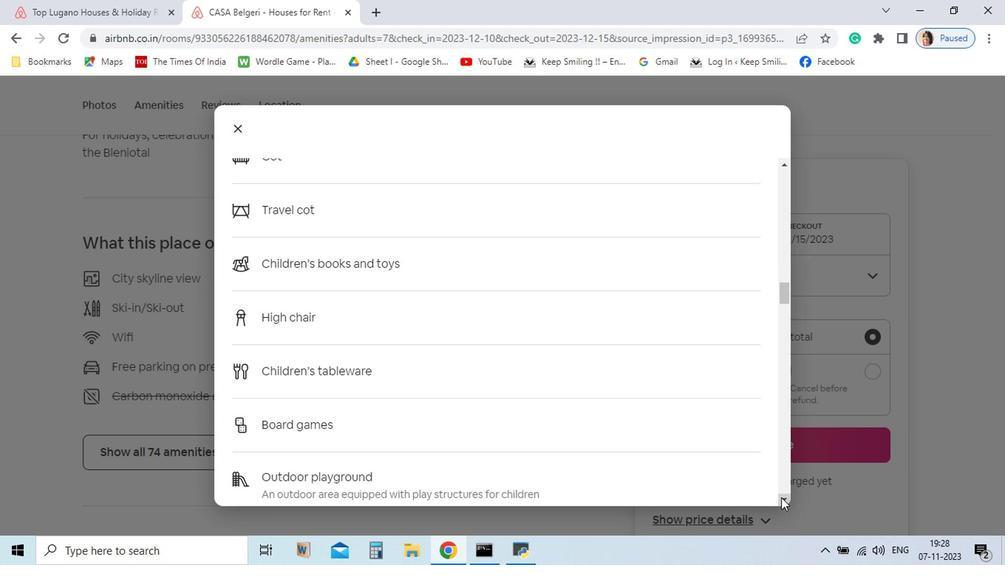 
Action: Mouse pressed left at (700, 501)
Screenshot: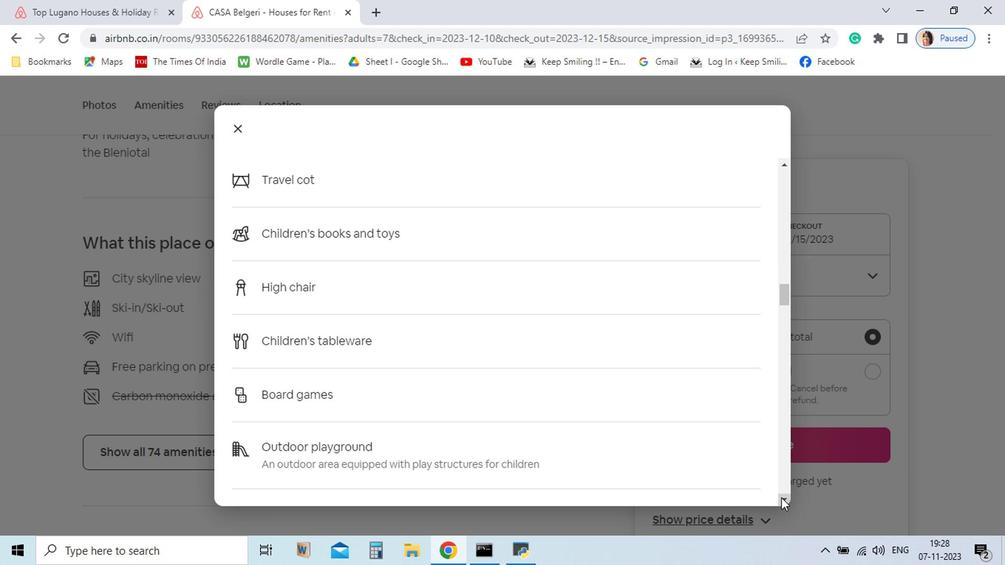 
Action: Mouse pressed left at (700, 501)
Screenshot: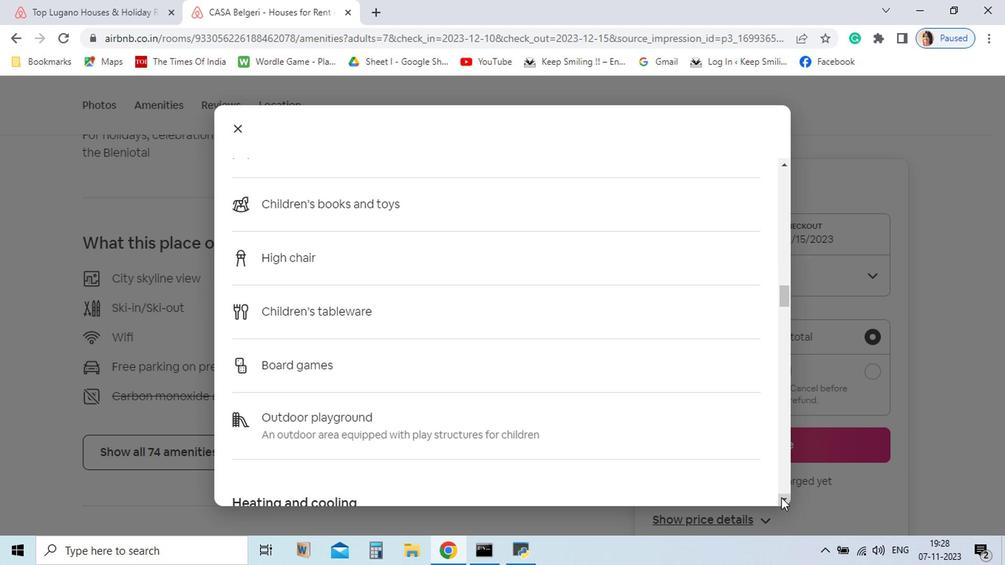 
Action: Mouse pressed left at (700, 501)
Screenshot: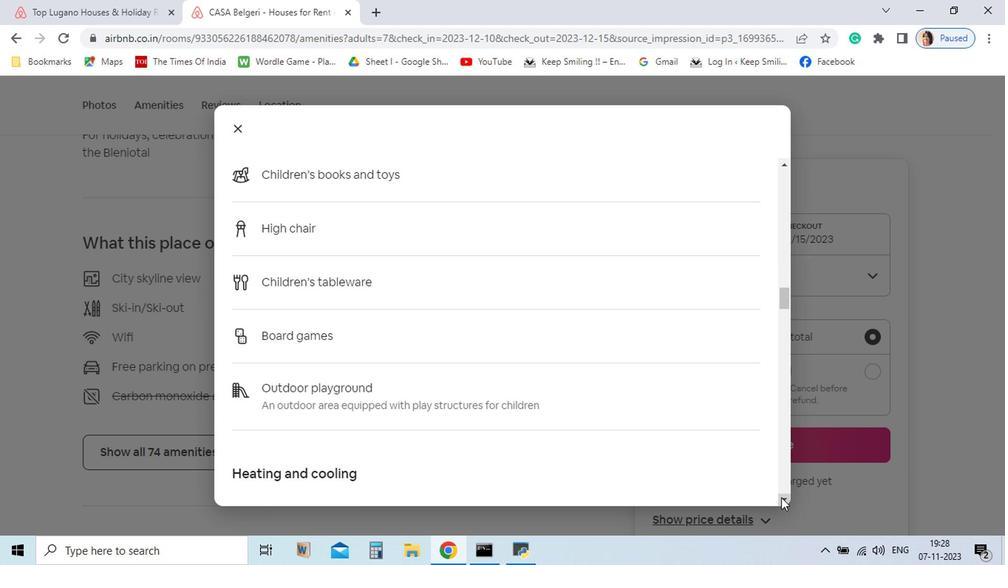 
Action: Mouse pressed left at (700, 501)
Screenshot: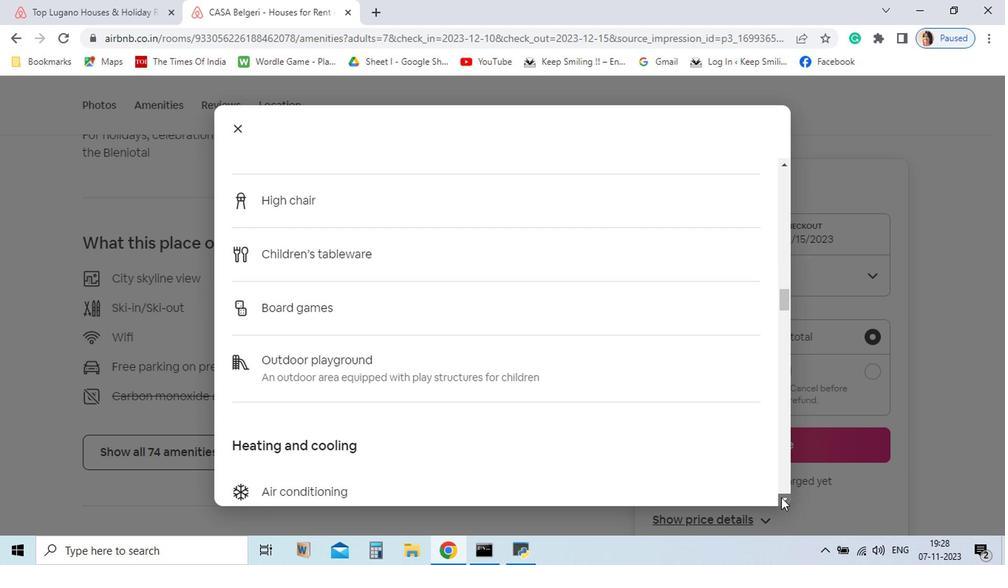 
Action: Mouse pressed left at (700, 501)
Screenshot: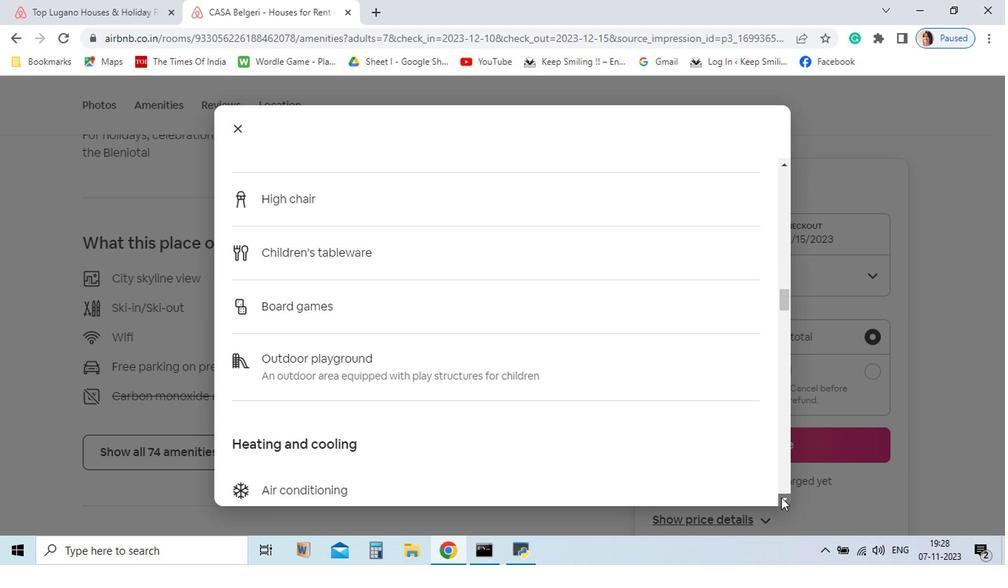 
Action: Mouse pressed left at (700, 501)
Screenshot: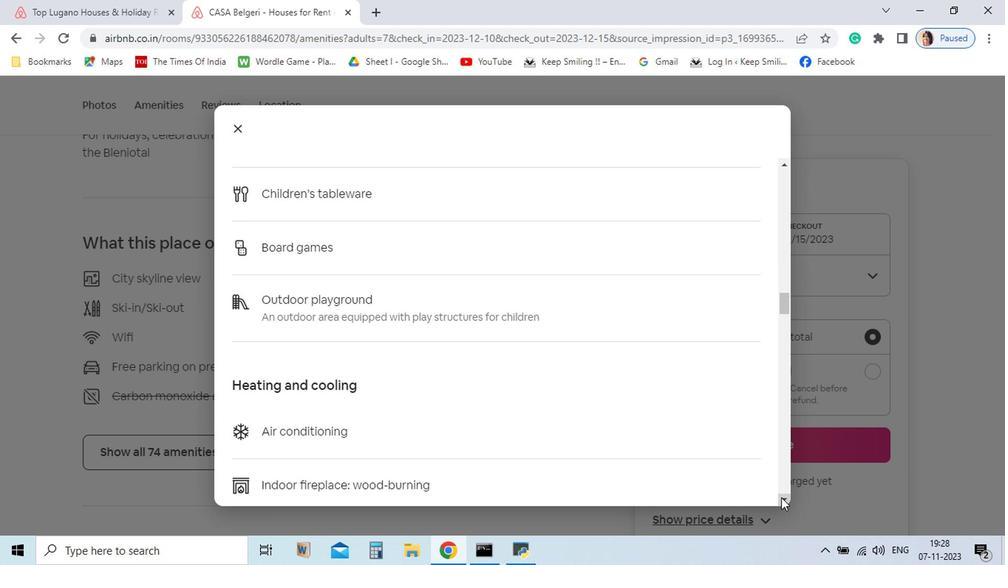 
Action: Mouse pressed left at (700, 501)
Screenshot: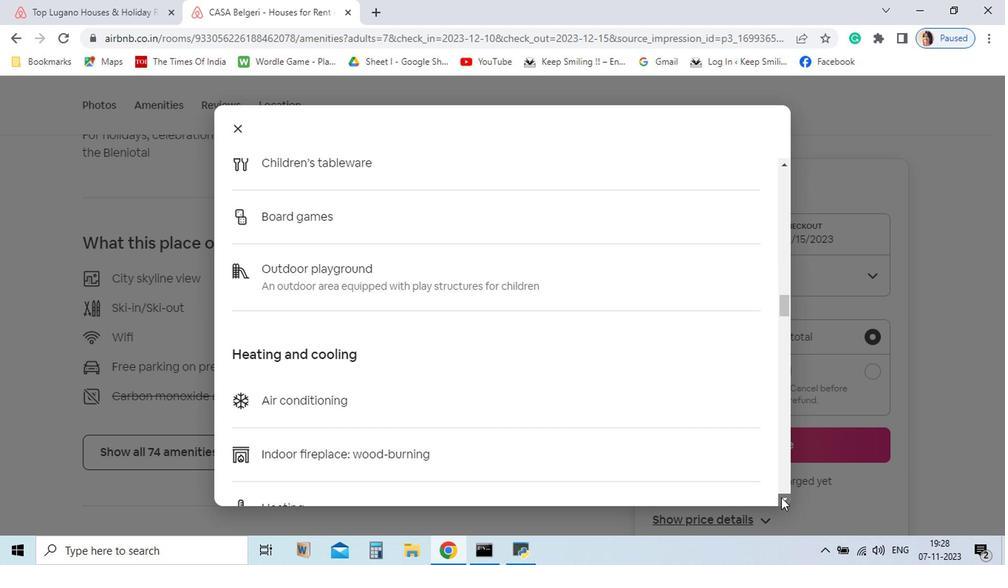 
Action: Mouse pressed left at (700, 501)
